 Task: Log the impact of different data anonymization techniques.
Action: Mouse moved to (799, 391)
Screenshot: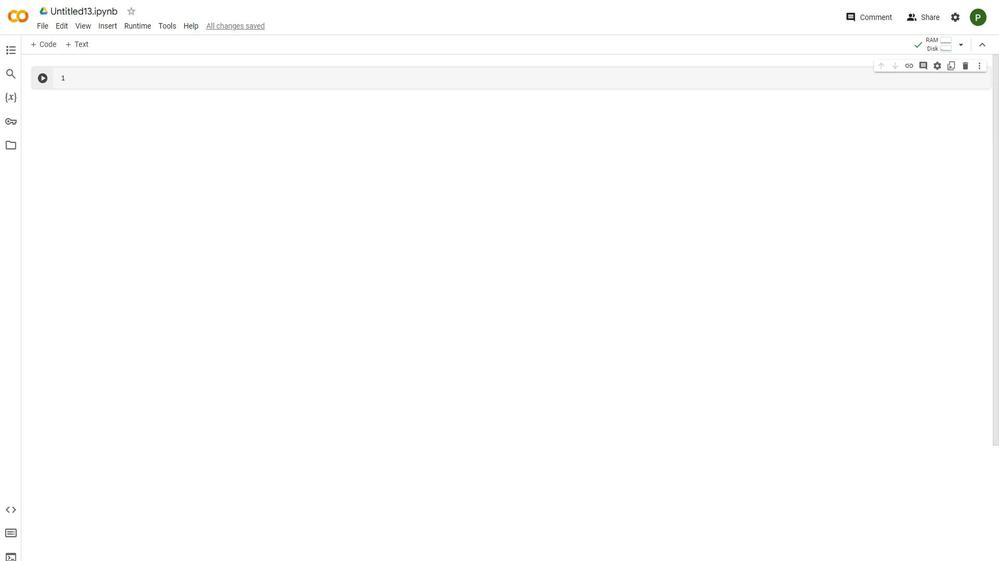
Action: Mouse pressed left at (799, 391)
Screenshot: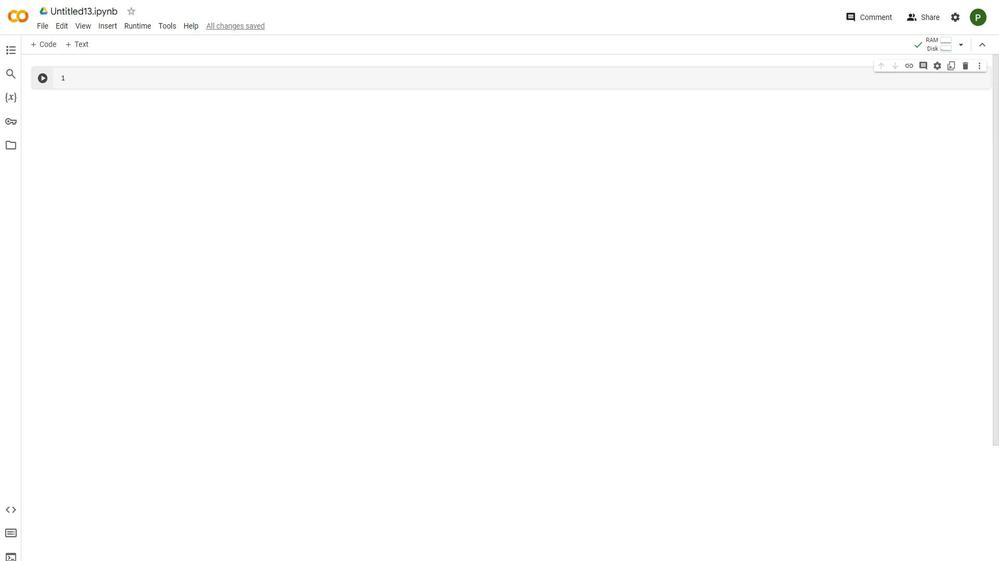 
Action: Mouse moved to (49, 311)
Screenshot: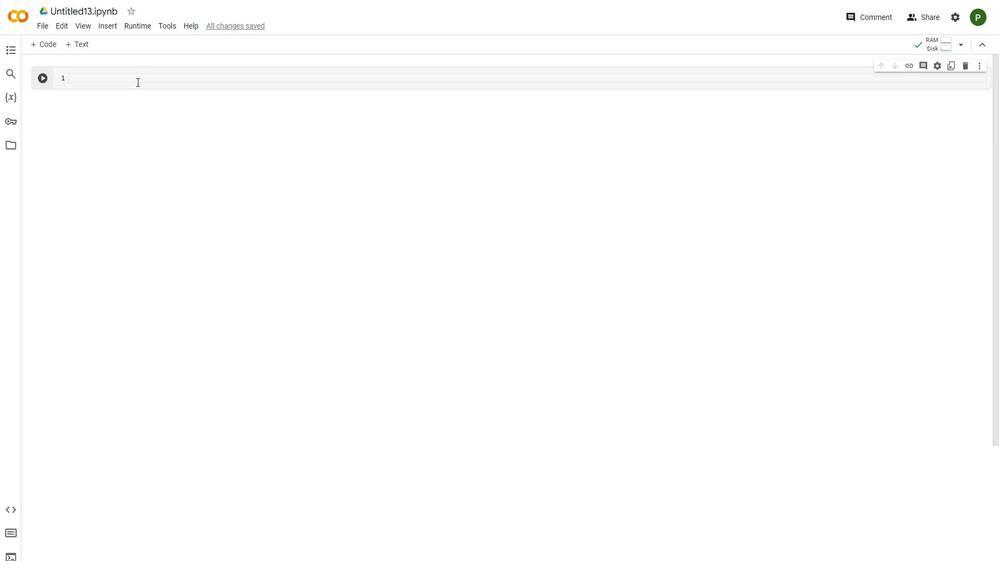
Action: Mouse pressed left at (49, 311)
Screenshot: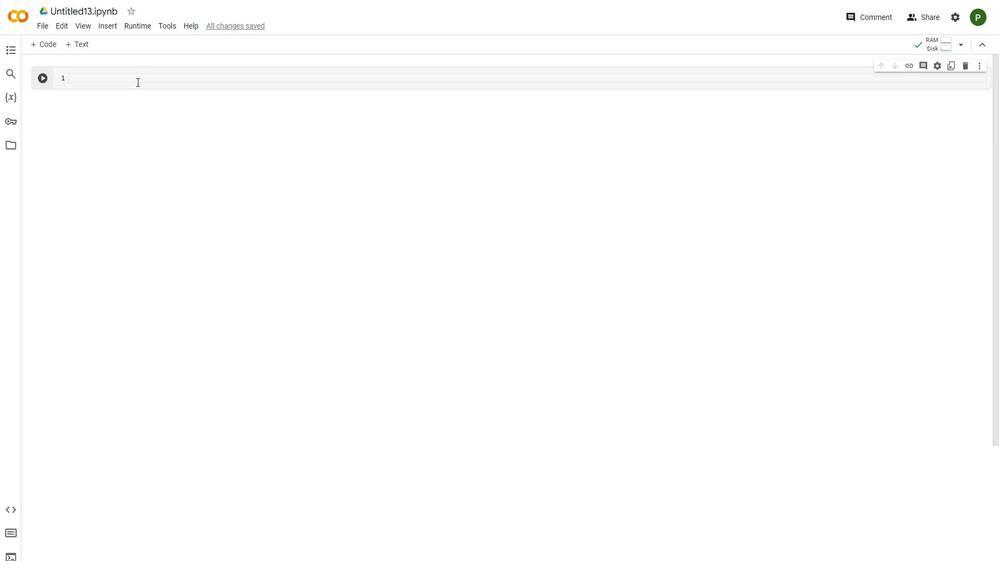 
Action: Key pressed pip<Key.space>install<Key.space>wandb<Key.enter>
Screenshot: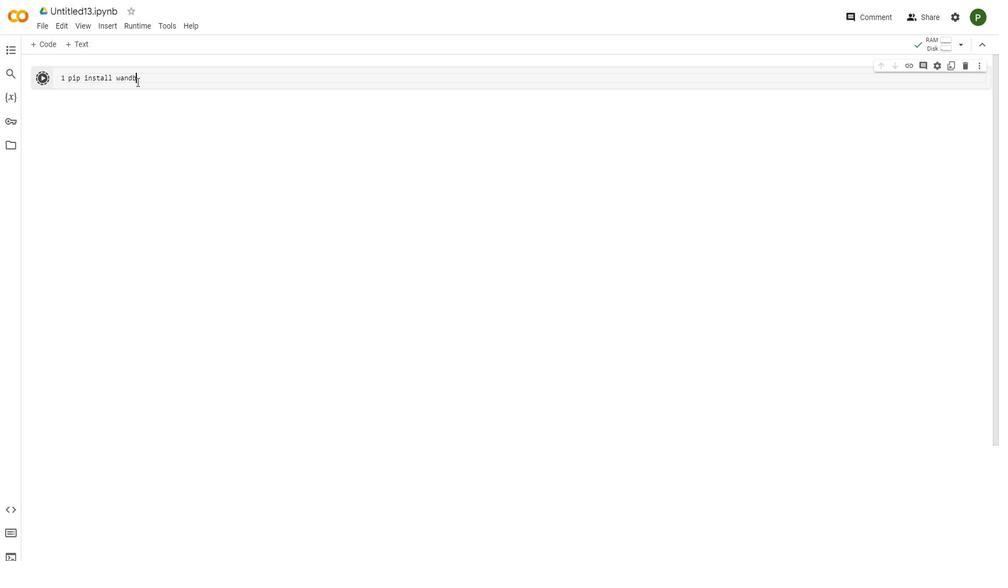 
Action: Mouse moved to (610, 426)
Screenshot: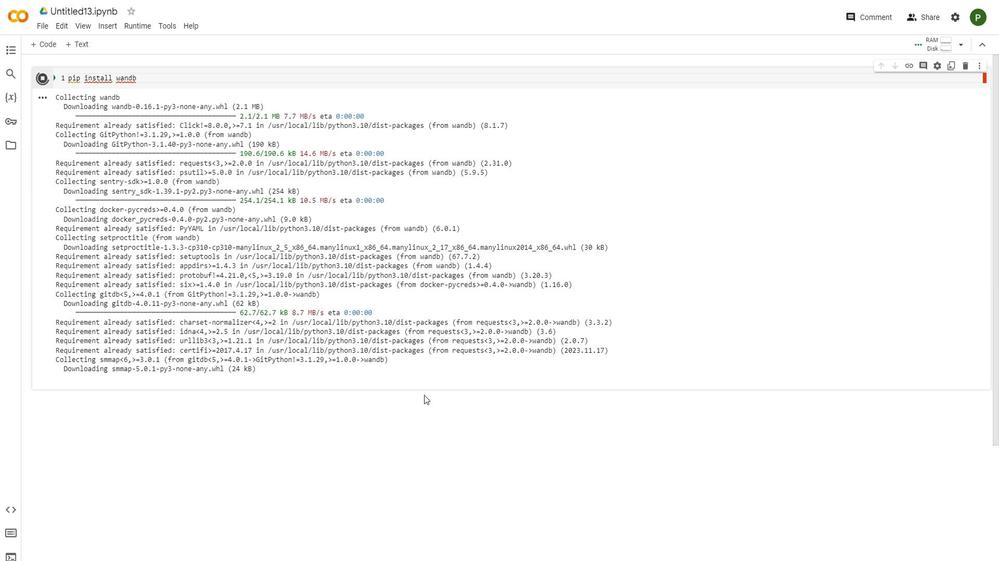 
Action: Mouse scrolled (610, 425) with delta (0, 0)
Screenshot: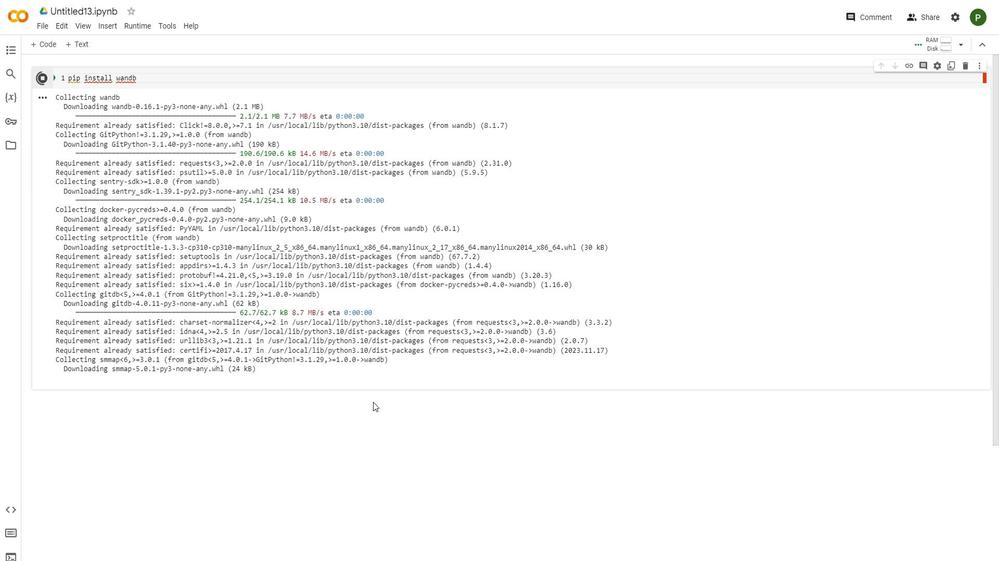
Action: Mouse moved to (610, 426)
Screenshot: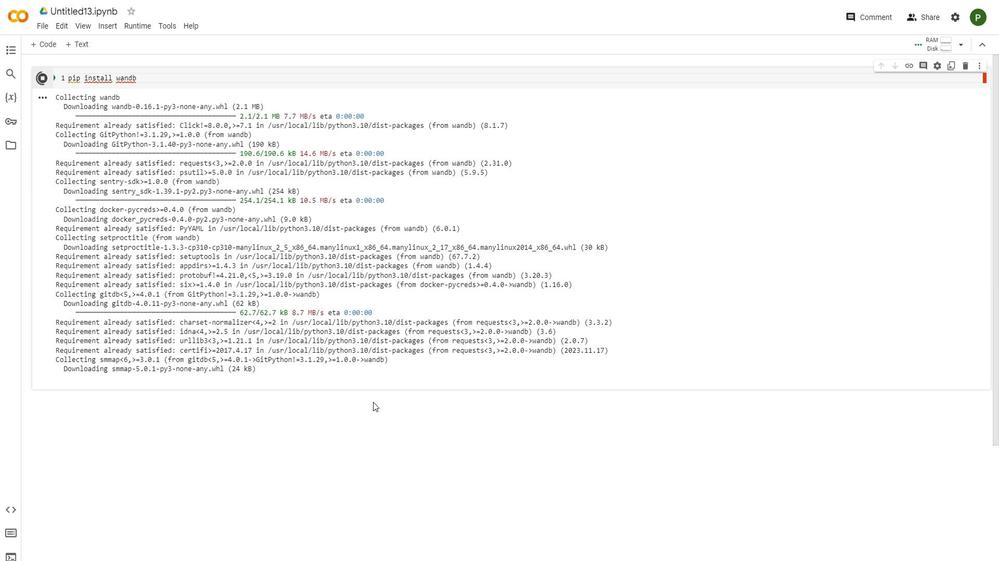 
Action: Mouse scrolled (610, 425) with delta (0, 0)
Screenshot: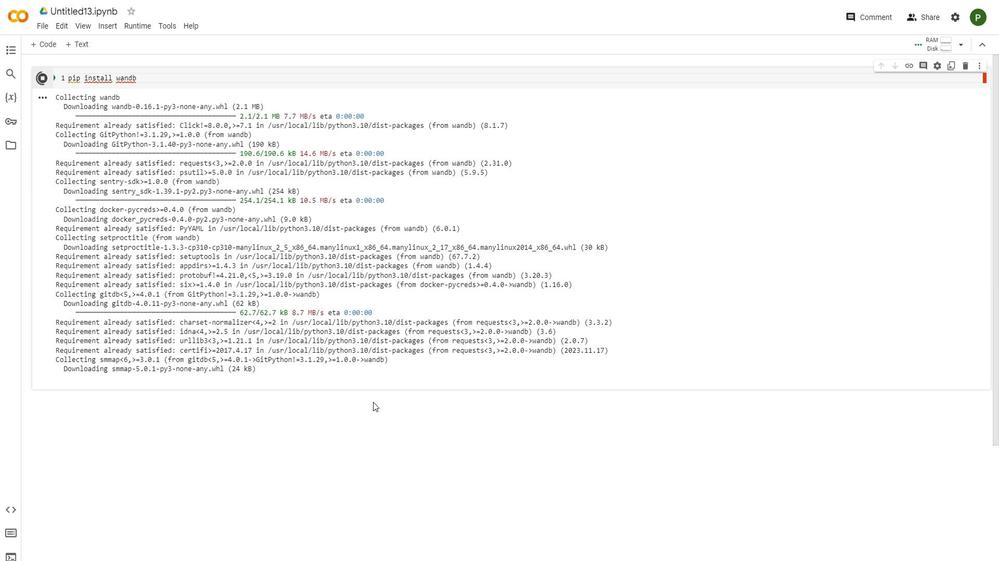 
Action: Mouse scrolled (610, 425) with delta (0, 0)
Screenshot: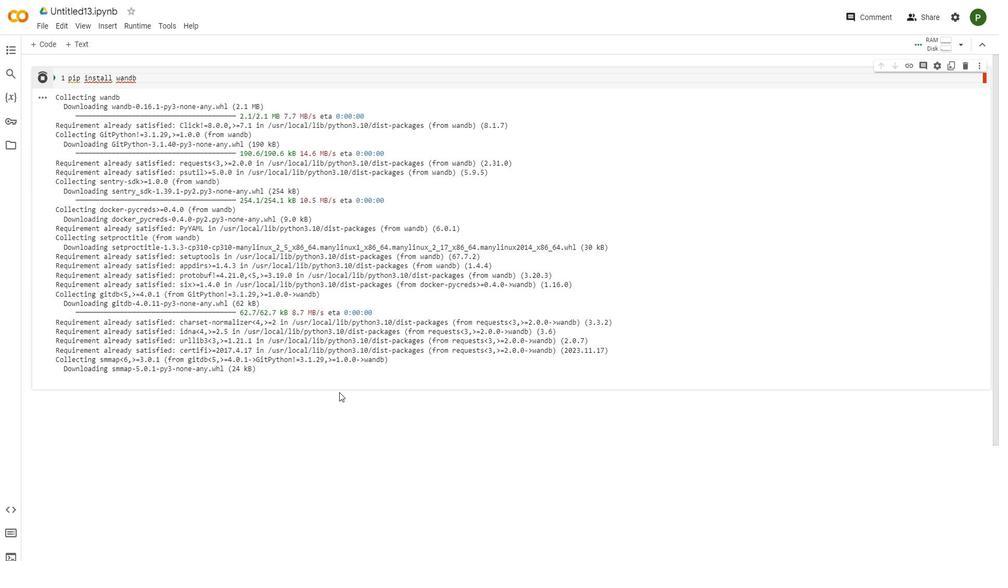 
Action: Mouse moved to (215, 420)
Screenshot: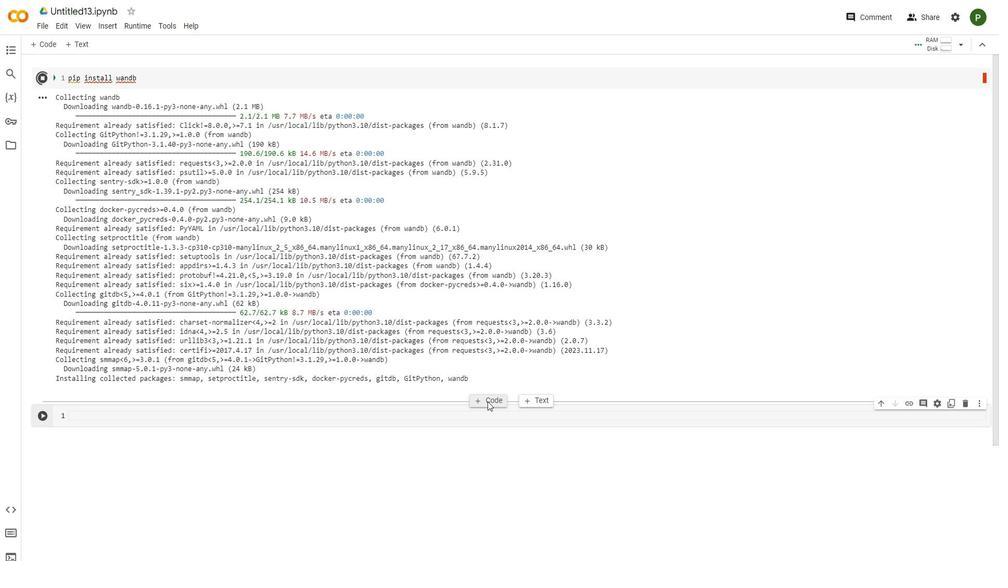 
Action: Mouse pressed left at (215, 420)
Screenshot: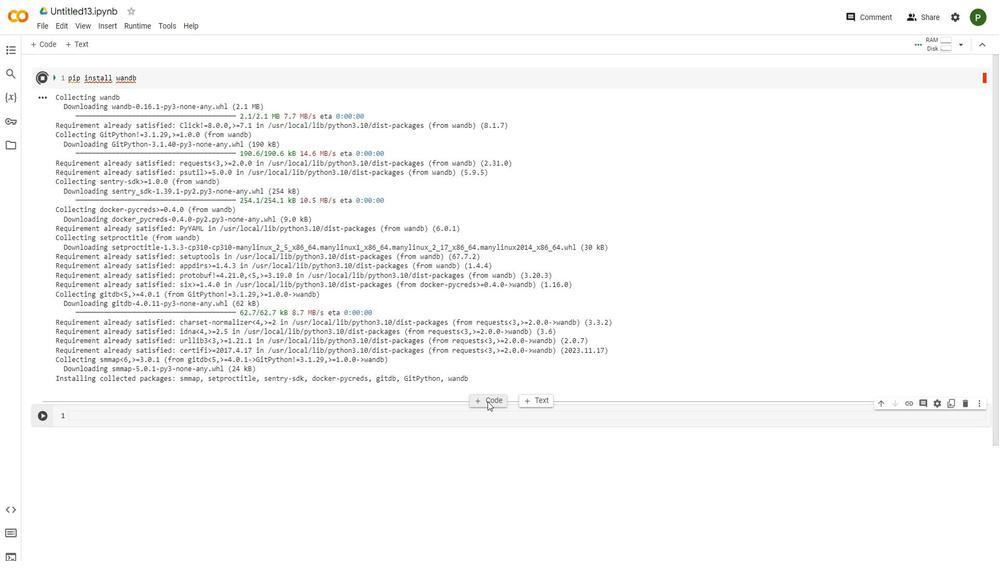 
Action: Key pressed import<Key.space>wandb<Key.enter>wandb.login<Key.shift_r>(<Key.enter>
Screenshot: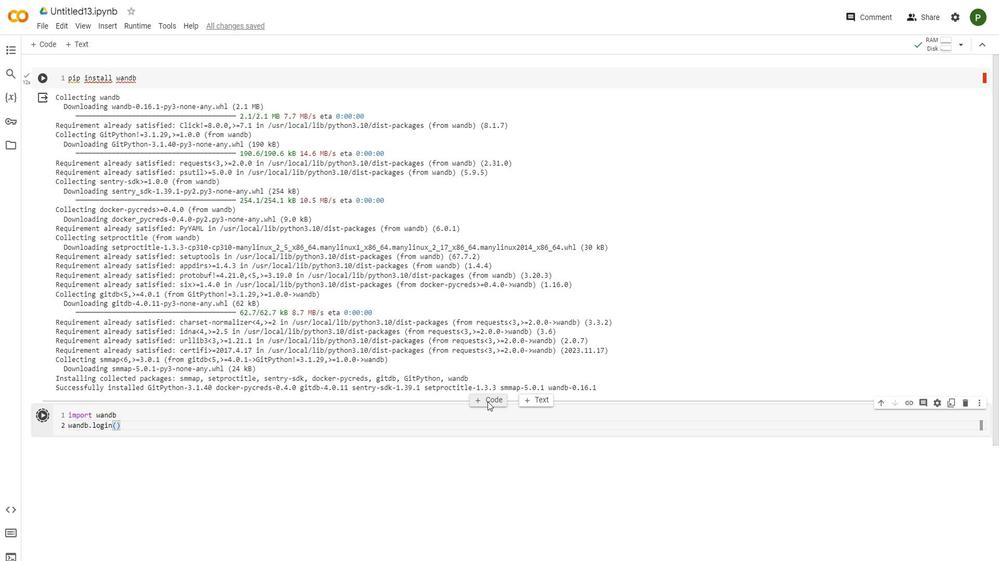 
Action: Mouse moved to (185, 394)
Screenshot: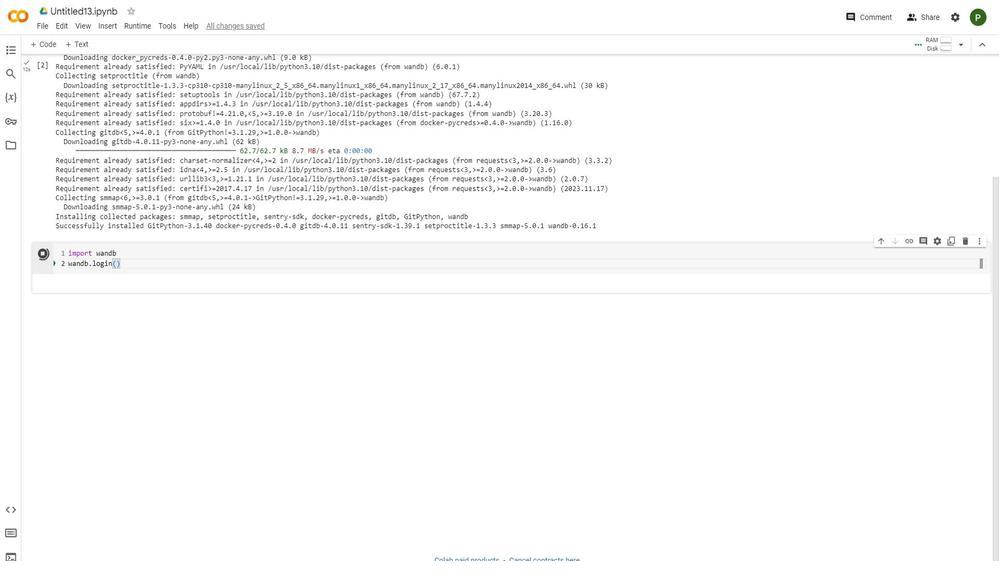 
Action: Mouse scrolled (185, 394) with delta (0, 0)
Screenshot: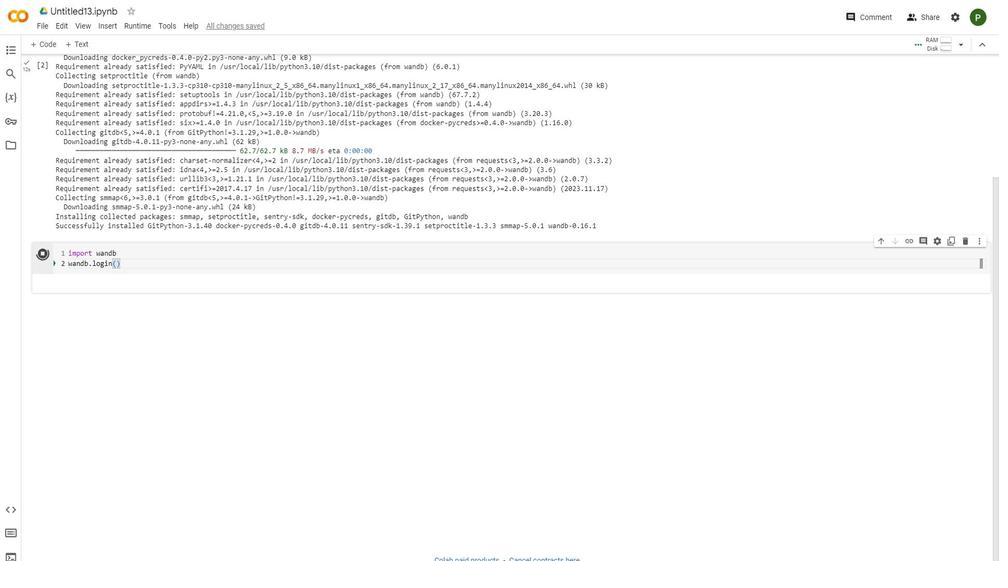 
Action: Mouse scrolled (185, 394) with delta (0, 0)
Screenshot: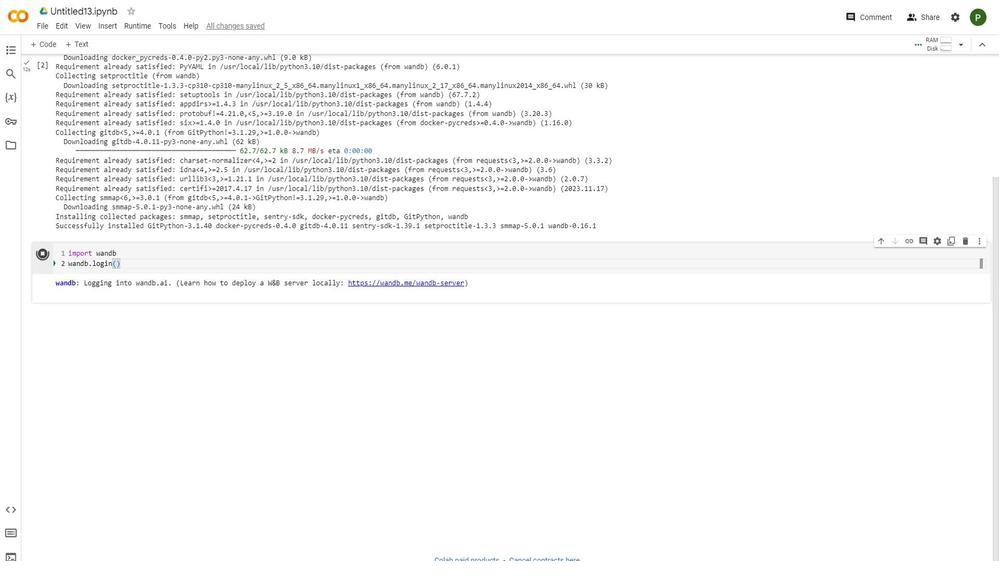 
Action: Mouse scrolled (185, 394) with delta (0, 0)
Screenshot: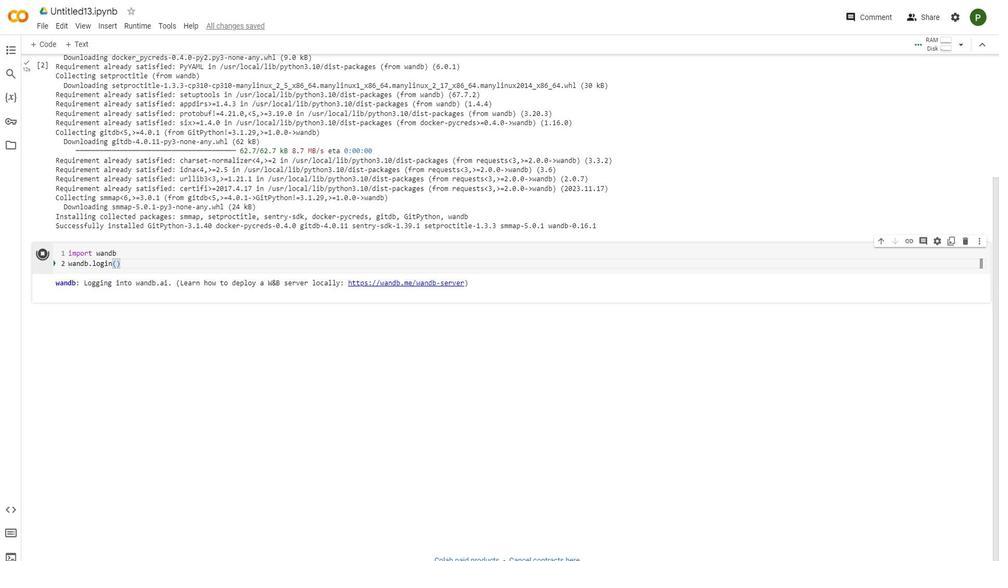 
Action: Mouse moved to (580, 479)
Screenshot: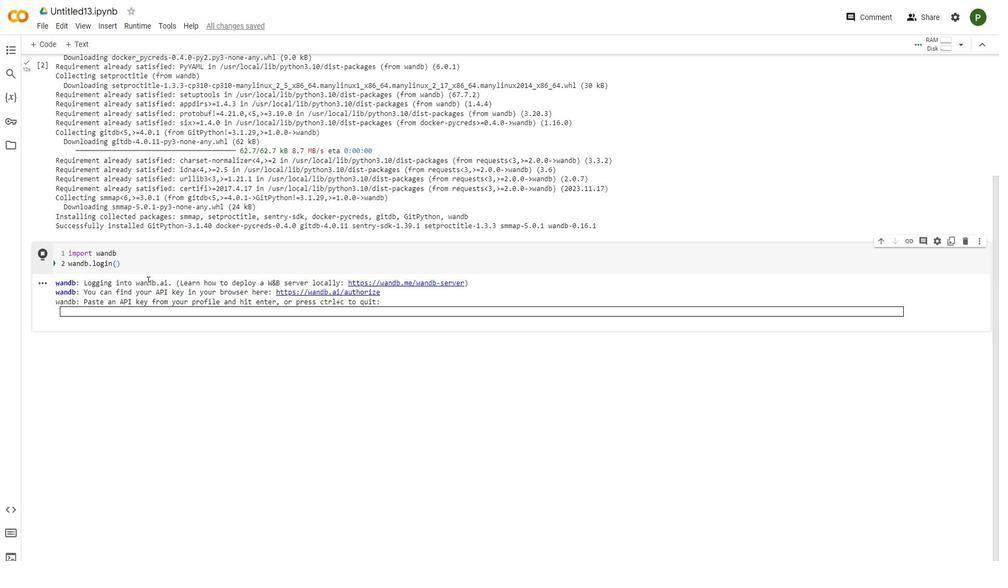 
Action: Mouse pressed left at (580, 479)
Screenshot: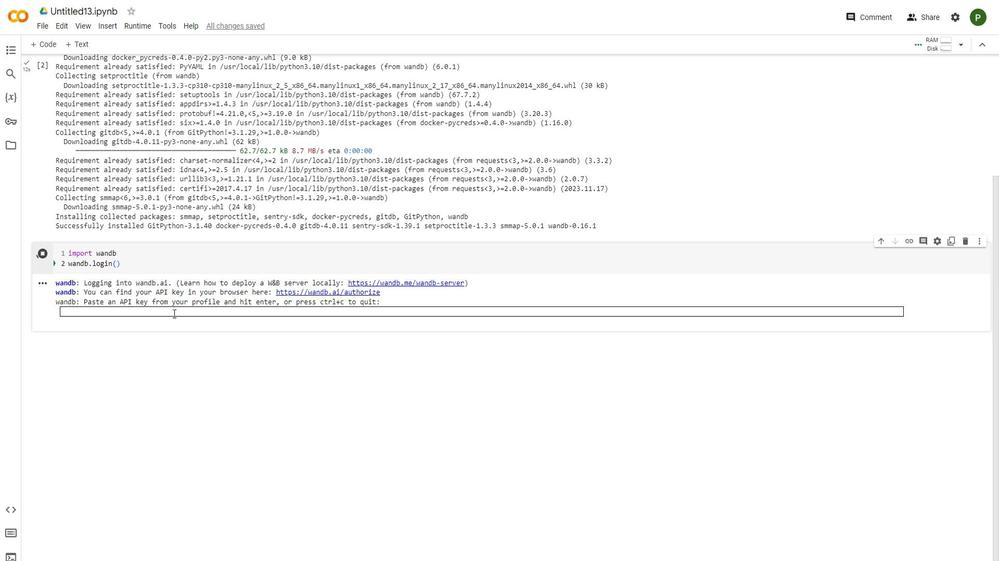 
Action: Mouse moved to (67, 390)
Screenshot: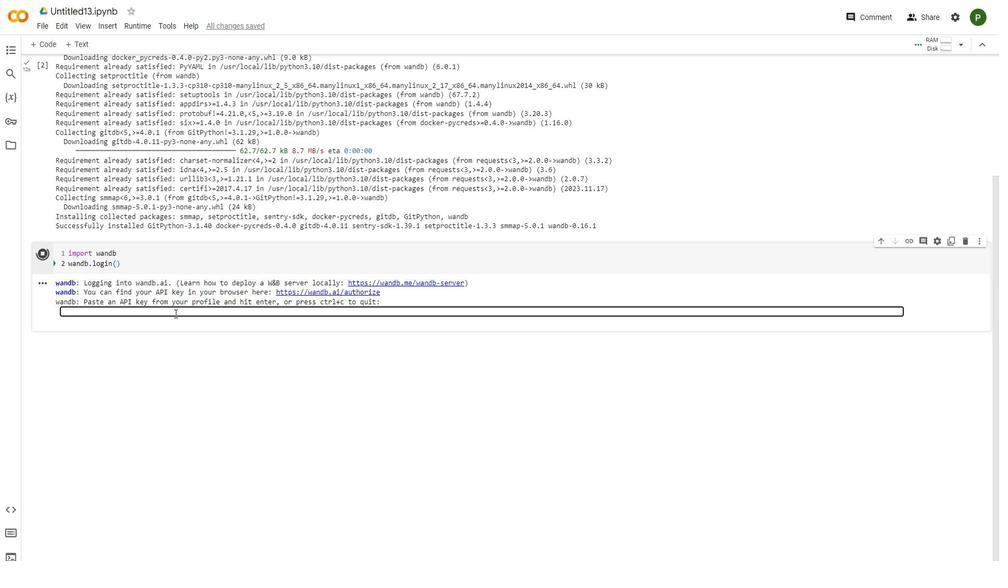 
Action: Mouse pressed left at (67, 390)
Screenshot: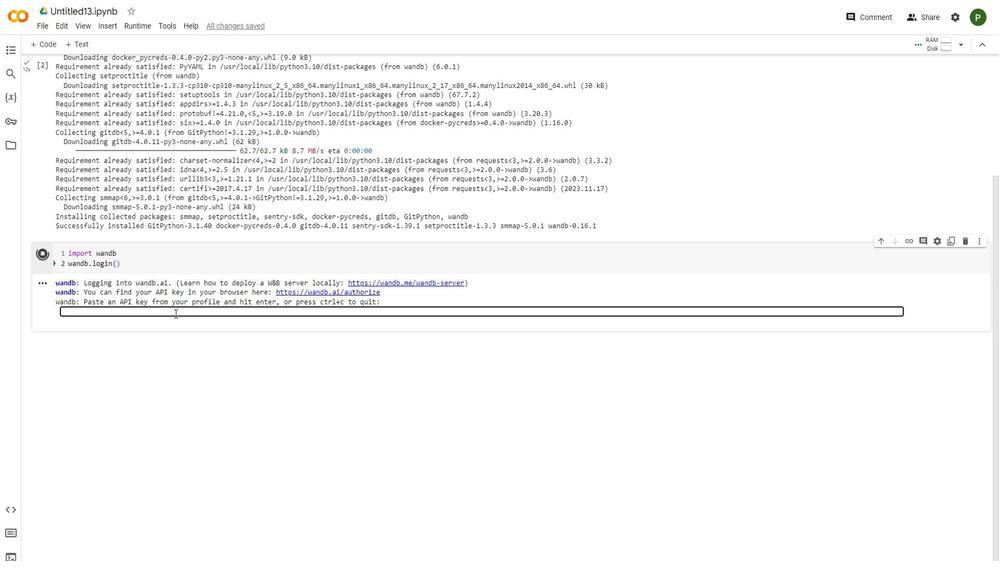 
Action: Mouse moved to (67, 390)
Screenshot: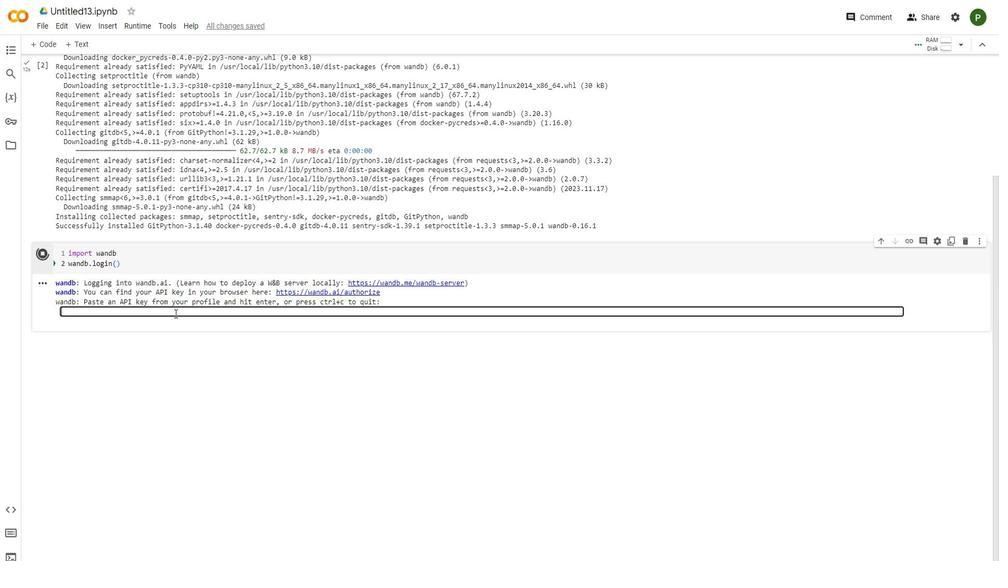 
Action: Key pressed b74ca80557770fc42b86f7f77c112ba072f0500a<Key.enter>
Screenshot: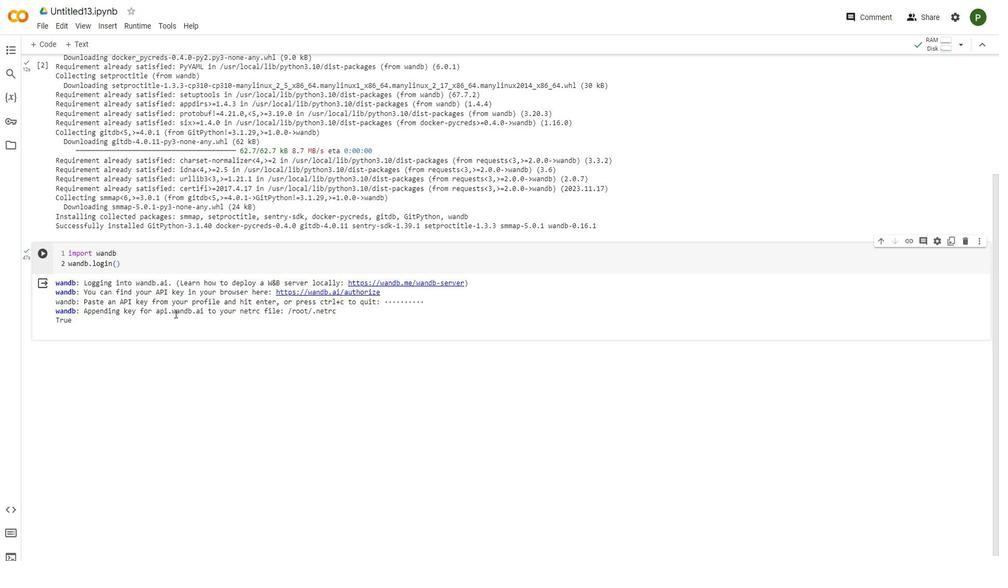 
Action: Mouse moved to (221, 401)
Screenshot: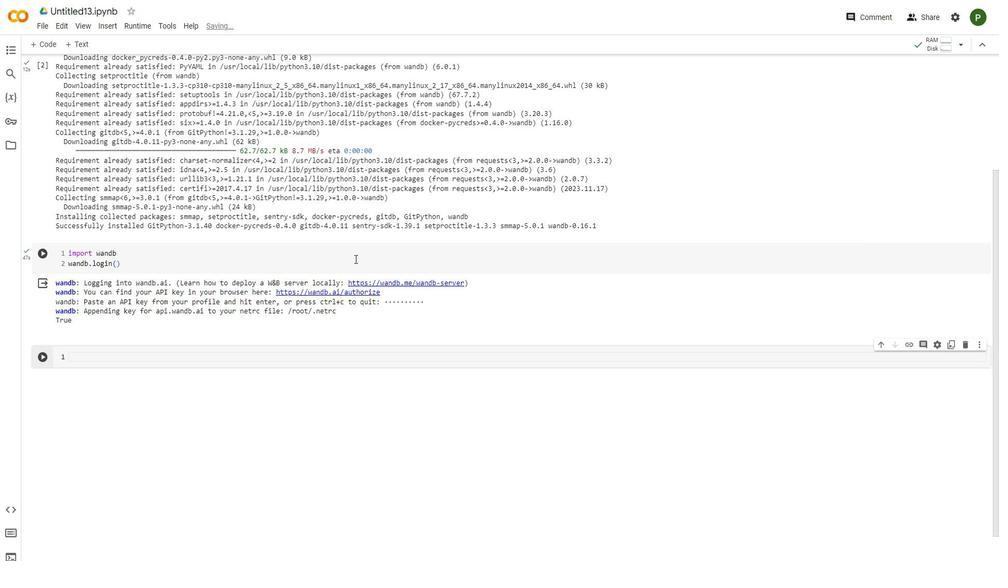 
Action: Mouse pressed left at (221, 401)
Screenshot: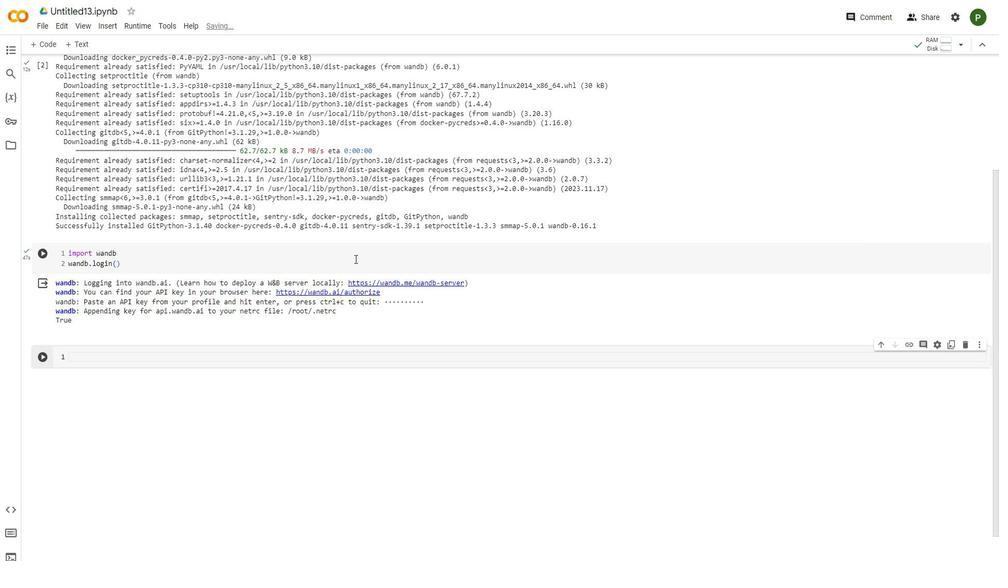 
Action: Mouse moved to (152, 371)
Screenshot: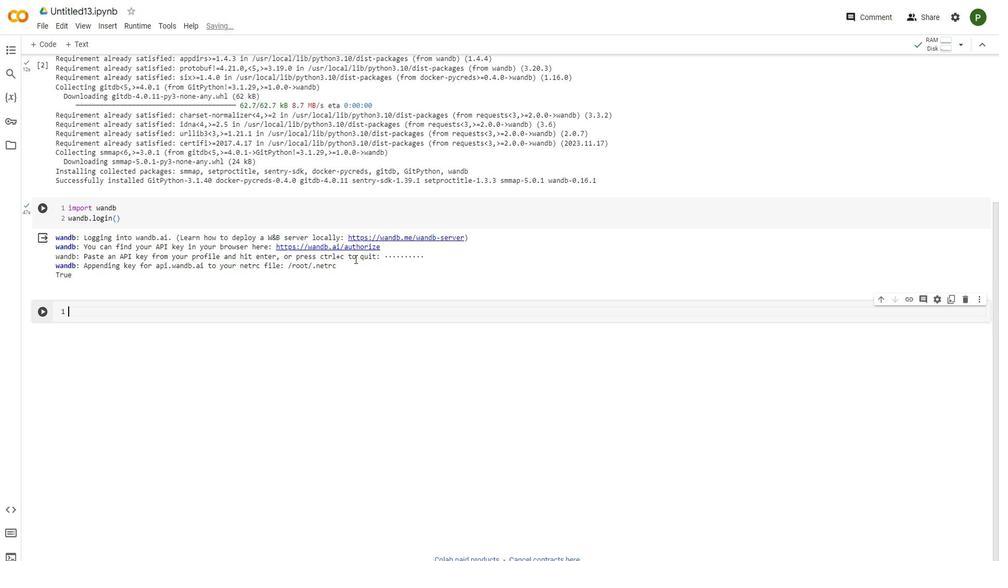
Action: Mouse scrolled (152, 371) with delta (0, 0)
Screenshot: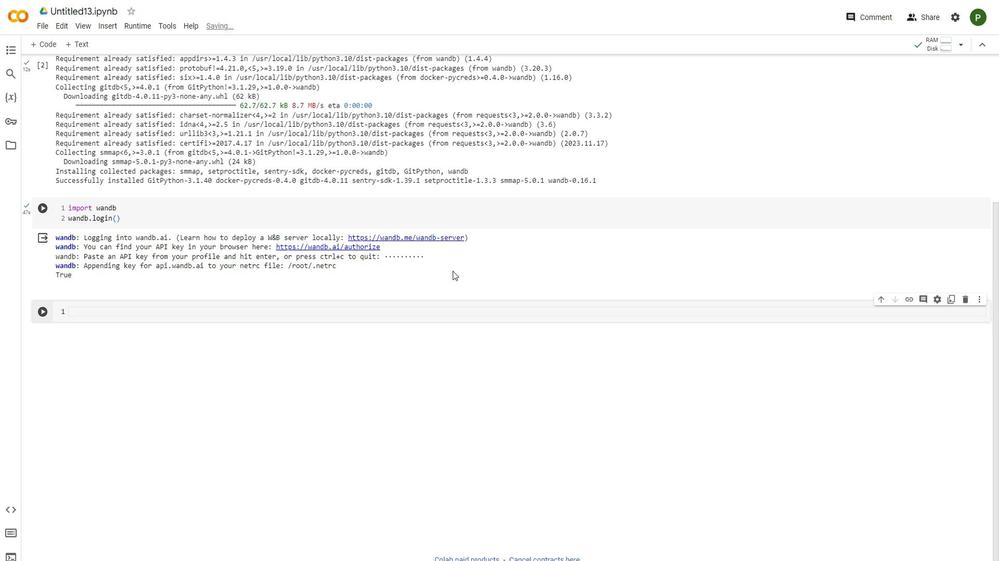 
Action: Mouse scrolled (152, 371) with delta (0, 0)
Screenshot: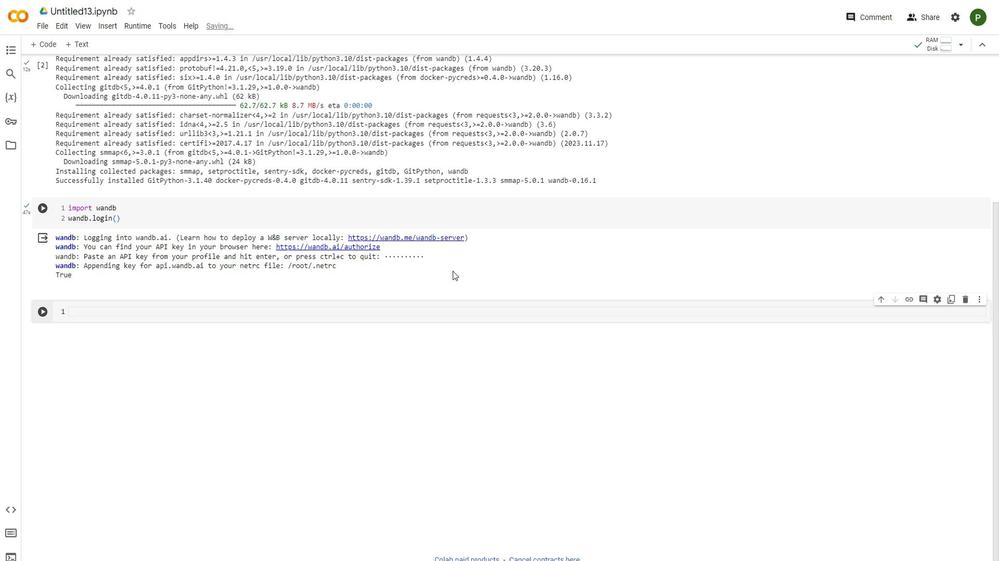 
Action: Mouse scrolled (152, 371) with delta (0, 0)
Screenshot: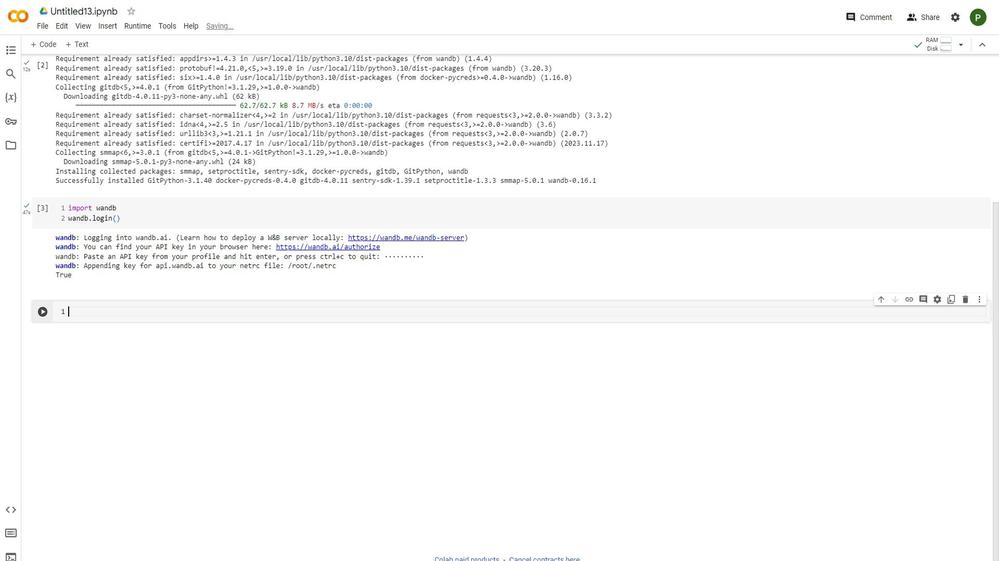 
Action: Mouse scrolled (152, 371) with delta (0, 0)
Screenshot: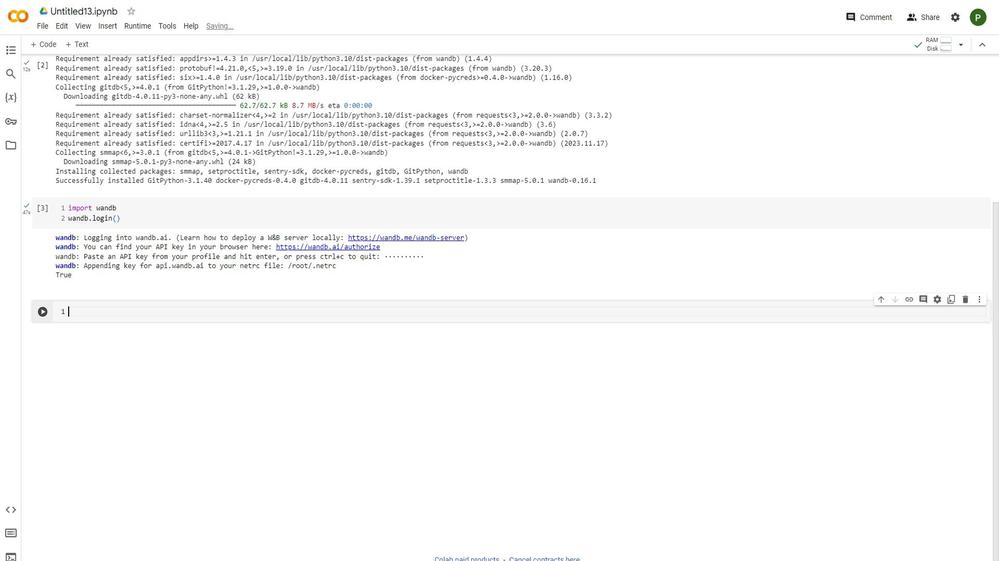 
Action: Mouse moved to (686, 393)
Screenshot: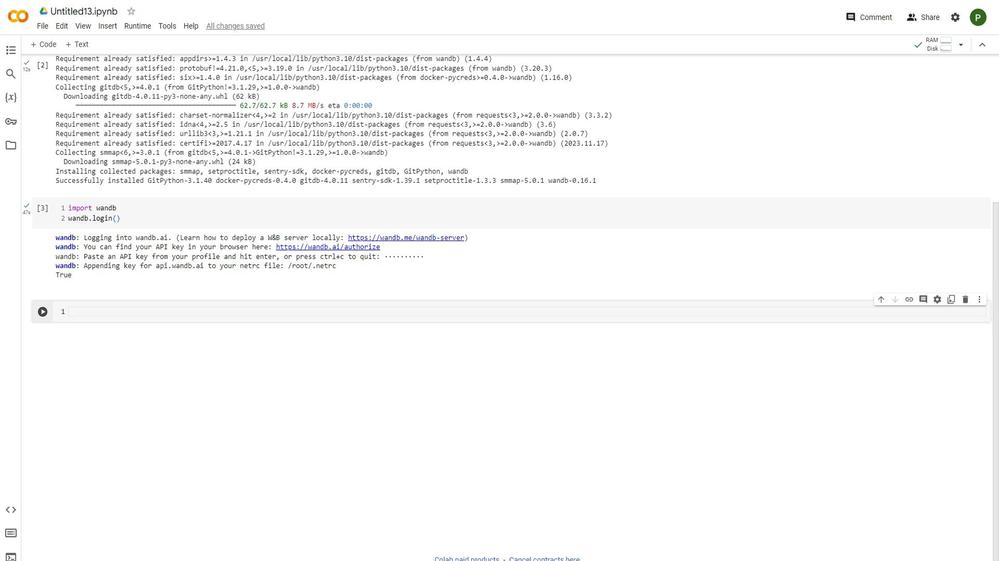 
Action: Mouse scrolled (686, 393) with delta (0, 0)
Screenshot: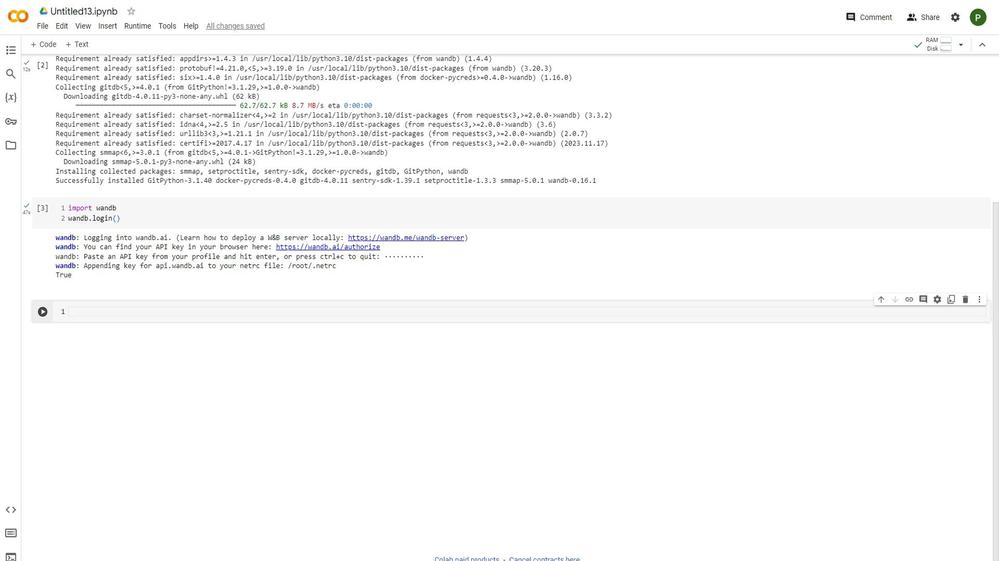 
Action: Mouse moved to (686, 392)
Screenshot: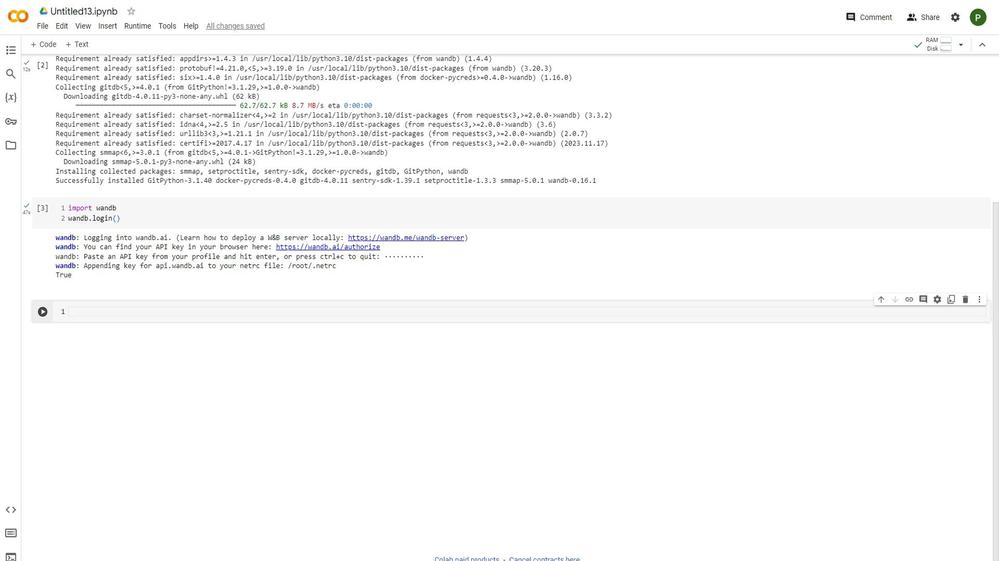 
Action: Mouse scrolled (686, 393) with delta (0, 0)
Screenshot: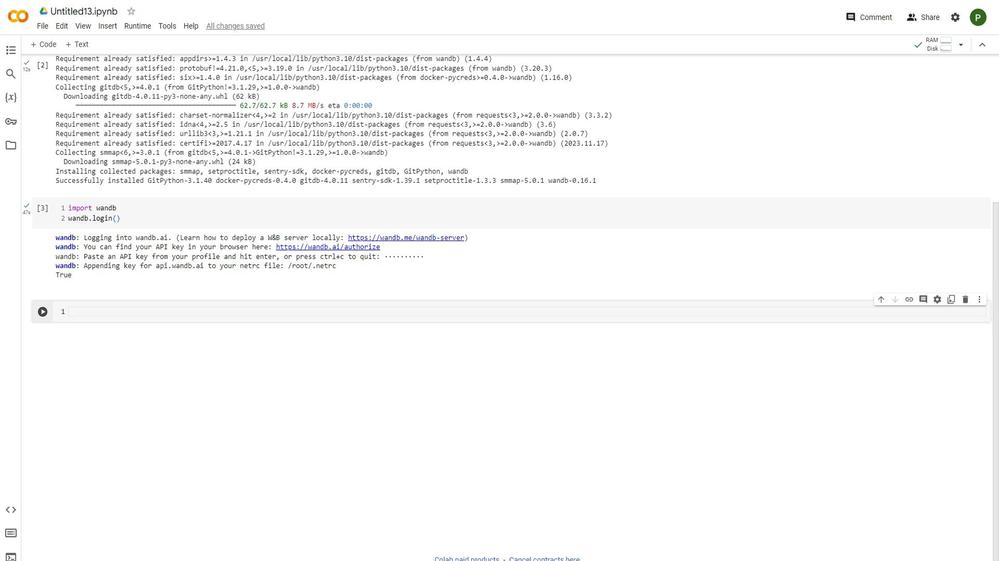 
Action: Mouse moved to (685, 392)
Screenshot: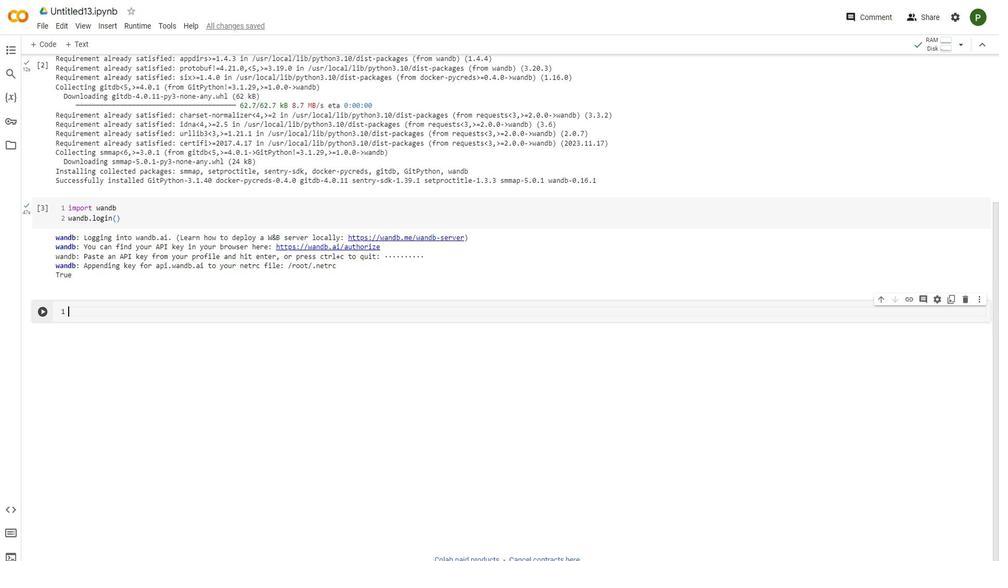 
Action: Mouse scrolled (685, 392) with delta (0, 0)
Screenshot: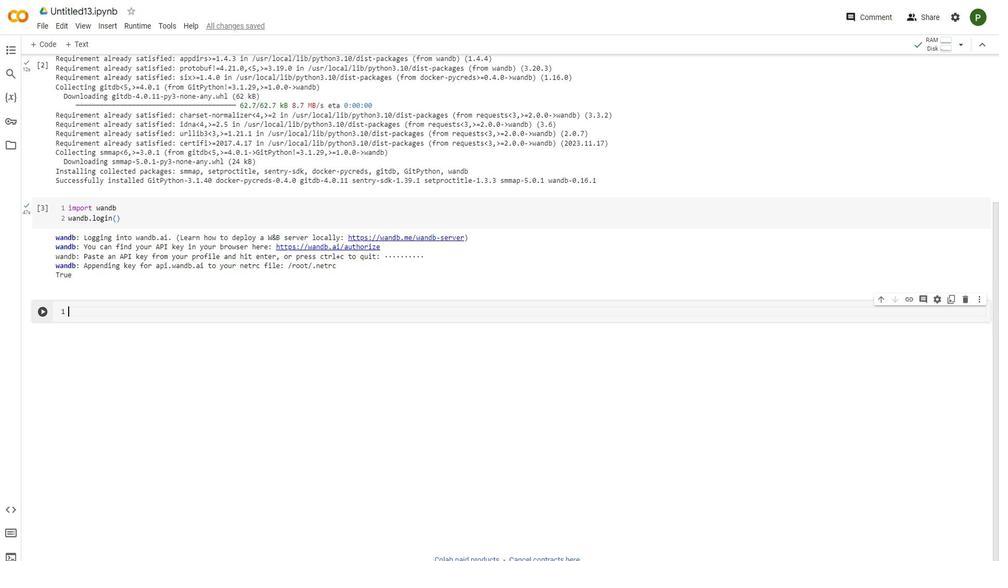 
Action: Mouse moved to (685, 391)
Screenshot: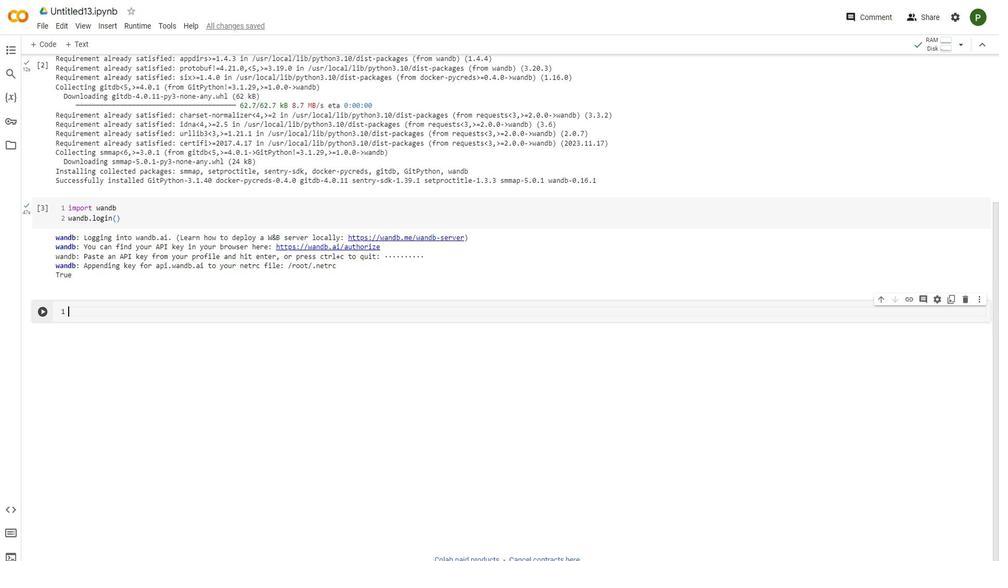 
Action: Mouse scrolled (685, 392) with delta (0, 0)
Screenshot: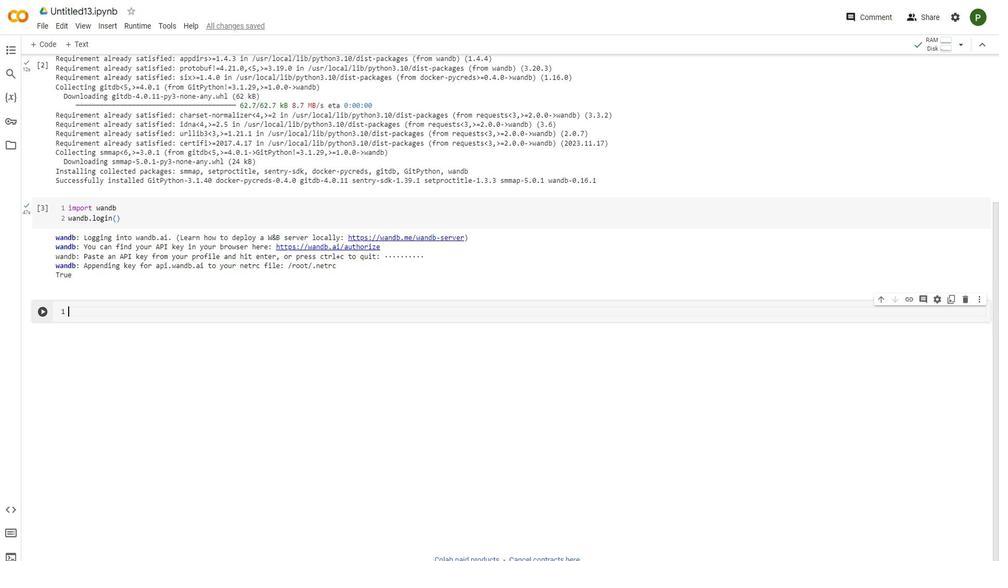 
Action: Mouse moved to (685, 391)
Screenshot: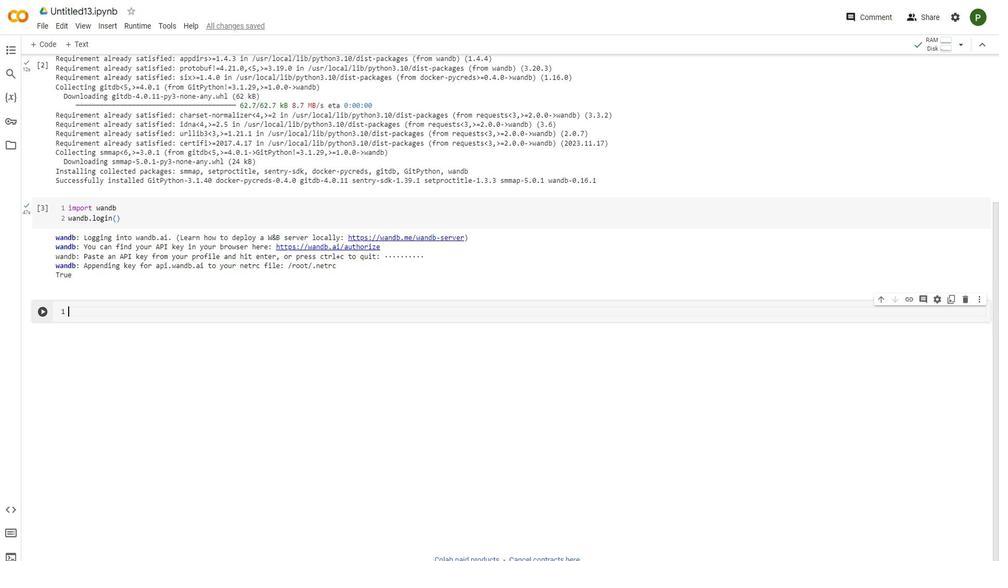 
Action: Mouse scrolled (685, 391) with delta (0, 0)
Screenshot: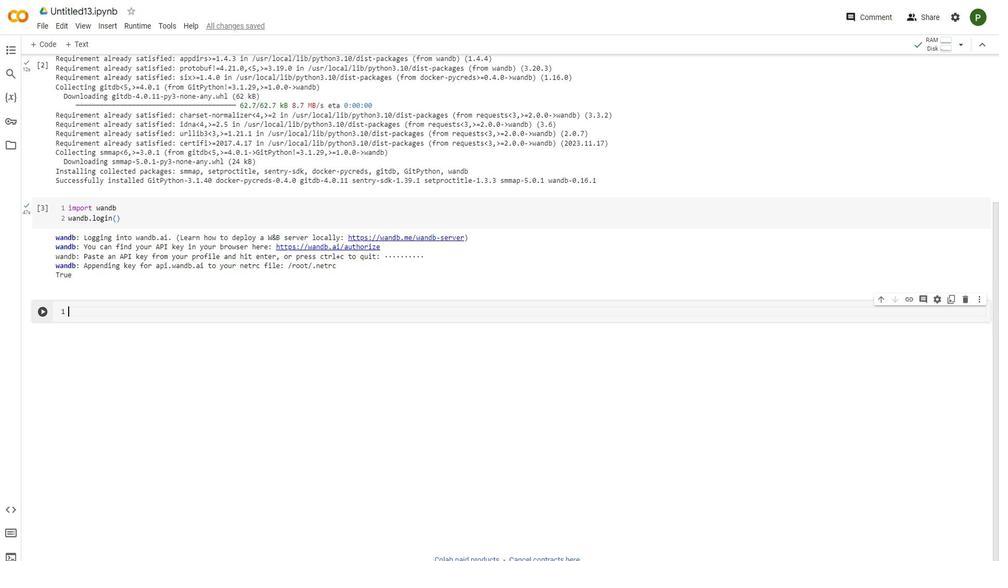 
Action: Mouse scrolled (685, 391) with delta (0, 0)
Screenshot: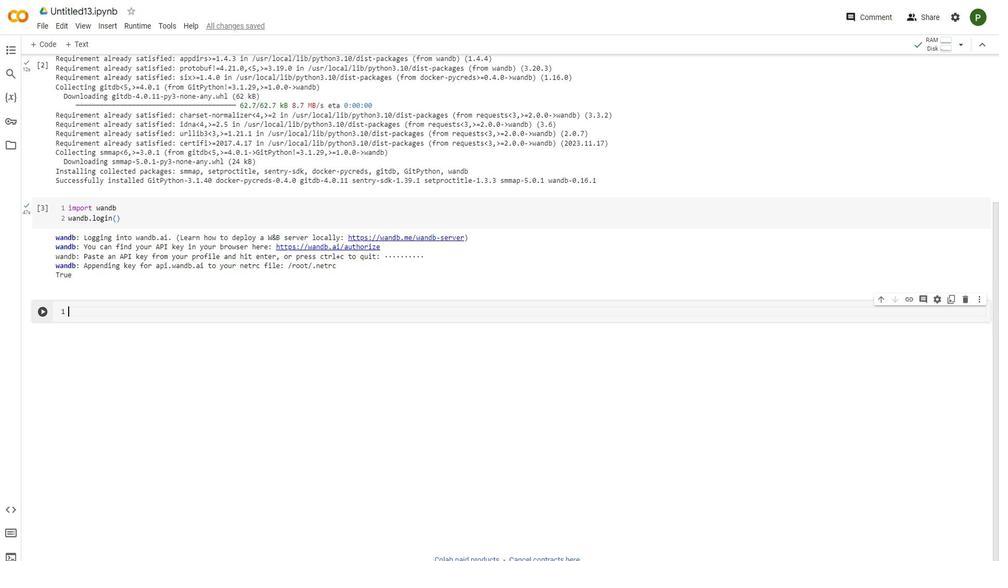 
Action: Mouse moved to (684, 391)
Screenshot: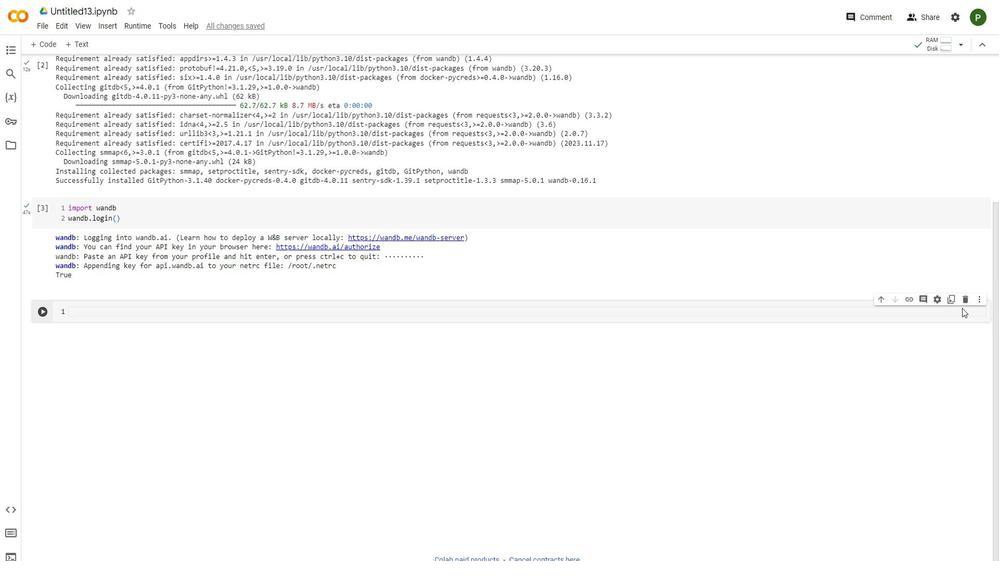 
Action: Mouse scrolled (684, 390) with delta (0, 0)
Screenshot: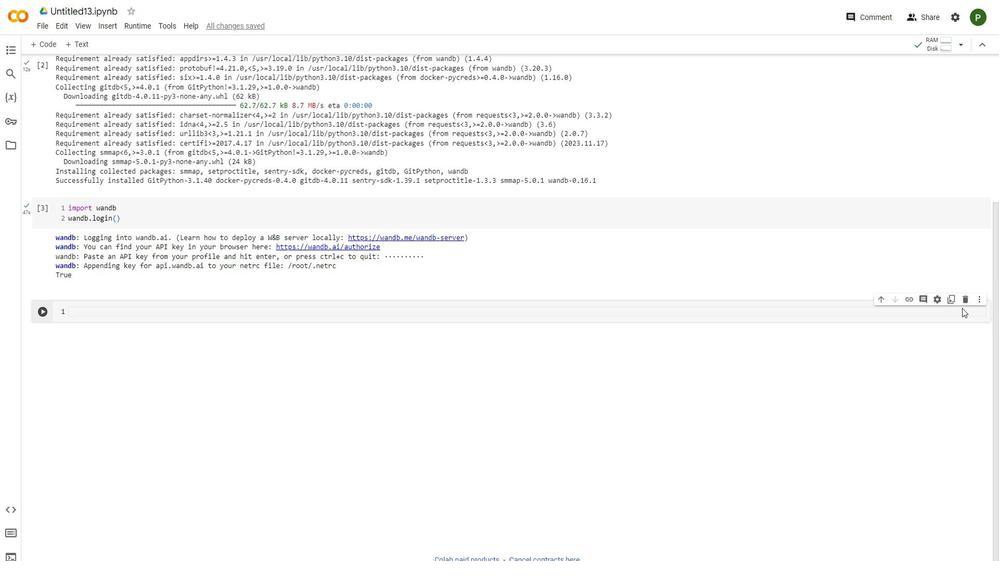 
Action: Mouse scrolled (684, 390) with delta (0, 0)
Screenshot: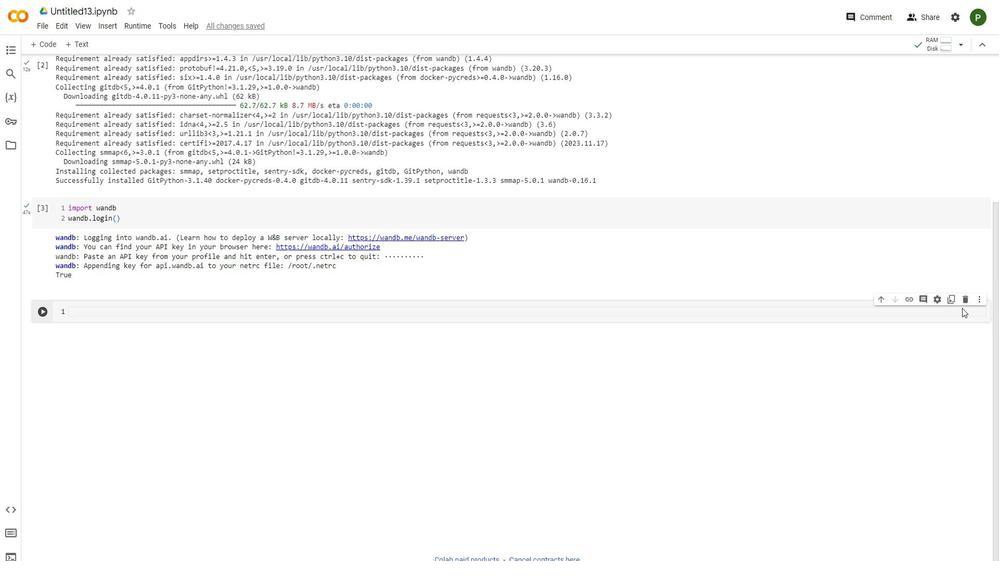 
Action: Mouse scrolled (684, 390) with delta (0, 0)
Screenshot: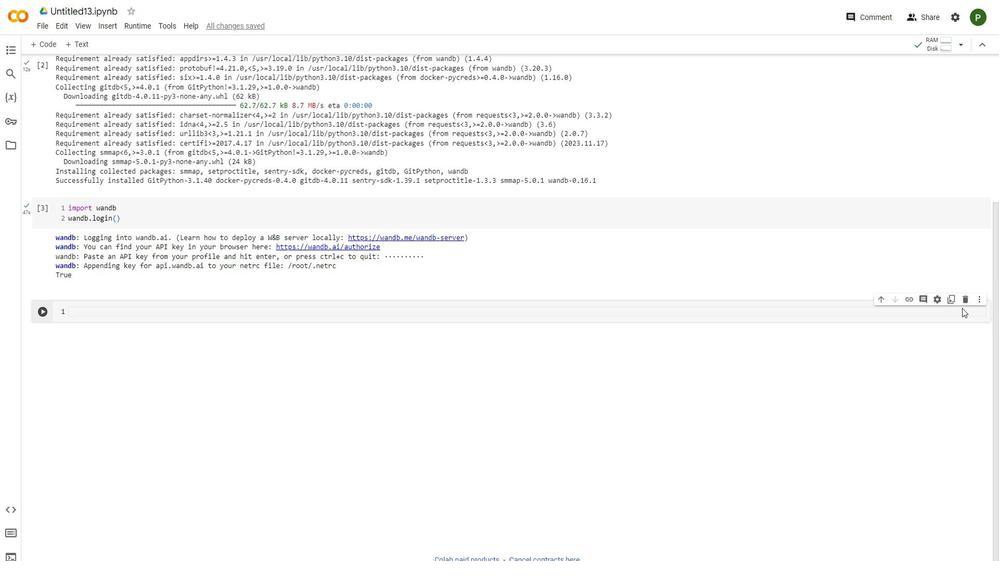 
Action: Mouse scrolled (684, 390) with delta (0, 0)
Screenshot: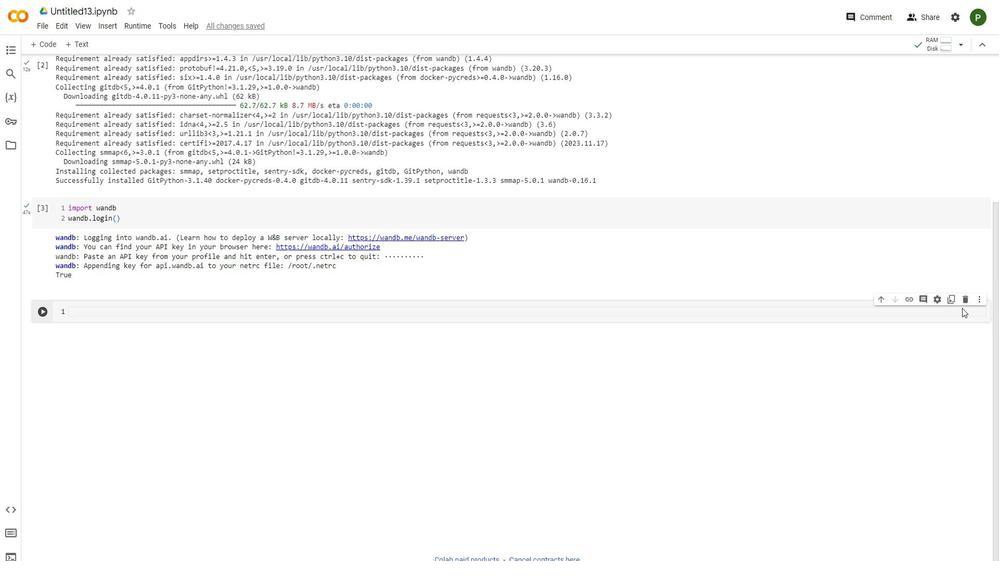 
Action: Mouse scrolled (684, 390) with delta (0, 0)
Screenshot: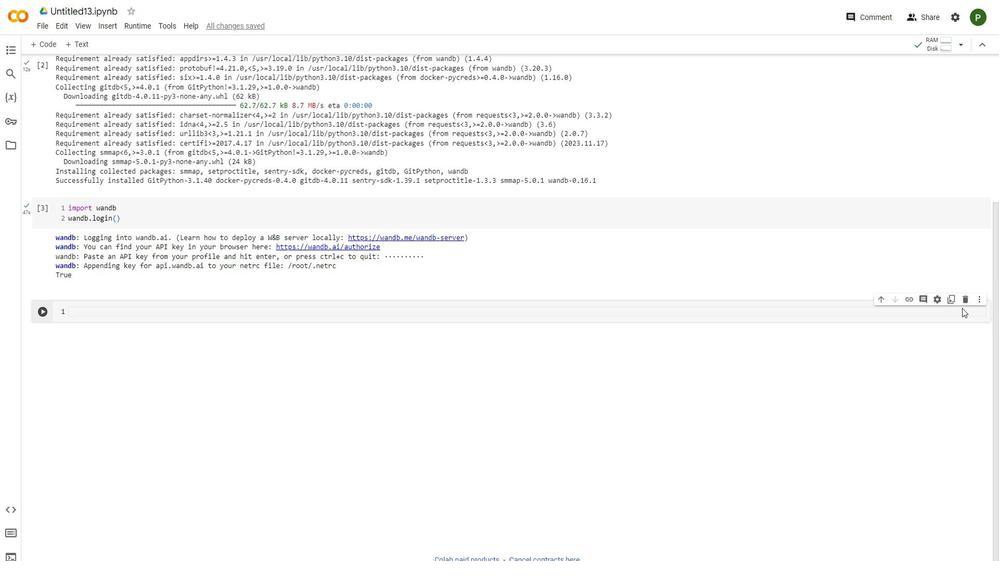 
Action: Mouse scrolled (684, 390) with delta (0, 0)
Screenshot: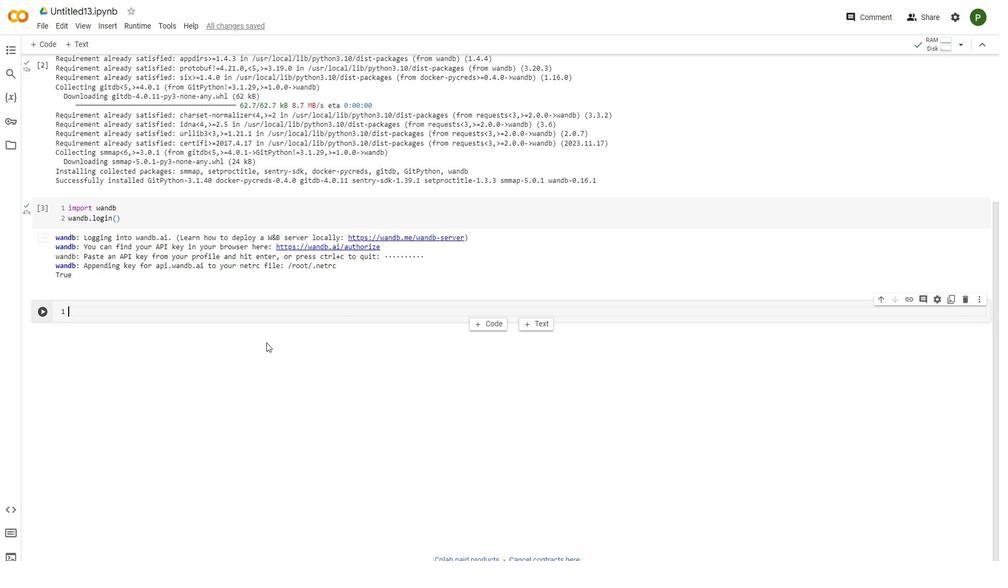 
Action: Mouse moved to (105, 391)
Screenshot: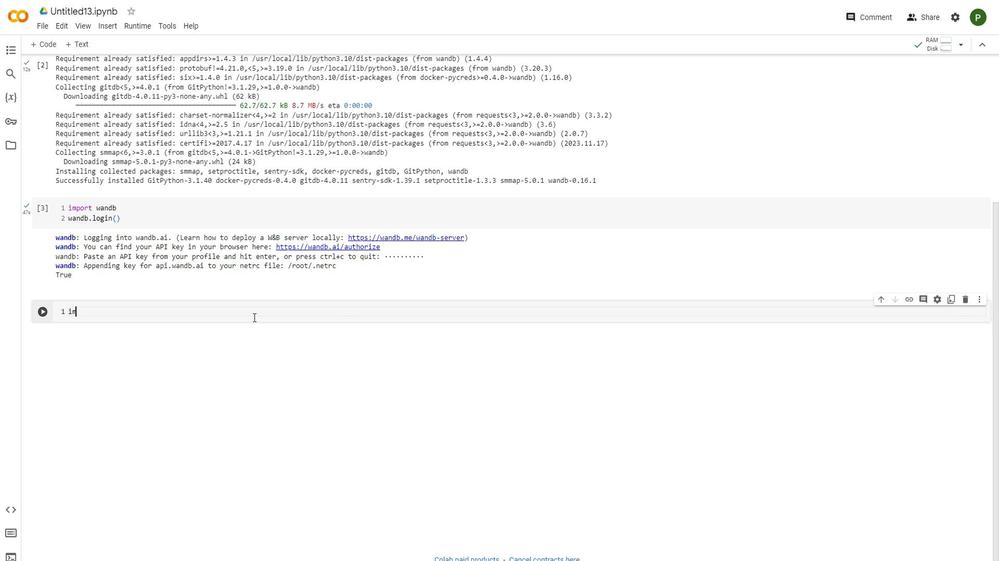 
Action: Key pressed import<Key.space>wandb<Key.enter>import<Key.space>um<Key.backspace><Key.backspace>numpy<Key.space>as<Key.space>np<Key.enter>from<Key.space>sklearn.datasets<Key.space>import<Key.space>load<Key.shift_r>_iris<Key.enter>from<Key.space>sklearn.model<Key.shift_r>_selection<Key.space>import<Key.space>train<Key.shift_r><Key.shift_r><Key.shift_r><Key.shift_r><Key.shift_r><Key.shift_r>_test<Key.shift_r>_split<Key.enter><Key.enter>from<Key.space>sklearn.ensemble<Key.space>import<Key.space><Key.shift>Random<Key.shift>Clas<Key.backspace><Key.backspace><Key.backspace><Key.backspace><Key.shift>Fors<Key.backspace>est<Key.shift>Classifier<Key.enter><Key.enter>from<Key.space>sklearn<Key.space><Key.backspace>.metrics<Key.space>import<Key.space>accuracy<Key.shift_r>_Socre<Key.enter><Key.enter>from<Key.space>sklearn.preprocessing<Key.space>import<Key.space><Key.shift>Standardd<Key.backspace><Key.shift>Scaler<Key.enter><Key.enter><Key.enter><Key.enter>wandb.init<Key.shift_r><Key.shift_r><Key.shift_r><Key.shift_r><Key.shift_r><Key.shift_r><Key.shift_r><Key.shift_r><Key.shift_r><Key.shift_r><Key.shift_r><Key.shift_r>(project=<Key.shift_r>'data-annoymization<Key.space><Key.backspace>-imapct<Key.right>,name=bs<Key.backspace><Key.backspace>'baselin<Key.backspace>e<Key.backspace>ne
Screenshot: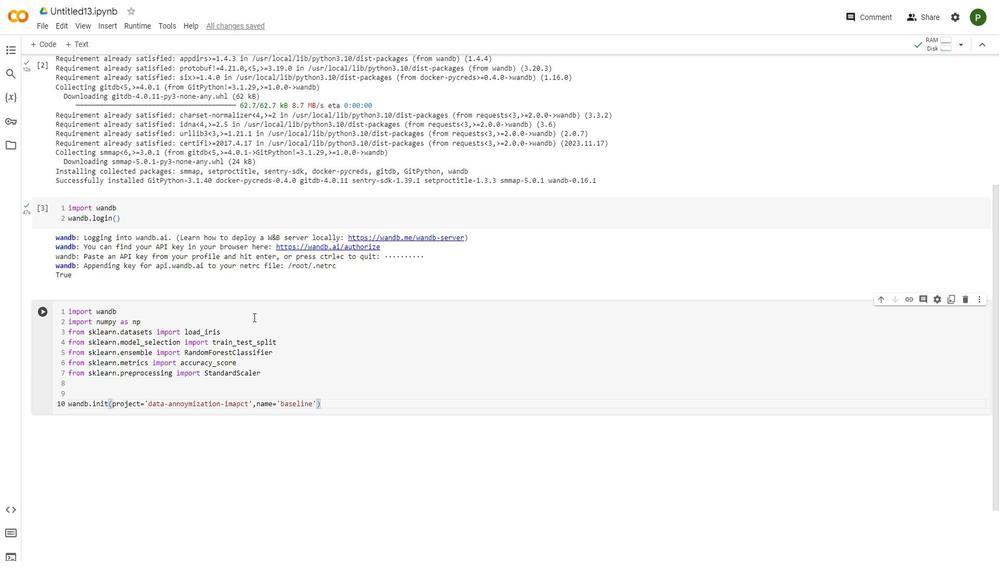 
Action: Mouse moved to (155, 420)
Screenshot: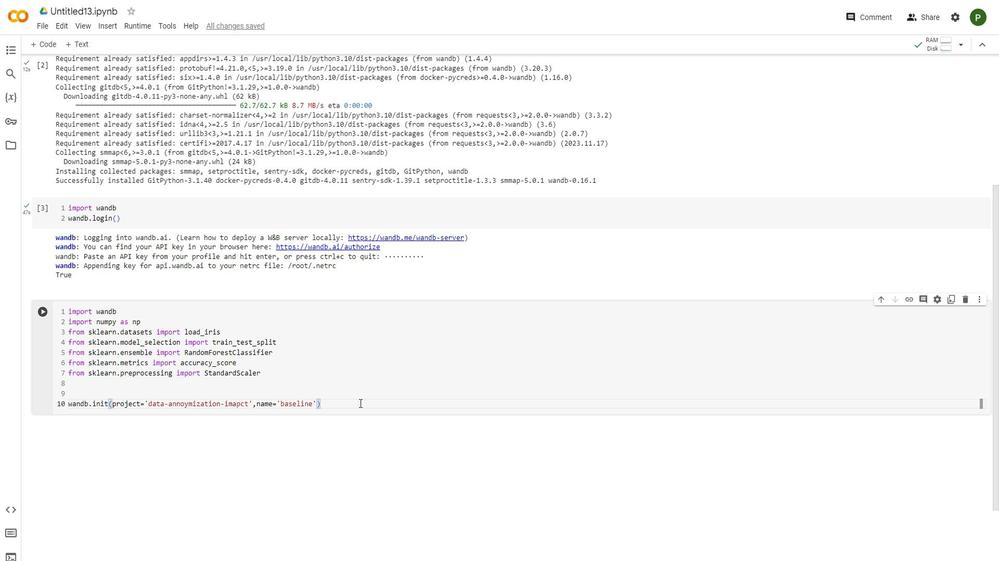 
Action: Mouse pressed left at (155, 420)
Screenshot: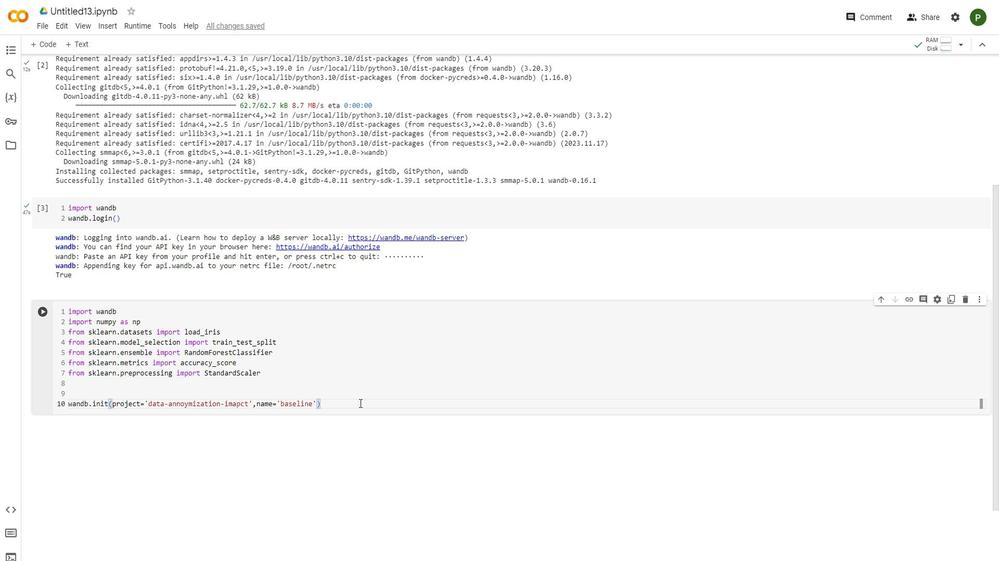 
Action: Key pressed <Key.enter><Key.enter>data=loaf<Key.backspace>d<Key.shift_r><Key.shift_r><Key.shift_r><Key.shift_r><Key.shift_r>_iris<Key.shift_r><Key.shift_r><Key.shift_r><Key.shift_r><Key.shift_r><Key.shift_r><Key.shift_r><Key.shift_r><Key.shift_r>(<Key.right><Key.enter><Key.shift>X.<Key.backspace>,y=data.data,data.target<Key.enter><Key.enter><Key.shift>X<Key.shift_r>_train,<Key.shift>X<Key.shift_r>_train<Key.backspace><Key.backspace><Key.backspace><Key.backspace>est,y<Key.shift_r>_train,y<Key.shift_r>_test=train<Key.shift_r>_test<Key.shift_r>_split<Key.shift_r>(<Key.shift>X,y,test<Key.shift_r>_size=0.2,random<Key.shift_r><Key.shift_r><Key.shift_r><Key.shift_r><Key.shift_r><Key.shift_r><Key.shift_r><Key.shift_r>_state=42
Screenshot: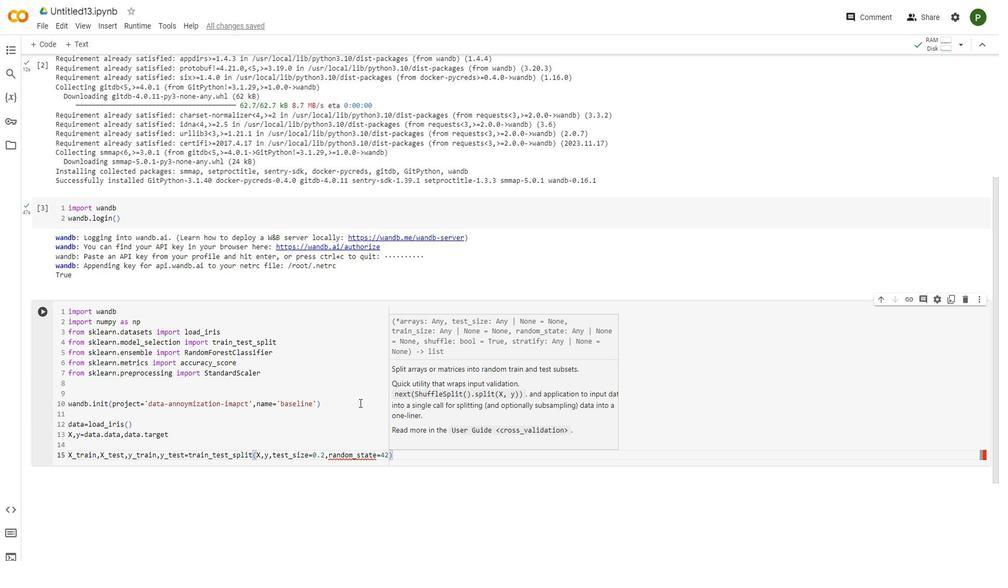 
Action: Mouse moved to (188, 440)
Screenshot: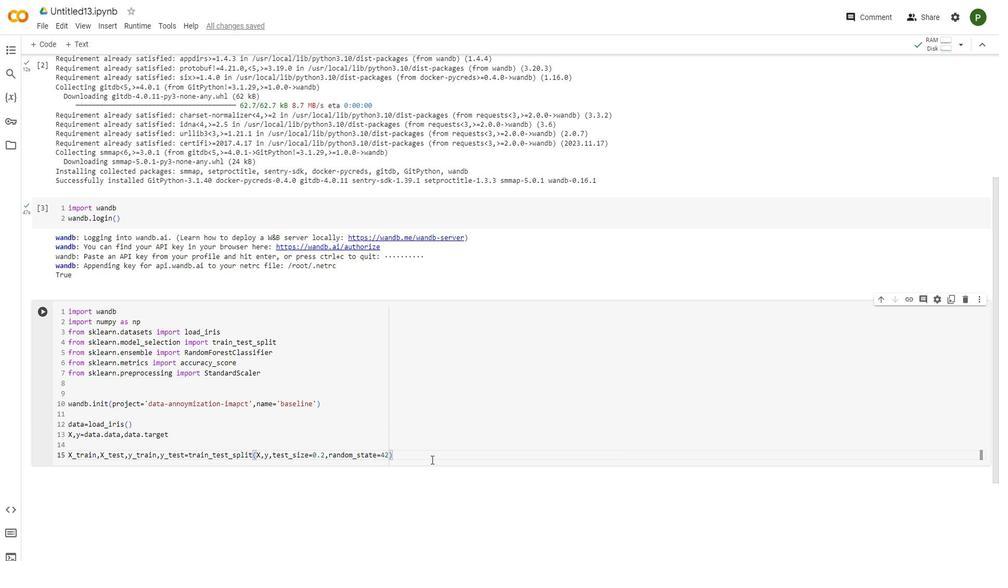 
Action: Mouse pressed left at (188, 440)
Screenshot: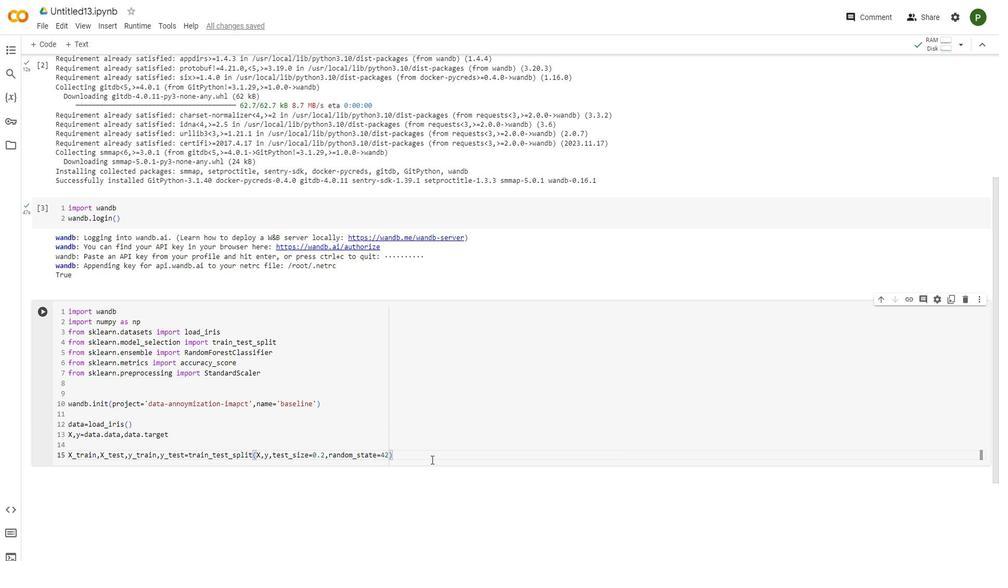 
Action: Key pressed <Key.enter><Key.enter>baseline<Key.shift_r>_model=<Key.shift>Random<Key.shift><Key.shift><Key.shift>Forest<Key.shift>Classifier<Key.shift_r><Key.shift_r><Key.shift_r><Key.shift_r><Key.shift_r><Key.shift_r><Key.shift_r><Key.shift_r><Key.shift_r>(random<Key.shift_r>_state=42<Key.down><Key.enter>baseline<Key.shift_r><Key.shift_r><Key.shift_r><Key.shift_r><Key.shift_r><Key.shift_r><Key.shift_r><Key.shift_r><Key.shift_r><Key.shift_r><Key.shift_r><Key.shift_r><Key.shift_r><Key.shift_r><Key.shift_r><Key.shift_r><Key.shift_r><Key.shift_r><Key.shift_r><Key.shift_r><Key.shift_r><Key.shift_r><Key.shift_r><Key.shift_r><Key.shift_r><Key.shift_r><Key.shift_r><Key.shift_r><Key.shift_r><Key.shift_r><Key.shift_r><Key.shift_r><Key.shift_r><Key.shift_r><Key.shift_r>_model.fir<Key.backspace>t=<Key.shift_r><Key.shift_r>(<Key.shift>X<Key.shift_r>_train,y<Key.shift_r>_train<Key.down><Key.enter><Key.enter>baseline<Key.shift_r><Key.shift_r><Key.shift_r><Key.shift_r><Key.shift_r><Key.shift_r><Key.shift_r>_accuracy=accuracy<Key.shift_r><Key.shift_r><Key.shift_r><Key.shift_r><Key.shift_r>_score<Key.shift_r>(y<Key.shift_r>_test,baseline<Key.shift_r>_model,<Key.backspace>.predict<Key.shift_r>(<Key.shift>X<Key.shift_r>_test<Key.down><Key.down><Key.enter><Key.enter>a<Key.backspace>wandb.log<Key.shift_r>(<Key.shift_r>{'baseline<Key.shift_r>_Acc<Key.backspace><Key.backspace><Key.backspace>accuracy<Key.right><Key.shift_r>:baseline<Key.shift_r>_accuracy<Key.down>
Screenshot: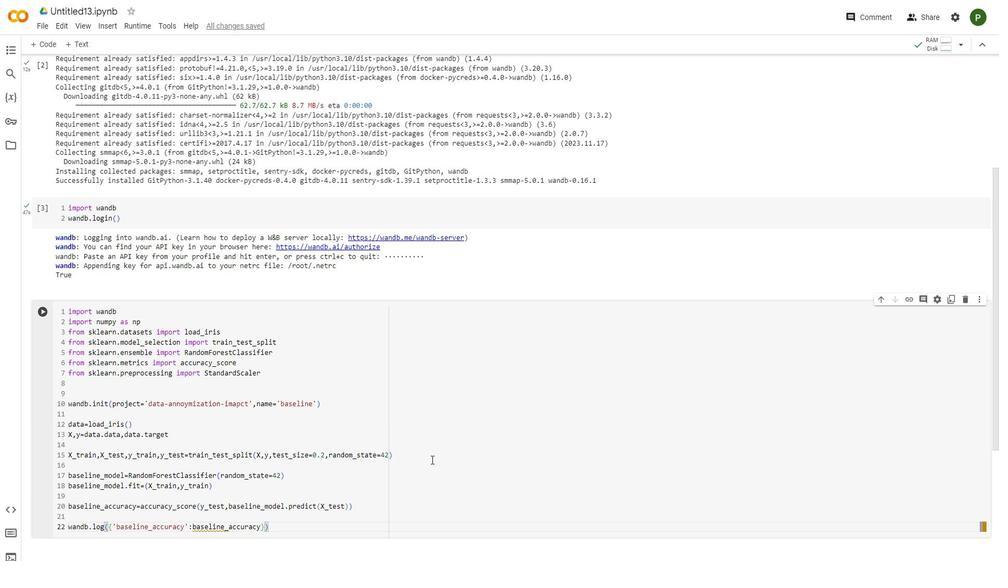 
Action: Mouse moved to (188, 439)
Screenshot: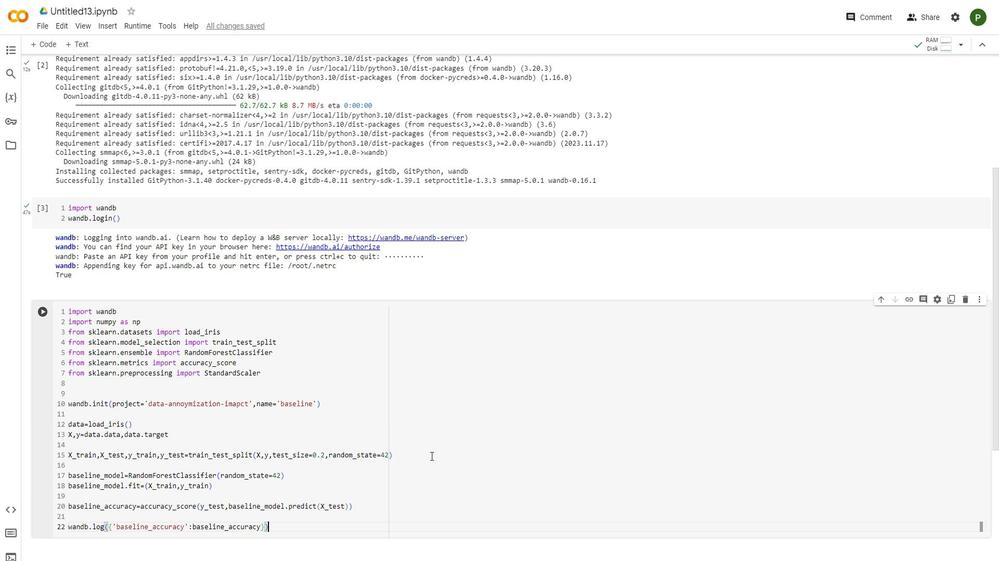 
Action: Key pressed <Key.enter><Key.enter><Key.enter><Key.enter>scaler=<Key.shift><Key.shift><Key.shift><Key.shift><Key.shift><Key.shift><Key.shift><Key.shift><Key.shift>Standard<Key.shift><Key.shift><Key.shift><Key.shift><Key.shift><Key.shift><Key.shift><Key.shift><Key.shift><Key.shift><Key.shift><Key.shift><Key.shift><Key.shift><Key.shift><Key.shift><Key.shift><Key.shift><Key.shift><Key.shift><Key.shift><Key.shift><Key.shift><Key.shift><Key.shift><Key.shift><Key.shift><Key.shift><Key.shift><Key.shift><Key.shift><Key.shift><Key.shift><Key.shift><Key.shift><Key.shift><Key.shift><Key.shift><Key.shift><Key.shift><Key.shift><Key.shift><Key.shift><Key.shift><Key.shift><Key.shift><Key.shift><Key.shift><Key.shift><Key.shift>Scaler<Key.shift_r>(<Key.down><Key.enter>annonymize<Key.shift_r><Key.shift_r><Key.shift_r><Key.shift_r><Key.shift_r><Key.shift_r><Key.shift_r><Key.shift_r><Key.shift_r>d<Key.shift_r><Key.shift_r><Key.shift_r><Key.shift_r><Key.shift_r>_X_train<Key.shift_r>_1=sc<Key.backspace>caler.fit<Key.shift_r>_trand<Key.backspace>sform<Key.shift_r>(<Key.shift><Key.shift><Key.shift><Key.shift>XX<Key.shift_r>_train<Key.backspace><Key.backspace><Key.backspace><Key.backspace><Key.backspace><Key.backspace><Key.backspace><Key.shift_r>_train<Key.down>
Screenshot: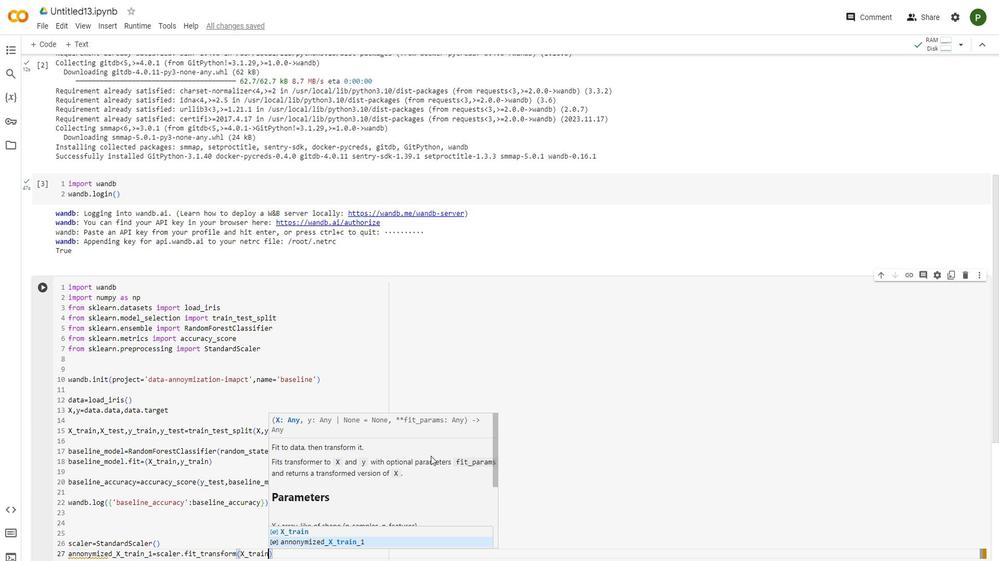 
Action: Mouse moved to (245, 389)
Screenshot: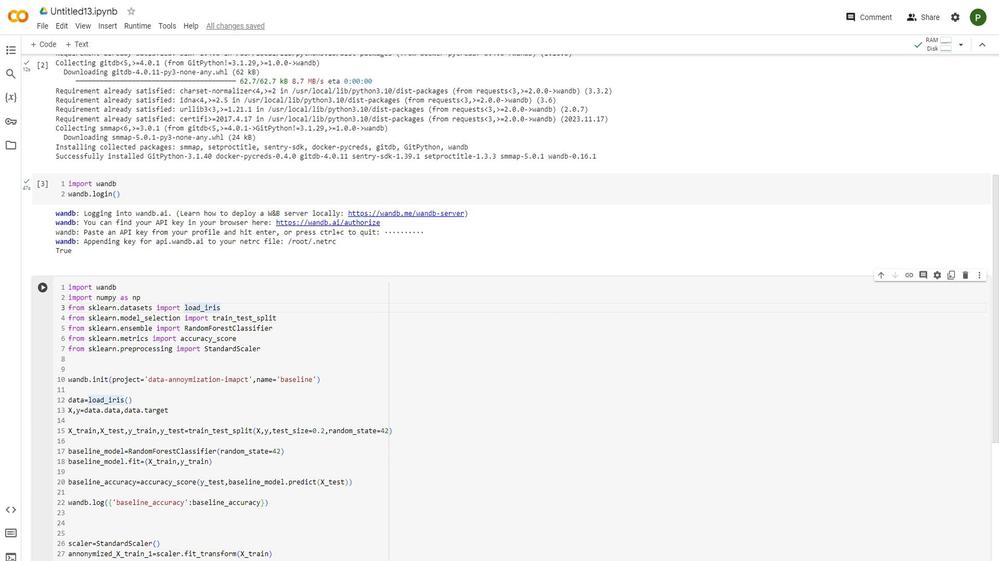 
Action: Mouse pressed left at (245, 389)
Screenshot: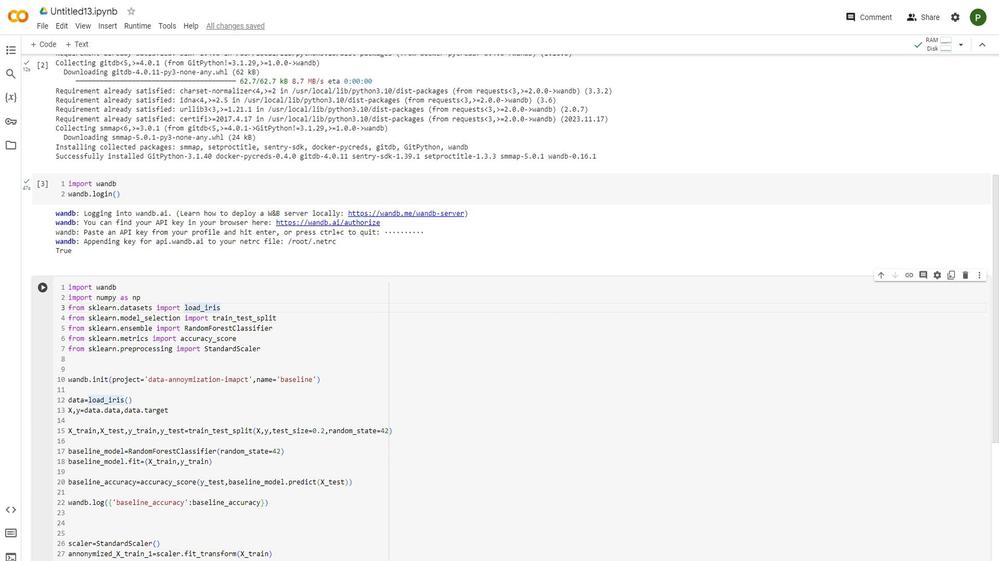 
Action: Mouse moved to (720, 404)
Screenshot: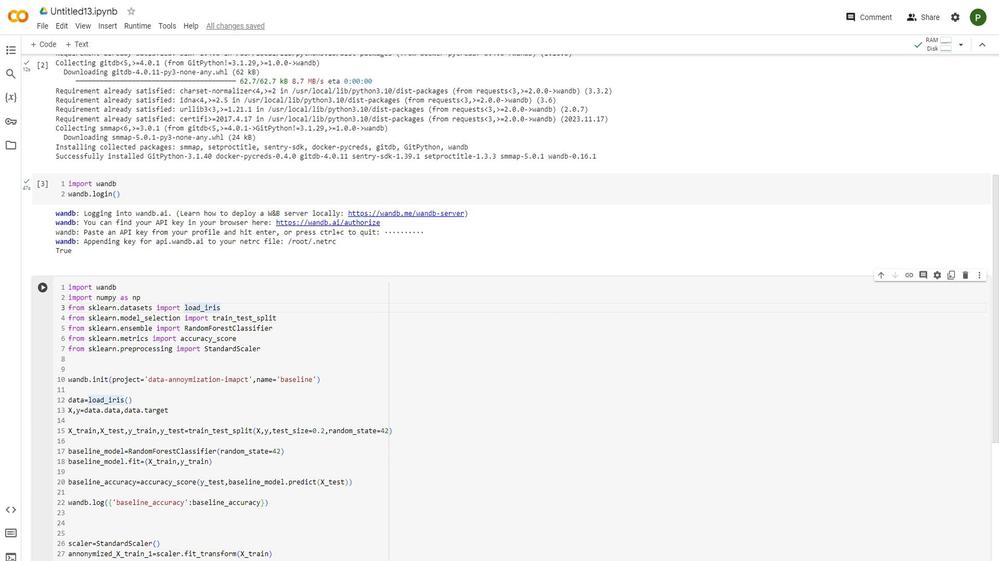 
Action: Mouse scrolled (720, 404) with delta (0, 0)
Screenshot: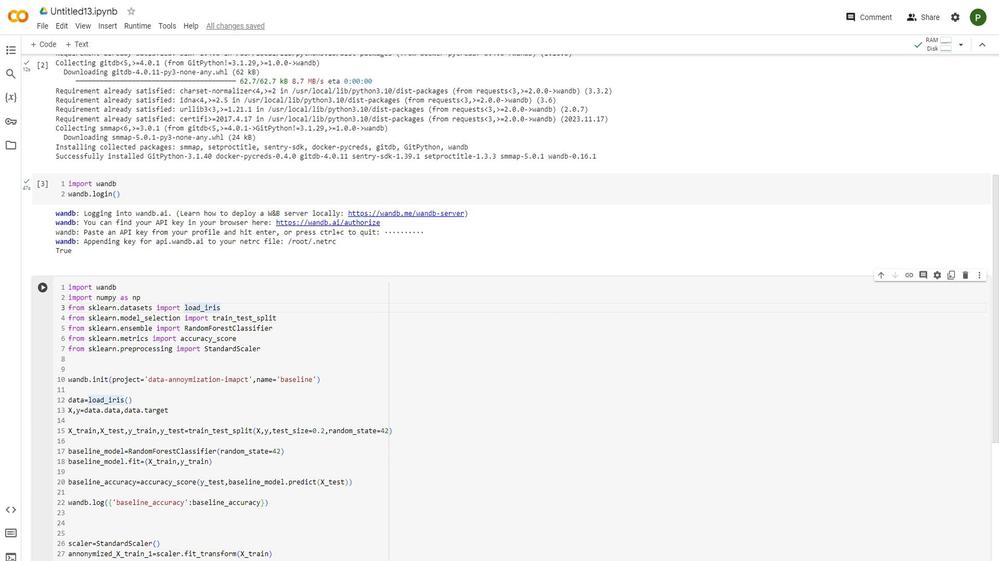 
Action: Mouse scrolled (720, 404) with delta (0, 0)
Screenshot: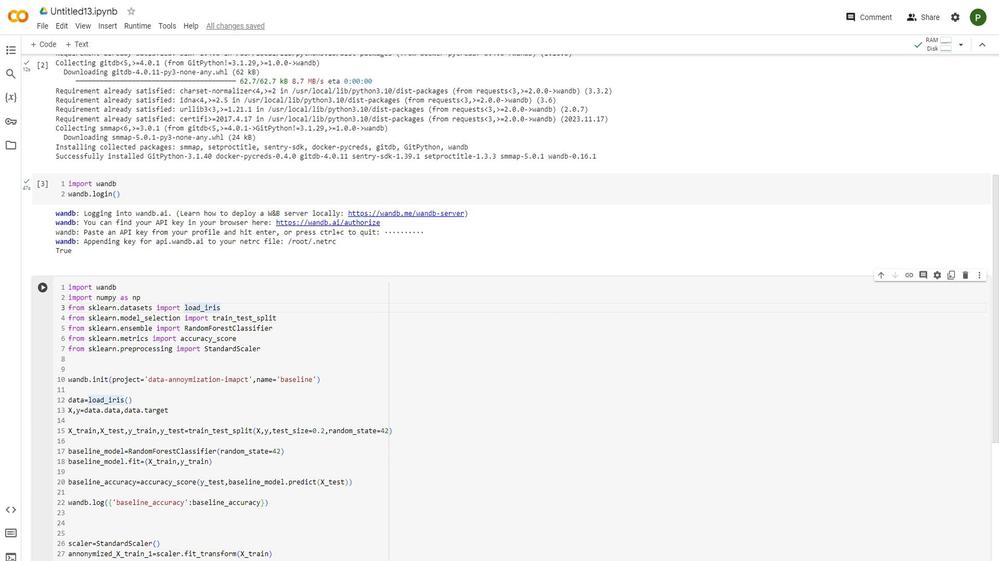 
Action: Mouse scrolled (720, 404) with delta (0, 0)
Screenshot: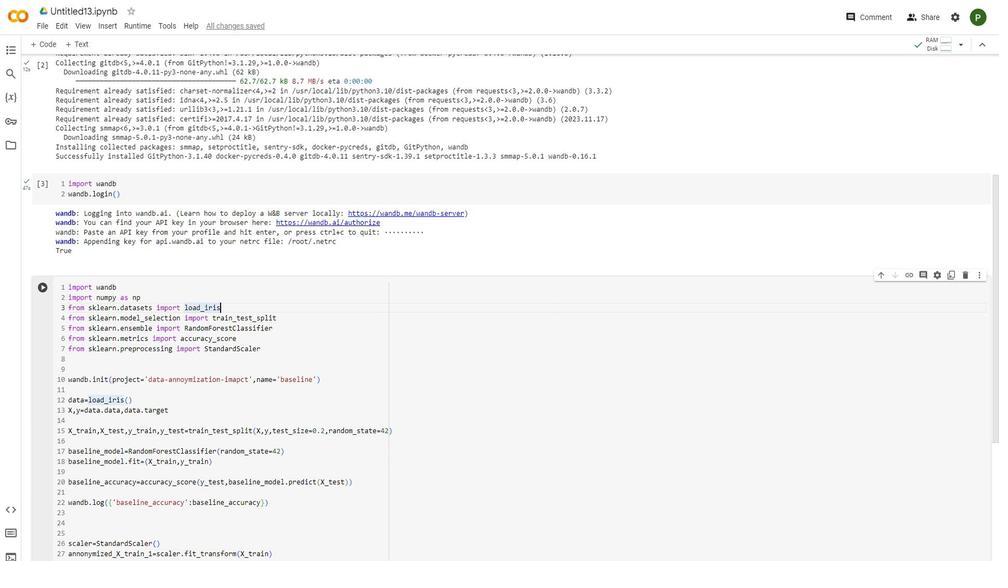 
Action: Mouse scrolled (720, 404) with delta (0, 0)
Screenshot: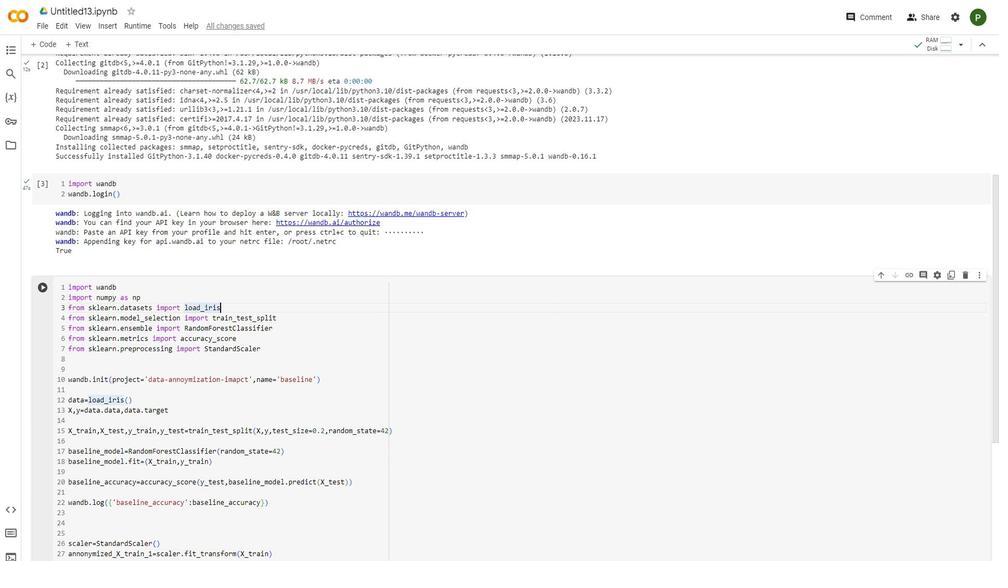 
Action: Mouse scrolled (720, 404) with delta (0, 0)
Screenshot: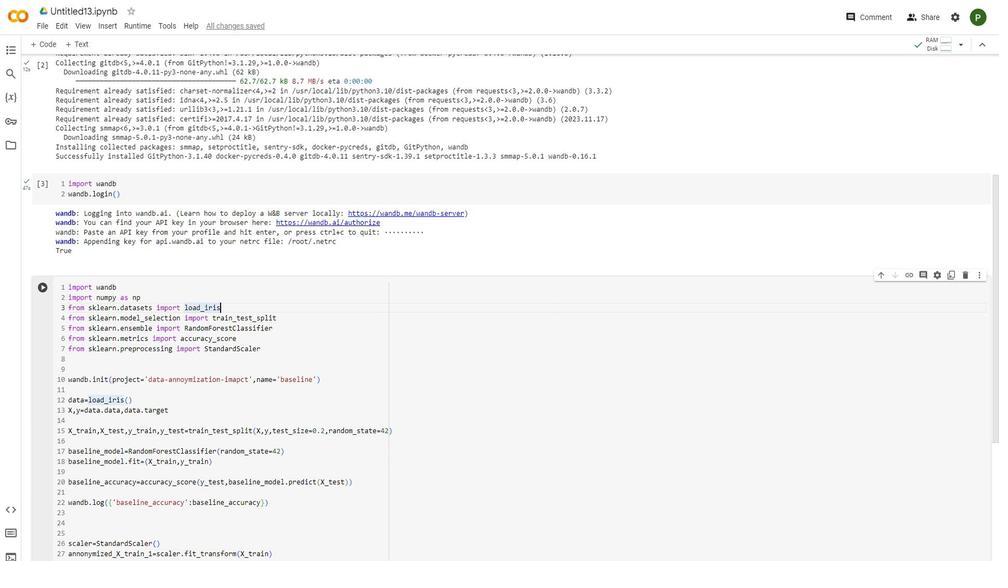 
Action: Mouse scrolled (720, 404) with delta (0, 0)
Screenshot: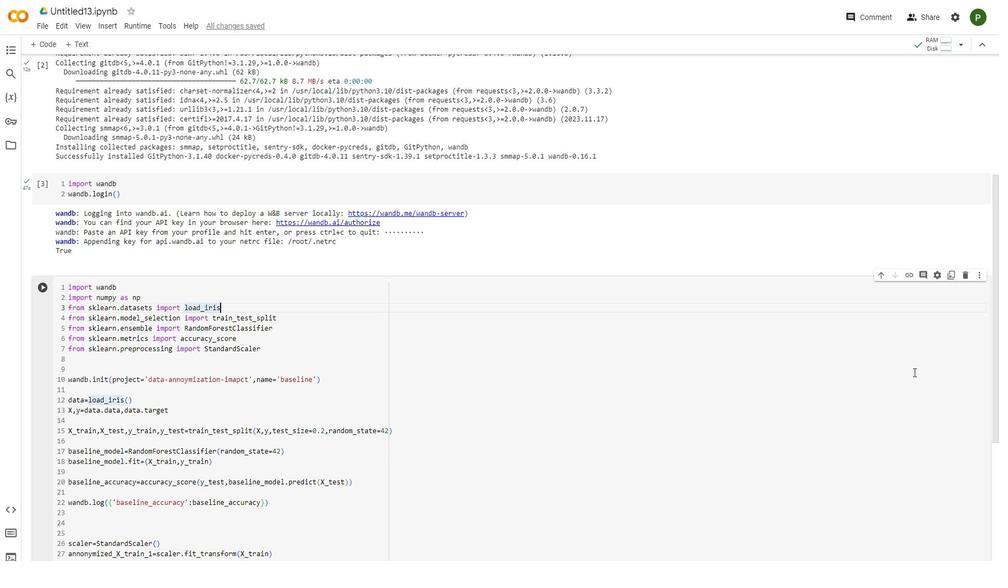 
Action: Mouse moved to (379, 408)
Screenshot: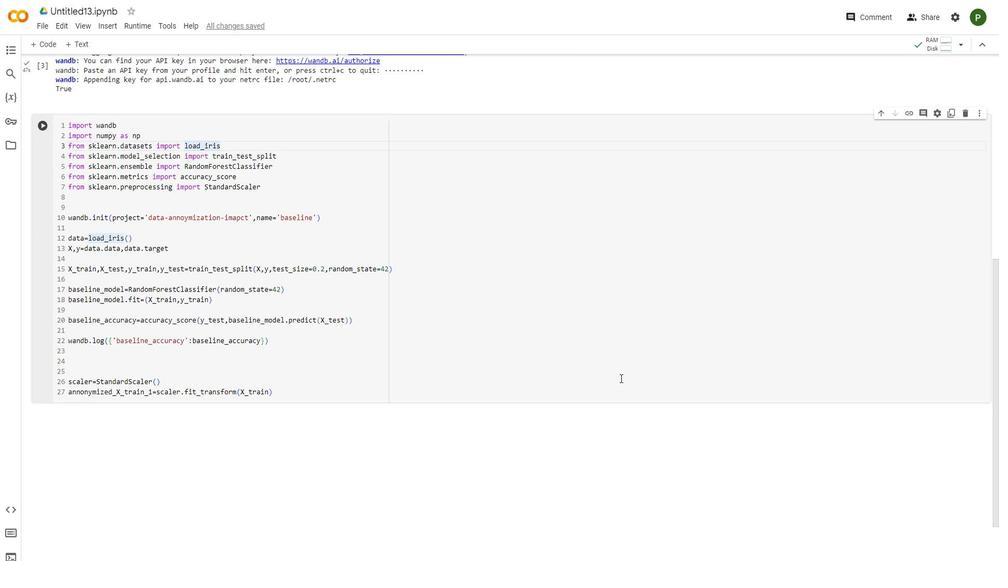 
Action: Mouse scrolled (379, 408) with delta (0, 0)
Screenshot: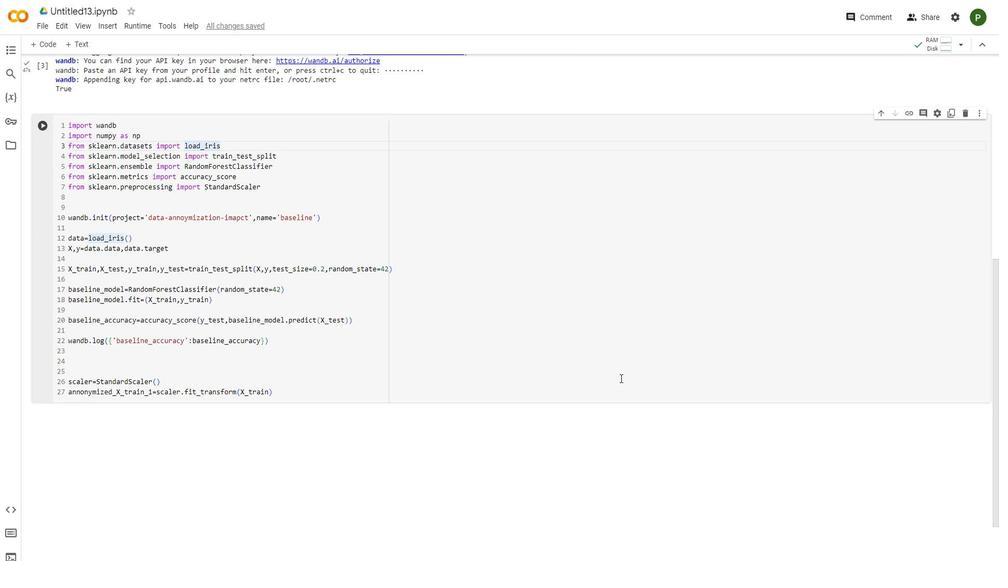 
Action: Mouse scrolled (379, 408) with delta (0, 0)
Screenshot: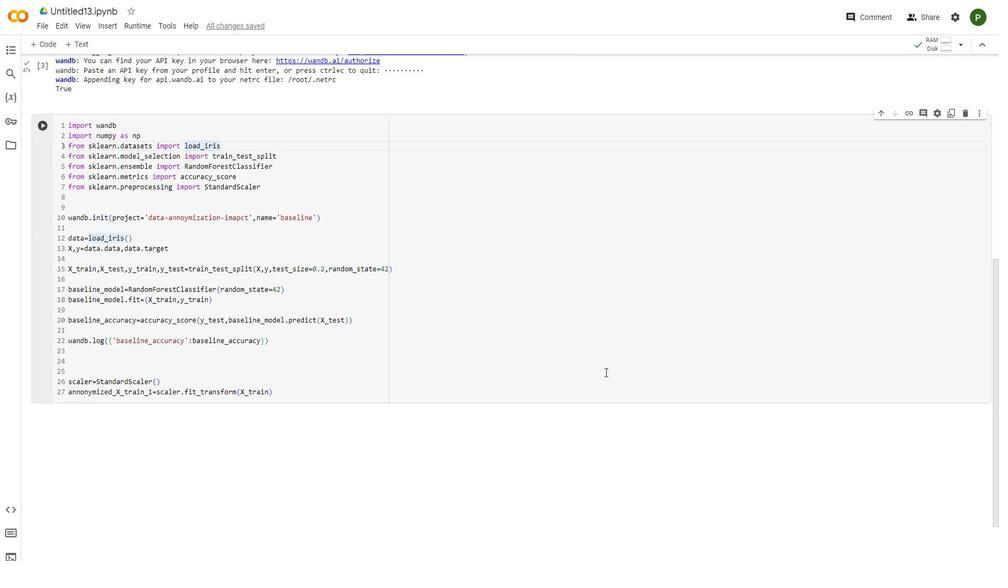 
Action: Mouse moved to (378, 408)
Screenshot: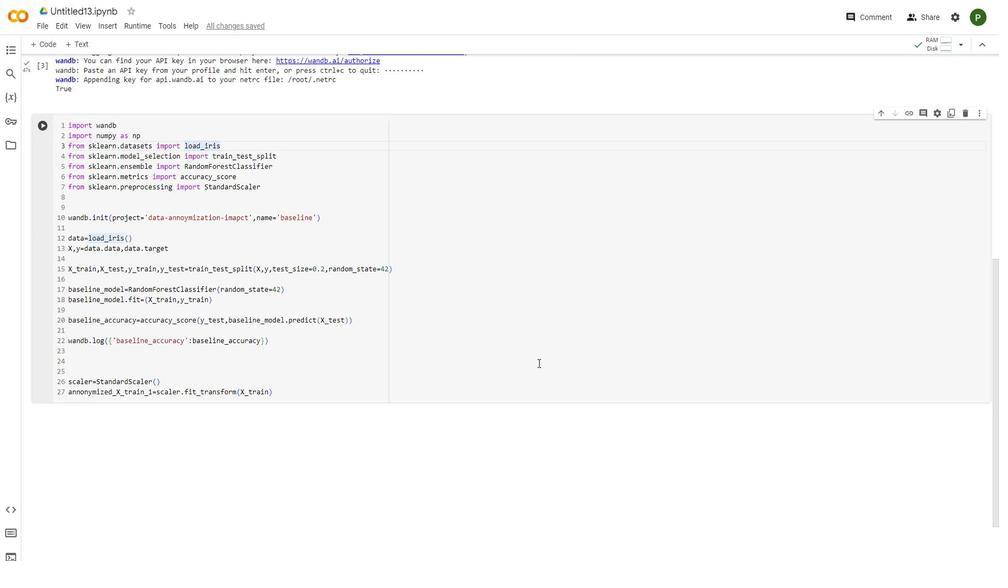 
Action: Mouse scrolled (378, 408) with delta (0, 0)
Screenshot: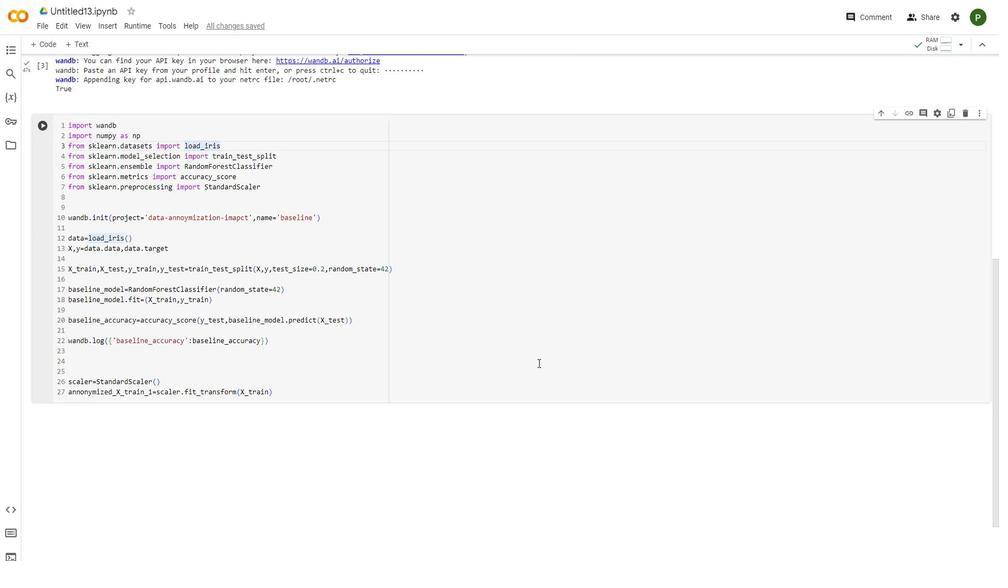 
Action: Mouse moved to (152, 417)
Screenshot: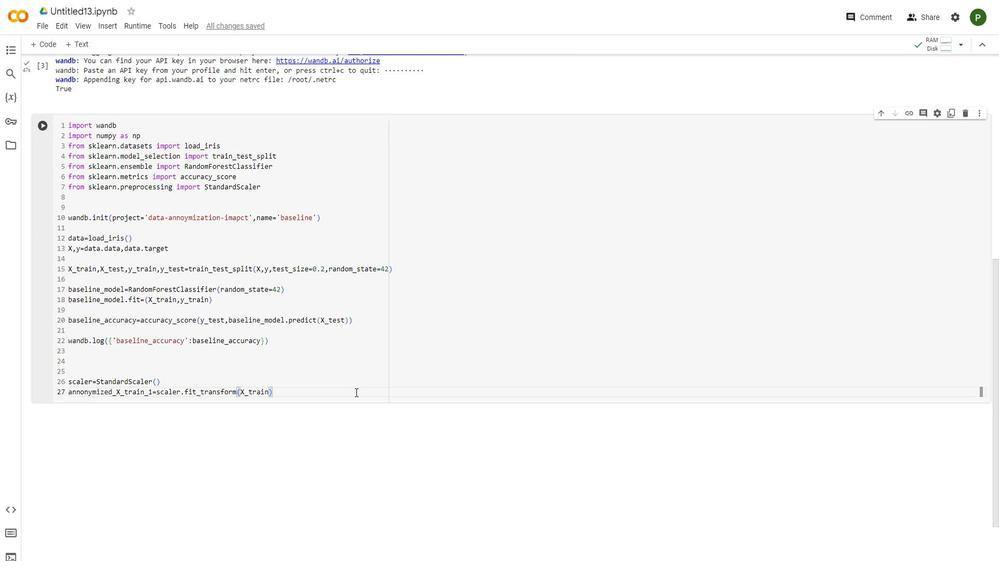 
Action: Mouse pressed left at (152, 417)
Screenshot: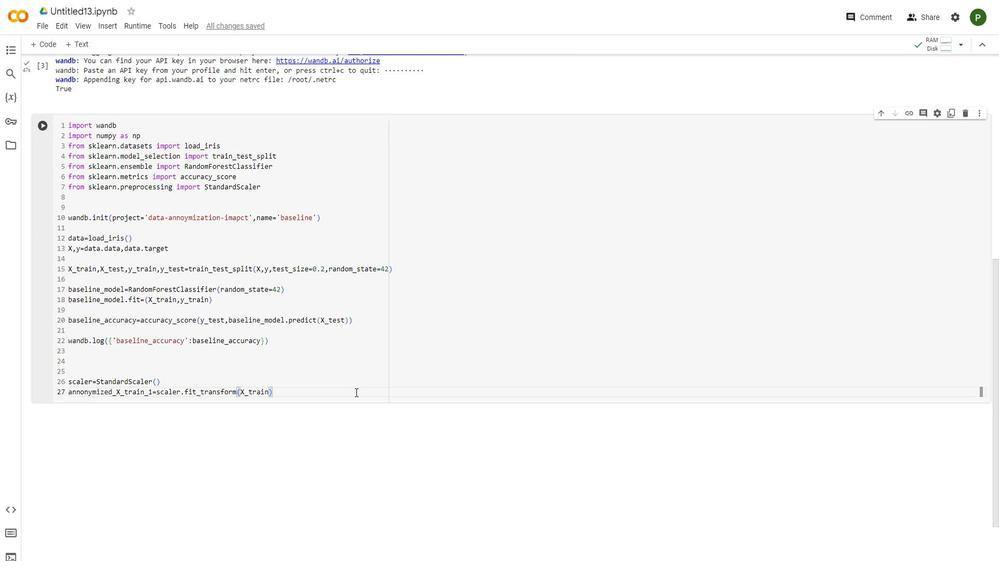 
Action: Key pressed <Key.enter><Key.enter>model<Key.shift_r><Key.shift_r><Key.shift_r><Key.shift_r><Key.shift_r><Key.shift_r><Key.shift_r><Key.shift_r><Key.shift_r><Key.shift_r><Key.shift_r><Key.shift_r><Key.shift_r><Key.shift_r><Key.shift_r><Key.shift_r>_1=<Key.shift>Random<Key.shift>Fors<Key.backspace>est<Key.shift>Classifier<Key.shift_r>(random<Key.shift_r>_state=42<Key.down><Key.enter>model<Key.shift_r>_1.fot<Key.shift_r>(annyo<Key.backspace><Key.backspace><Key.backspace>onymized<Key.shift_r><Key.shift_r><Key.shift_r>_
Screenshot: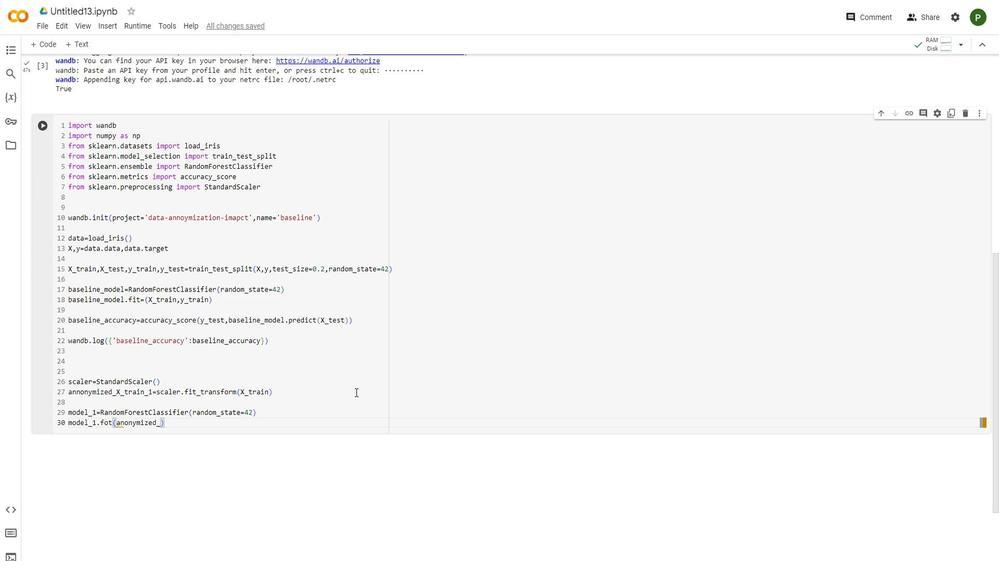 
Action: Mouse moved to (44, 427)
Screenshot: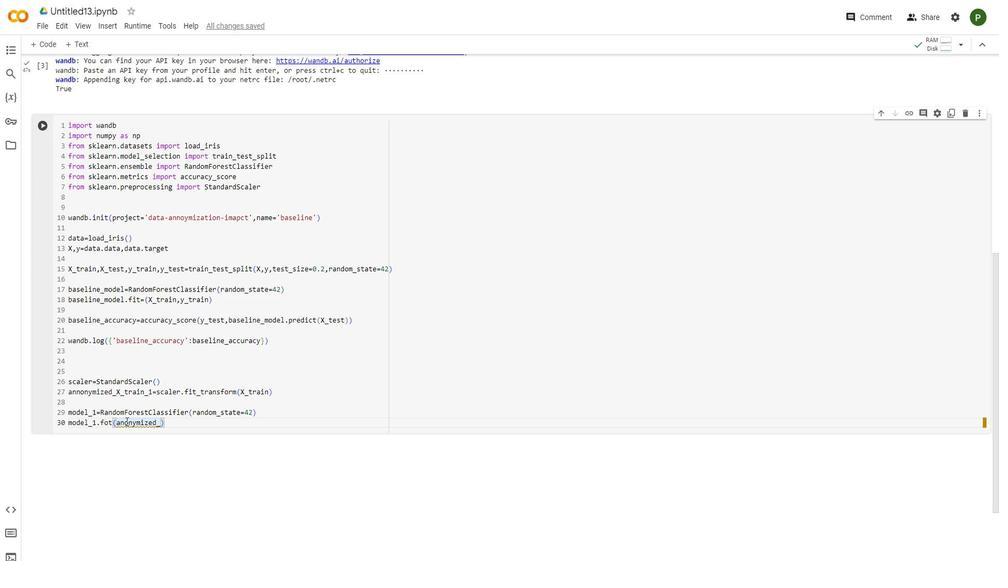 
Action: Mouse pressed left at (44, 427)
Screenshot: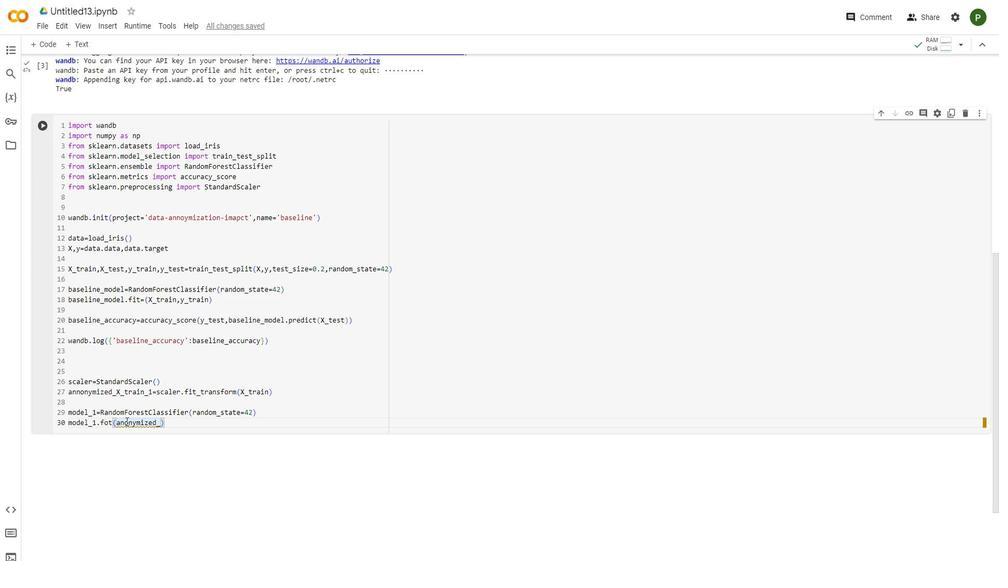 
Action: Key pressed n
Screenshot: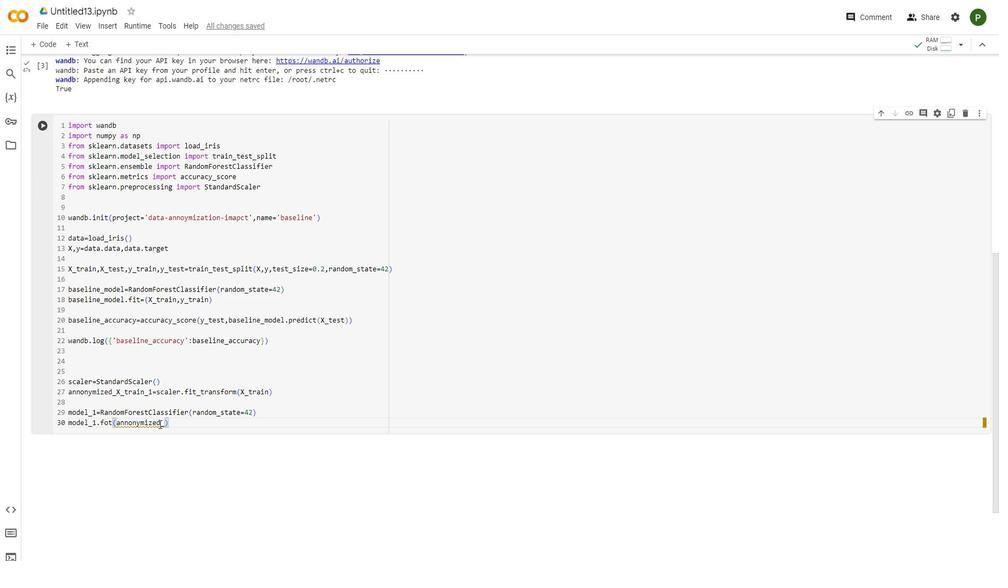 
Action: Mouse moved to (61, 427)
Screenshot: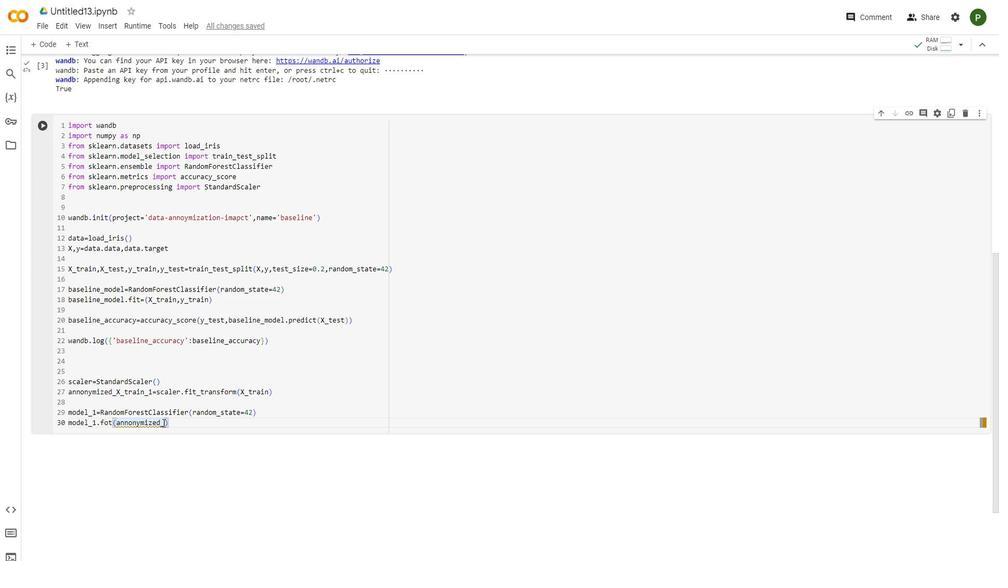 
Action: Mouse pressed left at (61, 427)
Screenshot: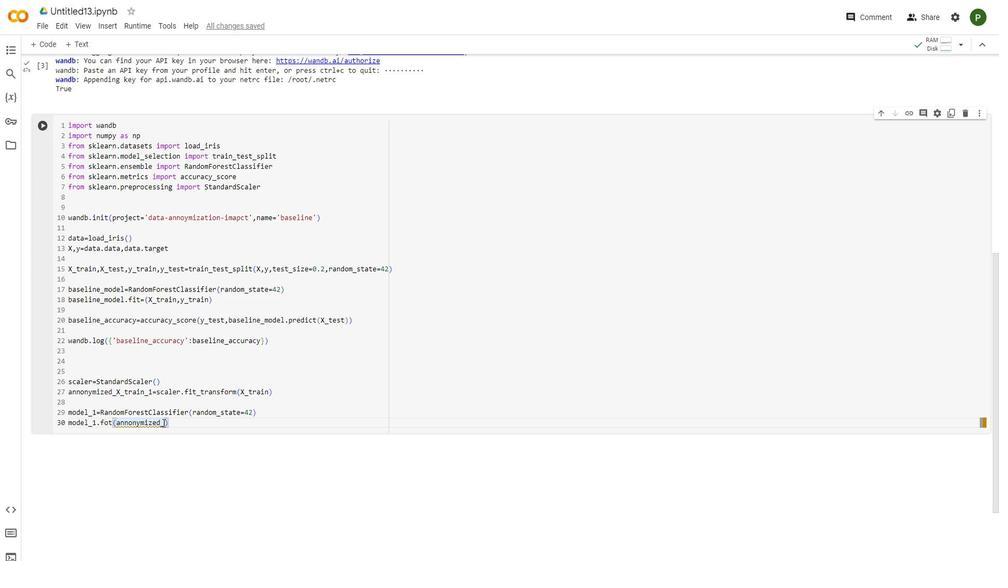 
Action: Key pressed <Key.shift>X<Key.shift_r>_rea<Key.backspace><Key.backspace><Key.backspace><Key.backspace><Key.backspace><Key.backspace><Key.shift_r>_x<Key.shift_r><Key.shift_r><Key.shift_r><Key.shift_r>_<Key.backspace><Key.backspace><Key.backspace><Key.shift_r>_<Key.shift>X<Key.shift_r>_train<Key.shift_r><Key.shift_r><Key.shift_r><Key.shift_r><Key.shift_r><Key.shift_r><Key.shift_r><Key.shift_r><Key.shift_r><Key.shift_r><Key.shift_r><Key.shift_r><Key.shift_r><Key.shift_r><Key.shift_r><Key.shift_r><Key.shift_r><Key.shift_r><Key.shift_r><Key.shift_r><Key.shift_r><Key.shift_r><Key.shift_r><Key.shift_r><Key.shift_r><Key.shift_r><Key.shift_r><Key.shift_r><Key.shift_r><Key.shift_r><Key.shift_r><Key.shift_r><Key.shift_r><Key.shift_r><Key.shift_r><Key.shift_r><Key.shift_r><Key.shift_r><Key.shift_r><Key.shift_r><Key.shift_r><Key.shift_r><Key.shift_r><Key.shift_r><Key.shift_r><Key.shift_r><Key.enter>,y<Key.shift_r>_train<Key.down><Key.enter><Key.enter>accuracy<Key.shift_r><Key.shift_r><Key.shift_r><Key.shift_r><Key.shift_r><Key.shift_r><Key.shift_r><Key.shift_r><Key.shift_r>_1=accurca<Key.backspace><Key.backspace><Key.backspace><Key.enter><Key.shift_r>(y<Key.shift_r>_test,model<Key.enter>,<Key.backspace>.predict<Key.shift_r>(scaler.transform<Key.shift_r><Key.shift_r>(<Key.shift>X<Key.shift_r>_test<Key.down><Key.down><Key.enter><Key.enter>
Screenshot: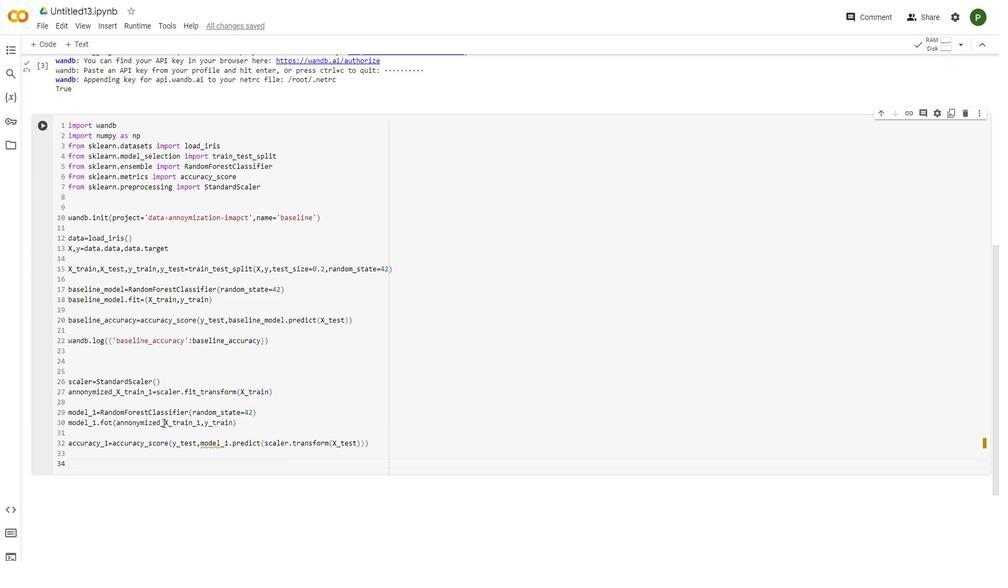 
Action: Mouse moved to (134, 374)
Screenshot: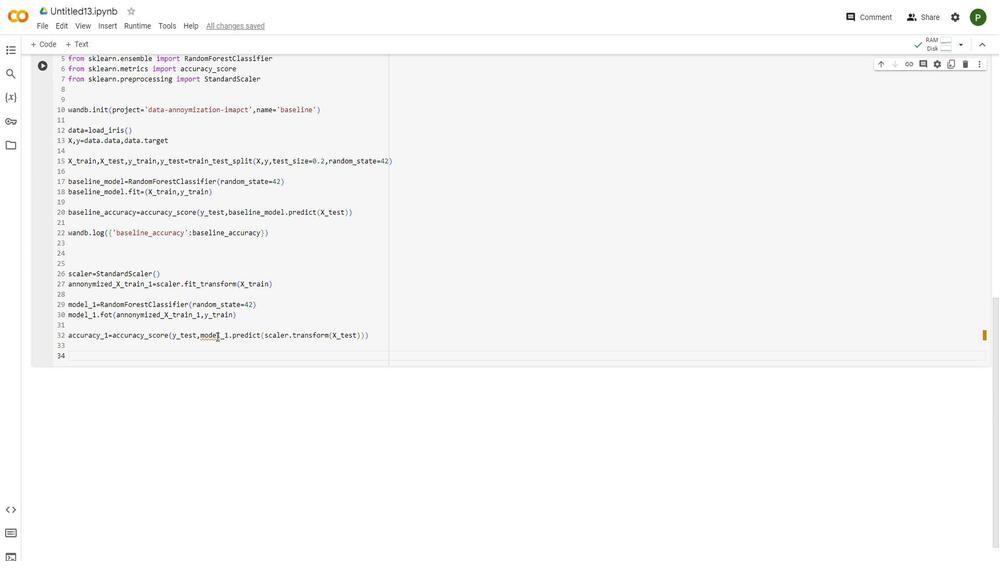 
Action: Mouse scrolled (134, 374) with delta (0, 0)
Screenshot: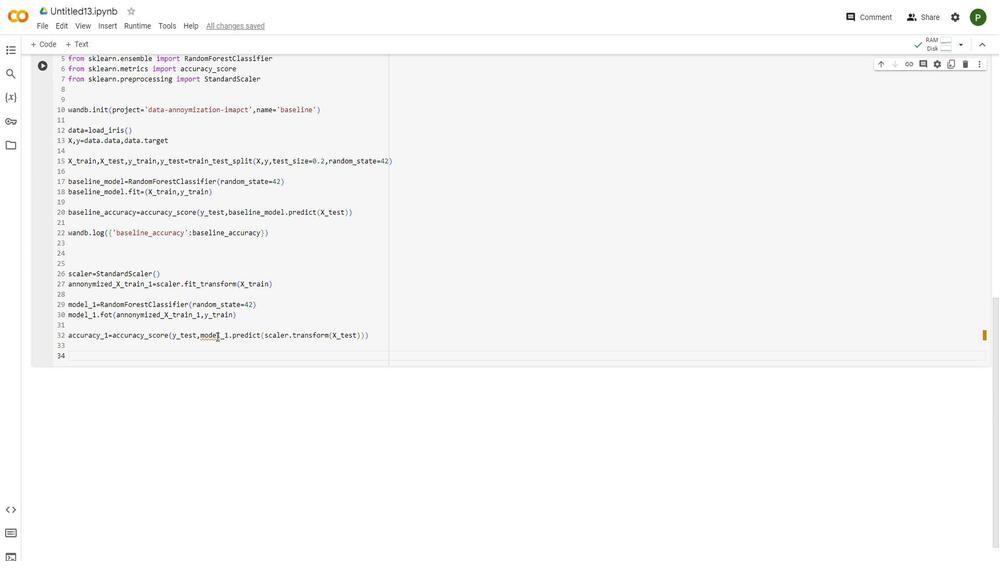 
Action: Mouse moved to (135, 374)
Screenshot: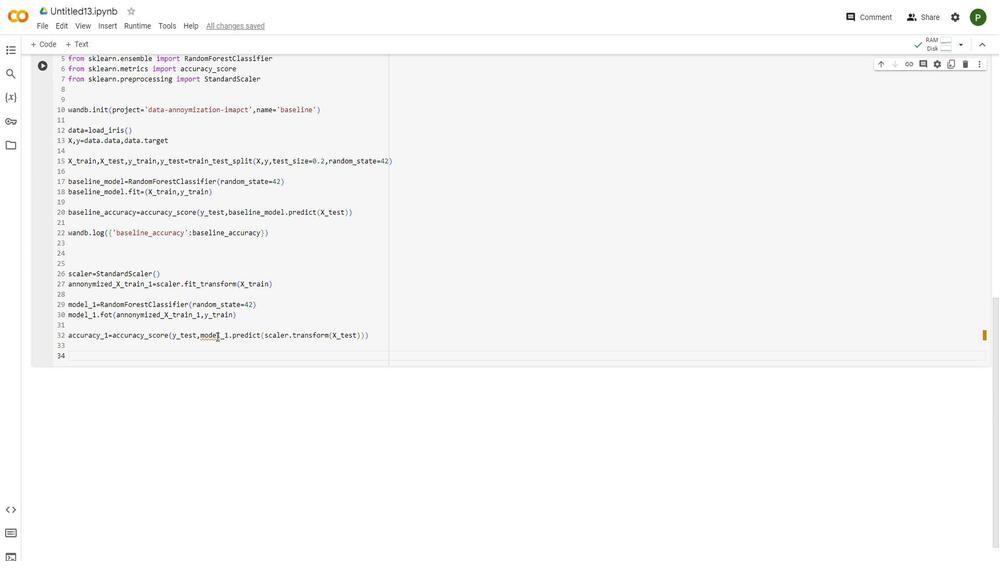 
Action: Mouse scrolled (135, 374) with delta (0, 0)
Screenshot: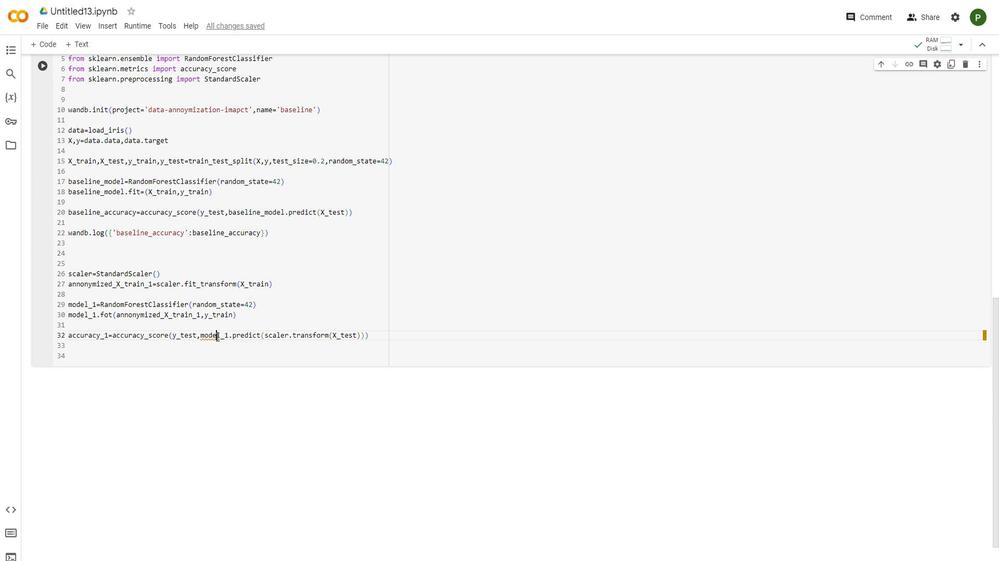 
Action: Mouse moved to (87, 398)
Screenshot: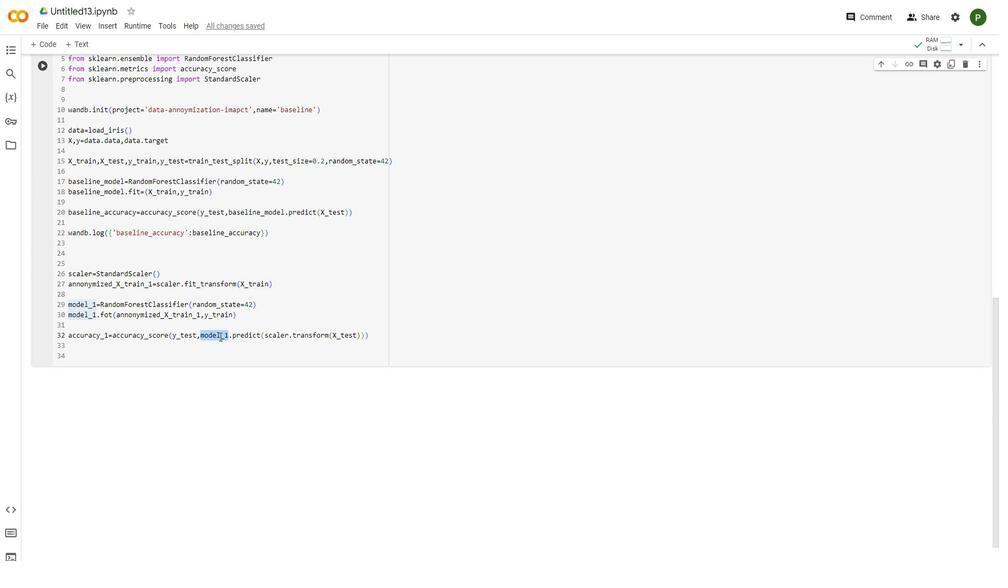 
Action: Mouse pressed left at (87, 398)
Screenshot: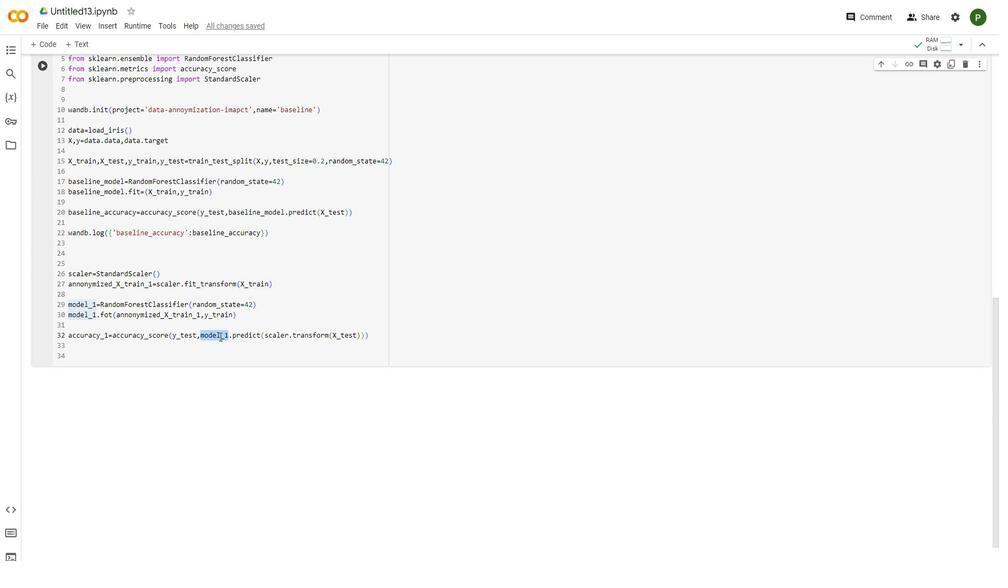 
Action: Mouse pressed left at (87, 398)
Screenshot: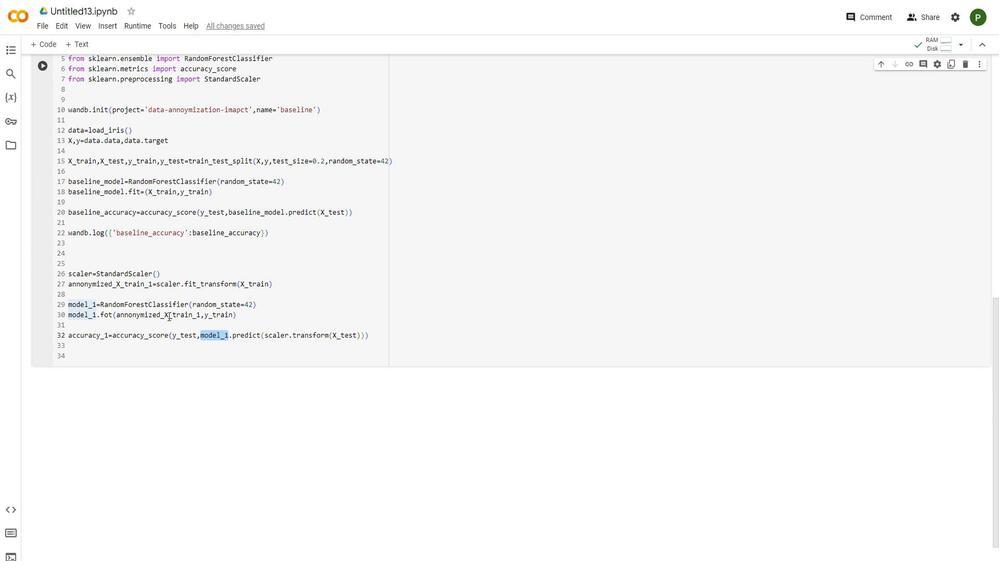 
Action: Mouse moved to (19, 402)
Screenshot: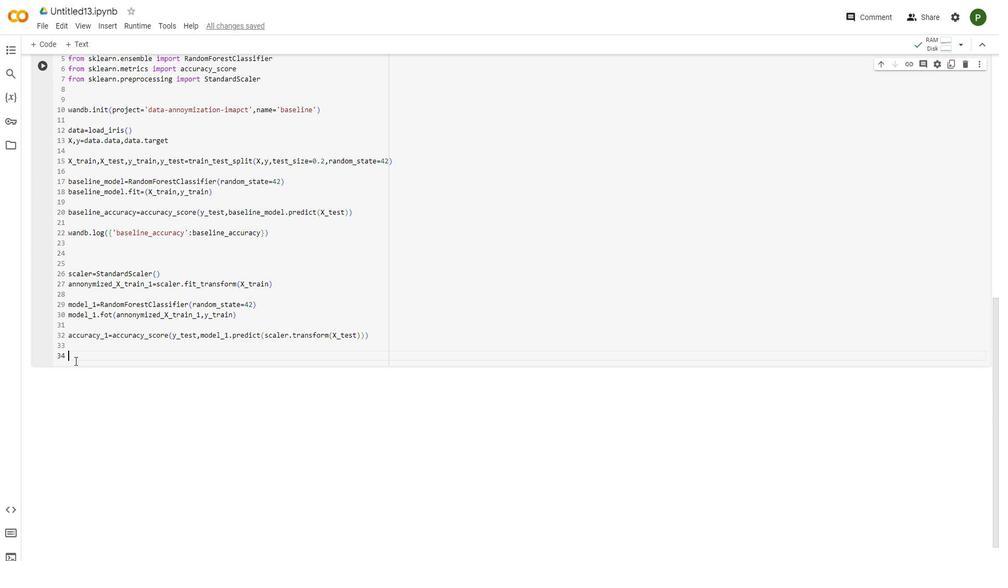 
Action: Mouse pressed left at (19, 402)
Screenshot: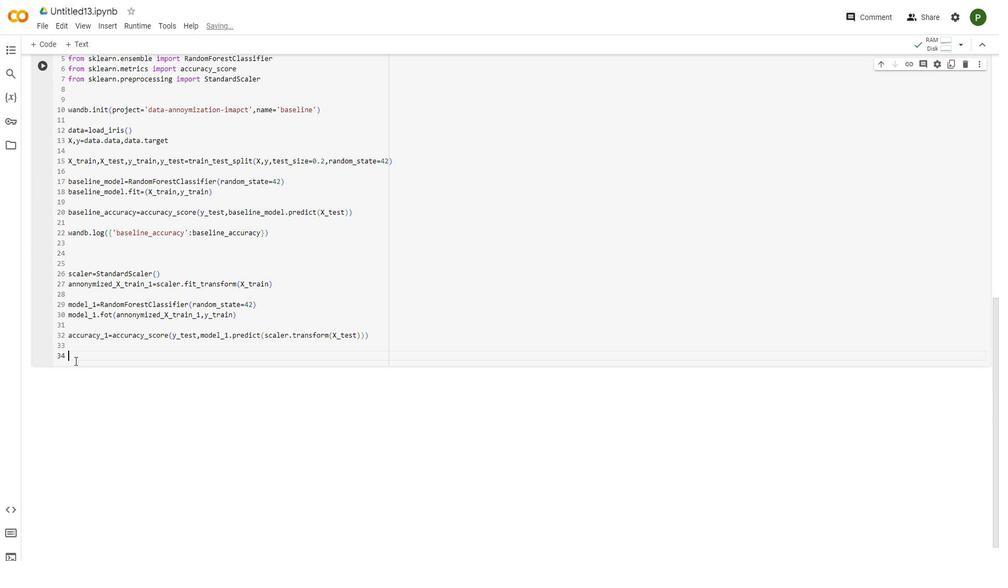 
Action: Mouse moved to (20, 406)
Screenshot: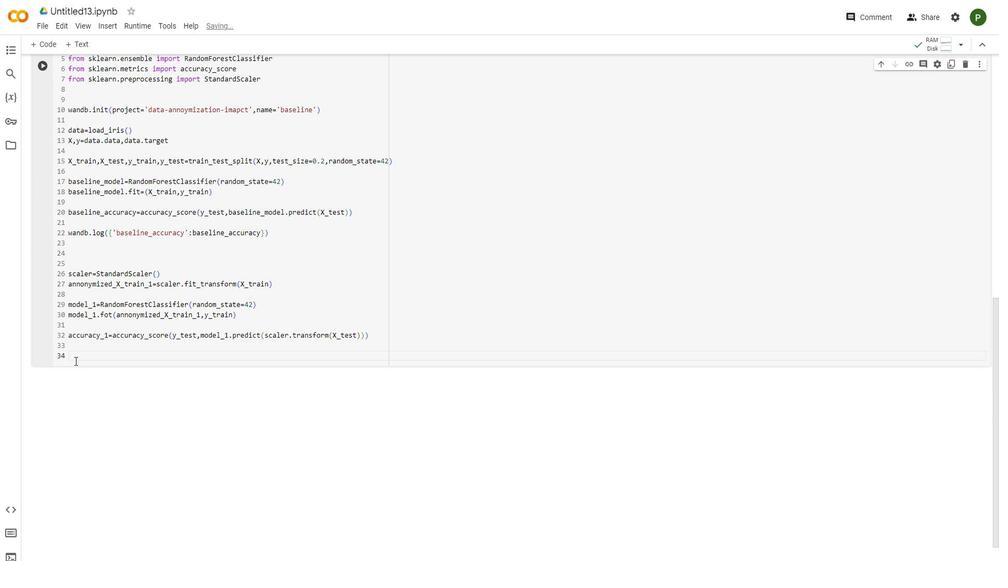 
Action: Mouse pressed left at (20, 406)
Screenshot: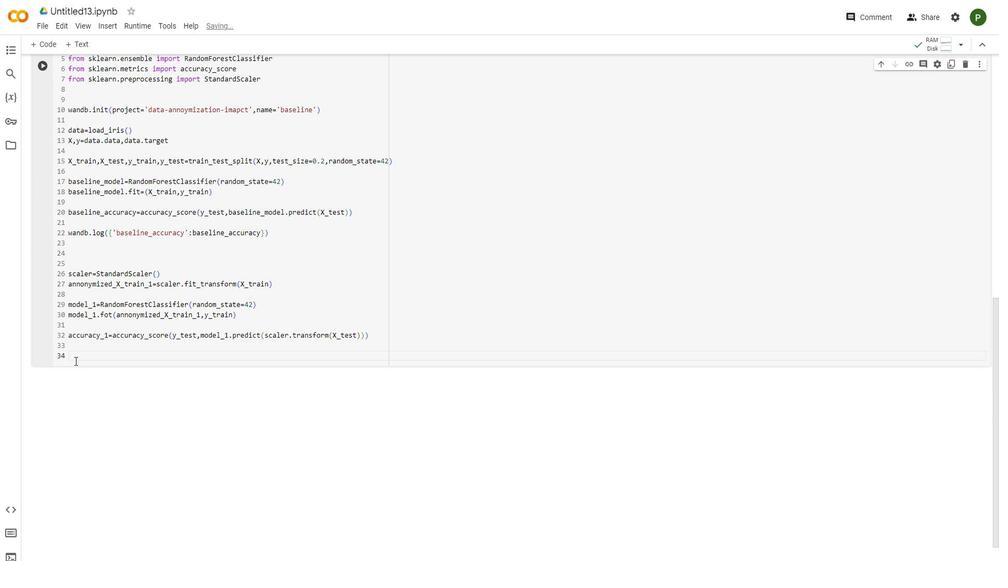 
Action: Key pressed wandb.log<Key.shift_r>('annoymization<Key.shift_r>_technique<Key.shift_r><Key.shift_r><Key.shift_r>_1<Key.shift_r>_accuracy<Key.right><Key.shift_r>:accuracy<Key.shift_r>_1
Screenshot: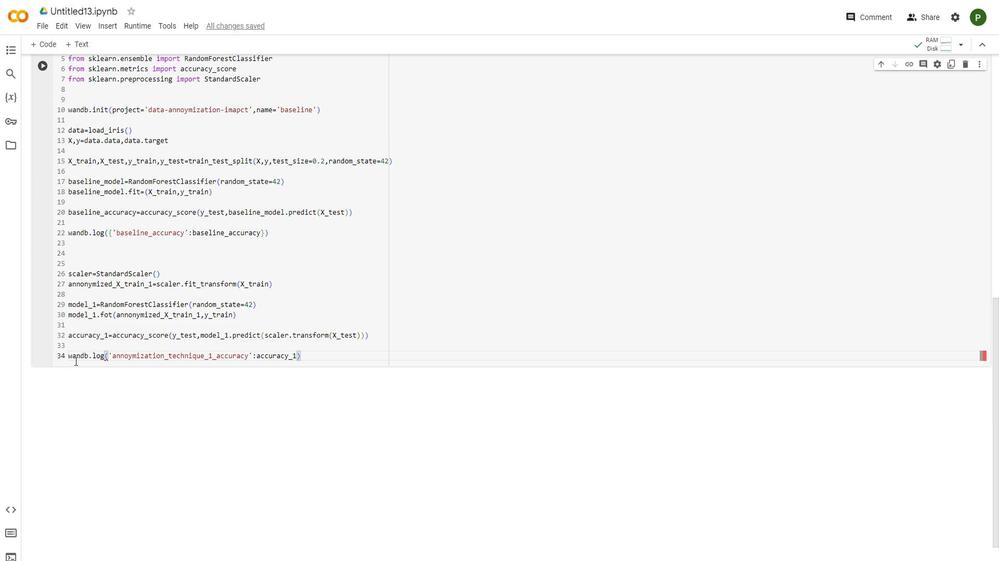
Action: Mouse moved to (34, 404)
Screenshot: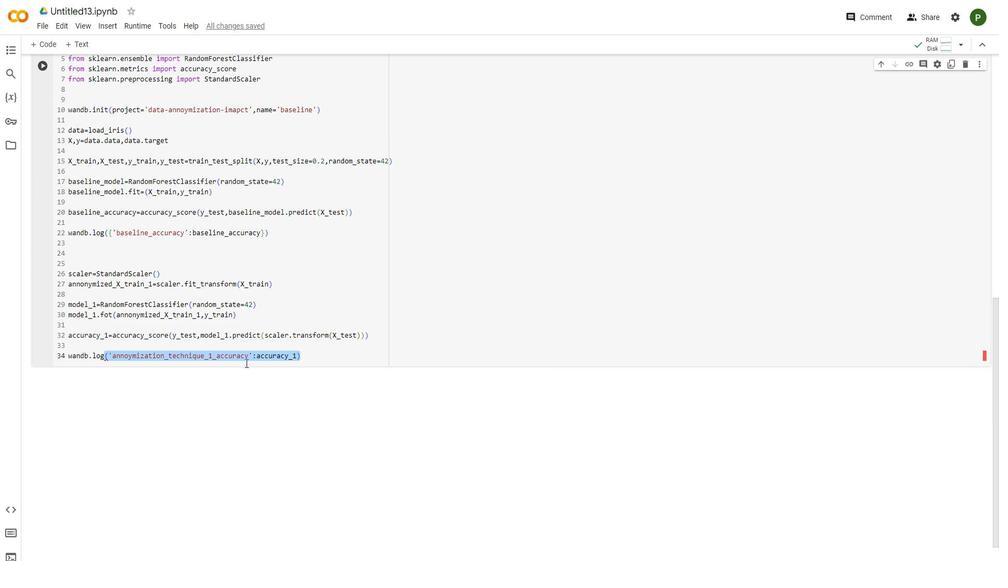
Action: Mouse pressed left at (34, 404)
Screenshot: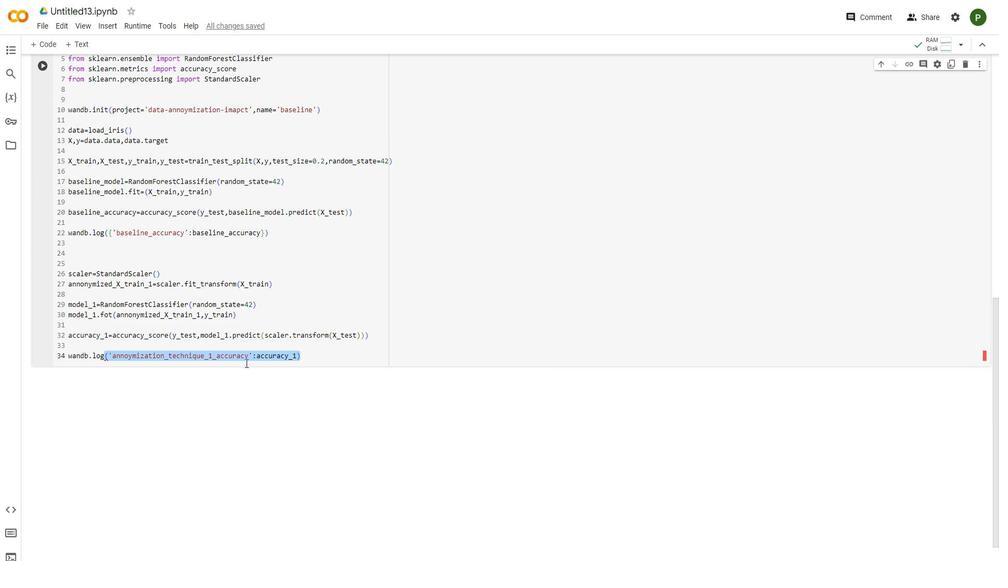 
Action: Mouse moved to (75, 404)
Screenshot: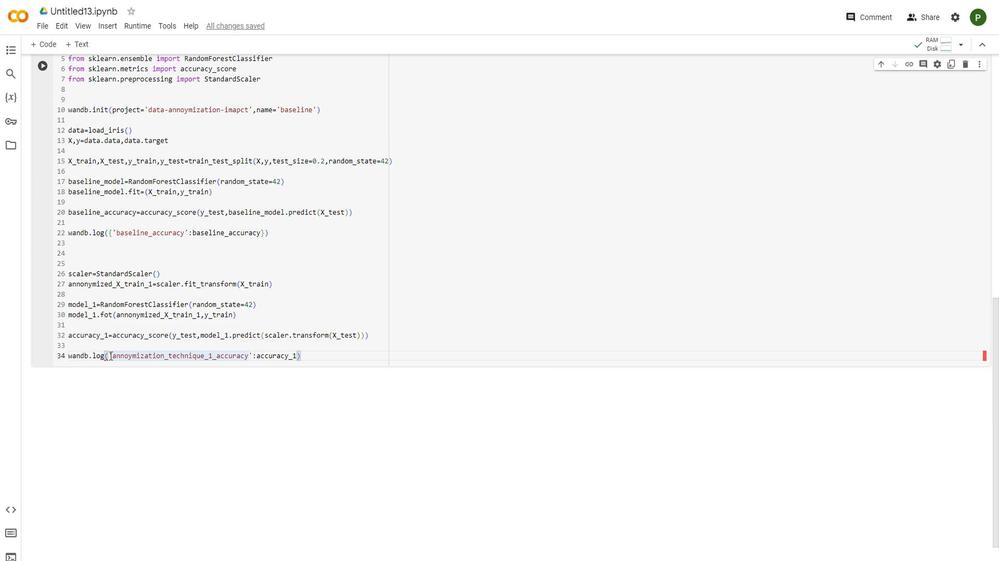 
Action: Mouse pressed left at (75, 404)
Screenshot: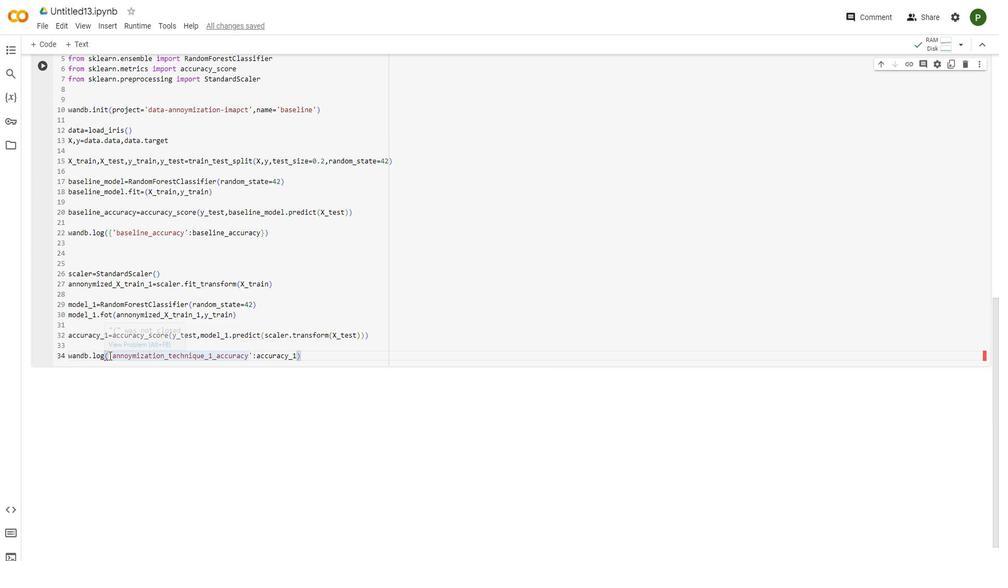 
Action: Mouse moved to (36, 404)
Screenshot: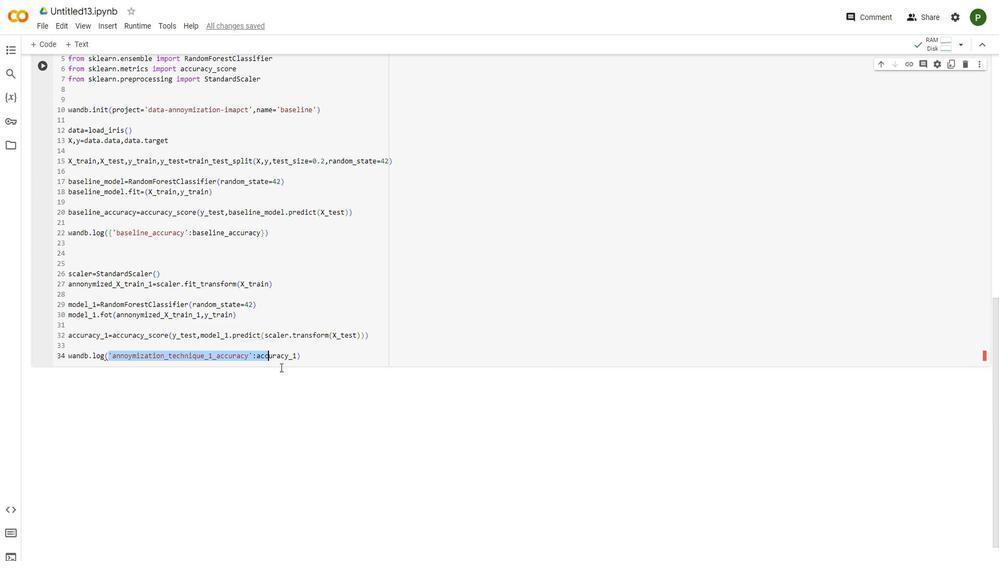 
Action: Mouse pressed left at (36, 404)
Screenshot: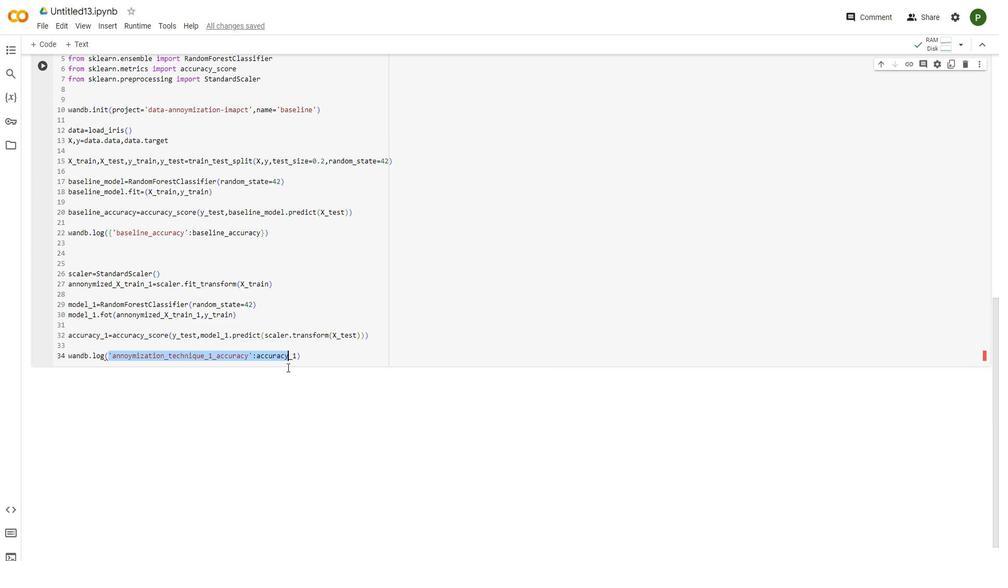 
Action: Mouse moved to (124, 408)
Screenshot: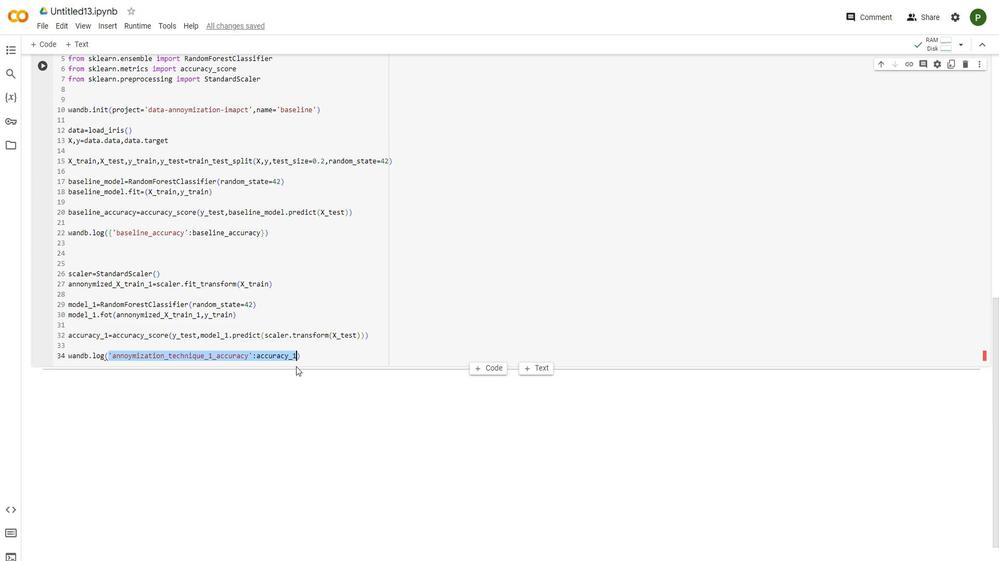 
Action: Key pressed <Key.shift_r>{
Screenshot: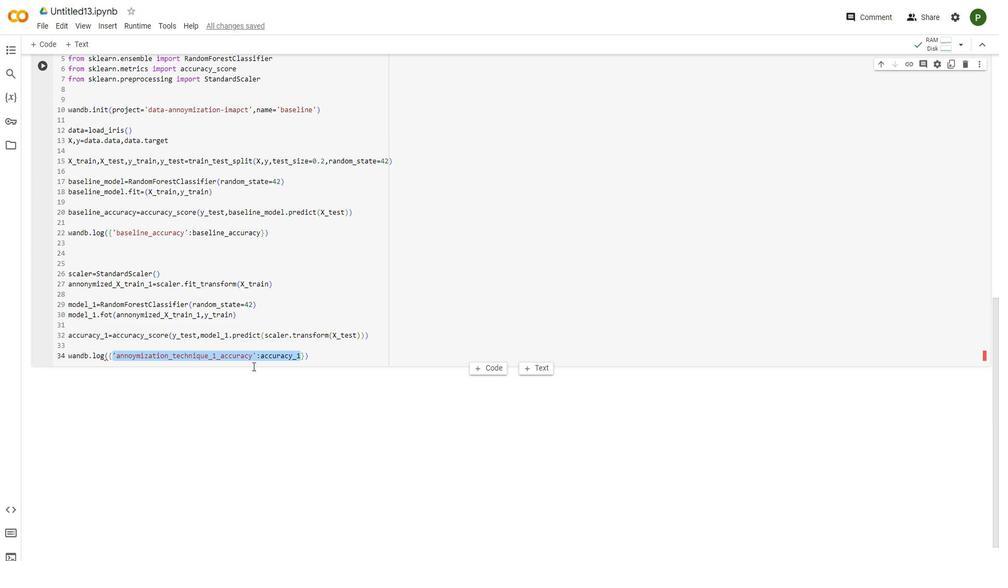 
Action: Mouse moved to (131, 418)
Screenshot: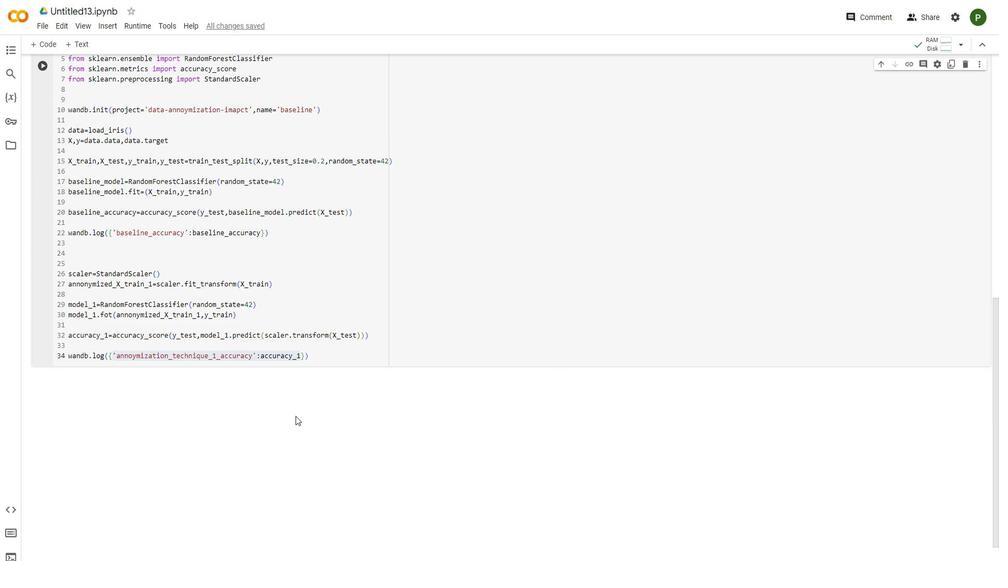 
Action: Mouse pressed left at (131, 418)
Screenshot: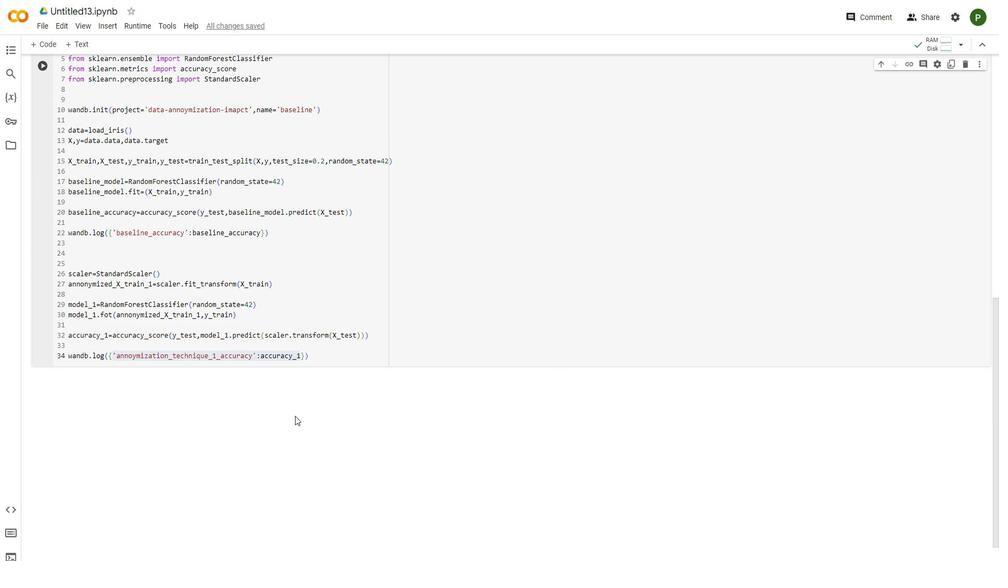 
Action: Mouse moved to (147, 403)
Screenshot: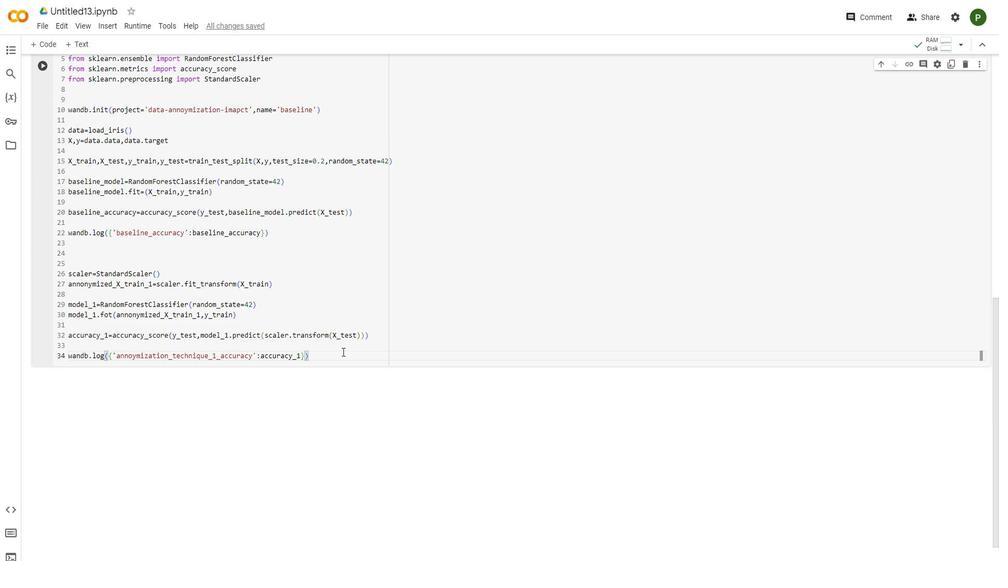
Action: Mouse pressed left at (147, 403)
Screenshot: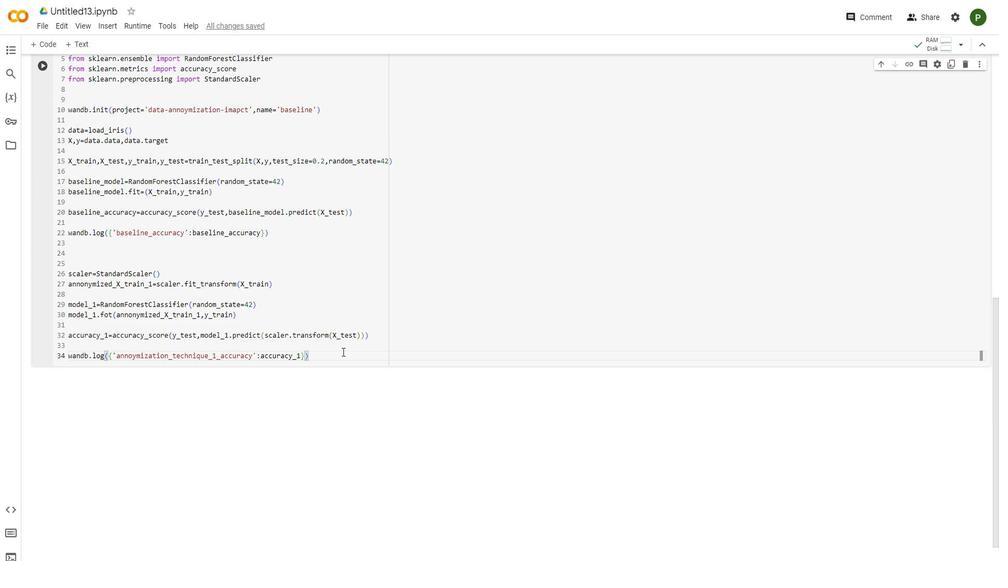 
Action: Key pressed <Key.enter><Key.enter>np.random.seed<Key.shift_r><Key.shift_r><Key.shift_r>(42<Key.down><Key.enter>anonymized<Key.shift_r>_<Key.enter><Key.backspace>2=x<Key.backspace><Key.shift>X<Key.shift_r>_train+np.e<Key.backspace>random.normal<Key.shift_r><Key.shift_r><Key.shift_r><Key.shift_r><Key.shift_r>(0,0.1,<Key.shift_r><Key.shift_r><Key.shift_r><Key.shift_r><Key.shift_r><Key.shift_r><Key.shift_r><Key.shift_r><Key.shift_r><Key.shift_r><Key.shift_r><Key.shift_r><Key.shift_r><Key.shift_r><Key.shift_r><Key.shift_r><Key.shift_r>X<Key.shift_r><Key.shift_r>_train.shape<Key.down><Key.enter><Key.enter>model1<Key.backspace>2<Key.backspace><Key.backspace>l2=<Key.shift>Random<Key.shift>Forest<Key.shift>V<Key.backspace><Key.shift>Cla<Key.enter><Key.shift_r>(randoom<Key.shift_r>_state=42<Key.down><Key.enter>model<Key.shift_r>_2<Key.up><Key.left><Key.left><Key.shift_r>_<Key.down><Key.right>=<Key.backspace>.fit=<Key.shift_r><Key.shift_r><Key.shift_r><Key.shift_r><Key.shift_r>(anonymized<Key.down><Key.enter>,y<Key.shift_r>_train<Key.down><Key.enter><Key.enter>accuracy<Key.shift_r>_2=<Key.shift_r>(<Key.shift_r><Key.shift_r><Key.shift_r>{'annonymization<Key.space><Key.backspace><Key.shift_r>_techi<Key.backspace>niquw<Key.backspace>e<Key.shift_r><Key.shift_r><Key.shift_r><Key.shift_r>_2<Key.shift_r>_accuracy<Key.right><Key.shift_r>:accurac<Key.down><Key.down><Key.enter><Key.down>
Screenshot: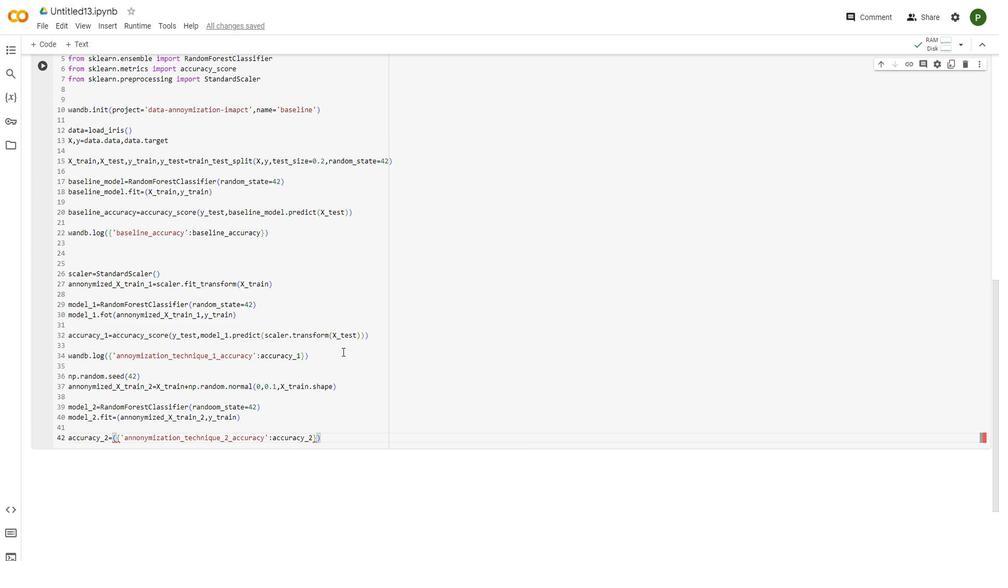 
Action: Mouse moved to (119, 432)
Screenshot: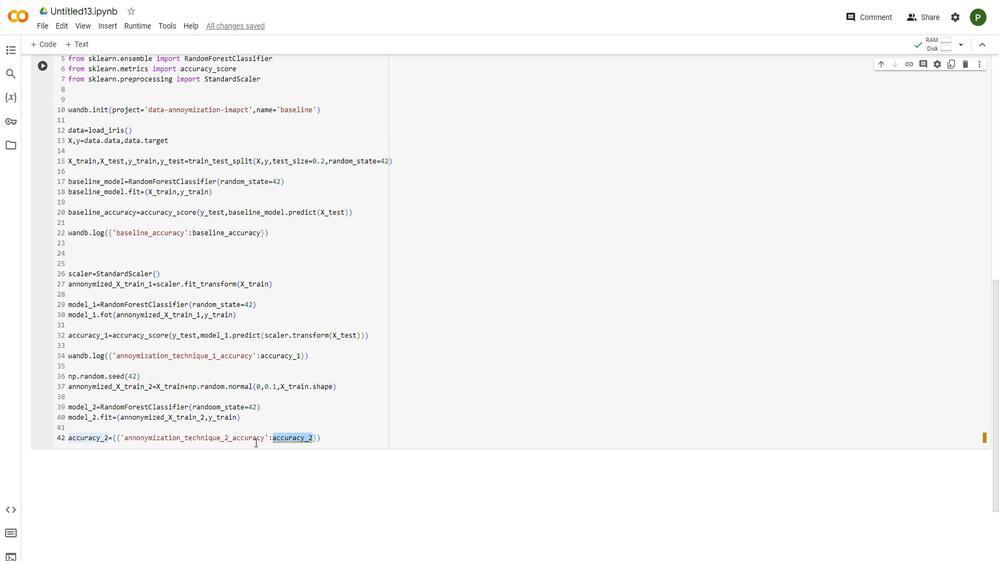 
Action: Mouse pressed left at (119, 432)
Screenshot: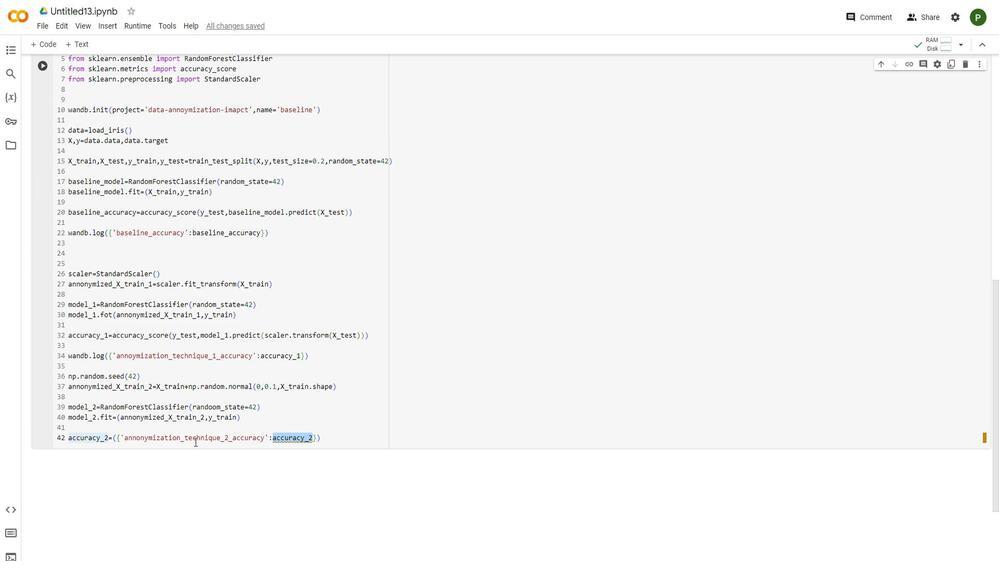 
Action: Mouse pressed left at (119, 432)
Screenshot: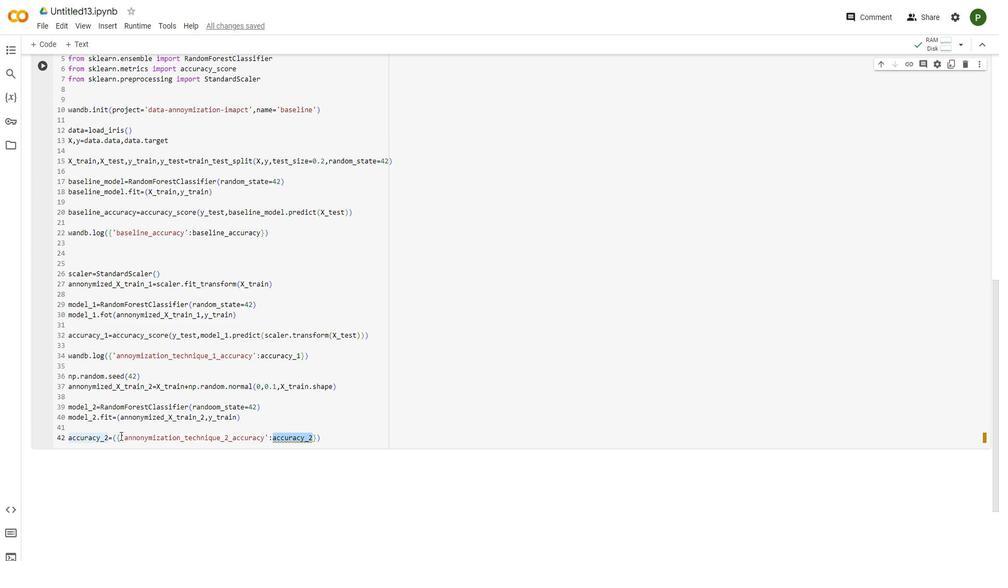 
Action: Mouse moved to (30, 430)
Screenshot: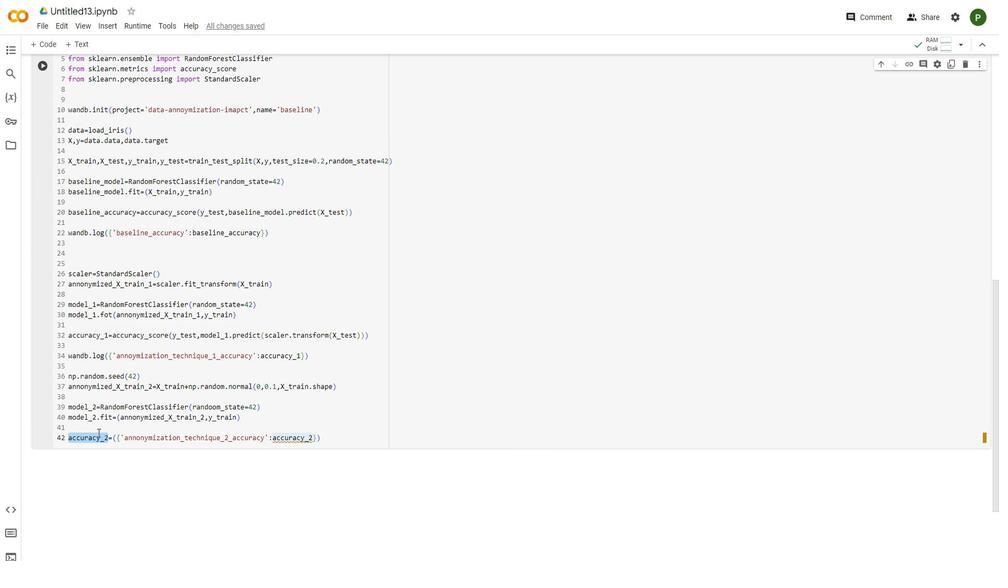 
Action: Mouse pressed left at (30, 430)
Screenshot: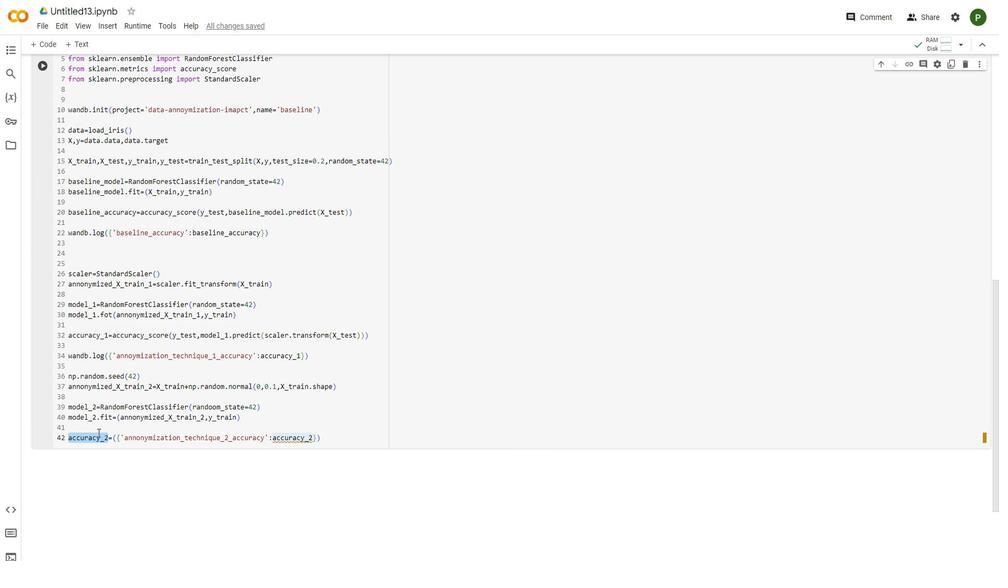 
Action: Mouse pressed left at (30, 430)
Screenshot: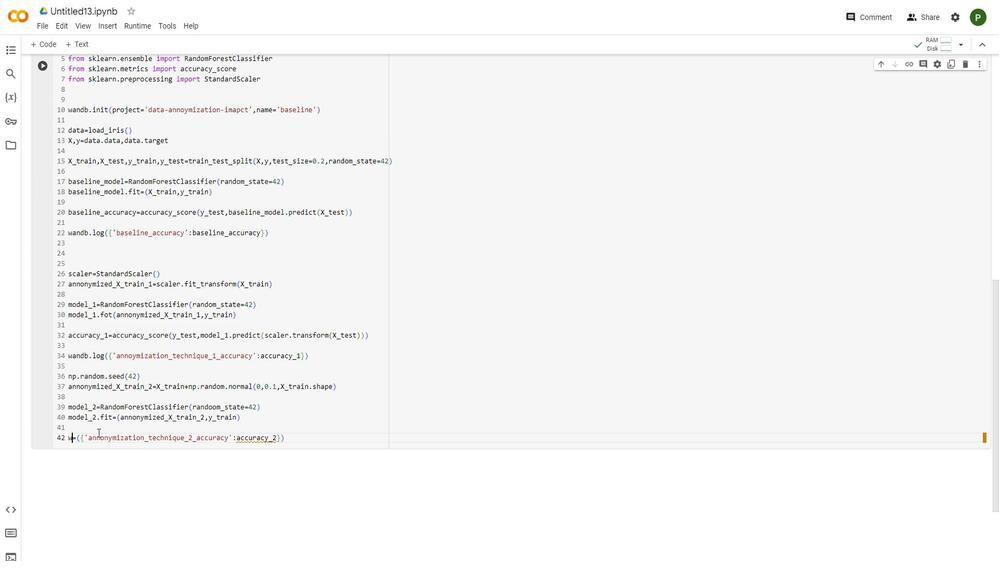 
Action: Mouse moved to (31, 430)
Screenshot: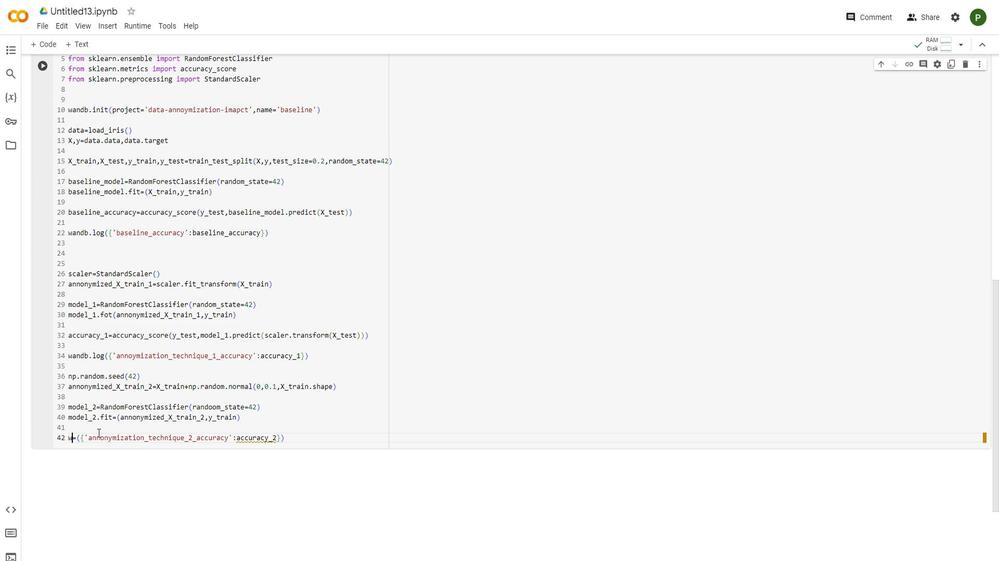 
Action: Key pressed wandb.log<Key.up>
Screenshot: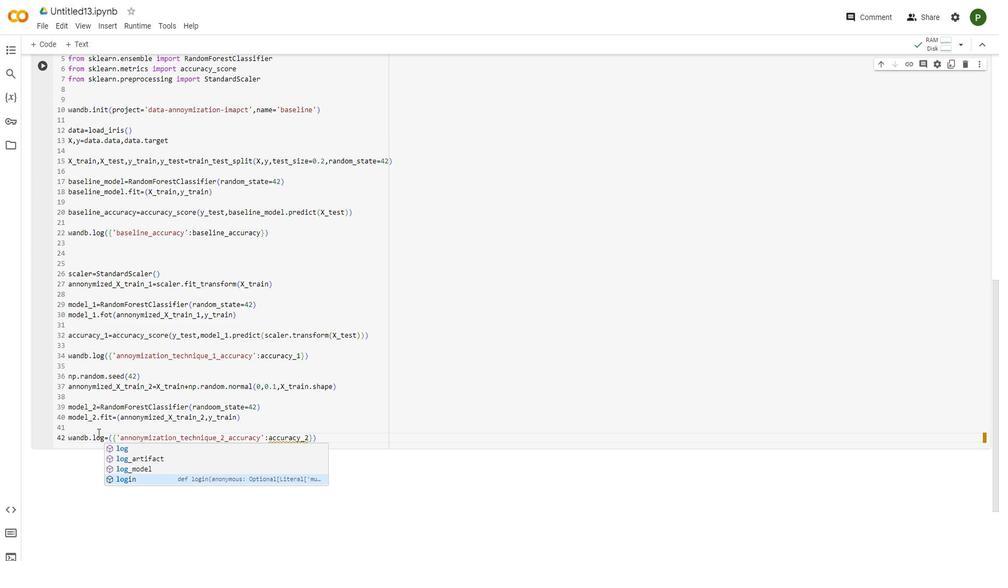 
Action: Mouse moved to (118, 427)
Screenshot: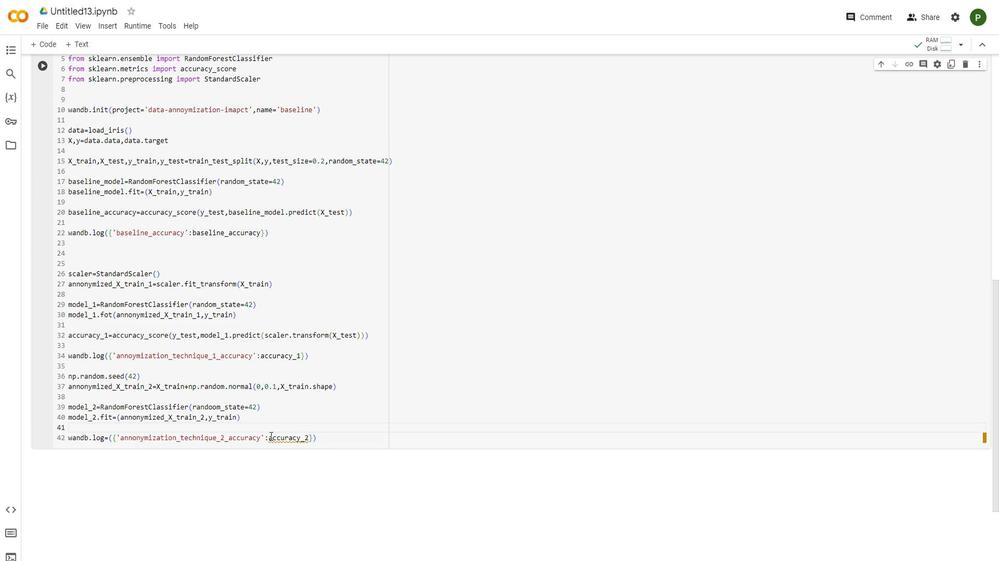 
Action: Mouse pressed left at (118, 427)
Screenshot: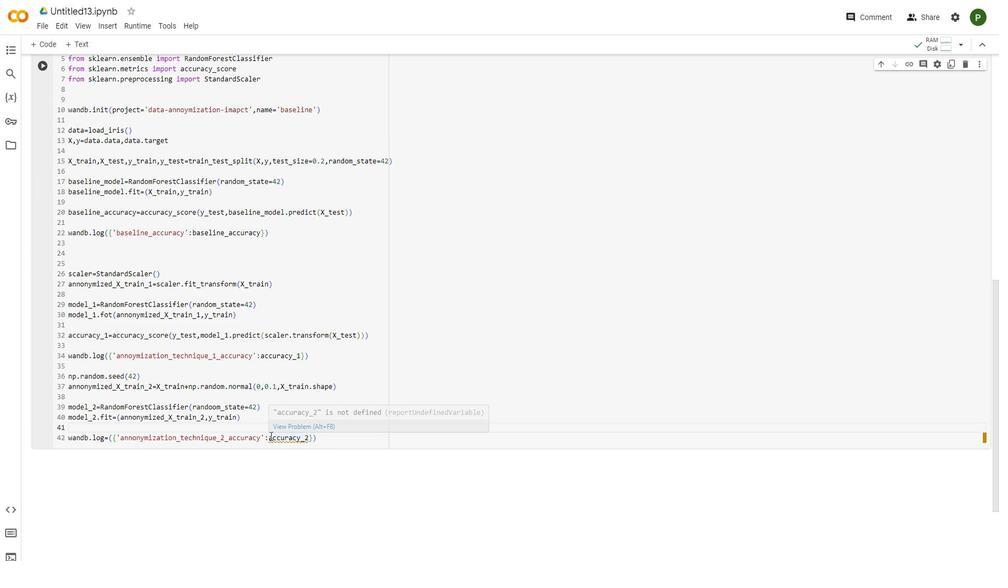 
Action: Mouse moved to (112, 432)
Screenshot: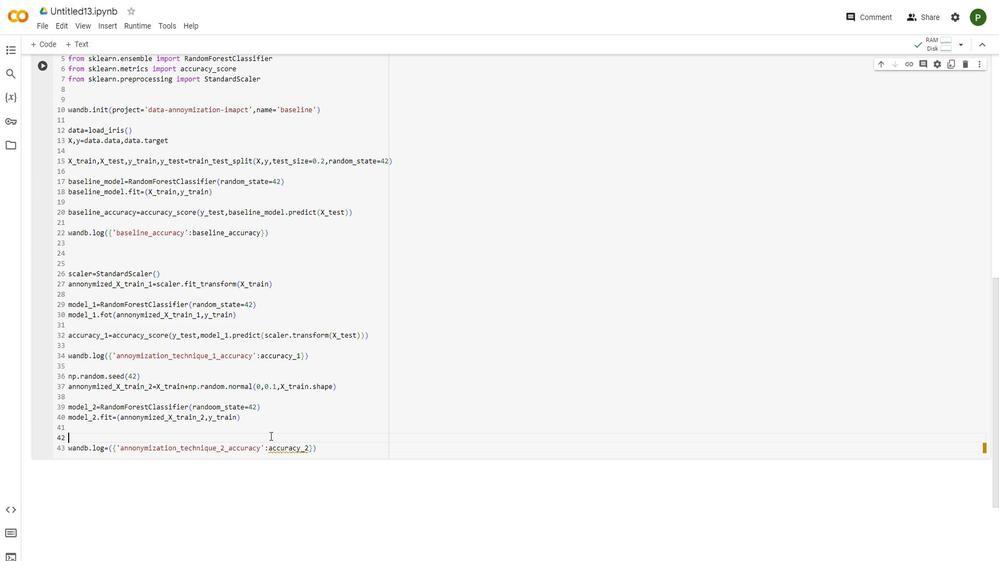 
Action: Key pressed <Key.enter>accuracy<Key.shift_r>_2=accuracy<Key.shift_r><Key.shift_r>_S<Key.enter><Key.shift_r><Key.shift_r><Key.shift_r><Key.shift_r><Key.shift_r><Key.shift_r><Key.shift_r><Key.shift_r><Key.shift_r><Key.shift_r><Key.shift_r><Key.shift_r><Key.shift_r><Key.shift_r><Key.shift_r>(y<Key.shift_r>_test,model<Key.shift_r>_2.predict<Key.shift_r>(<Key.shift>X<Key.shift_r><Key.shift_r><Key.shift_r><Key.shift_r><Key.shift_r><Key.shift_r><Key.shift_r><Key.shift_r><Key.shift_r><Key.shift_r><Key.shift_r><Key.shift_r><Key.shift_r><Key.shift_r><Key.shift_r><Key.shift_r><Key.shift_r><Key.shift_r><Key.shift_r><Key.shift_r><Key.shift_r><Key.shift_r><Key.shift_r><Key.shift_r><Key.shift_r><Key.shift_r><Key.shift_r>_test+np.random.normal<Key.shift_r>(0,0.0<Key.backspace>1,x<Key.shift_r>_test.shape
Screenshot: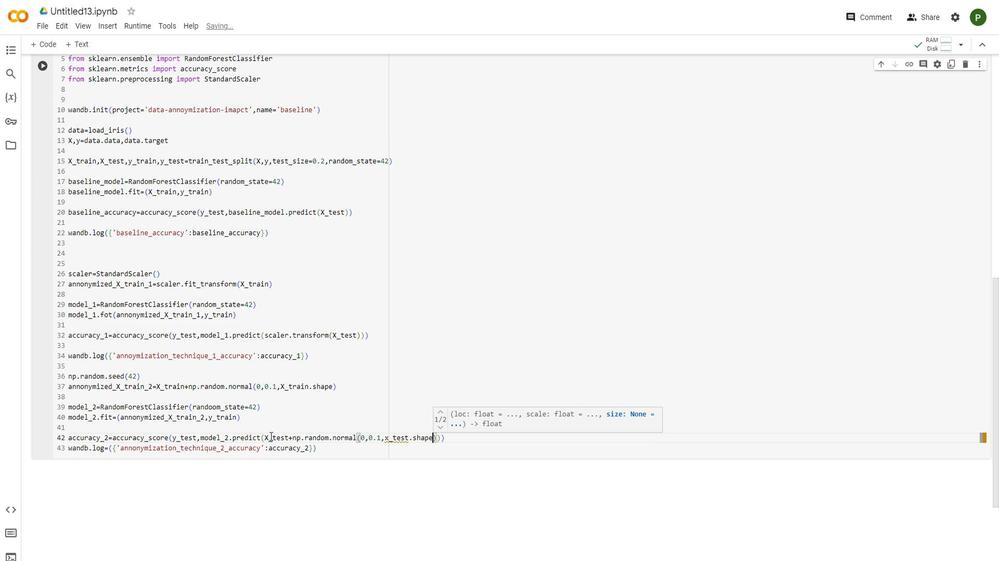 
Action: Mouse moved to (167, 438)
Screenshot: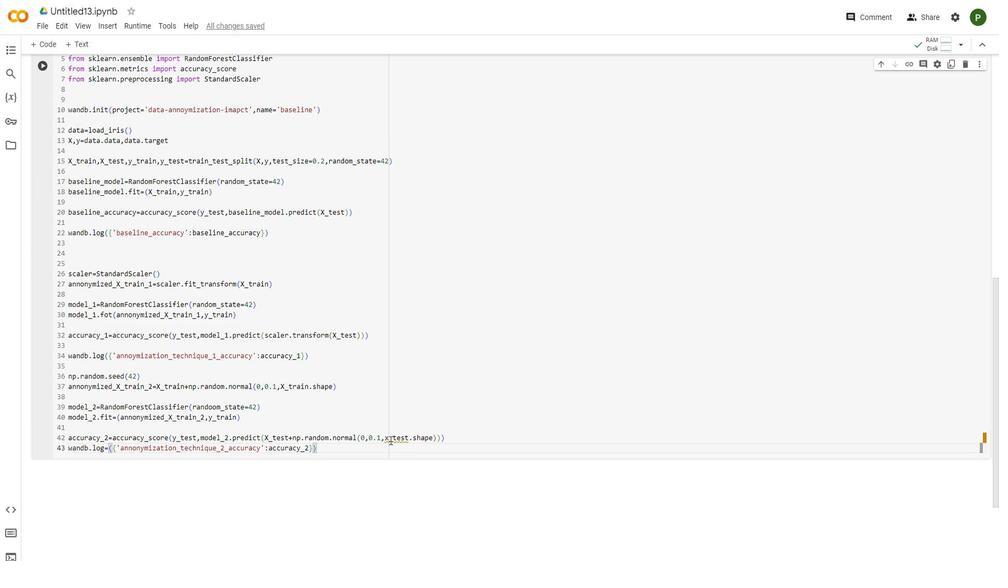 
Action: Mouse pressed left at (167, 438)
Screenshot: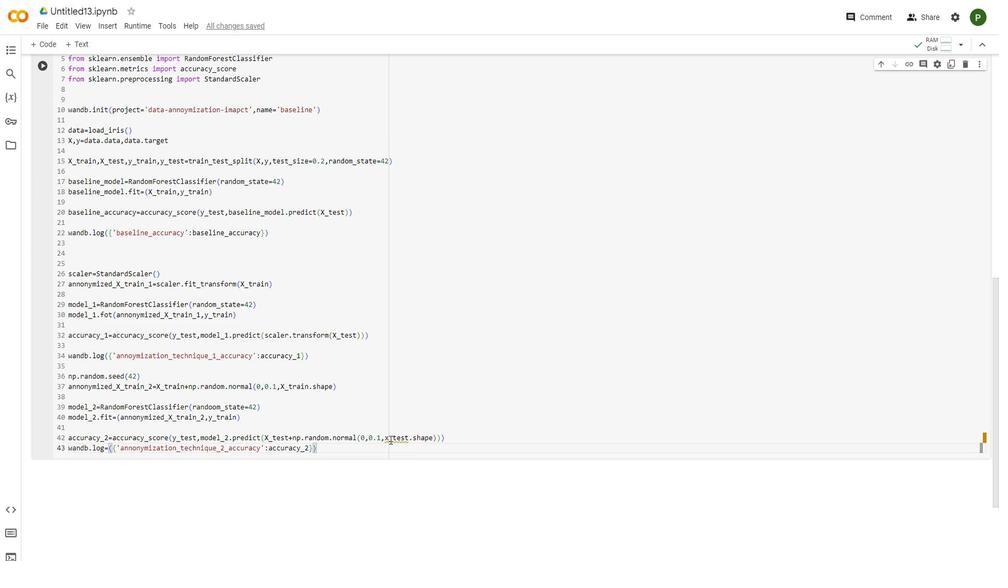 
Action: Mouse moved to (169, 433)
Screenshot: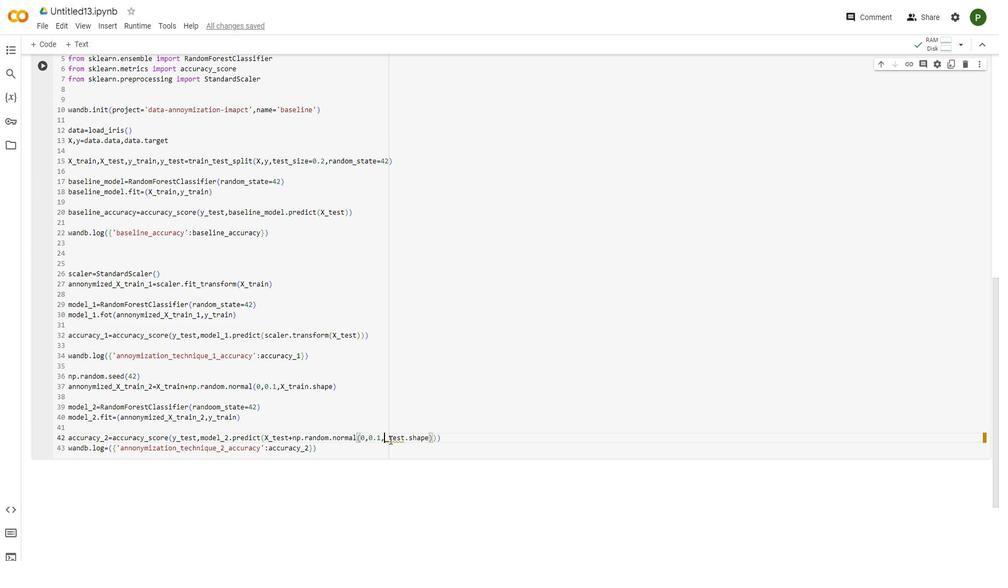 
Action: Mouse pressed left at (169, 433)
Screenshot: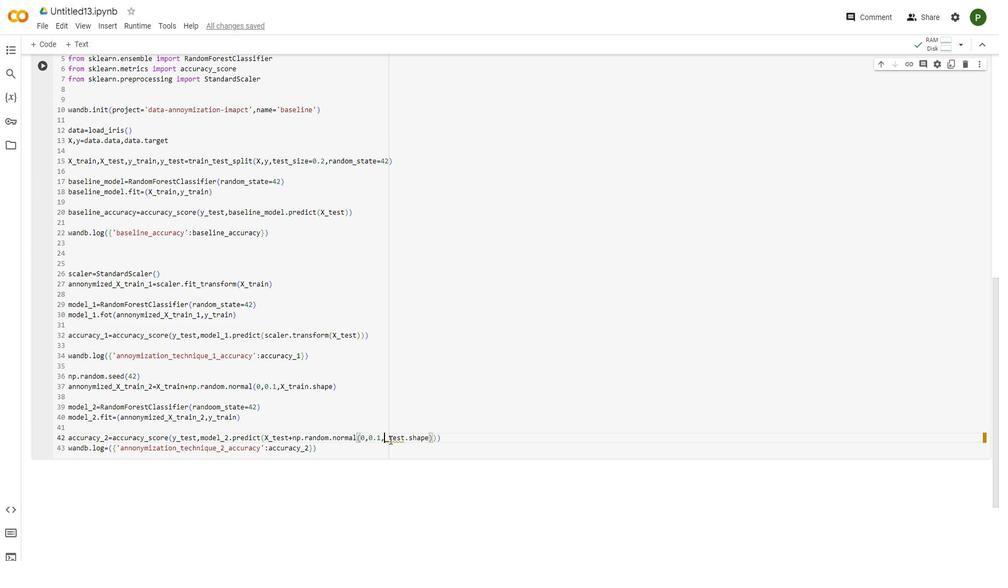 
Action: Key pressed <Key.backspace><Key.shift>X
Screenshot: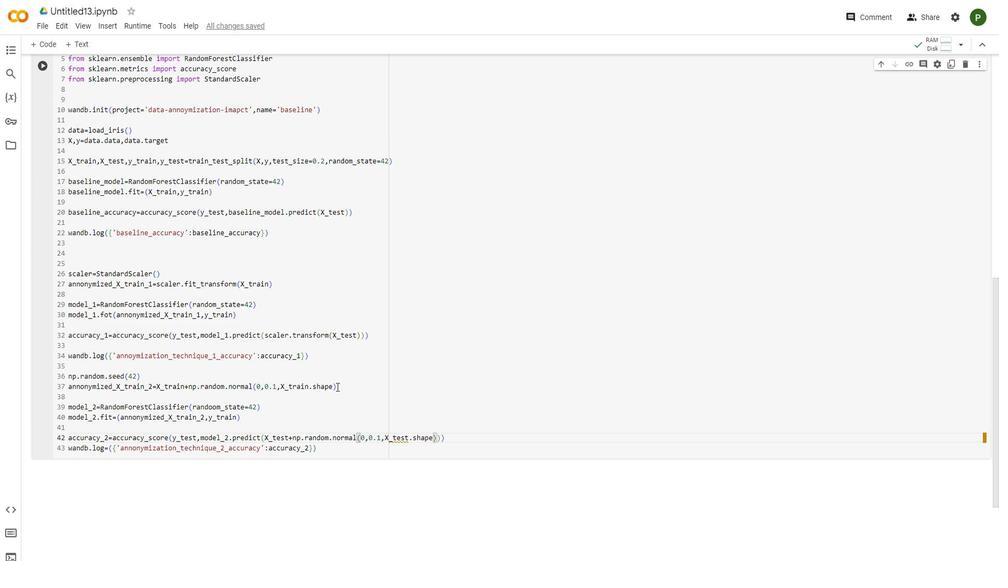
Action: Mouse moved to (172, 410)
Screenshot: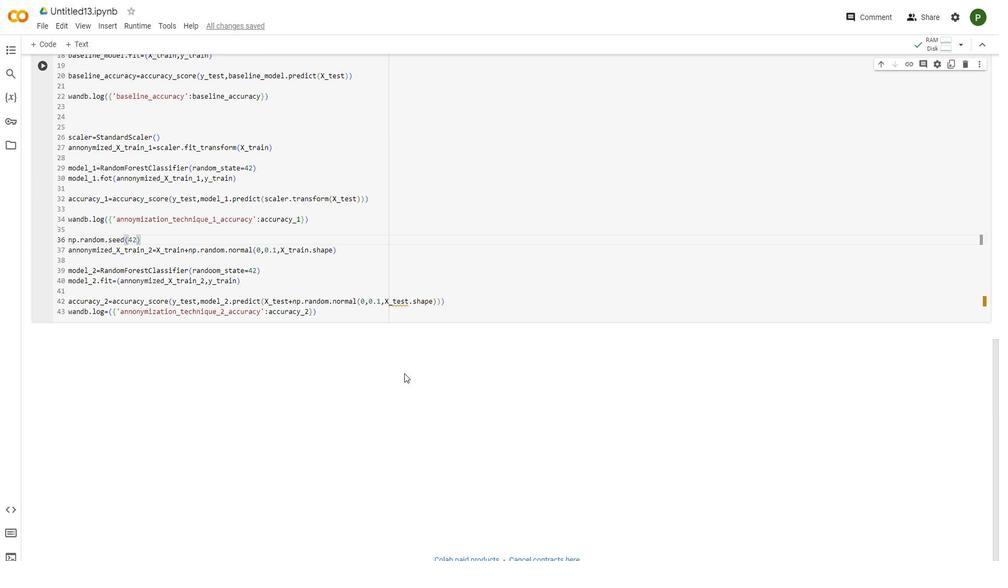 
Action: Mouse pressed left at (172, 410)
Screenshot: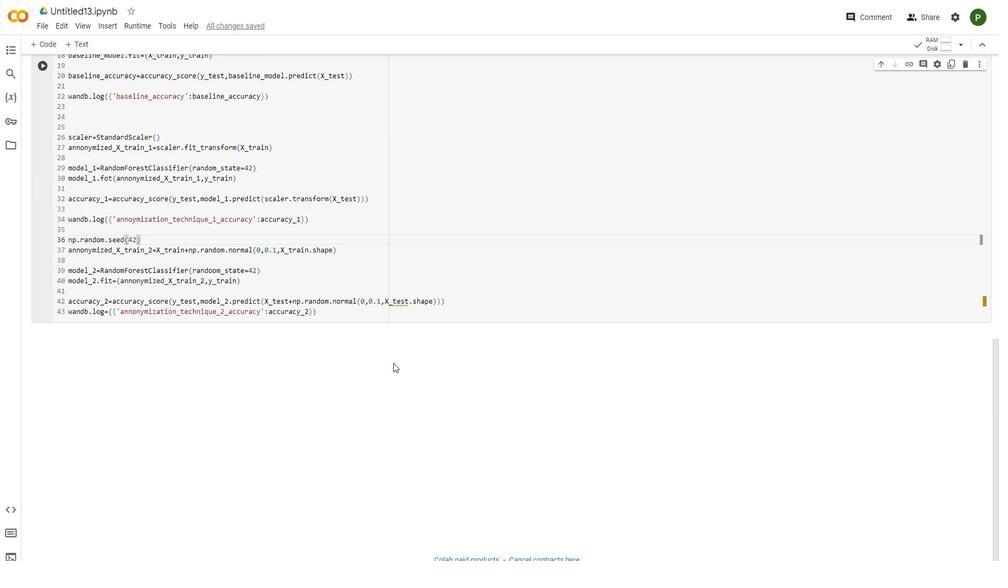 
Action: Mouse moved to (175, 410)
Screenshot: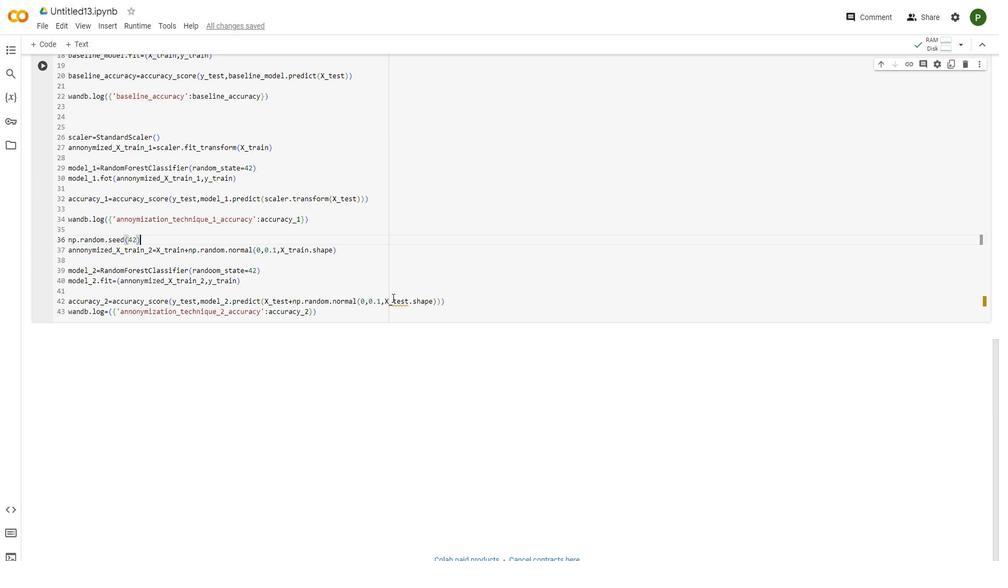 
Action: Mouse scrolled (175, 410) with delta (0, 0)
Screenshot: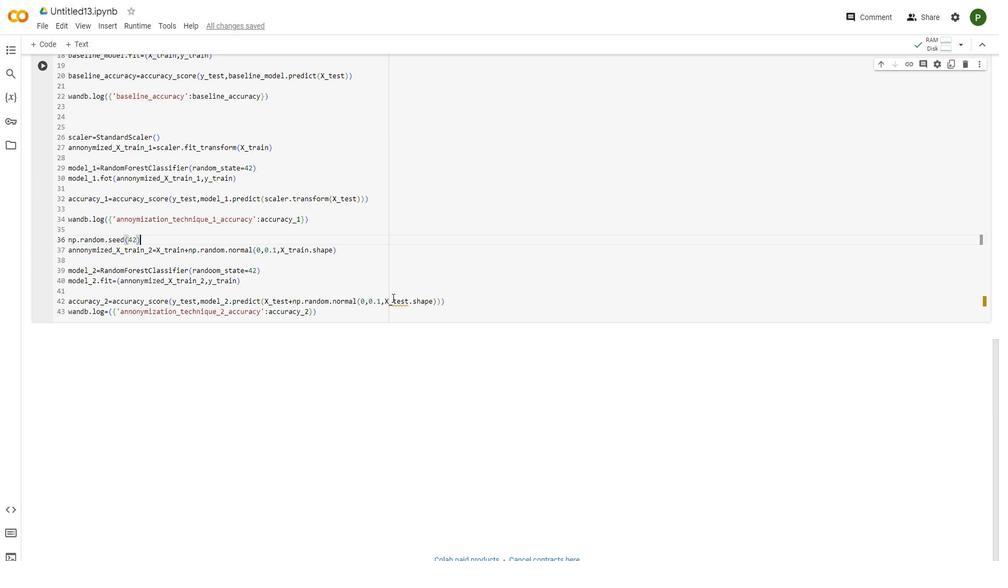 
Action: Mouse scrolled (175, 410) with delta (0, 0)
Screenshot: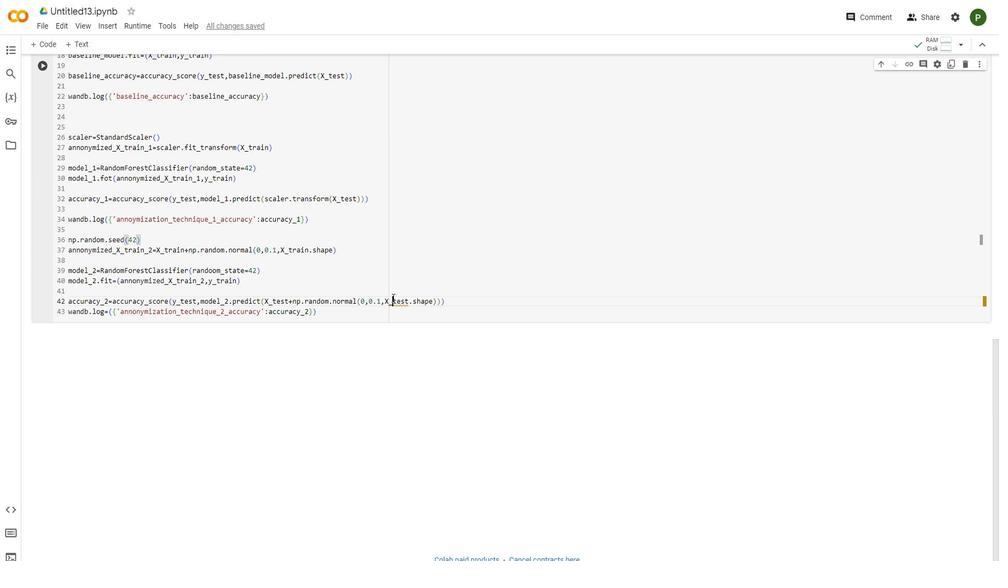 
Action: Mouse scrolled (175, 410) with delta (0, 0)
Screenshot: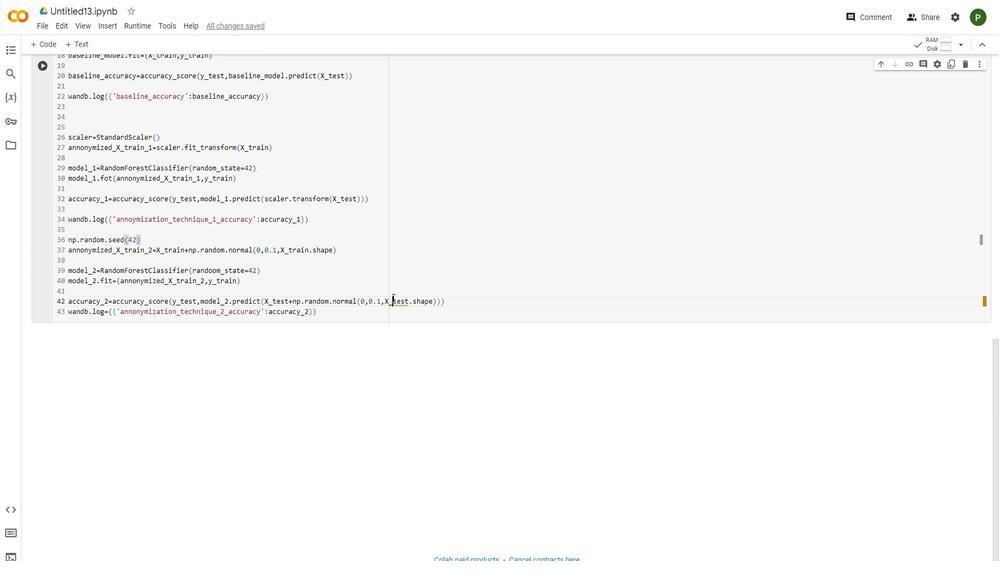 
Action: Mouse moved to (170, 385)
Screenshot: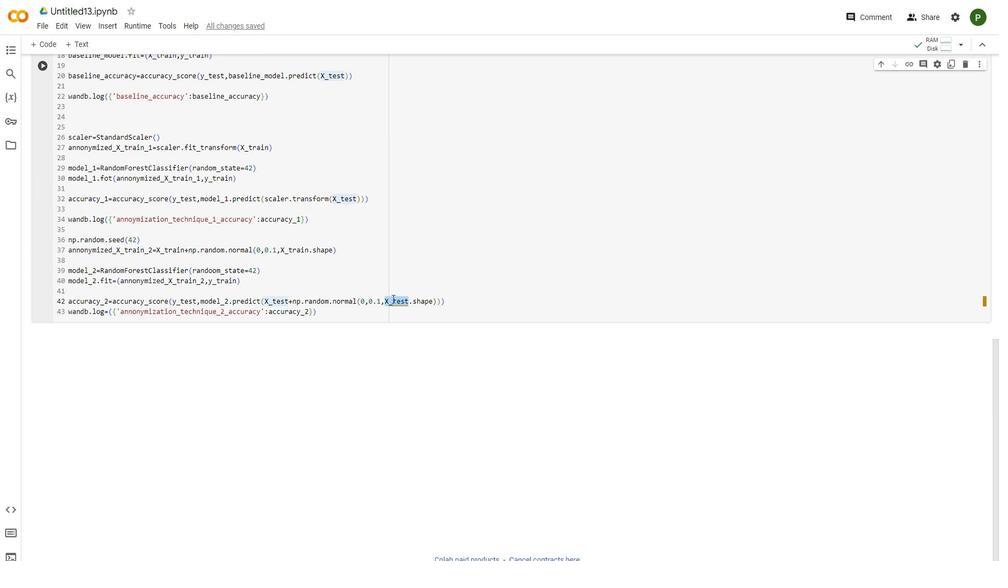 
Action: Mouse pressed left at (170, 385)
Screenshot: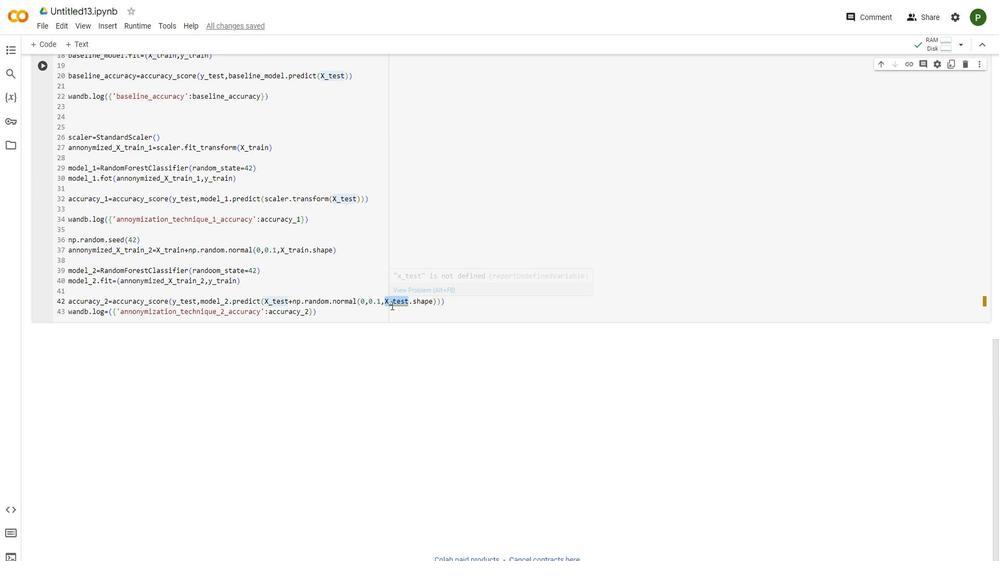 
Action: Mouse pressed left at (170, 385)
Screenshot: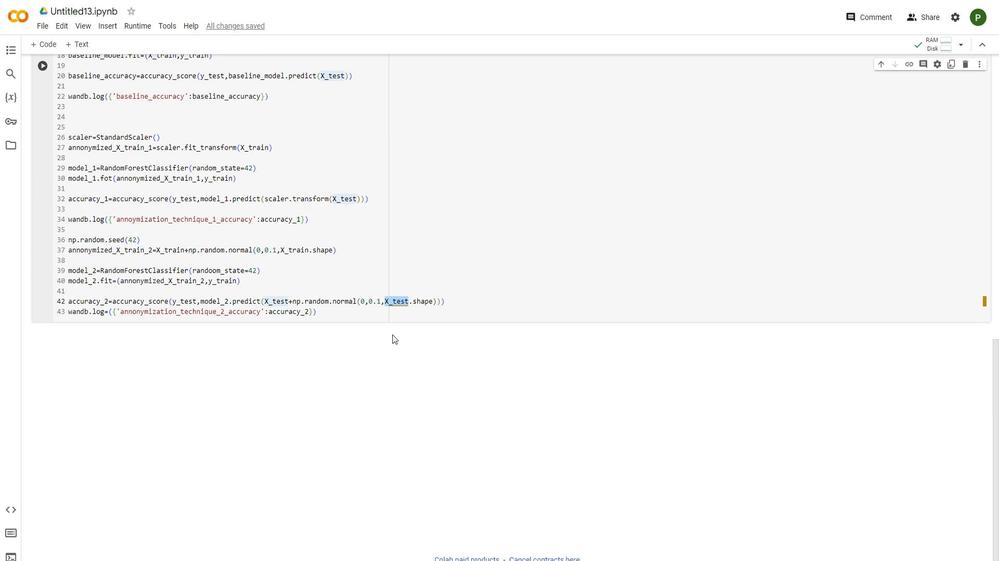 
Action: Mouse moved to (154, 390)
Screenshot: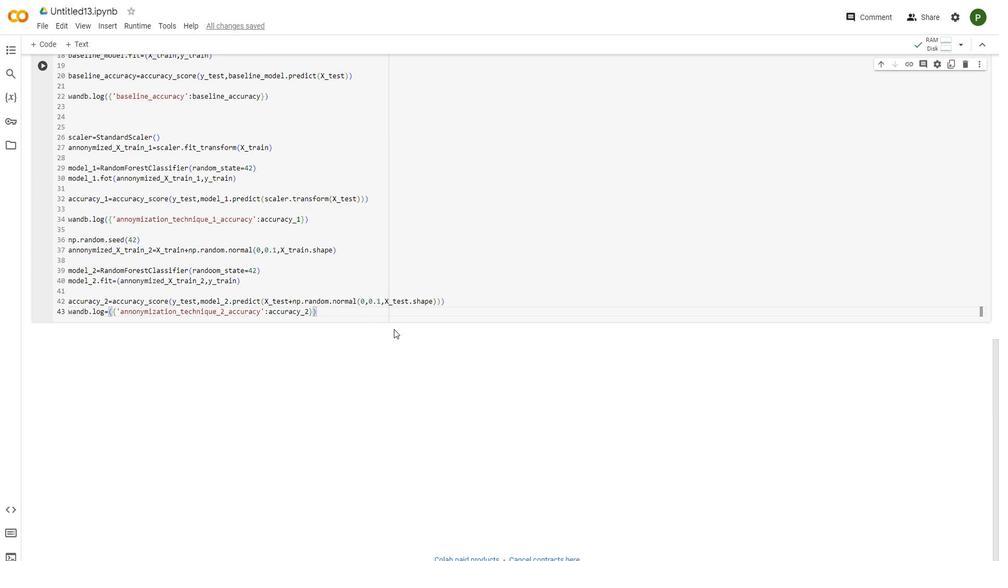 
Action: Mouse pressed left at (154, 390)
Screenshot: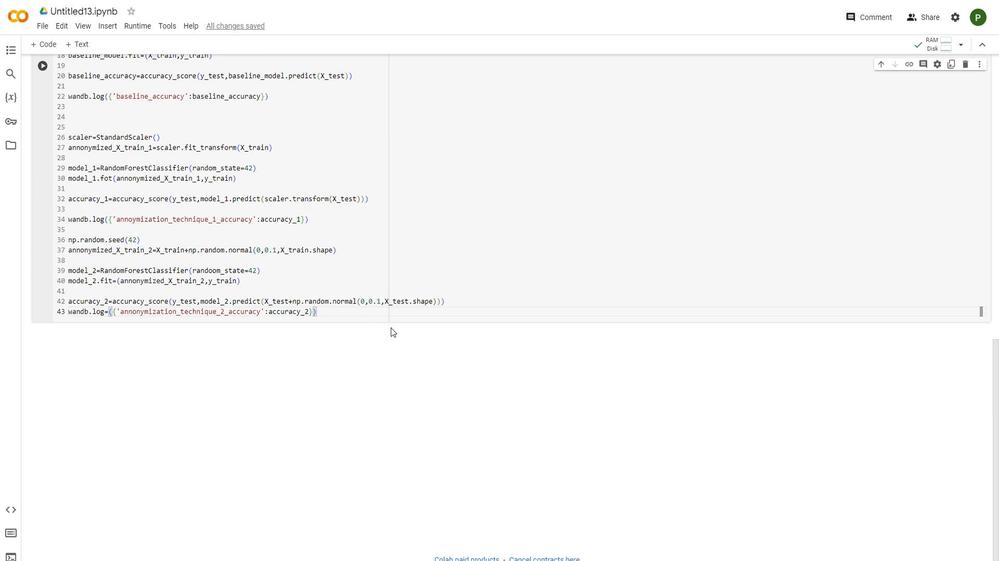 
Action: Mouse moved to (161, 392)
Screenshot: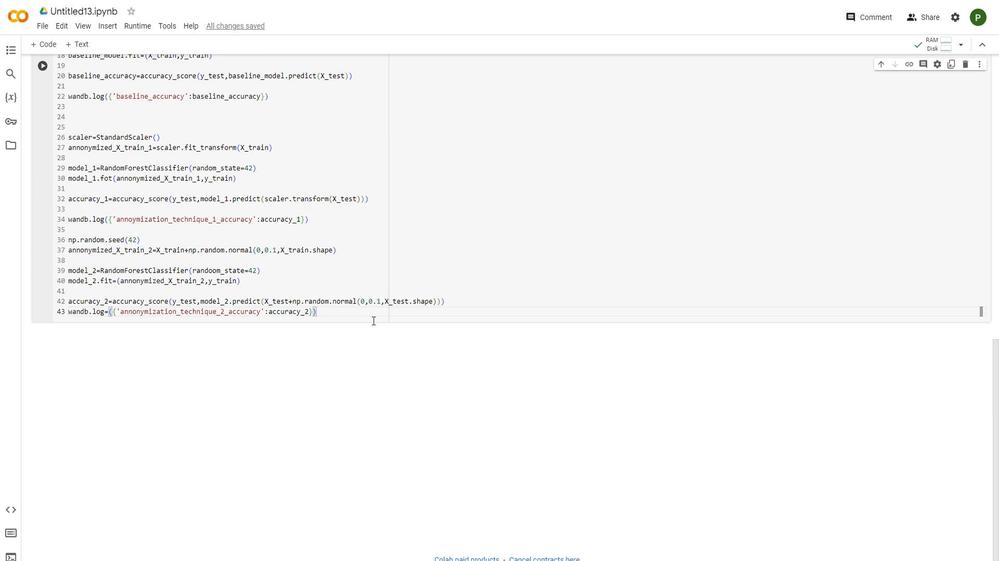 
Action: Key pressed <Key.enter><Key.enter>wandb.login<Key.shift_r>(<Key.backspace><Key.backspace><Key.backspace><Key.backspace><Key.backspace><Key.backspace>finifh<Key.shift_r>(<Key.backspace><Key.backspace><Key.backspace>sh<Key.shift_r>(<Key.enter>
Screenshot: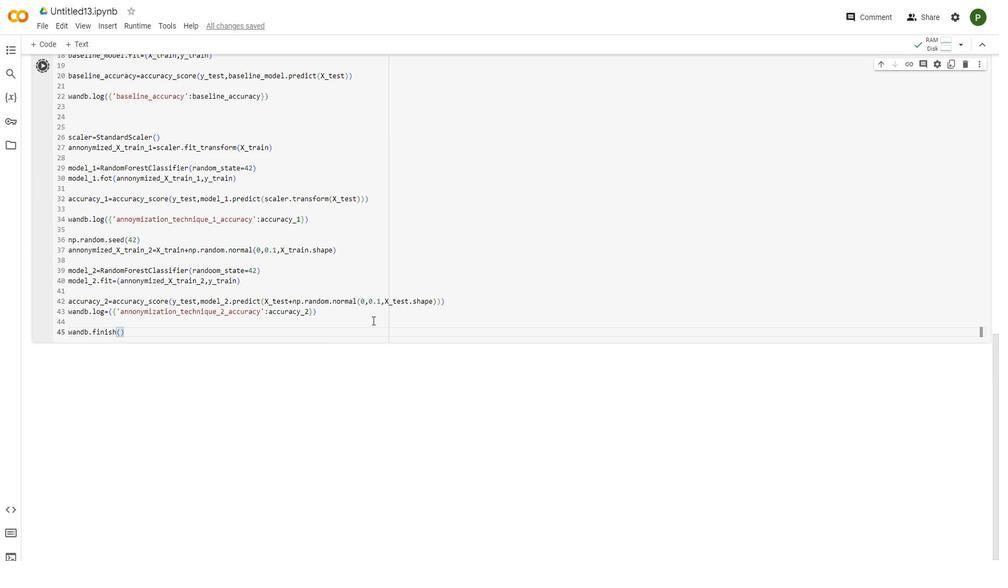 
Action: Mouse moved to (50, 380)
Screenshot: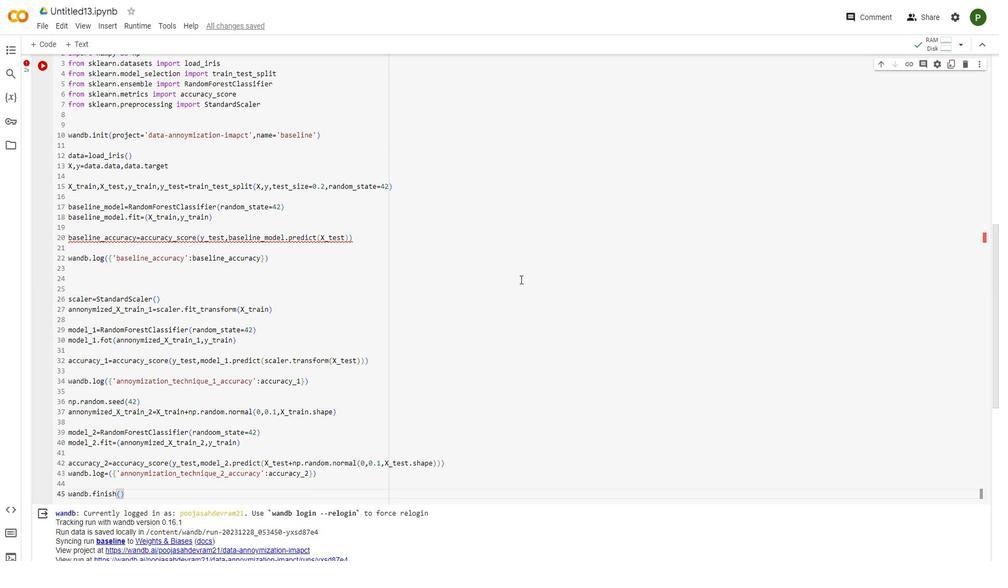 
Action: Mouse scrolled (50, 380) with delta (0, 0)
Screenshot: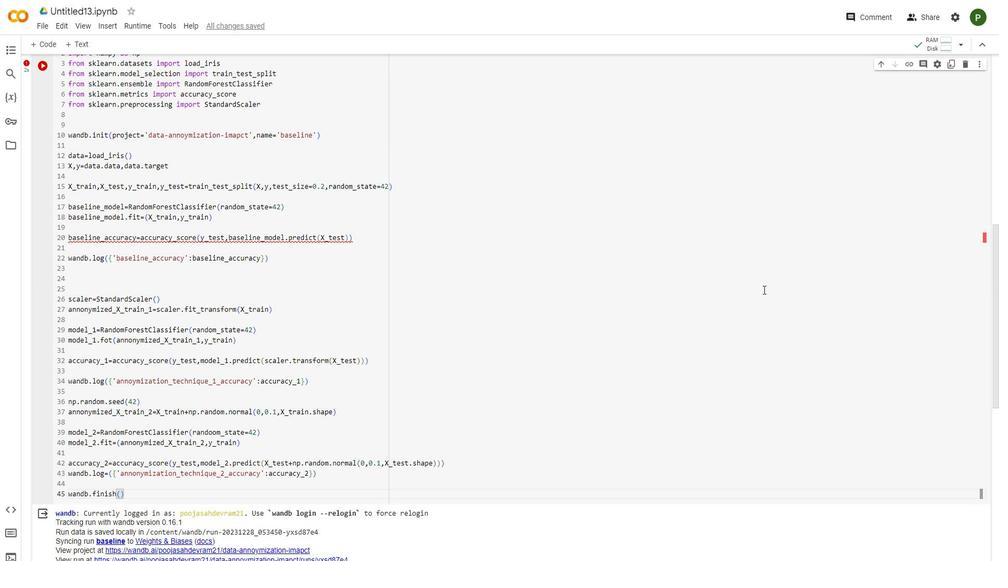 
Action: Mouse scrolled (50, 380) with delta (0, 0)
Screenshot: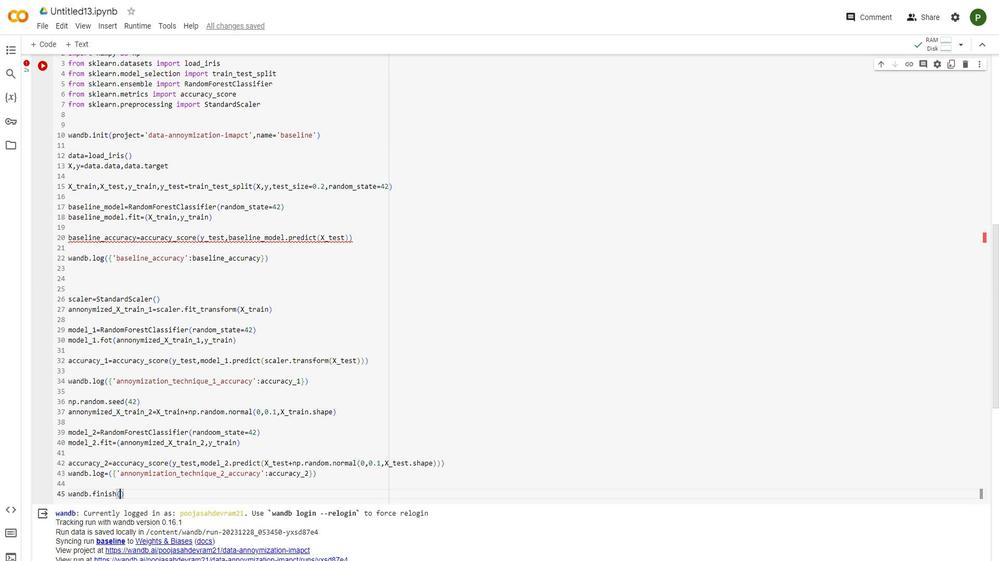 
Action: Mouse moved to (50, 379)
Screenshot: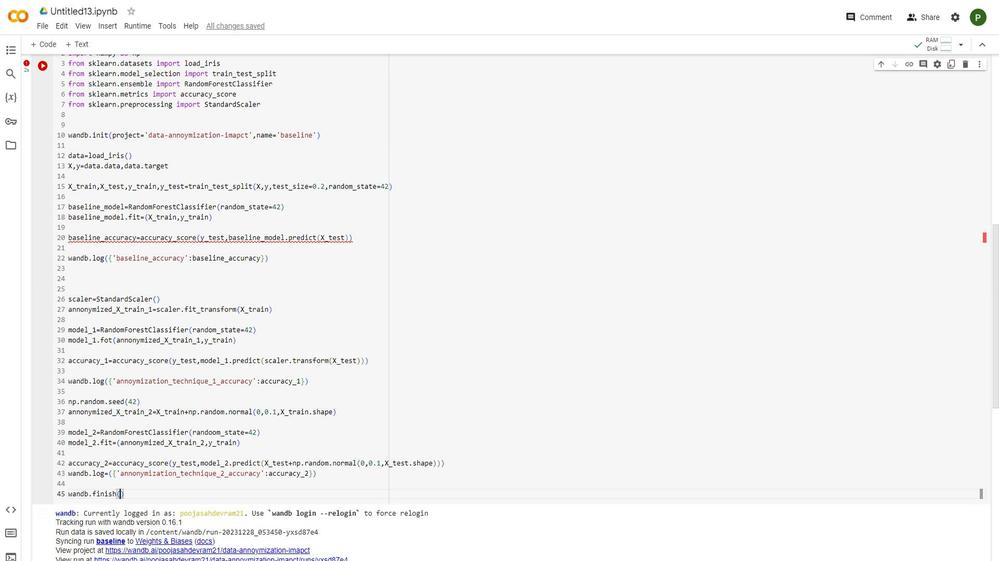 
Action: Mouse scrolled (50, 379) with delta (0, 0)
Screenshot: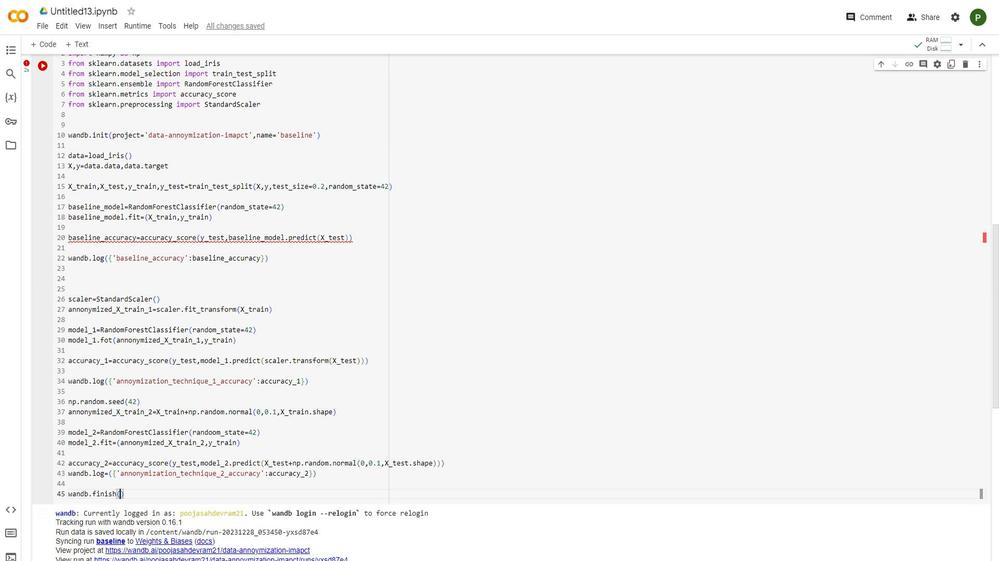 
Action: Mouse moved to (570, 395)
Screenshot: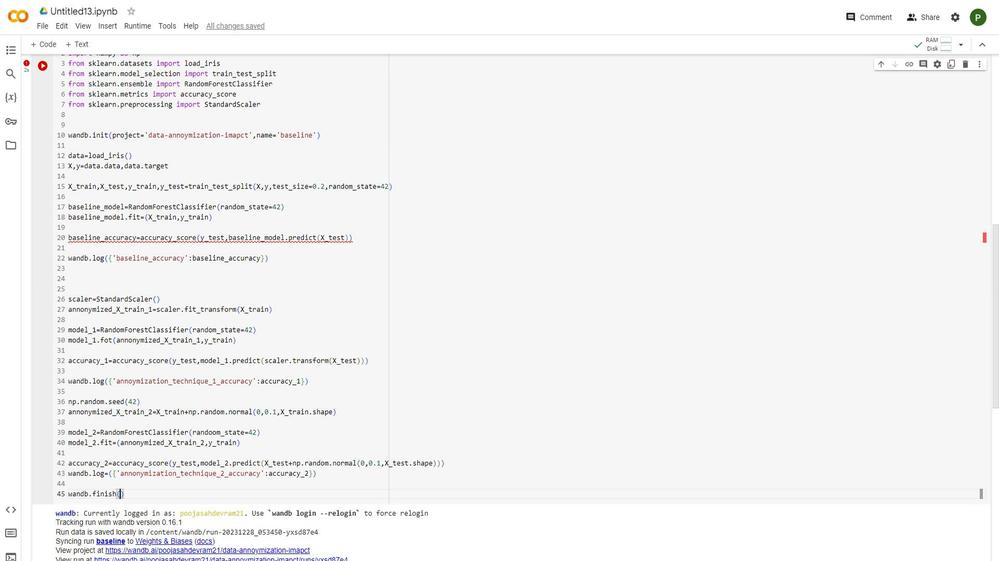 
Action: Mouse scrolled (570, 395) with delta (0, 0)
Screenshot: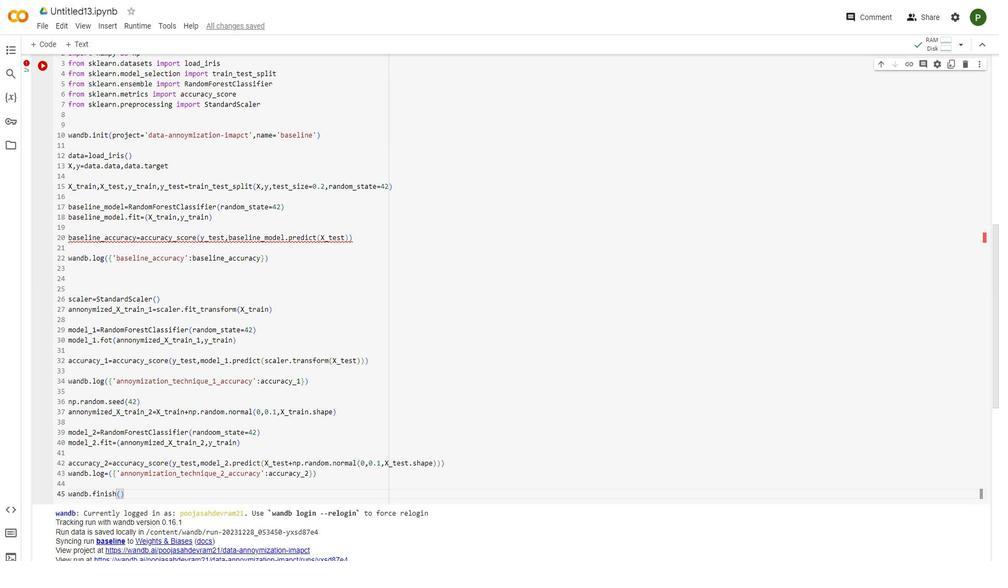
Action: Mouse moved to (655, 405)
Screenshot: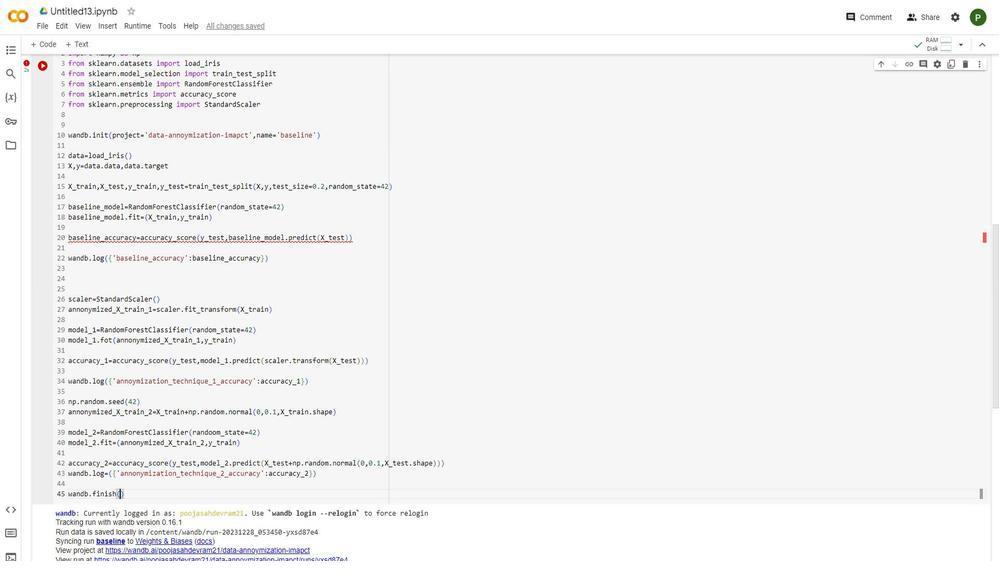 
Action: Mouse scrolled (655, 405) with delta (0, 0)
Screenshot: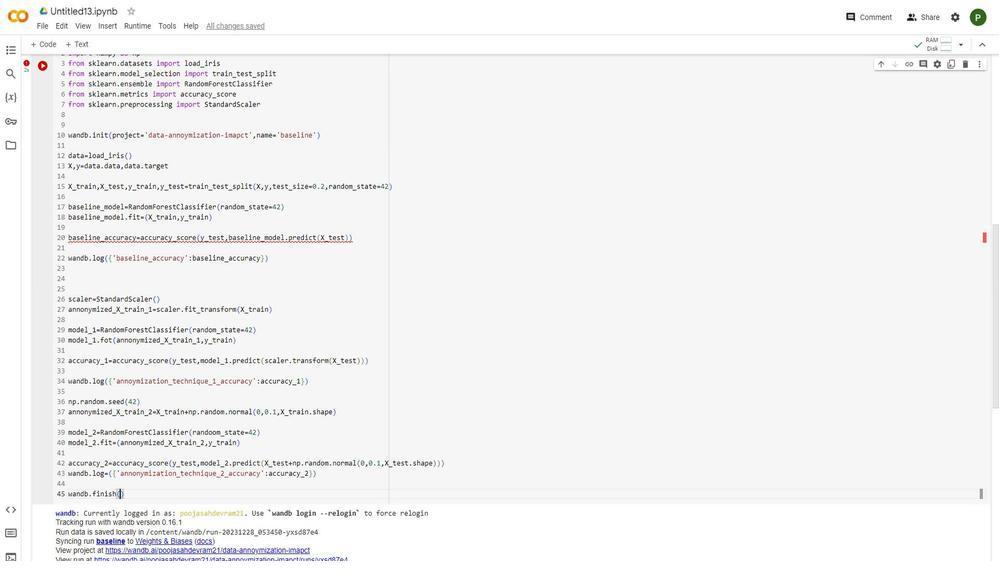 
Action: Mouse moved to (661, 416)
Screenshot: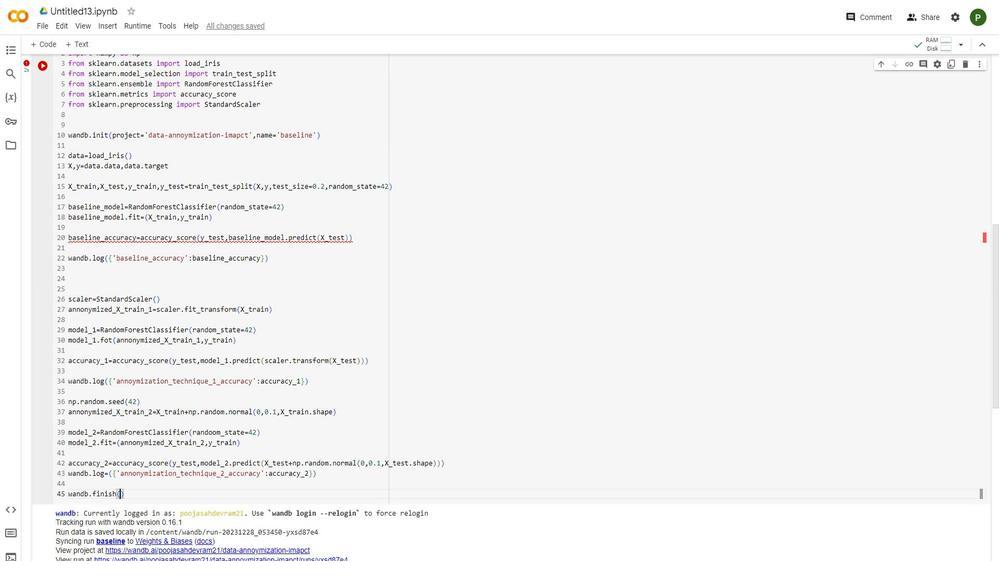
Action: Mouse scrolled (661, 416) with delta (0, 0)
Screenshot: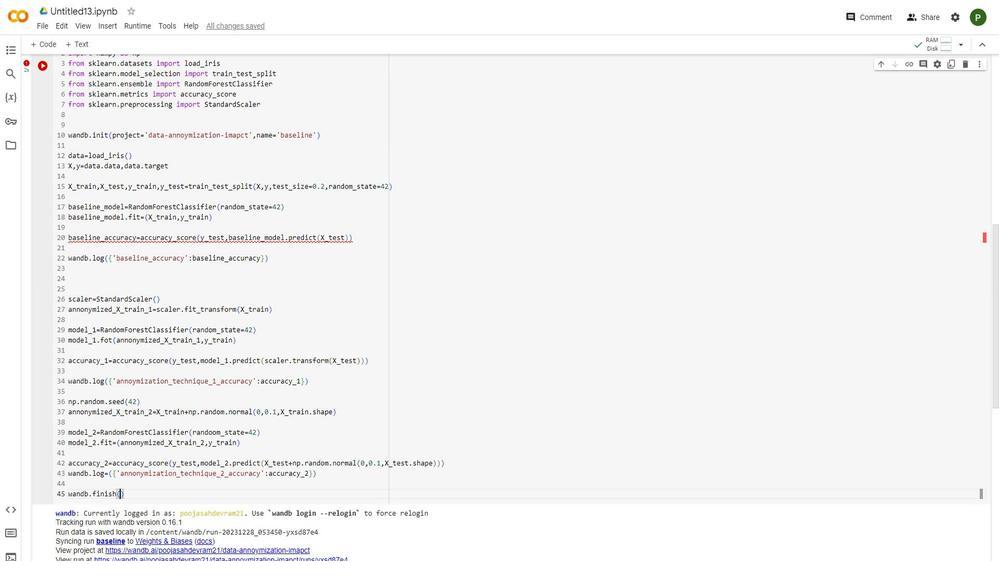 
Action: Mouse scrolled (661, 416) with delta (0, 0)
Screenshot: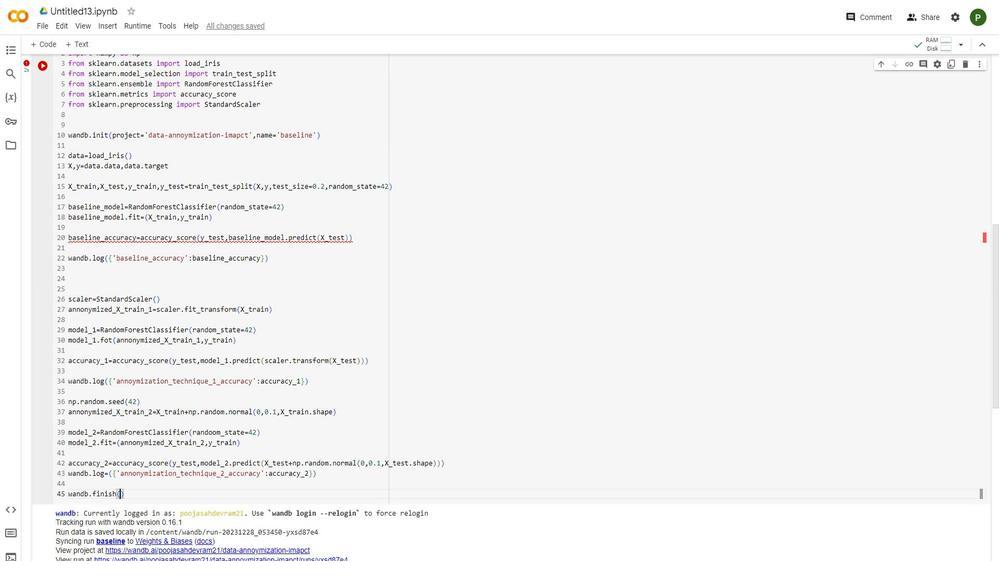 
Action: Mouse moved to (134, 373)
Screenshot: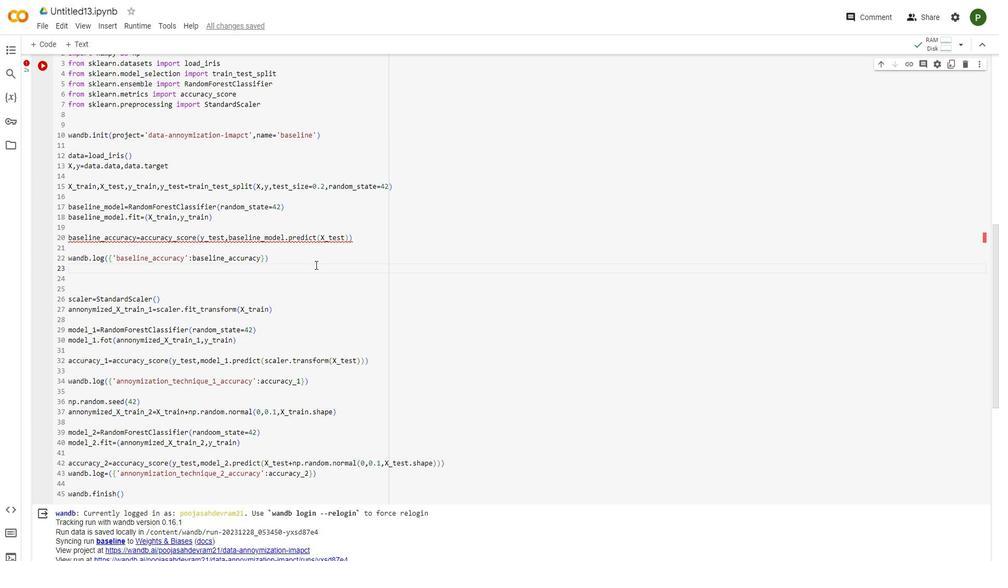 
Action: Mouse pressed left at (134, 373)
Screenshot: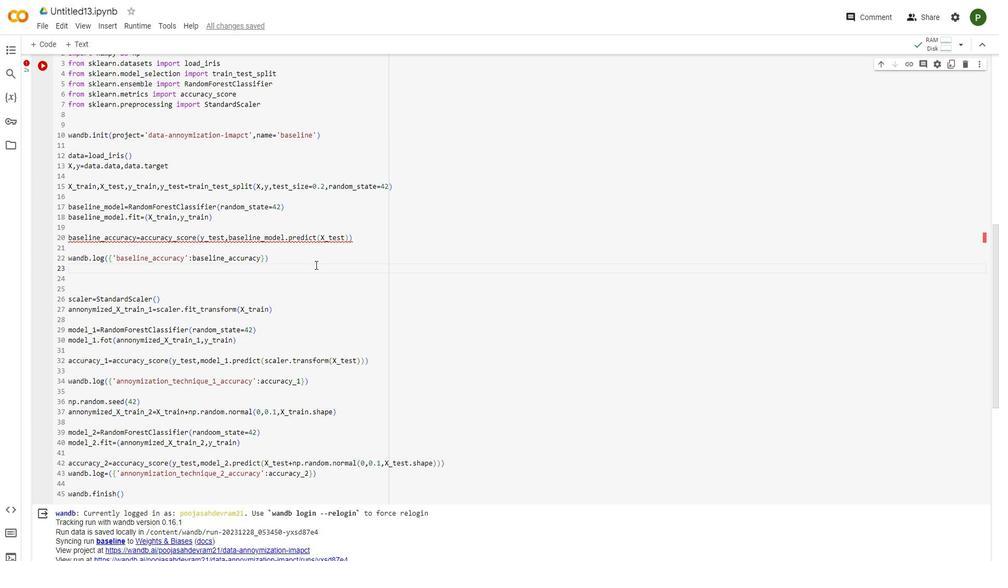 
Action: Mouse moved to (61, 364)
Screenshot: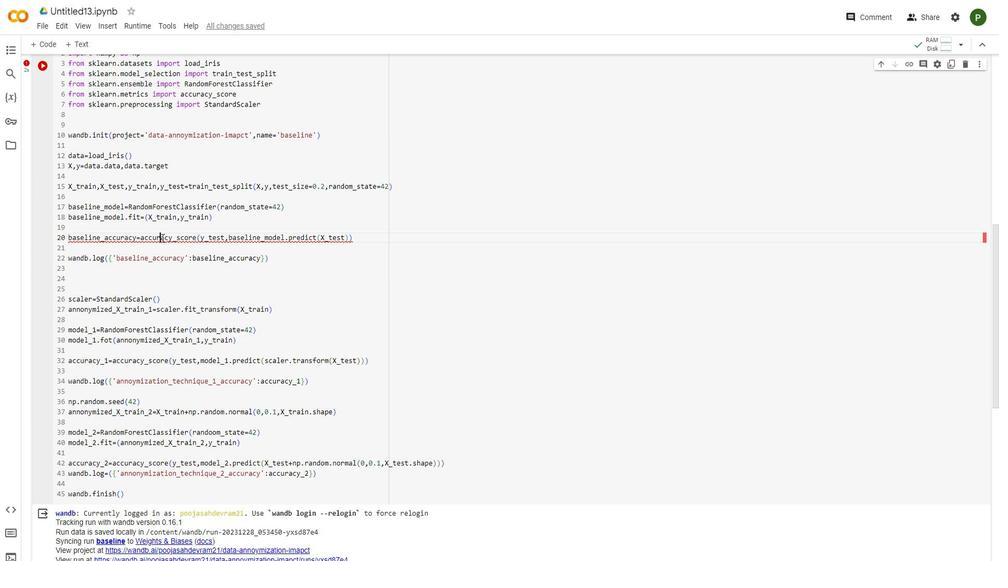 
Action: Mouse pressed left at (61, 364)
Screenshot: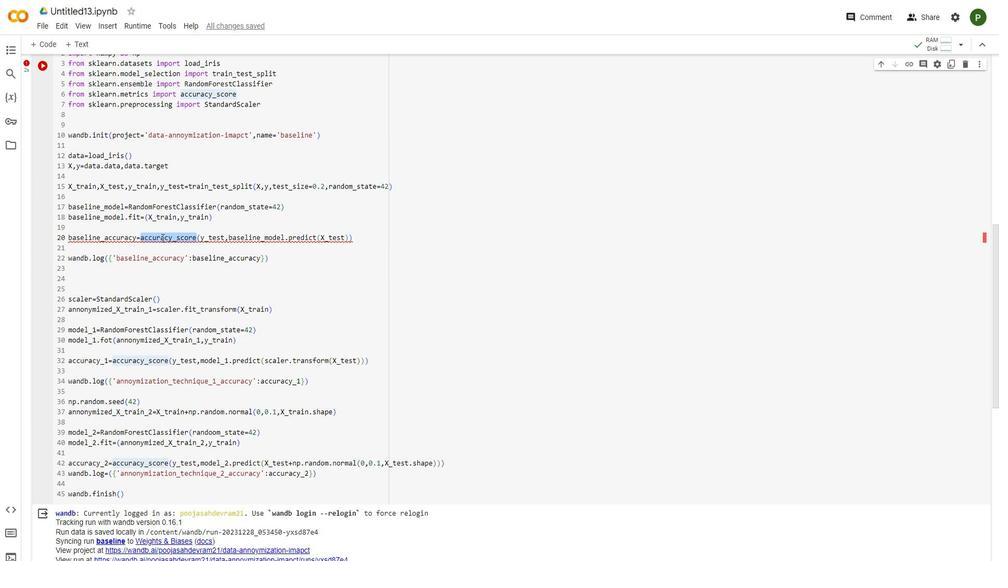 
Action: Mouse pressed left at (61, 364)
Screenshot: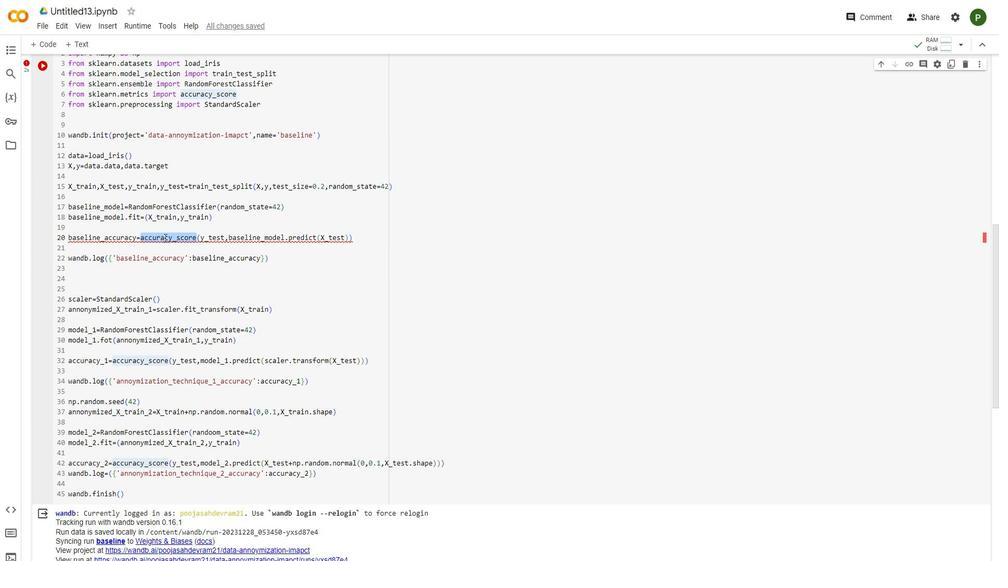 
Action: Mouse moved to (101, 364)
Screenshot: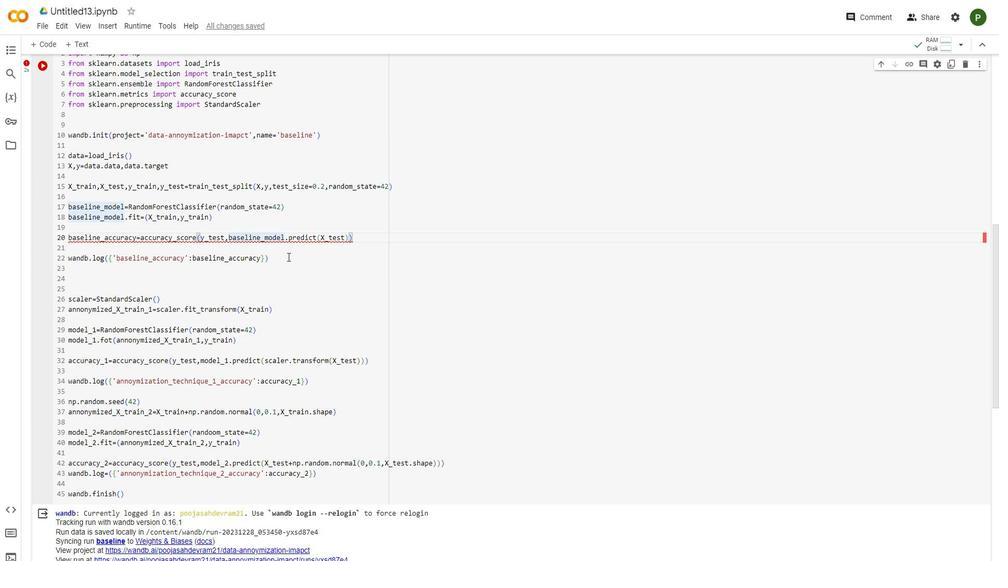 
Action: Mouse pressed left at (101, 364)
Screenshot: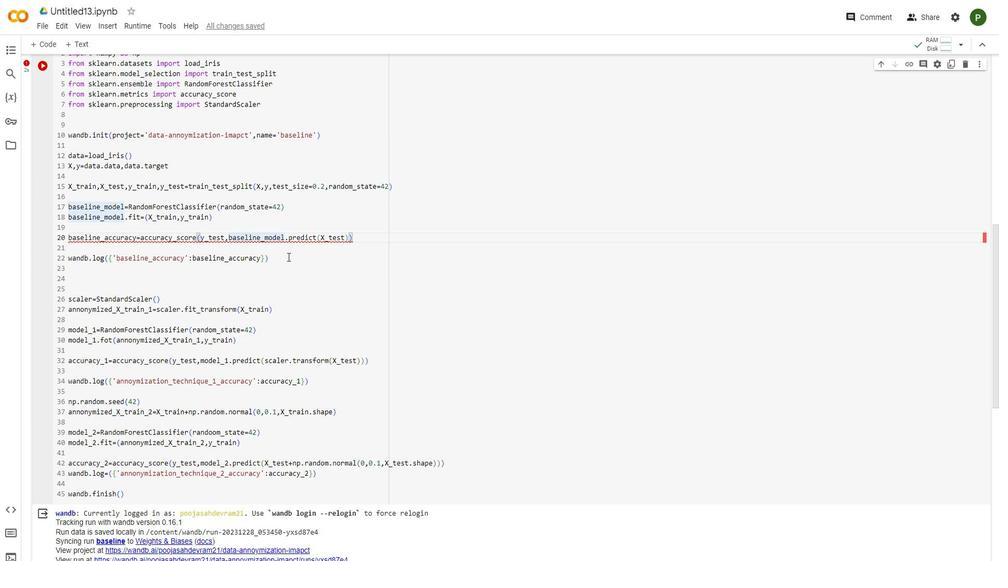 
Action: Mouse moved to (119, 378)
Screenshot: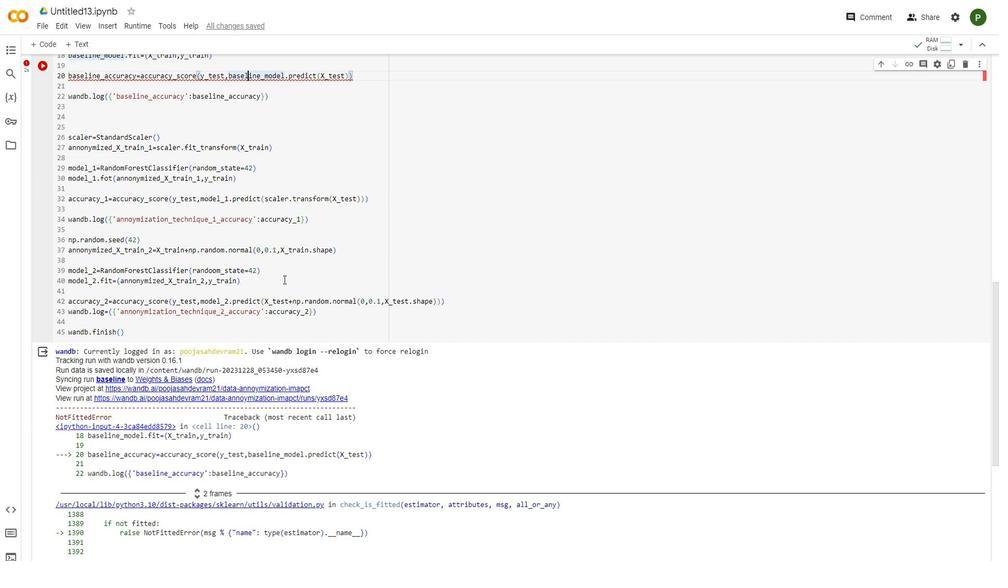 
Action: Mouse scrolled (119, 378) with delta (0, 0)
Screenshot: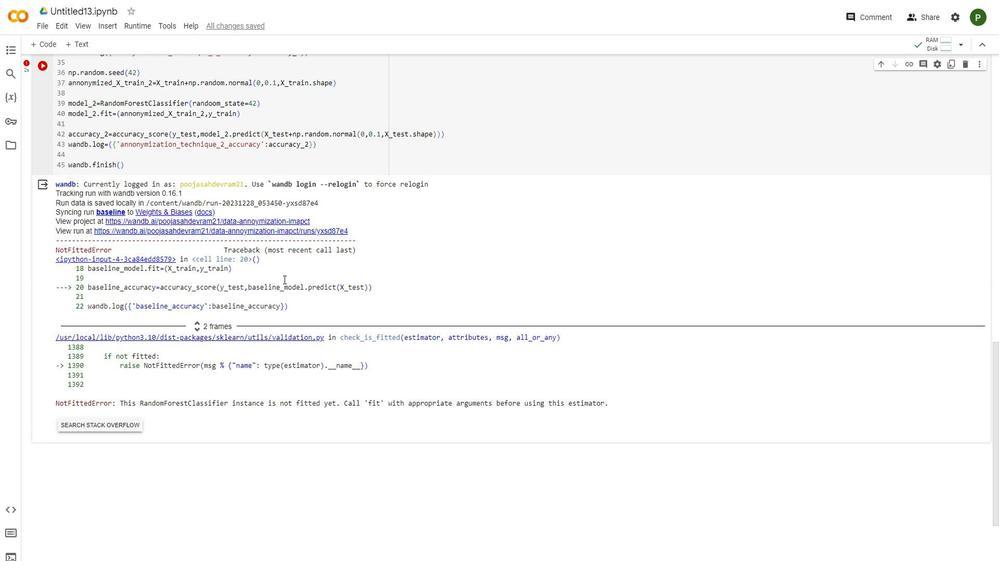 
Action: Mouse scrolled (119, 378) with delta (0, 0)
Screenshot: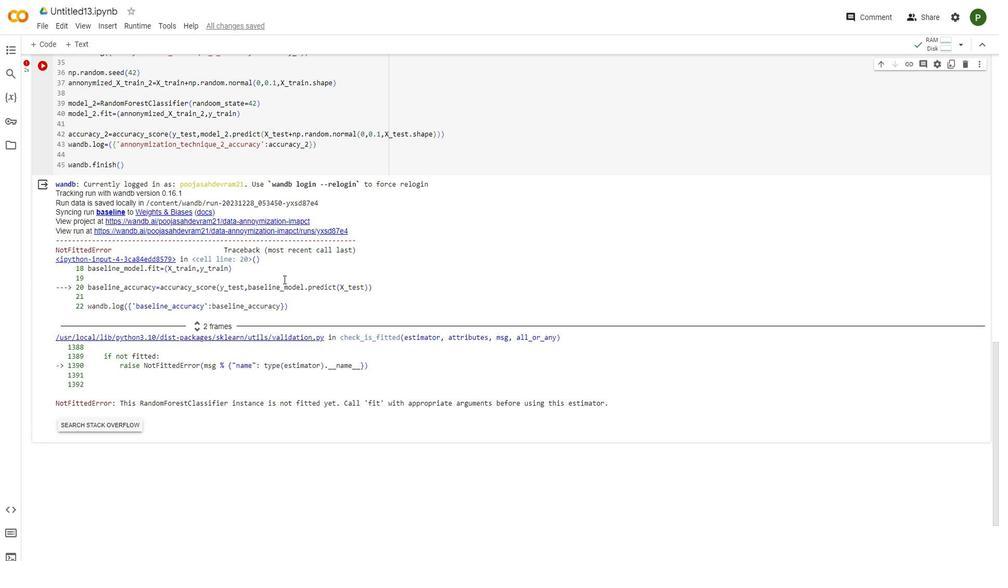
Action: Mouse scrolled (119, 378) with delta (0, 0)
Screenshot: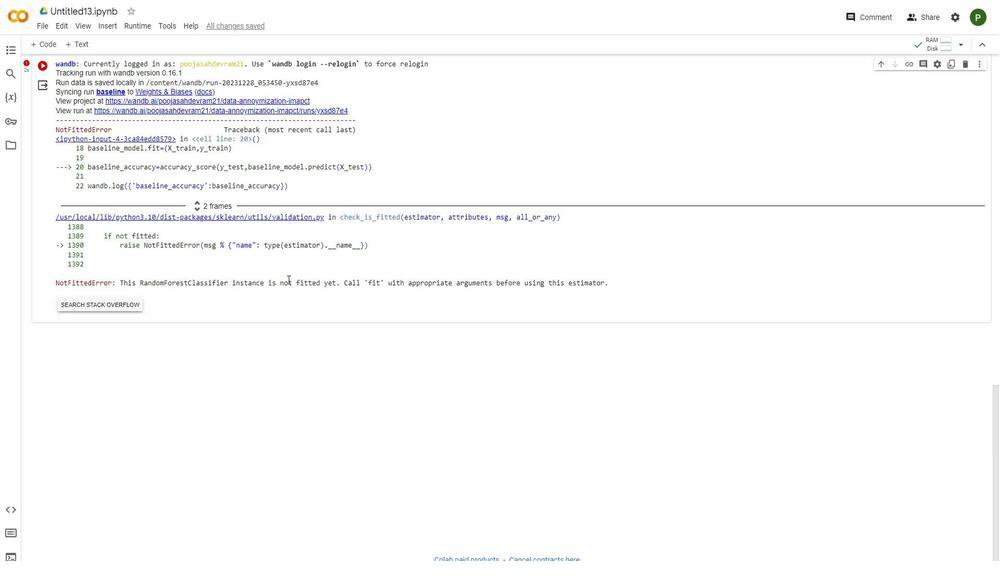 
Action: Mouse scrolled (119, 378) with delta (0, 0)
Screenshot: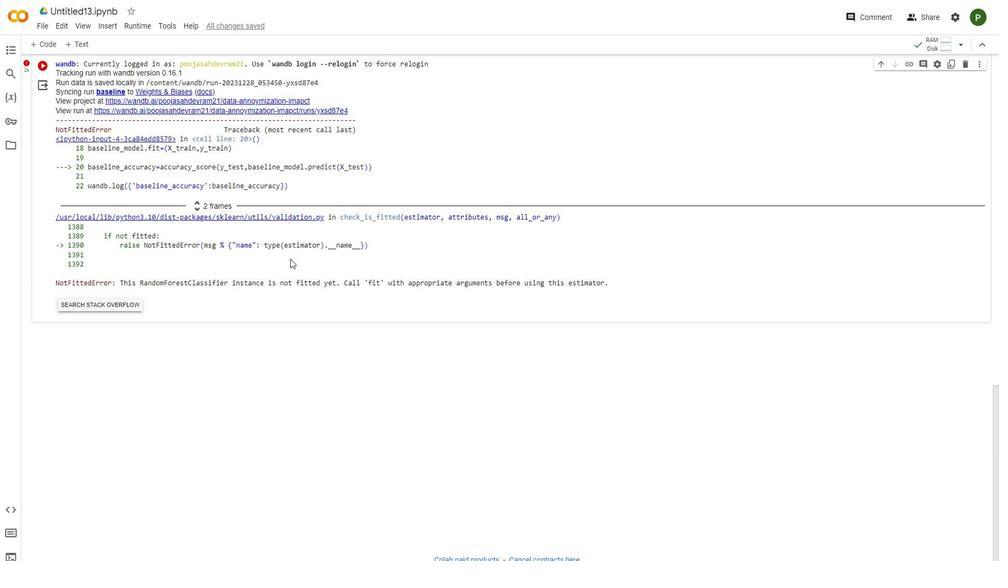 
Action: Mouse scrolled (119, 378) with delta (0, 0)
Screenshot: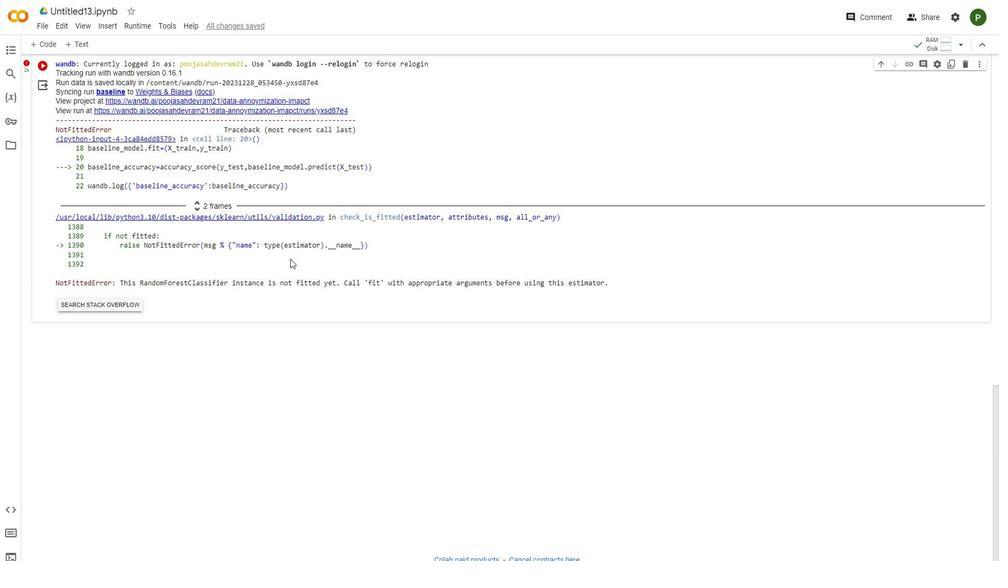 
Action: Mouse scrolled (119, 378) with delta (0, 0)
Screenshot: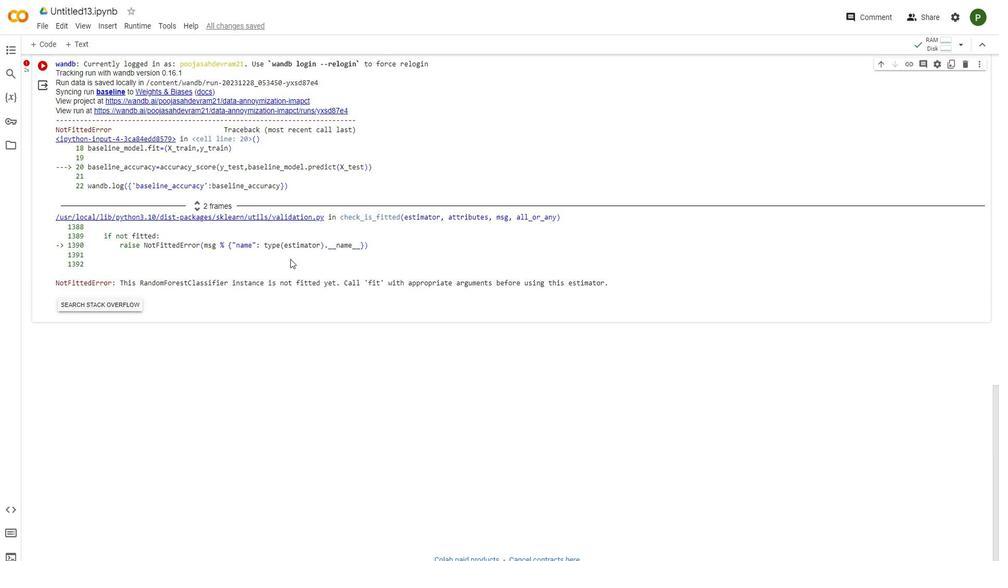 
Action: Mouse scrolled (119, 378) with delta (0, 0)
Screenshot: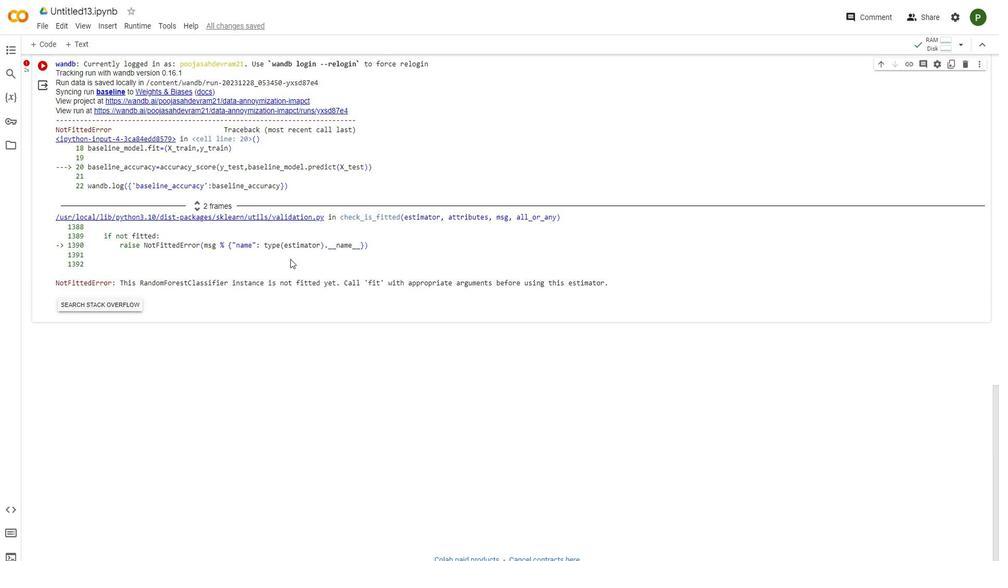 
Action: Mouse scrolled (119, 378) with delta (0, 0)
Screenshot: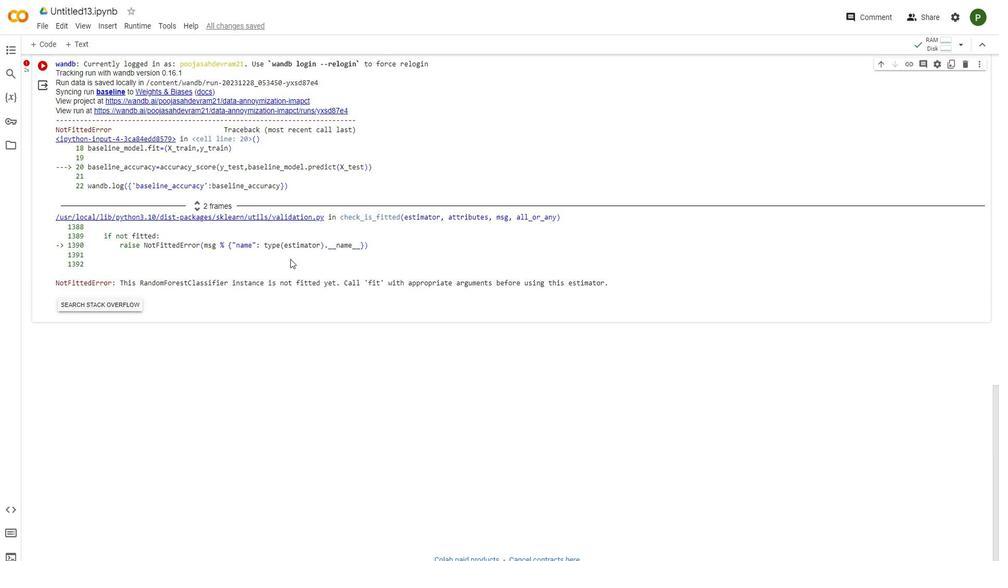 
Action: Mouse scrolled (119, 378) with delta (0, 0)
Screenshot: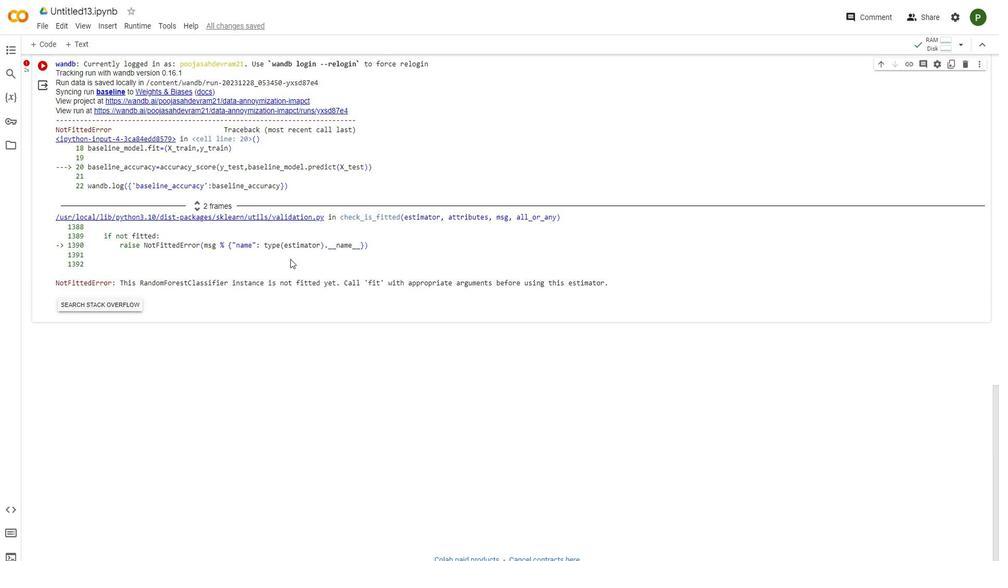 
Action: Mouse moved to (119, 378)
Screenshot: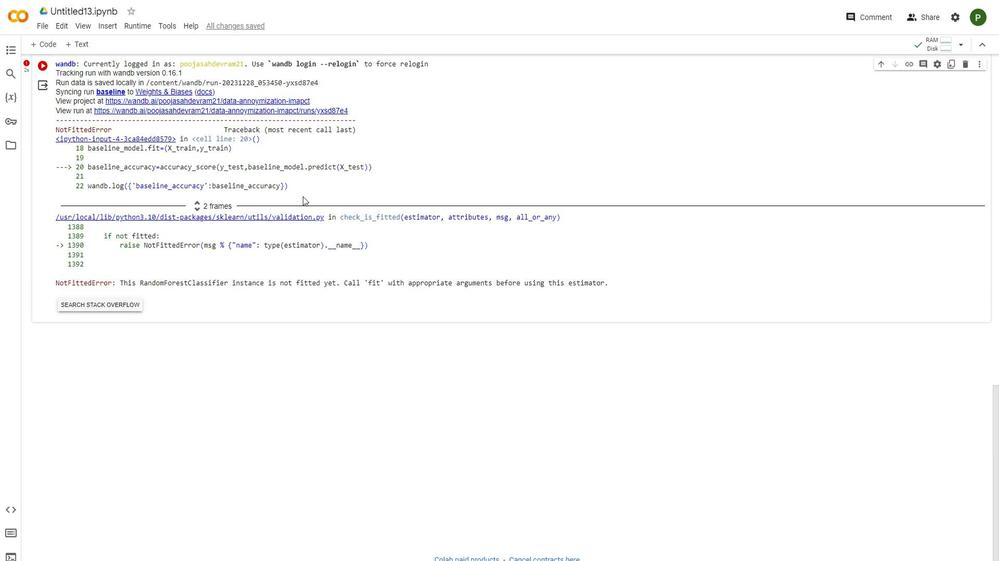 
Action: Mouse scrolled (119, 378) with delta (0, 0)
Screenshot: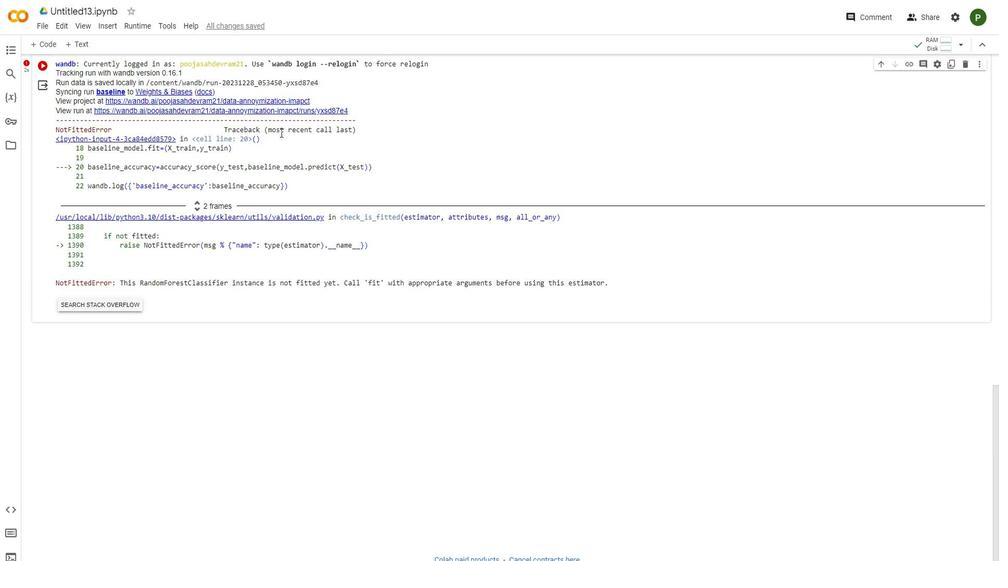 
Action: Mouse scrolled (119, 378) with delta (0, 0)
Screenshot: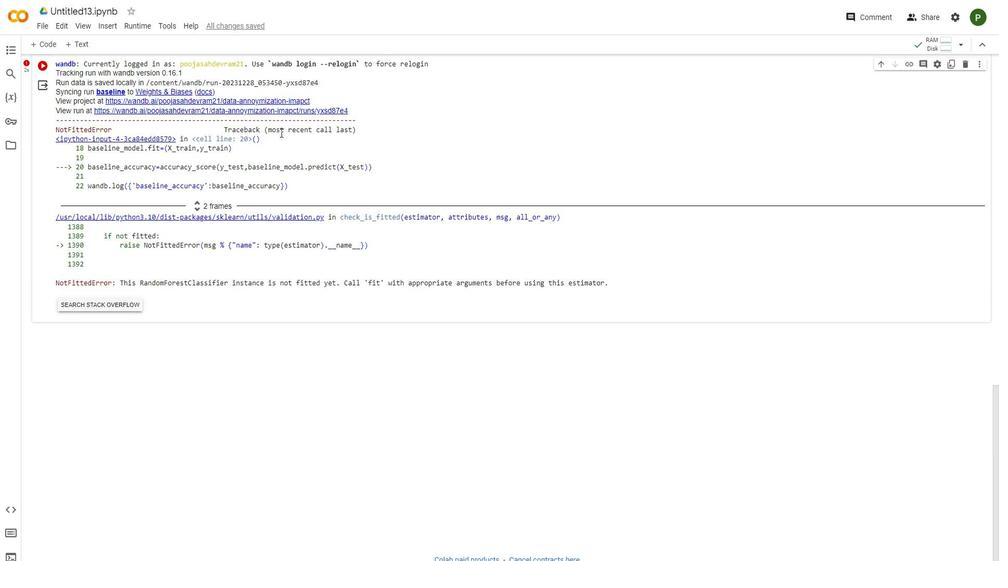 
Action: Mouse scrolled (119, 378) with delta (0, 0)
Screenshot: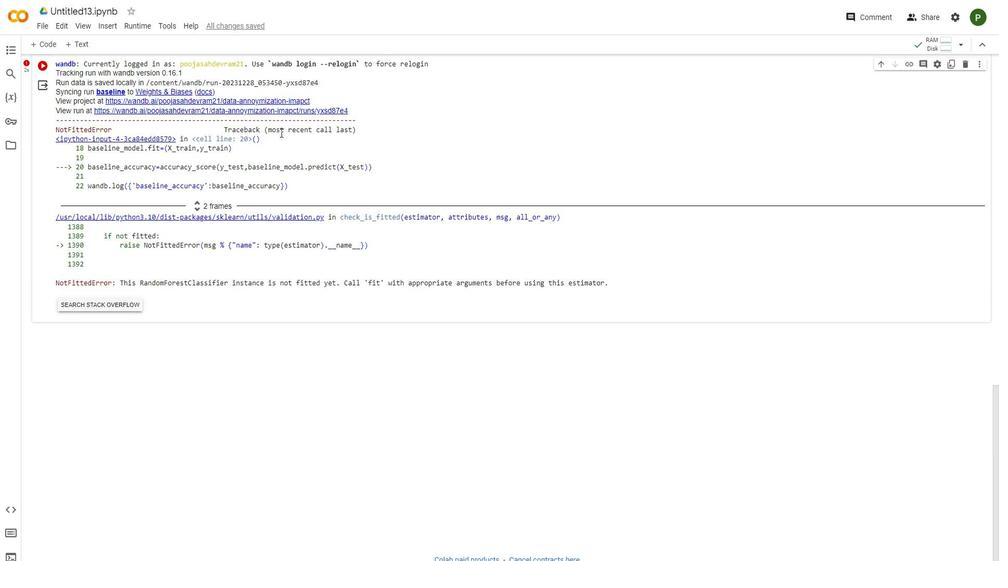 
Action: Mouse scrolled (119, 378) with delta (0, 0)
Screenshot: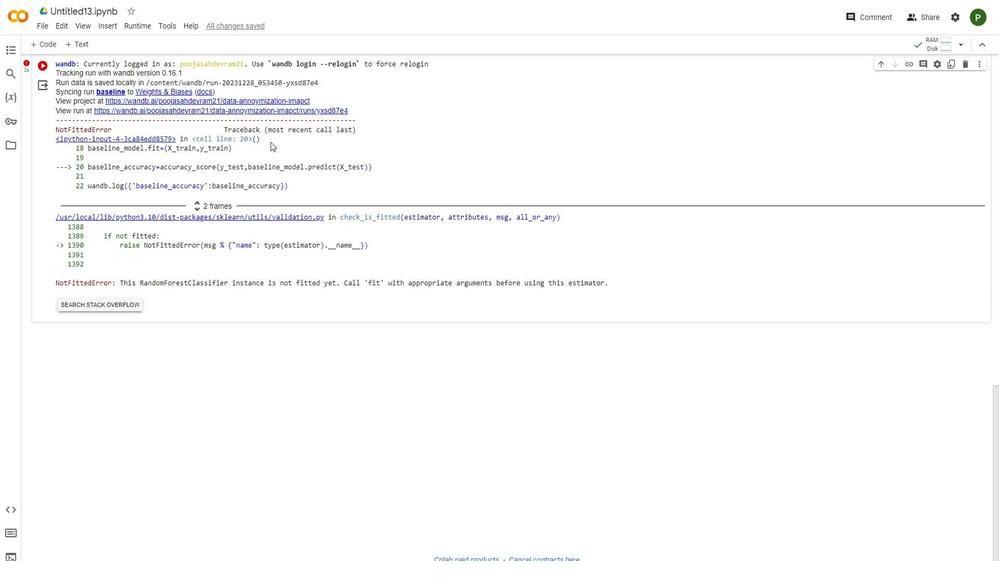 
Action: Mouse scrolled (119, 378) with delta (0, 0)
Screenshot: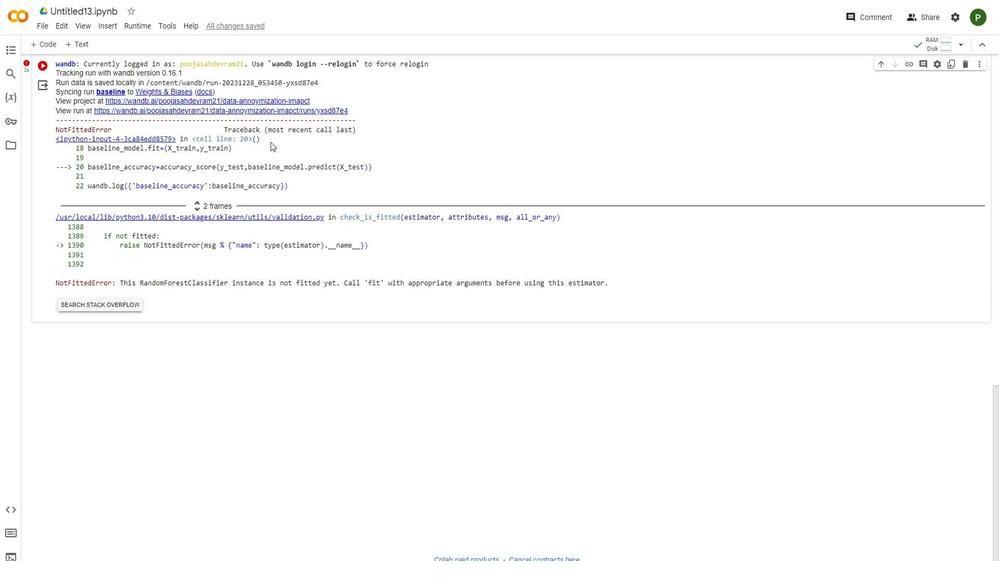 
Action: Mouse scrolled (119, 378) with delta (0, 0)
Screenshot: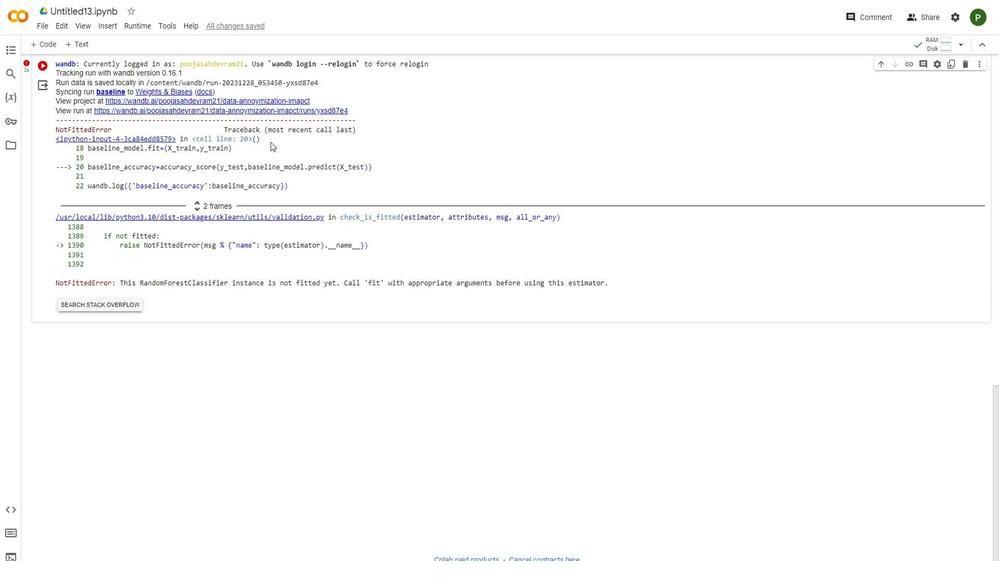 
Action: Mouse moved to (135, 347)
Screenshot: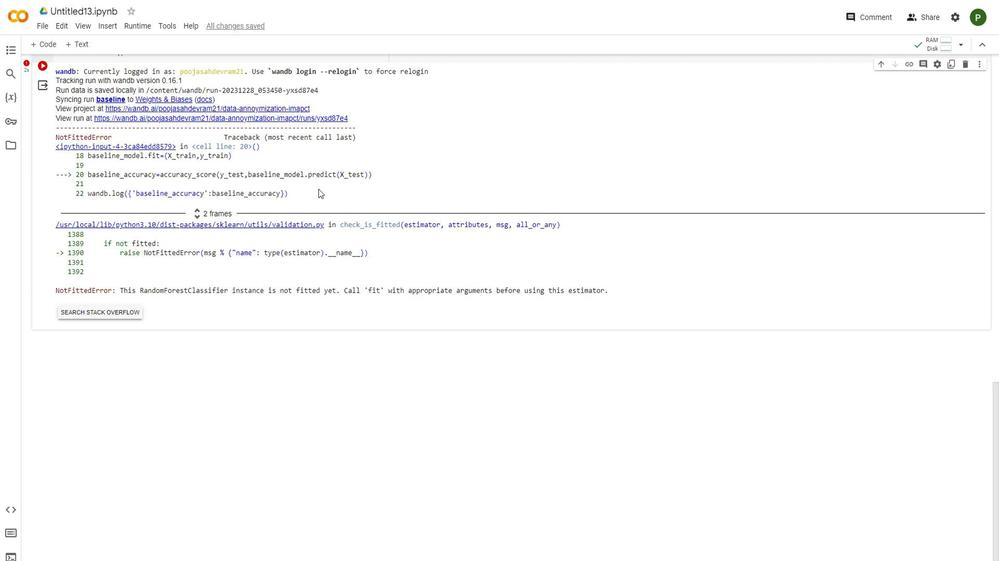 
Action: Mouse scrolled (135, 347) with delta (0, 0)
Screenshot: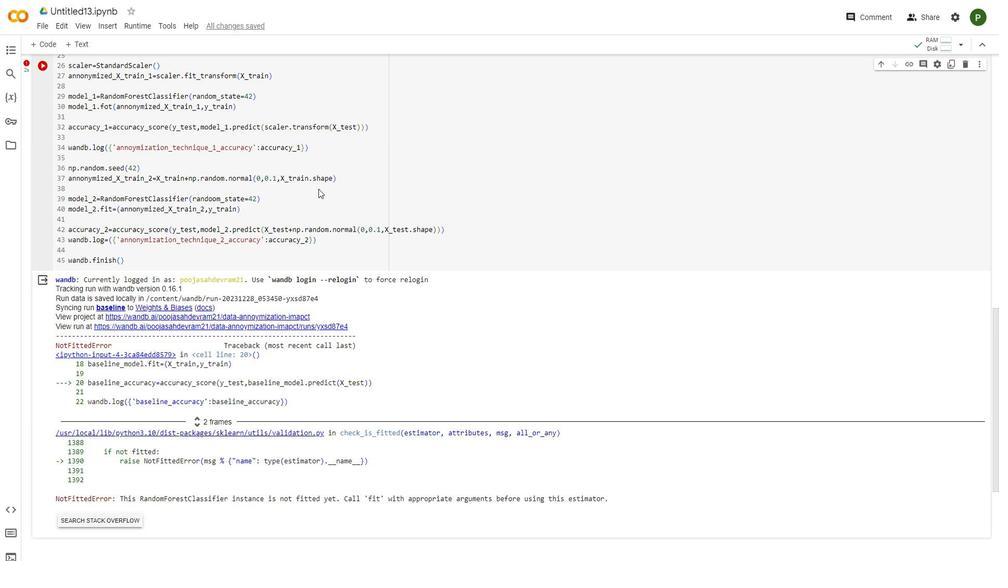 
Action: Mouse scrolled (135, 347) with delta (0, 0)
Screenshot: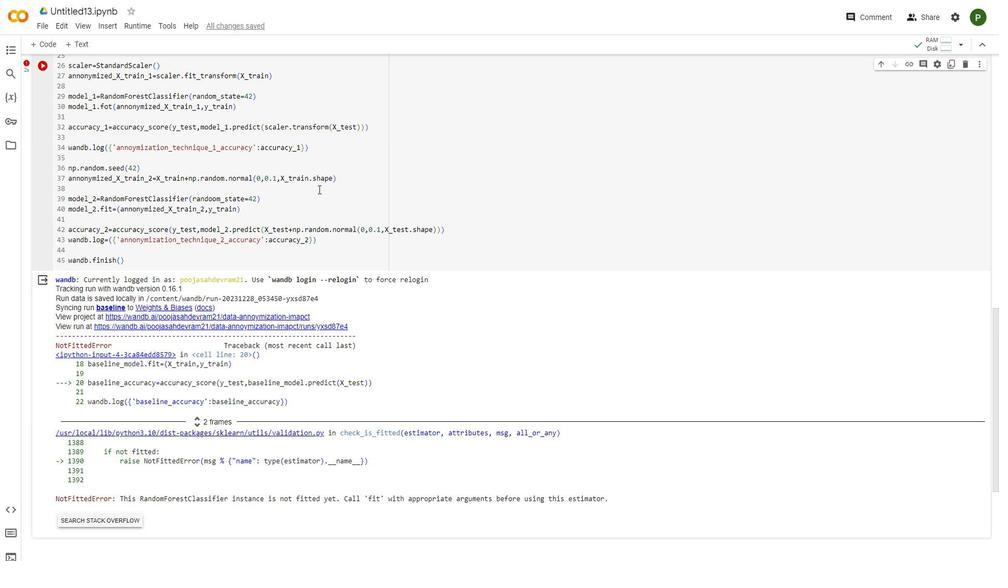 
Action: Mouse scrolled (135, 347) with delta (0, 0)
Screenshot: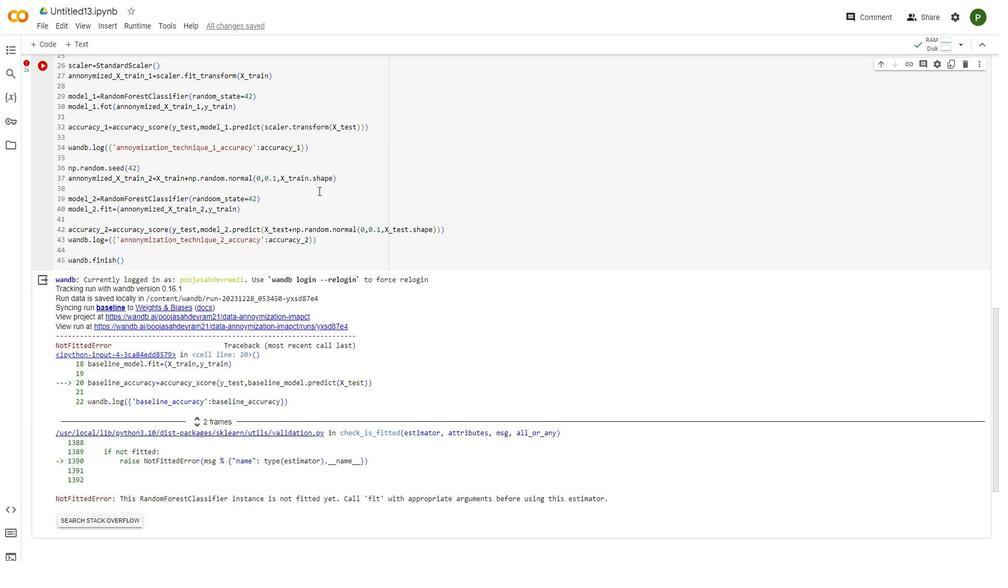 
Action: Mouse scrolled (135, 347) with delta (0, 0)
Screenshot: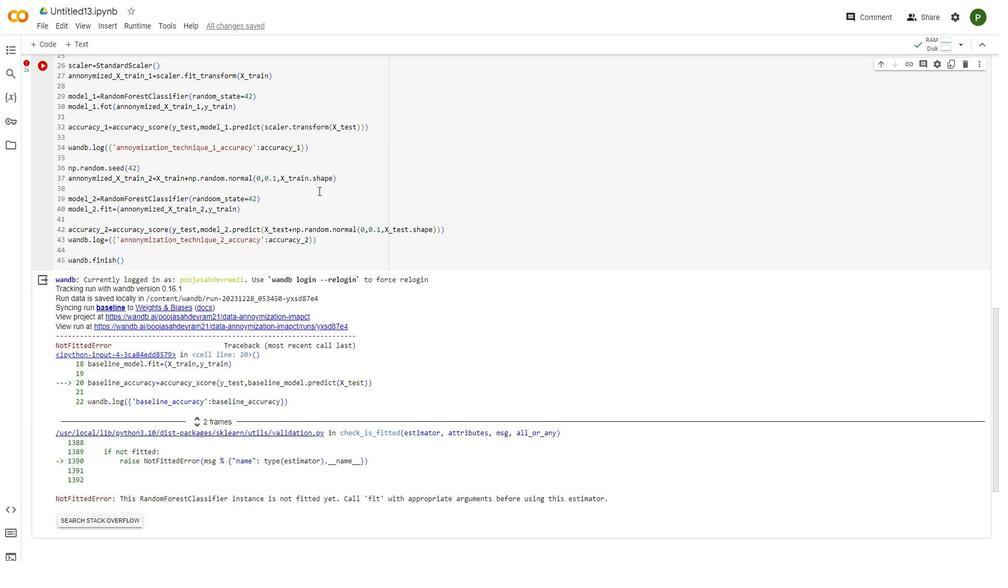 
Action: Mouse moved to (135, 349)
Screenshot: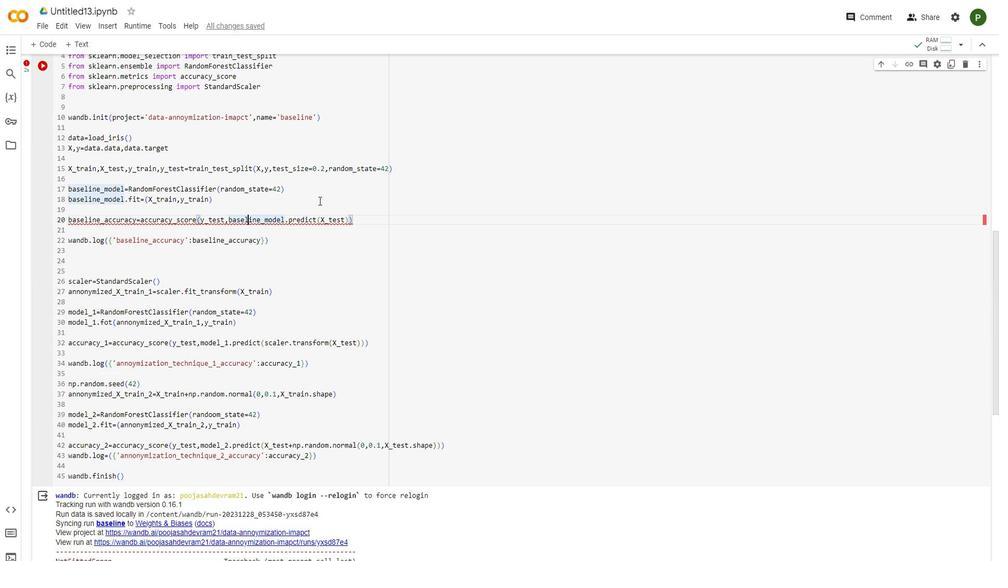 
Action: Mouse scrolled (135, 349) with delta (0, 0)
Screenshot: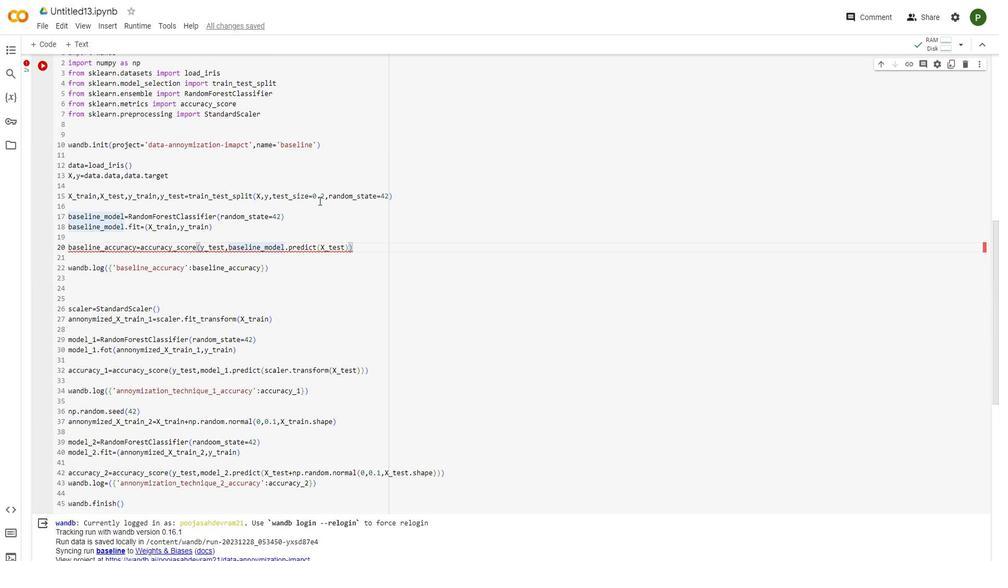 
Action: Mouse scrolled (135, 349) with delta (0, 0)
Screenshot: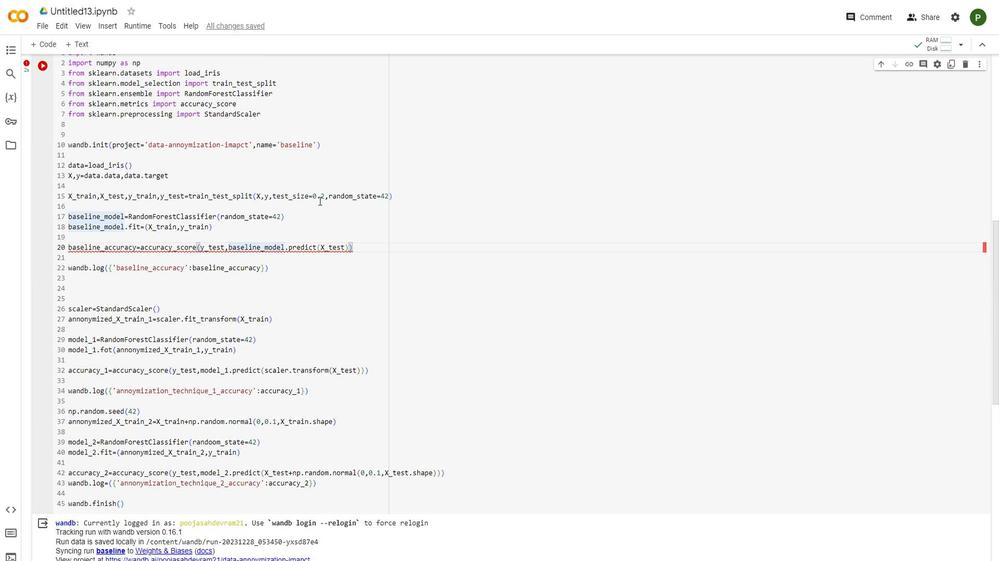 
Action: Mouse scrolled (135, 349) with delta (0, 0)
Screenshot: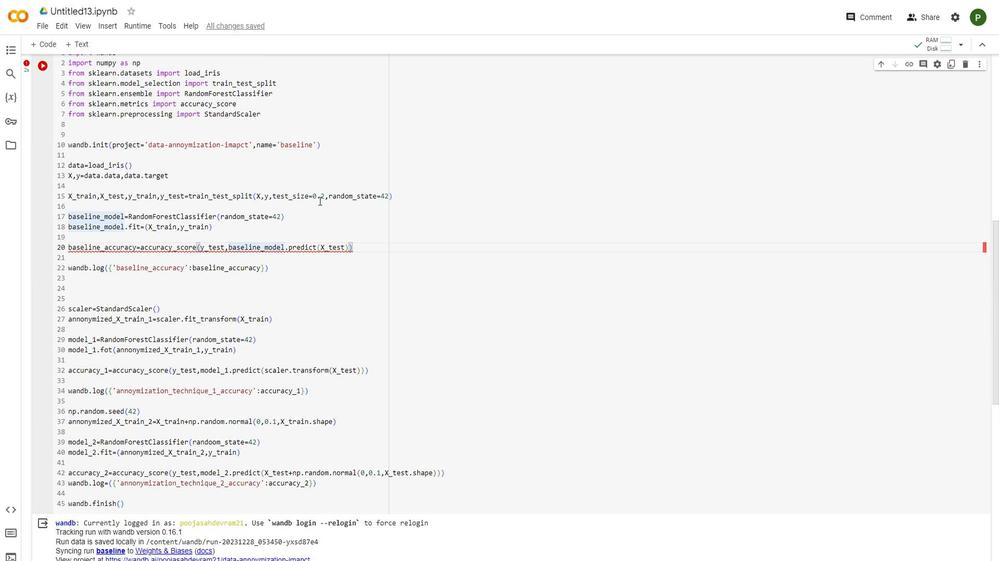 
Action: Mouse scrolled (135, 349) with delta (0, 0)
Screenshot: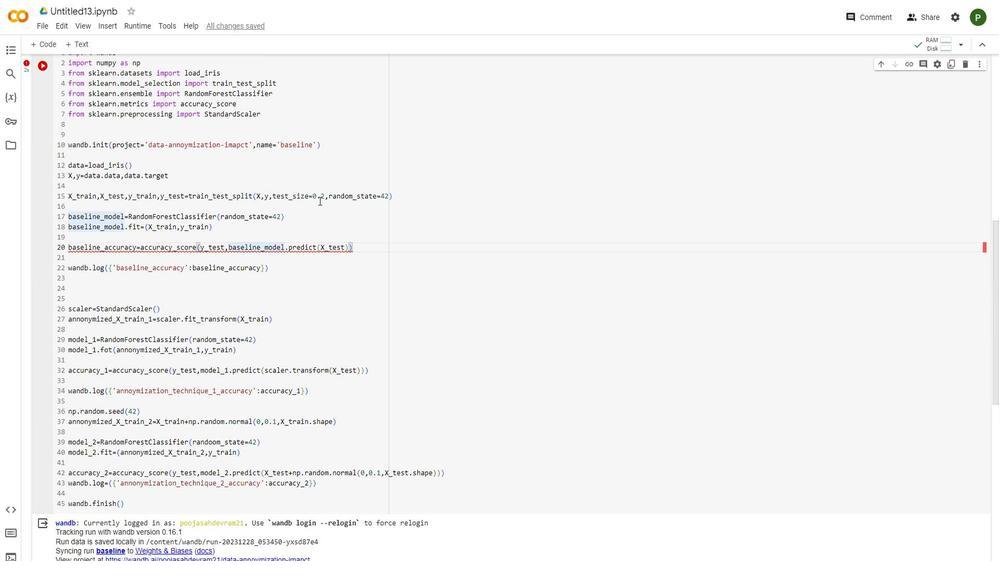 
Action: Mouse moved to (135, 351)
Screenshot: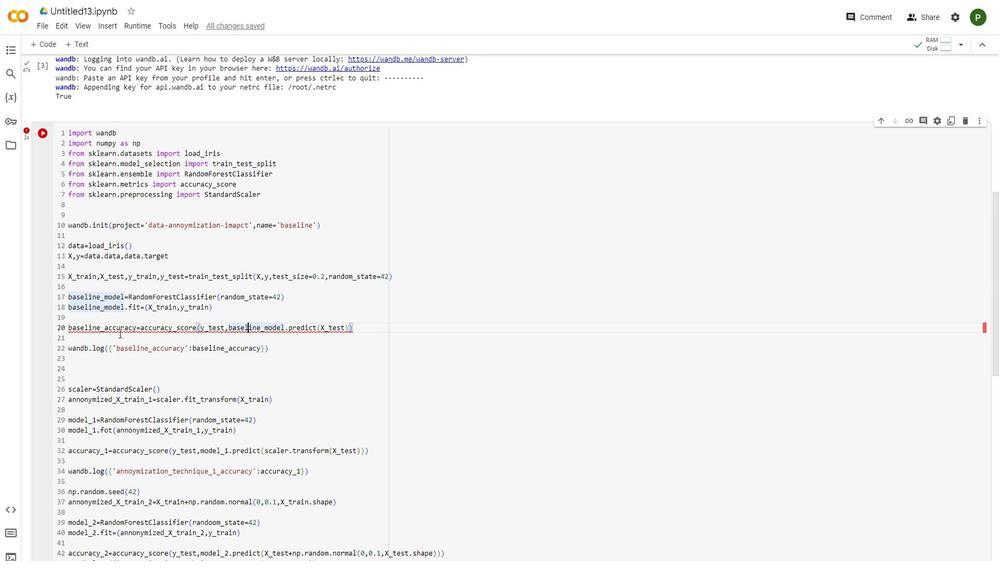 
Action: Mouse scrolled (135, 351) with delta (0, 0)
Screenshot: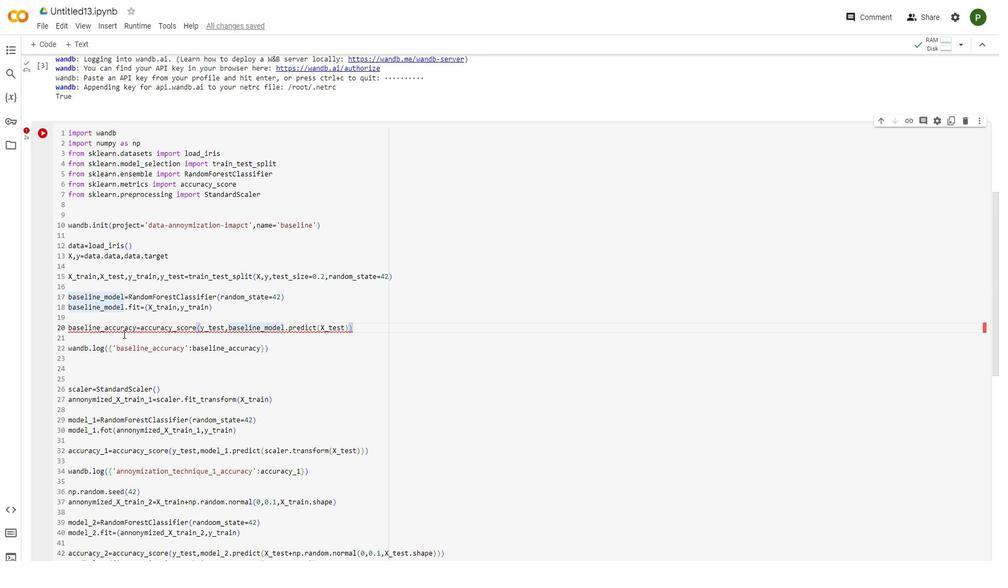 
Action: Mouse scrolled (135, 351) with delta (0, 0)
Screenshot: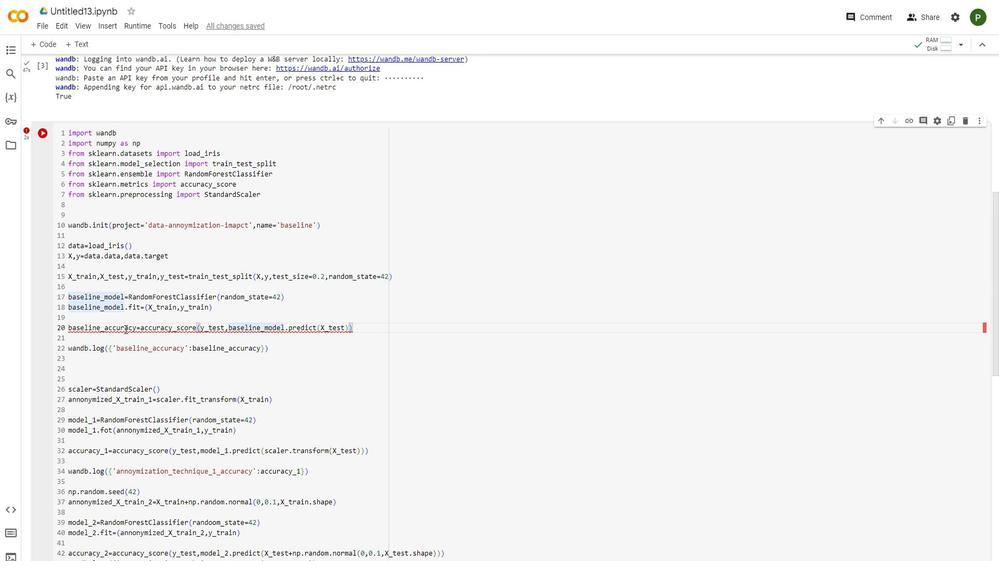 
Action: Mouse moved to (44, 395)
Screenshot: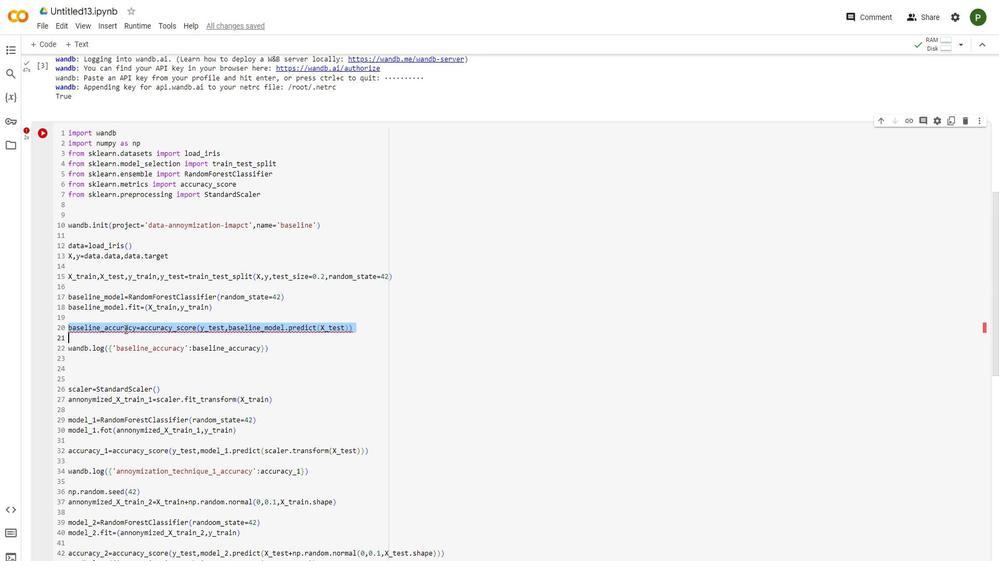 
Action: Mouse pressed left at (44, 395)
Screenshot: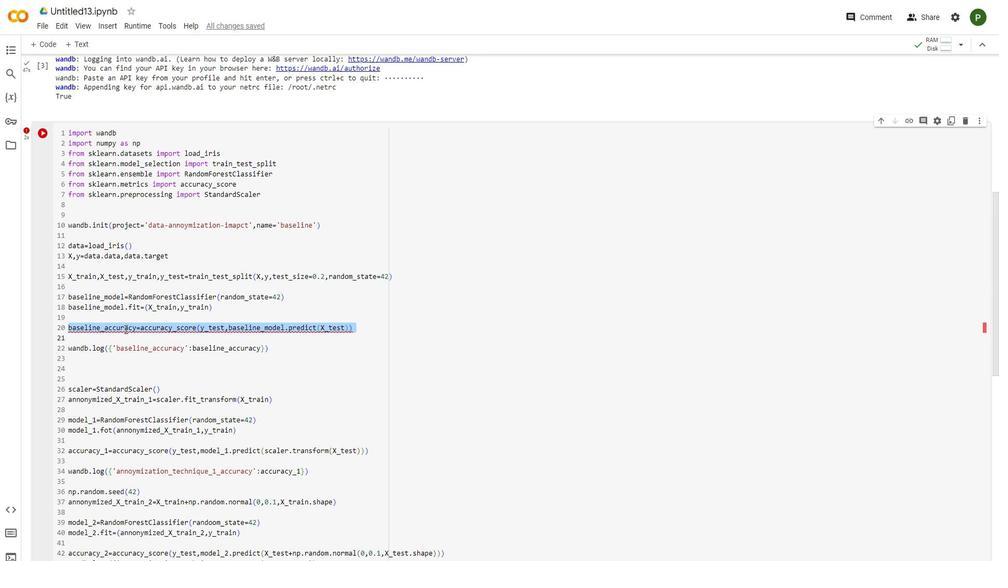 
Action: Mouse pressed left at (44, 395)
Screenshot: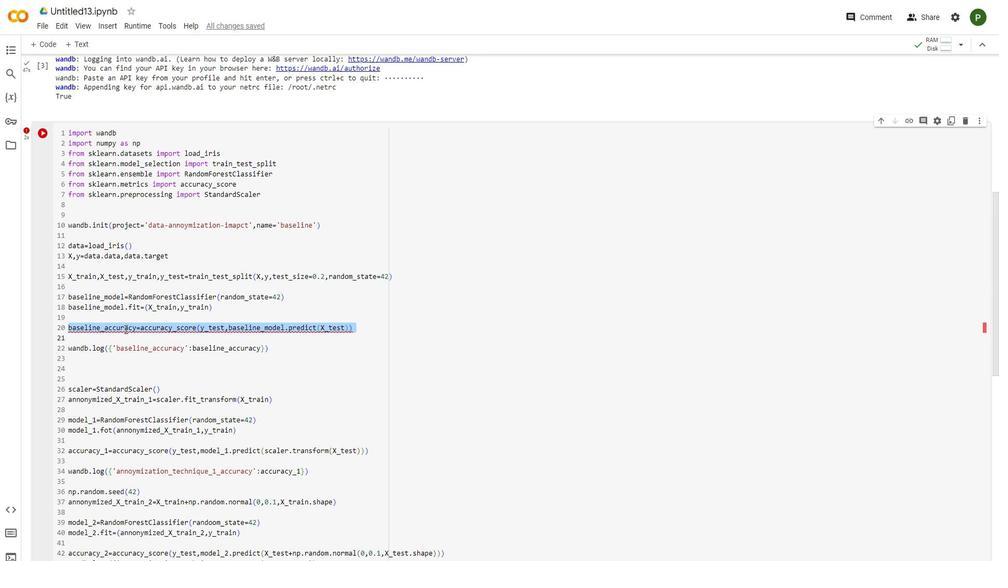 
Action: Mouse pressed left at (44, 395)
Screenshot: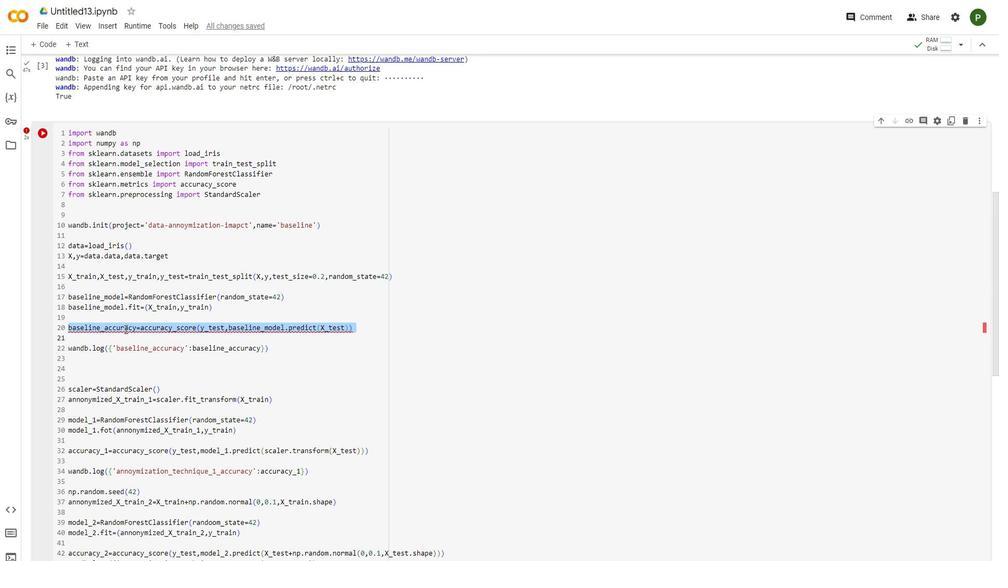 
Action: Key pressed baseline<Key.shift_r><Key.shift_r>_a<Key.enter>=accuracy<Key.shift_r>_s<Key.enter><Key.shift_r><Key.shift_r><Key.shift_r><Key.shift_r><Key.shift_r><Key.shift_r><Key.shift_r><Key.shift_r><Key.shift_r>(y<Key.shift_r>_test,basek<Key.backspace>line<Key.shift_r><Key.shift_r><Key.shift_r><Key.shift_r><Key.shift_r>_<Key.enter>,<Key.backspace>.predict<Key.shift_r><Key.shift_r><Key.shift_r><Key.shift_r><Key.shift_r><Key.shift_r><Key.shift_r><Key.shift_r><Key.shift_r><Key.shift_r><Key.shift_r><Key.shift_r><Key.shift_r><Key.shift_r><Key.shift_r><Key.shift_r>(<Key.shift>X<Key.shift_r>_test
Screenshot: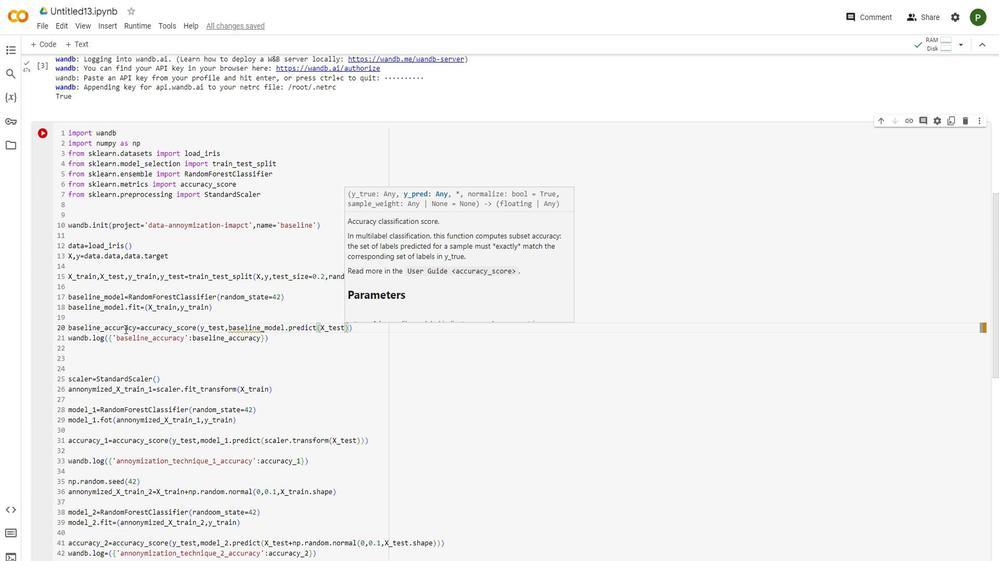 
Action: Mouse moved to (105, 393)
Screenshot: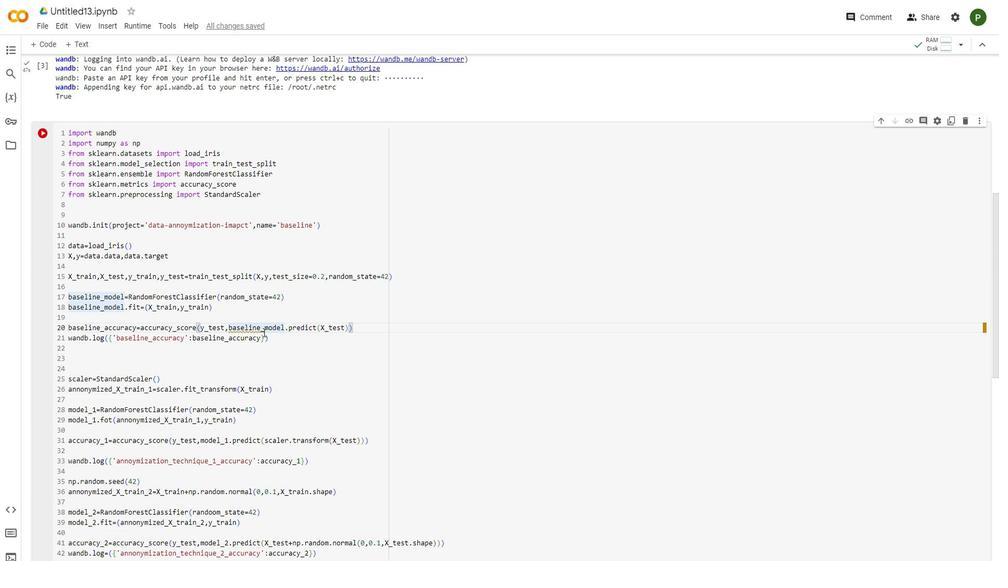 
Action: Mouse pressed left at (105, 393)
Screenshot: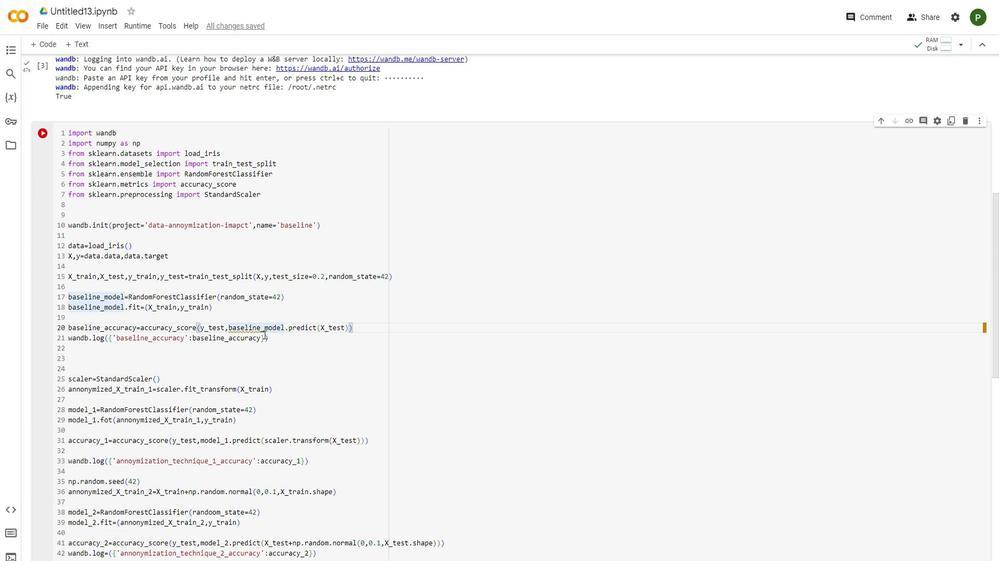 
Action: Mouse moved to (131, 406)
Screenshot: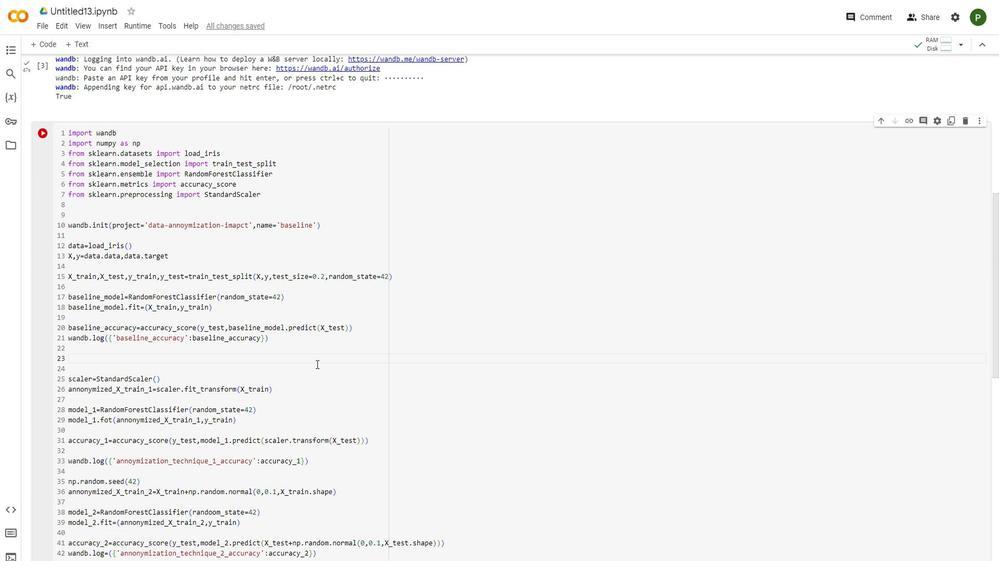 
Action: Mouse pressed left at (131, 406)
Screenshot: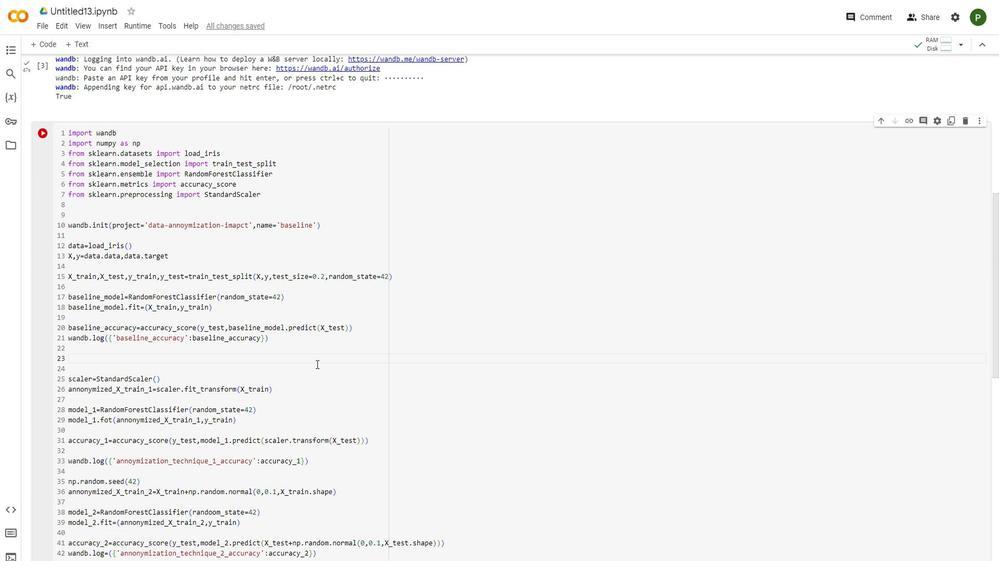 
Action: Mouse moved to (134, 407)
Screenshot: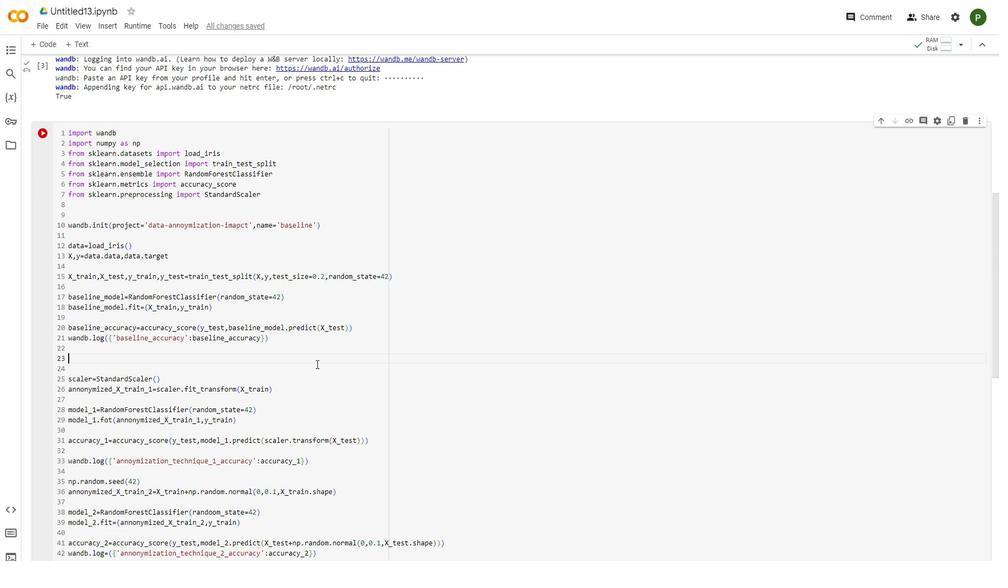 
Action: Key pressed <Key.enter>
Screenshot: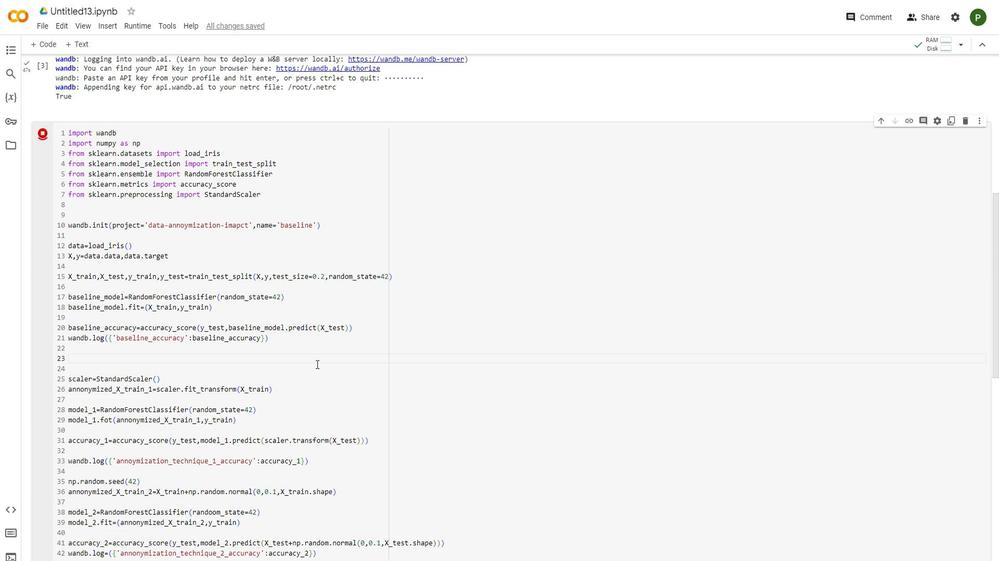 
Action: Mouse moved to (666, 390)
Screenshot: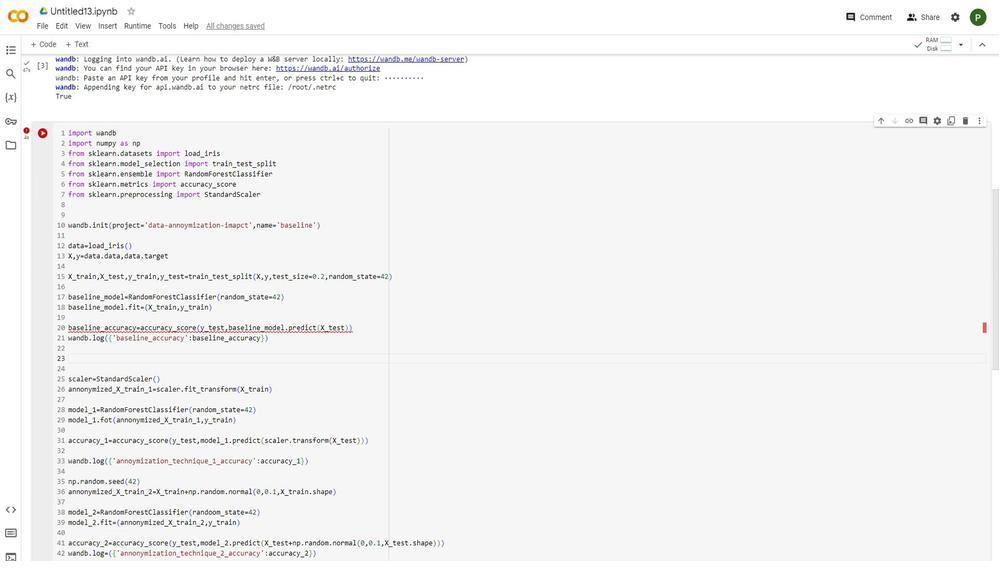 
Action: Mouse scrolled (666, 391) with delta (0, 0)
Screenshot: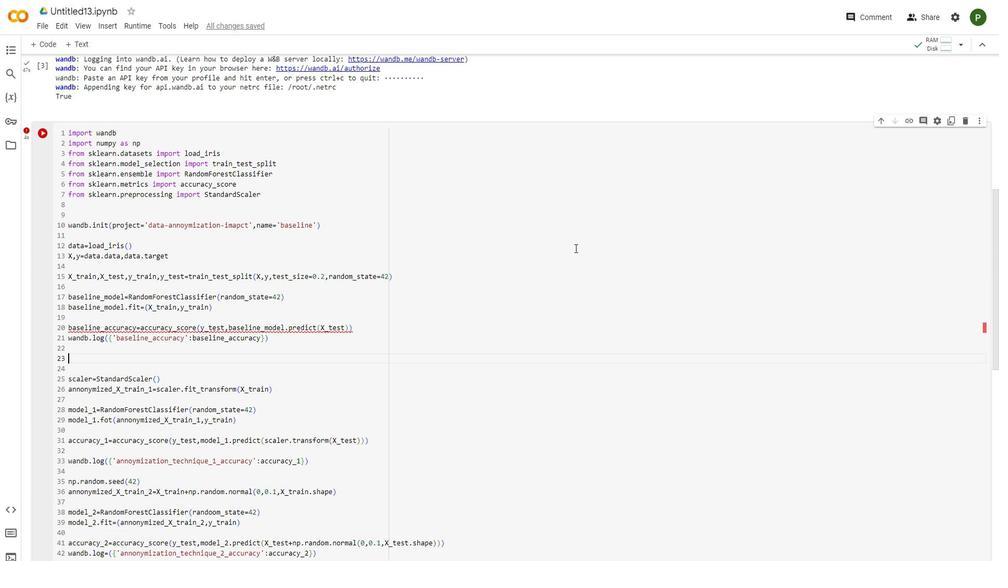 
Action: Mouse scrolled (666, 391) with delta (0, 0)
Screenshot: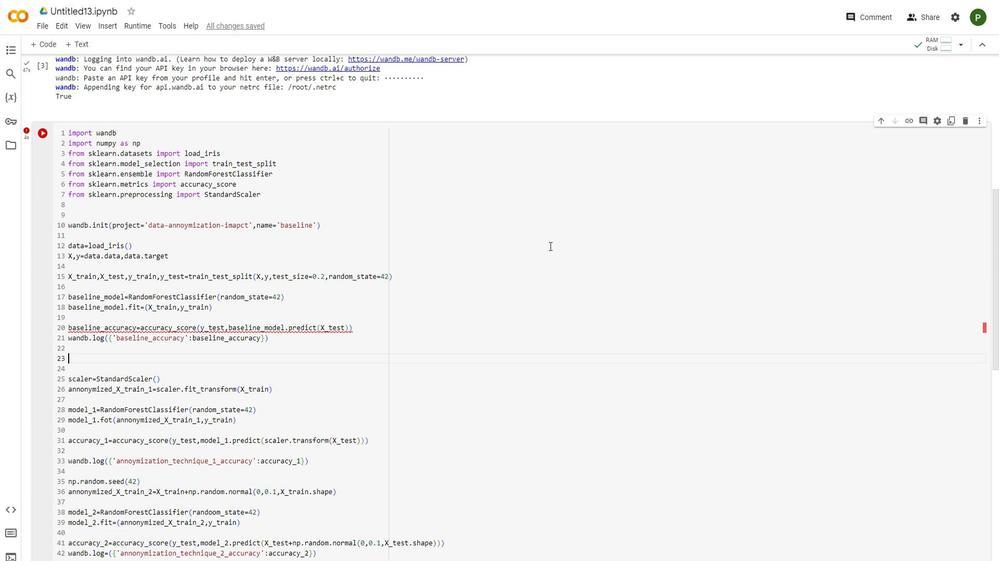 
Action: Mouse scrolled (666, 391) with delta (0, 0)
Screenshot: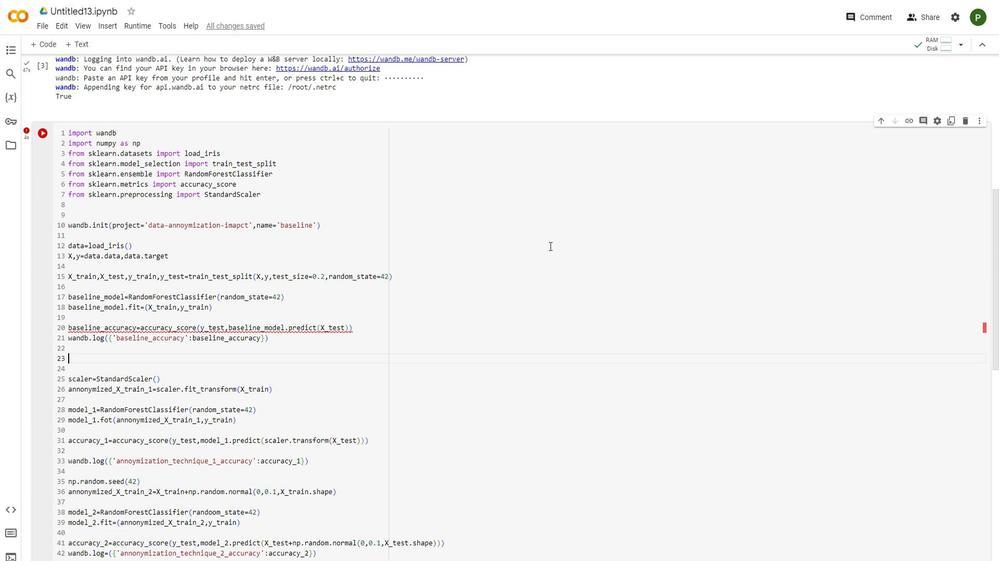 
Action: Mouse scrolled (666, 391) with delta (0, 0)
Screenshot: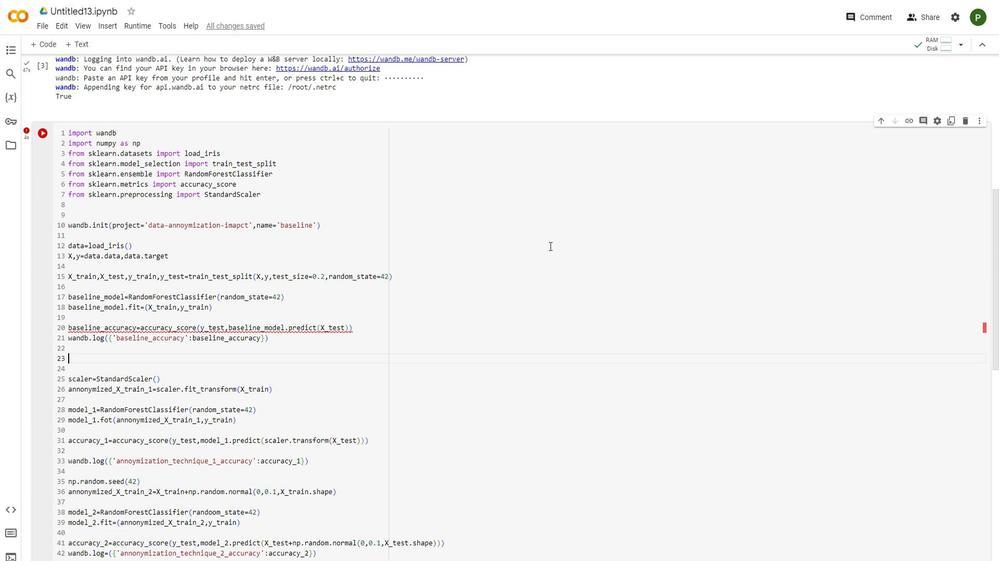 
Action: Mouse moved to (202, 359)
Screenshot: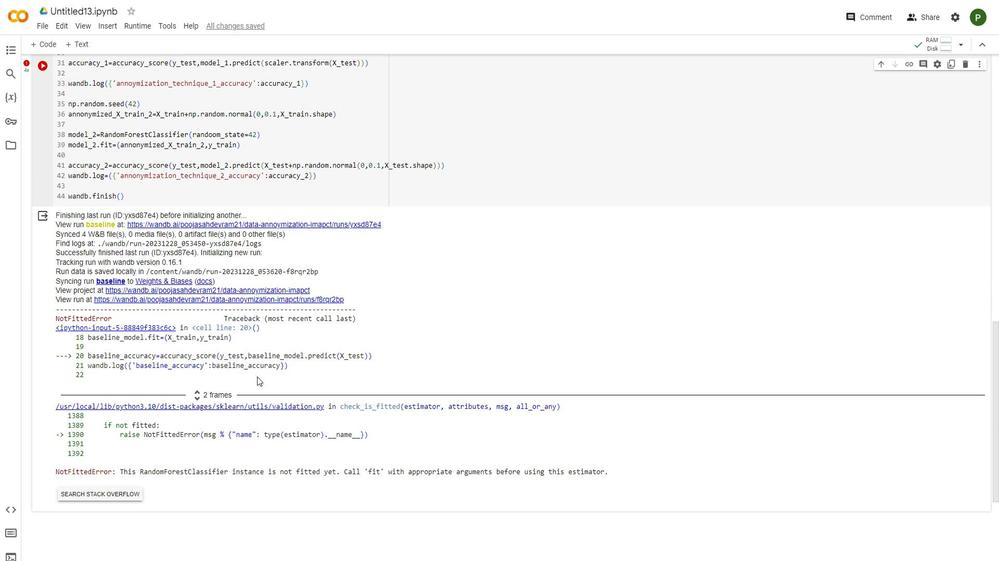 
Action: Mouse scrolled (202, 358) with delta (0, 0)
Screenshot: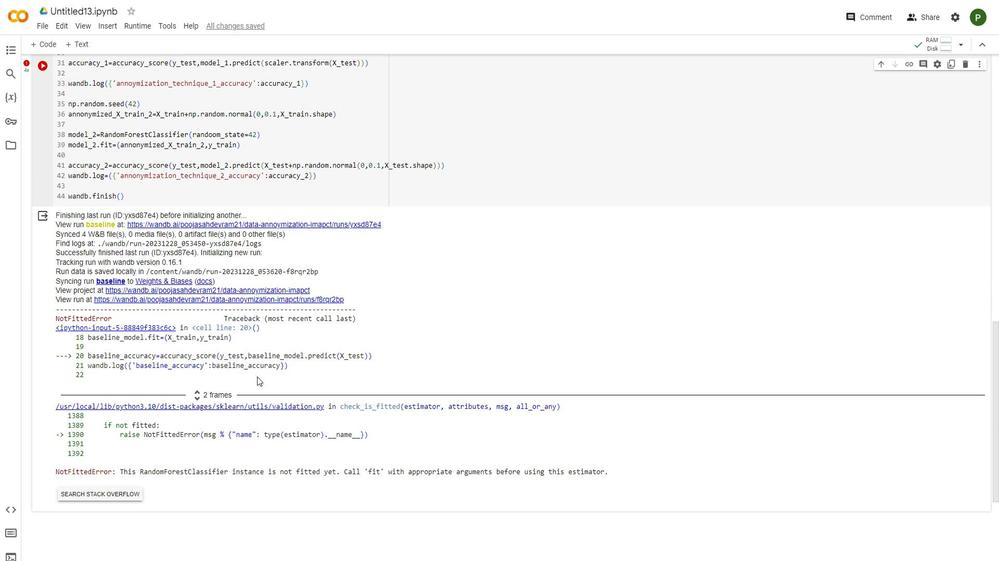 
Action: Mouse moved to (202, 359)
Screenshot: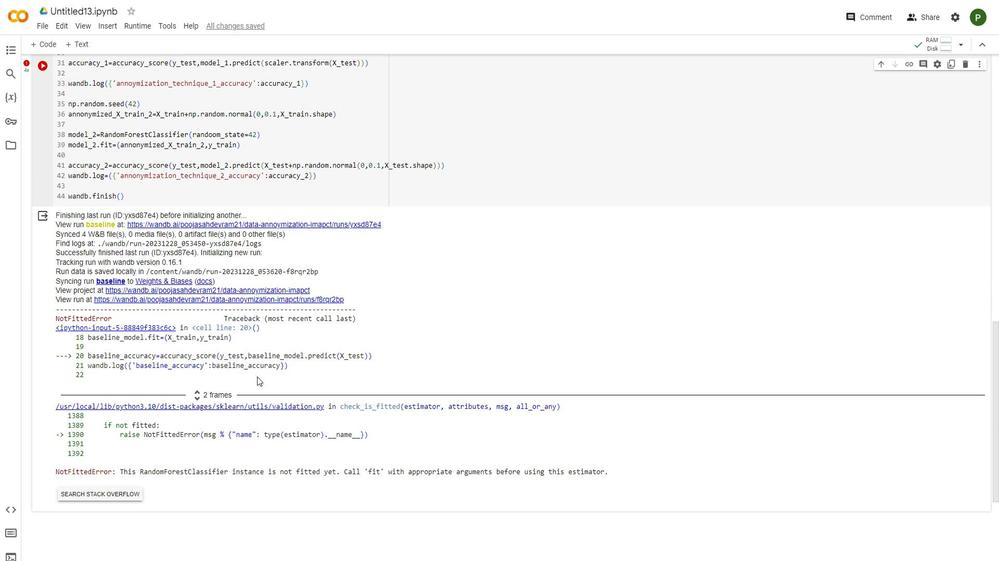 
Action: Mouse scrolled (202, 359) with delta (0, 0)
Screenshot: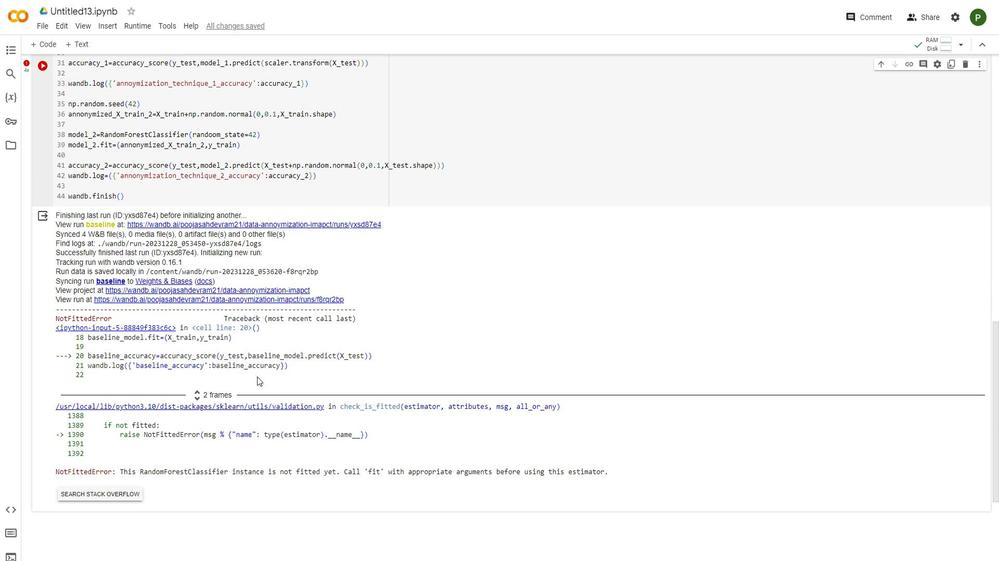 
Action: Mouse moved to (202, 359)
Screenshot: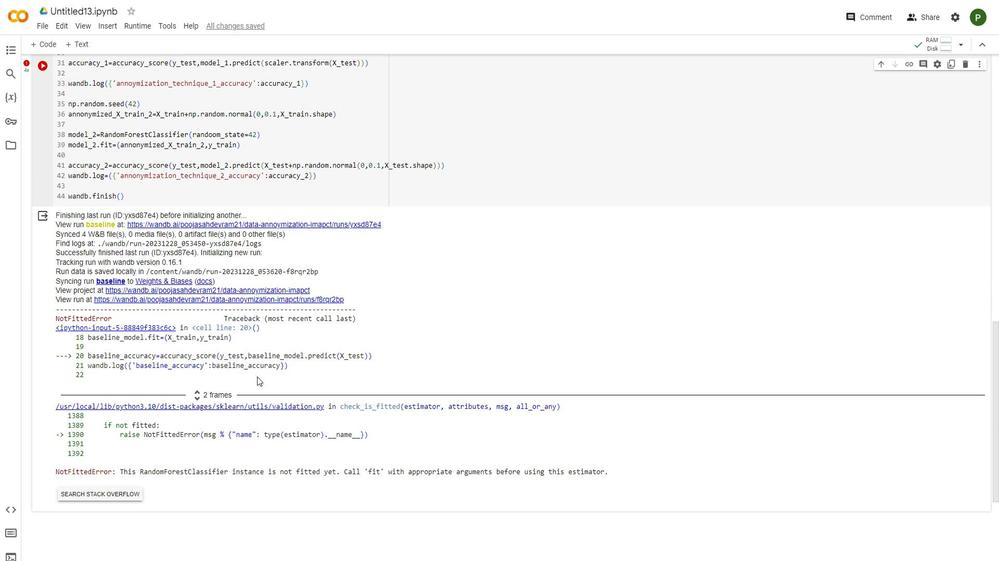 
Action: Mouse scrolled (202, 359) with delta (0, 0)
Screenshot: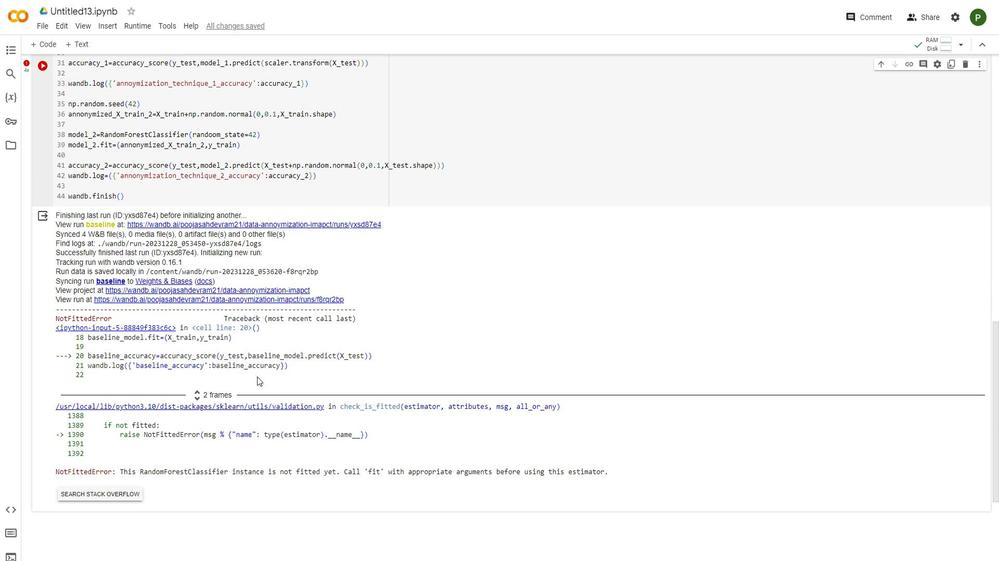 
Action: Mouse moved to (202, 359)
Screenshot: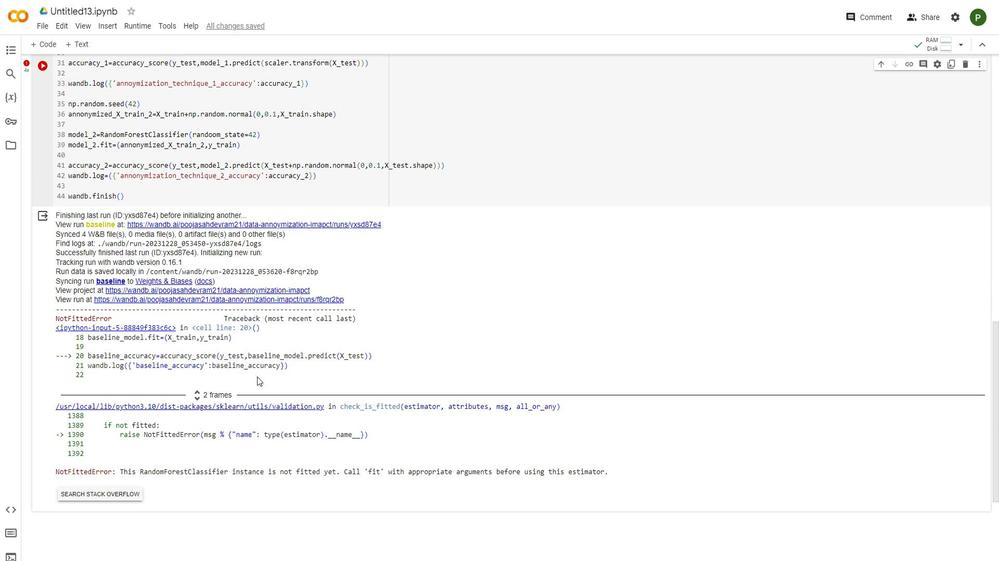 
Action: Mouse scrolled (202, 359) with delta (0, 0)
Screenshot: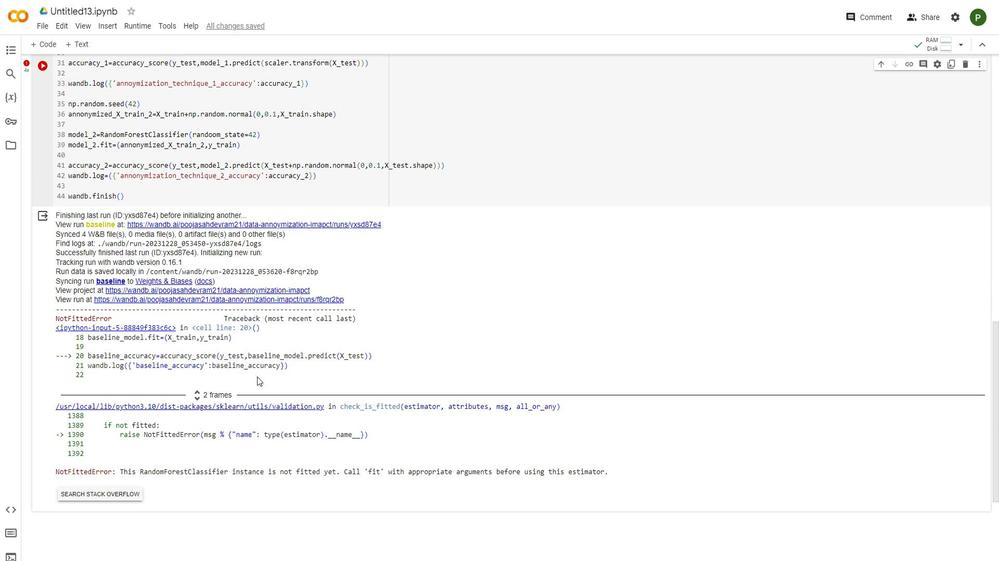 
Action: Mouse moved to (202, 359)
Screenshot: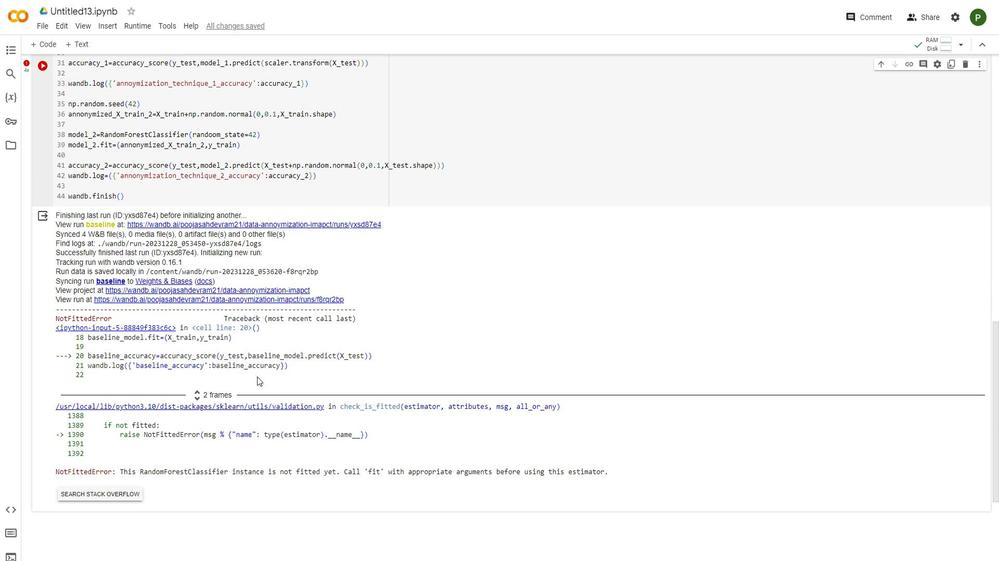 
Action: Mouse scrolled (202, 359) with delta (0, 0)
Screenshot: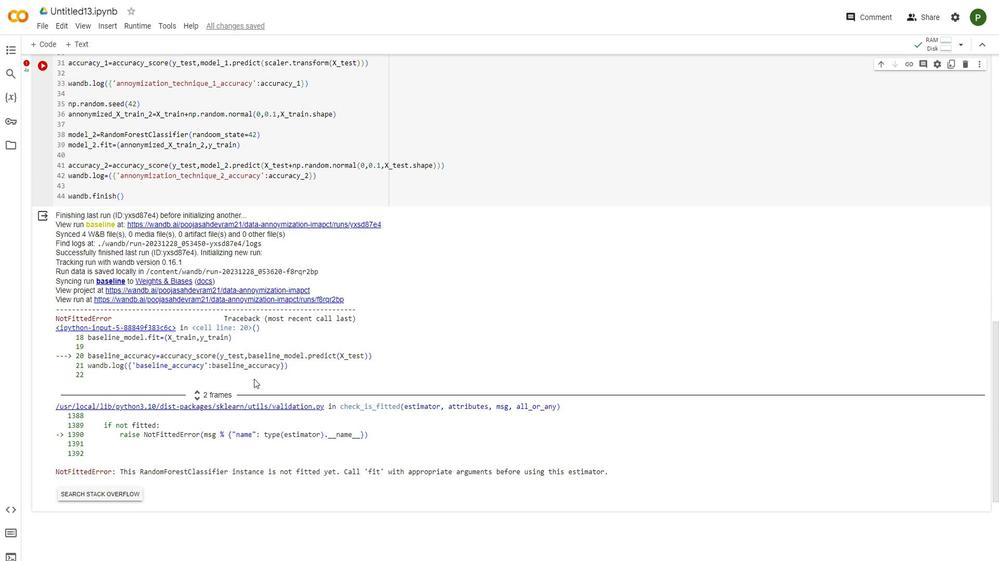 
Action: Mouse scrolled (202, 359) with delta (0, 0)
Screenshot: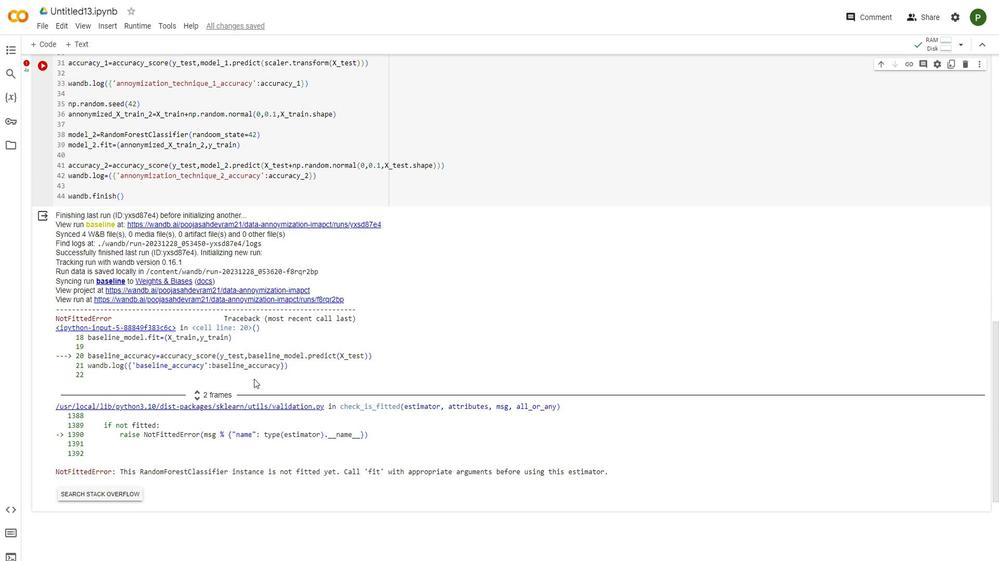 
Action: Mouse scrolled (202, 359) with delta (0, 0)
Screenshot: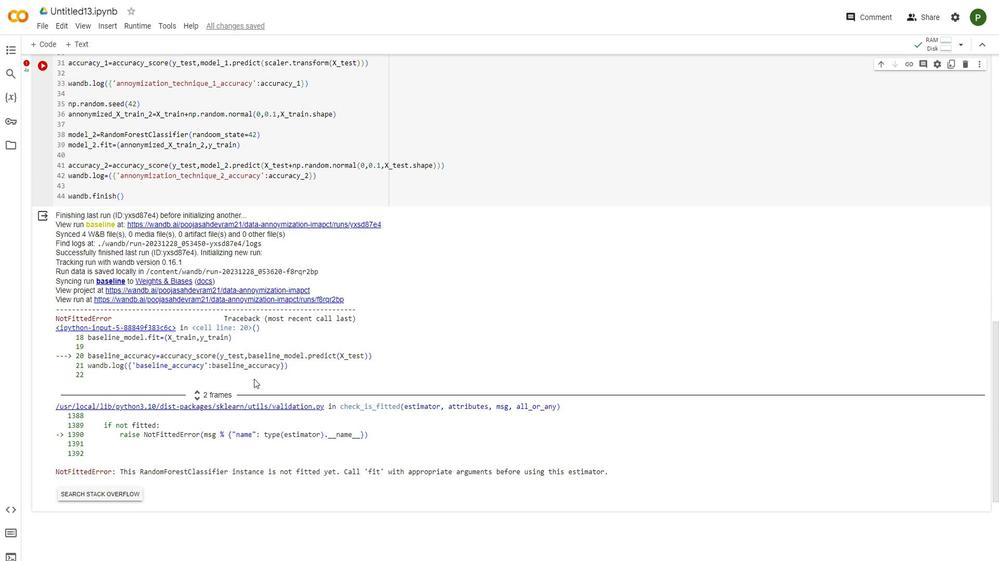 
Action: Mouse moved to (197, 432)
Screenshot: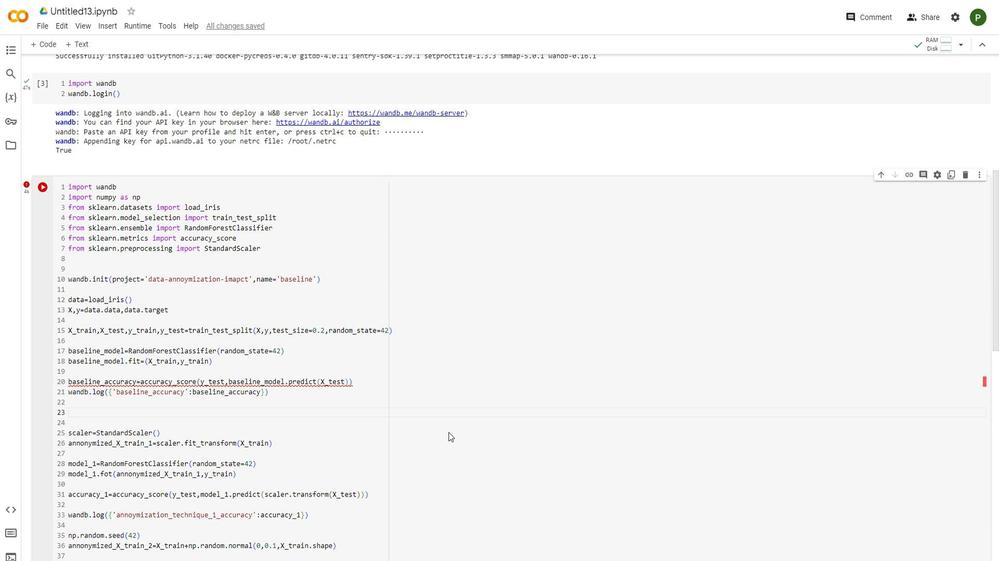 
Action: Mouse scrolled (197, 432) with delta (0, 0)
Screenshot: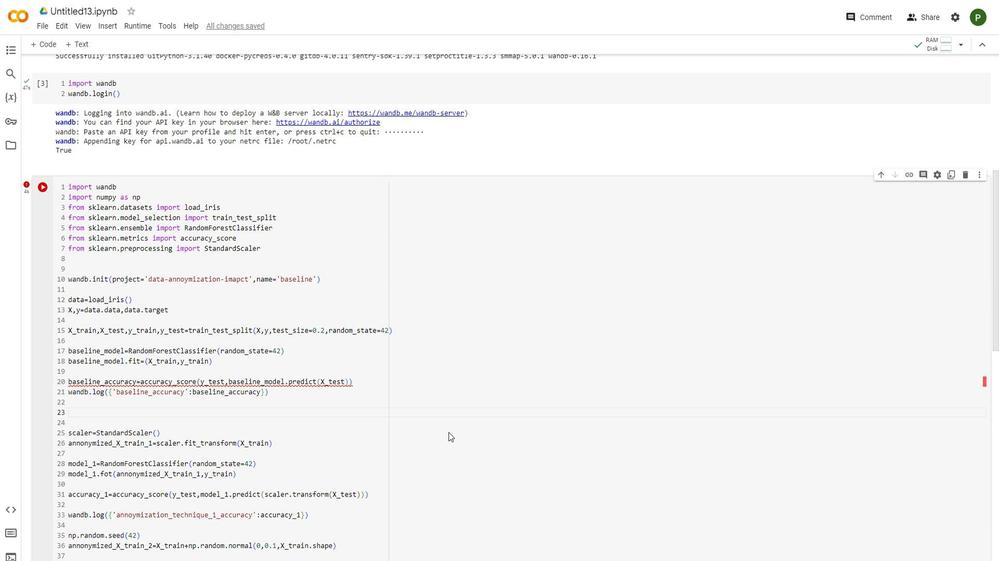 
Action: Mouse scrolled (197, 432) with delta (0, 0)
Screenshot: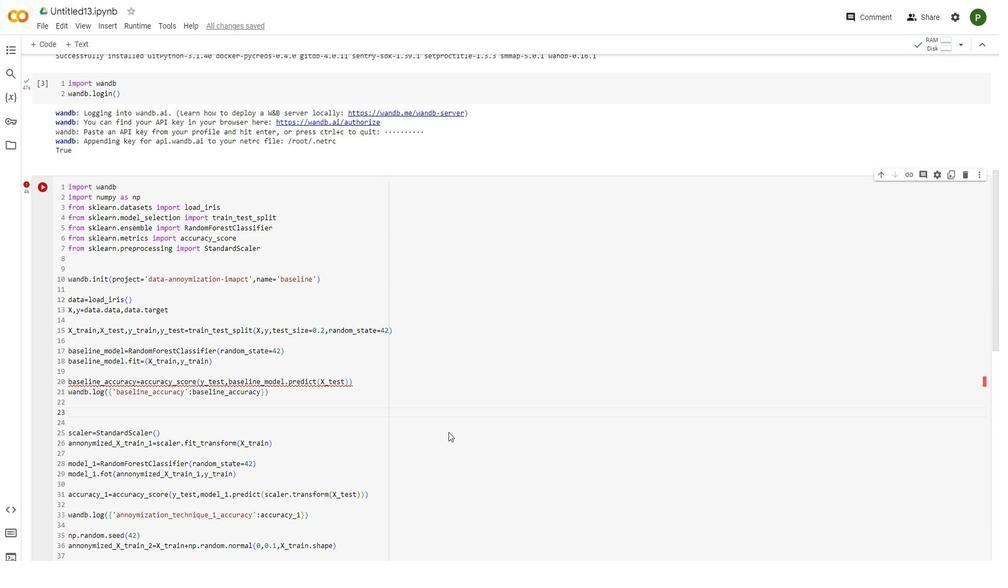 
Action: Mouse scrolled (197, 432) with delta (0, 0)
Screenshot: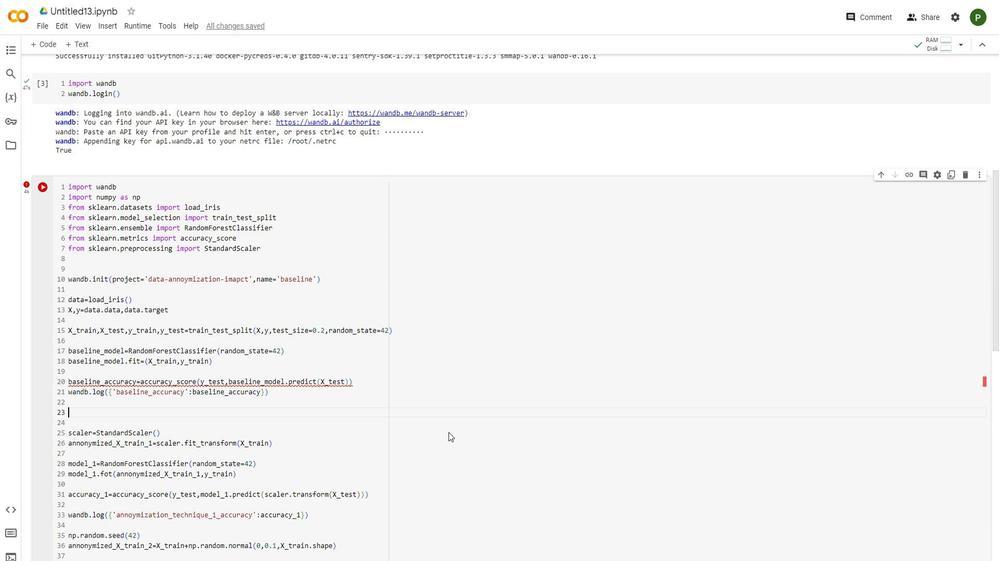 
Action: Mouse scrolled (197, 432) with delta (0, 0)
Screenshot: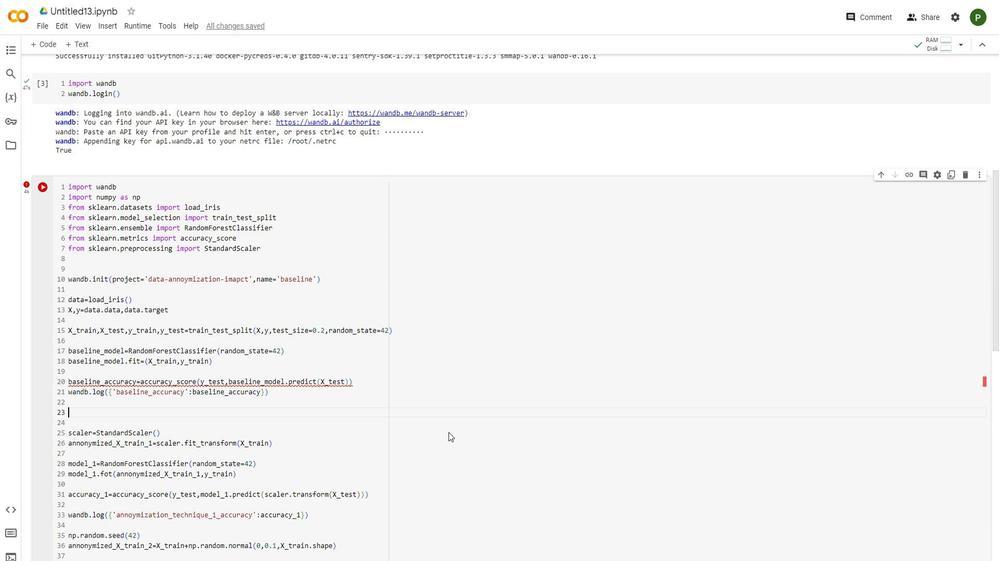 
Action: Mouse moved to (197, 430)
Screenshot: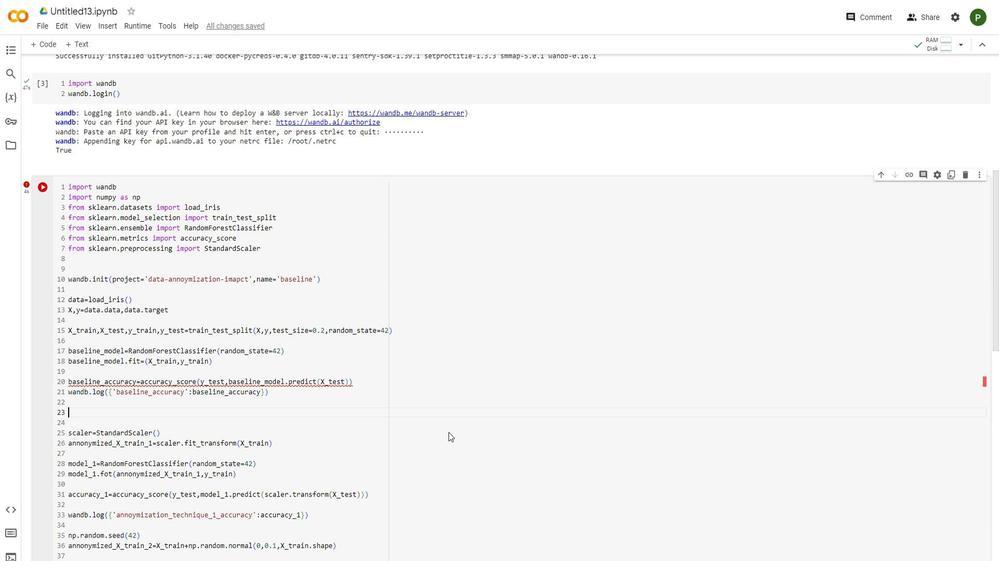 
Action: Mouse scrolled (197, 430) with delta (0, 0)
Screenshot: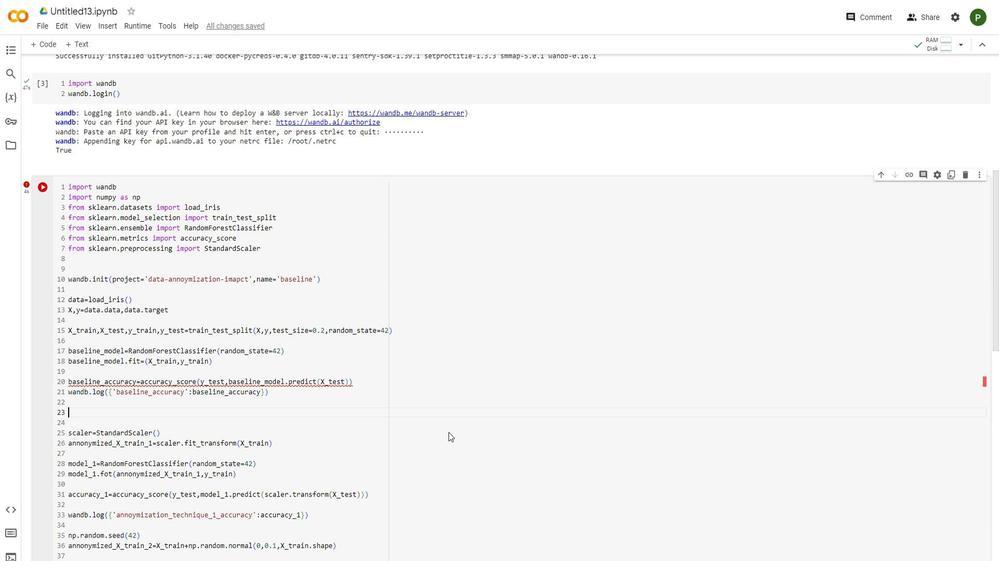 
Action: Mouse scrolled (197, 430) with delta (0, 0)
Screenshot: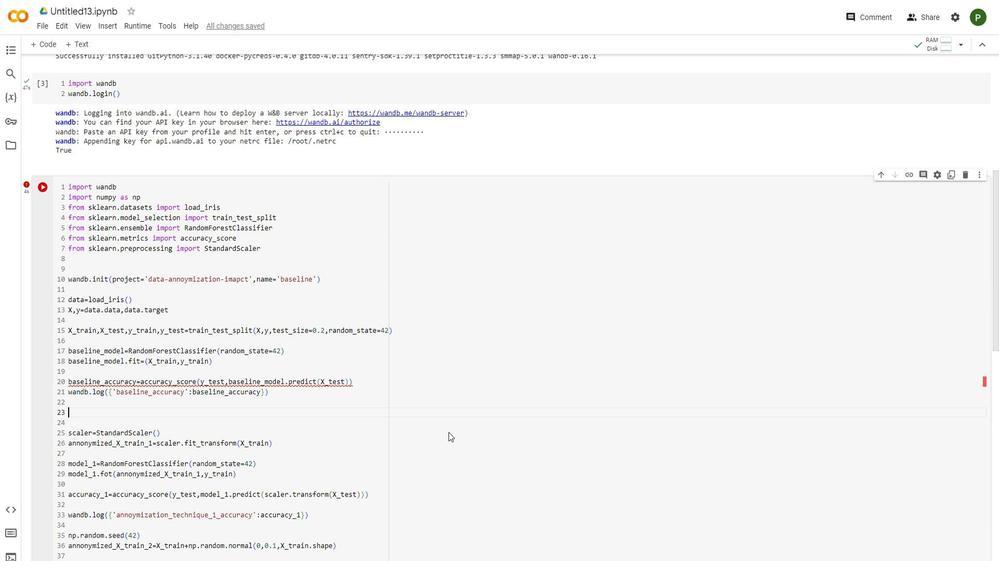 
Action: Mouse scrolled (197, 430) with delta (0, 0)
Screenshot: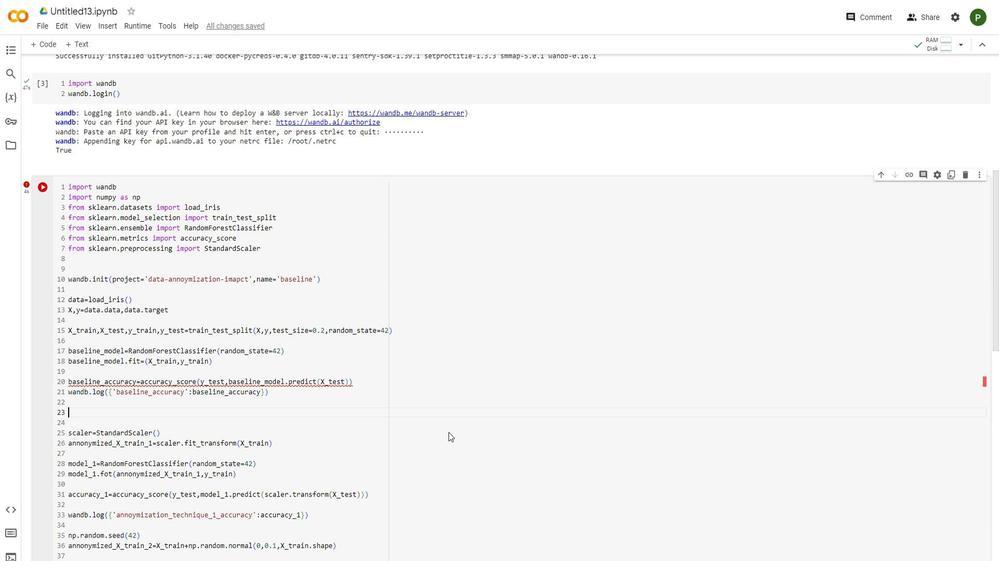 
Action: Mouse scrolled (197, 430) with delta (0, 0)
Screenshot: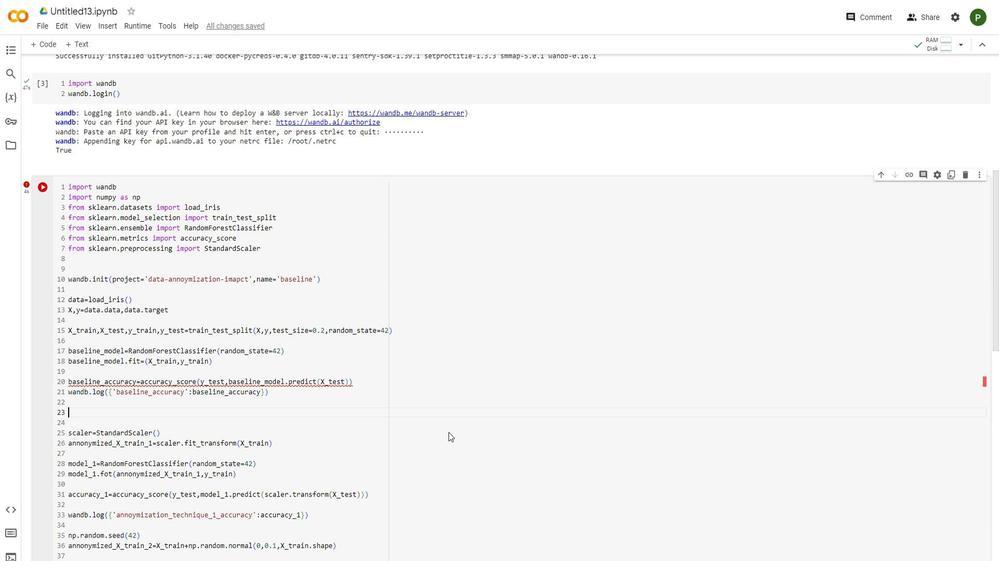 
Action: Mouse moved to (115, 368)
Screenshot: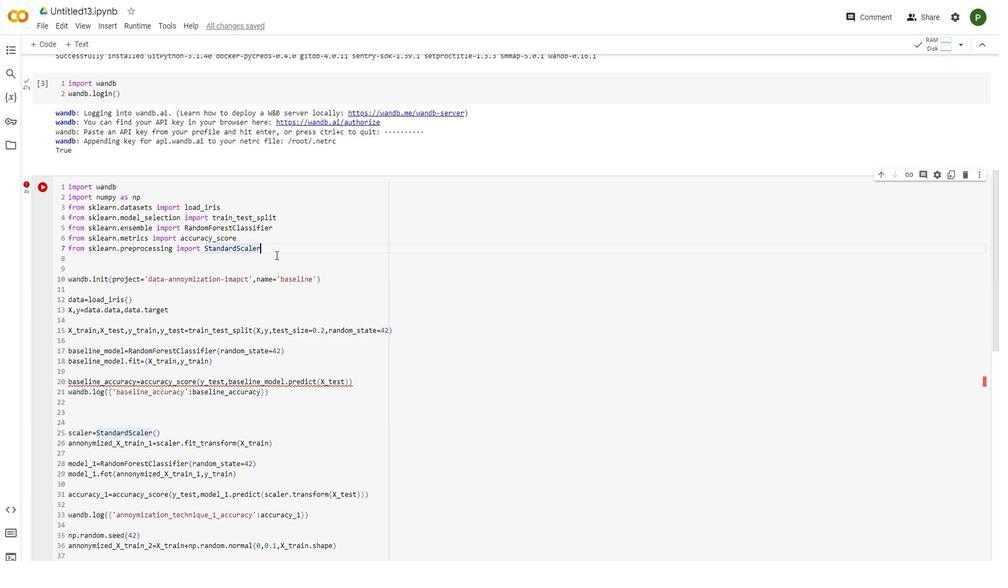 
Action: Mouse pressed left at (115, 368)
Screenshot: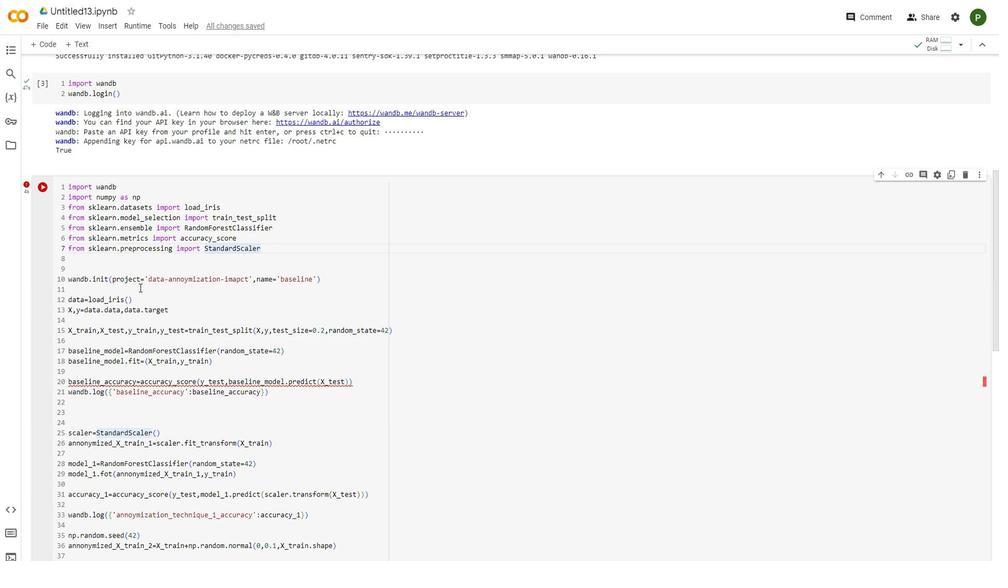 
Action: Mouse moved to (71, 401)
Screenshot: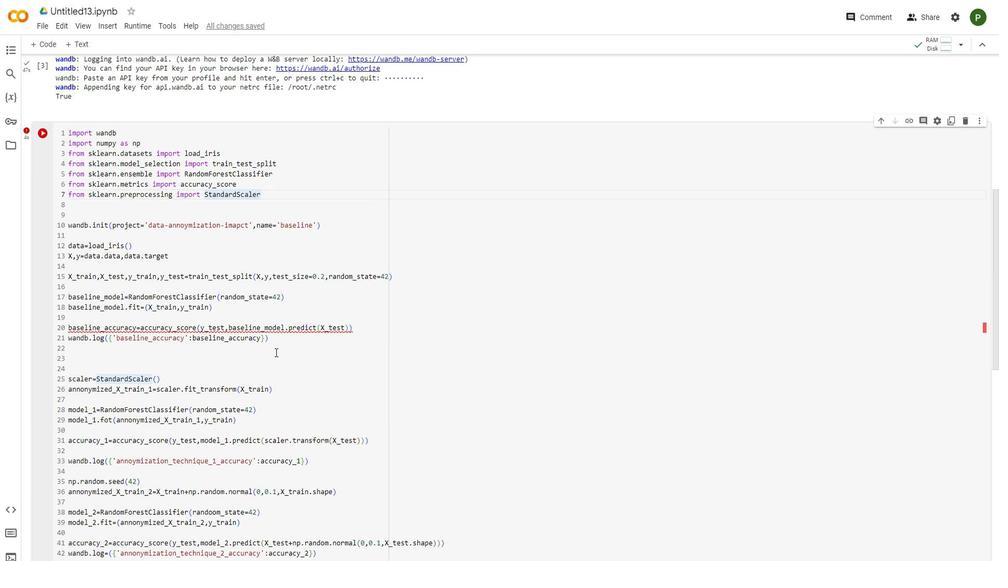 
Action: Mouse scrolled (71, 401) with delta (0, 0)
Screenshot: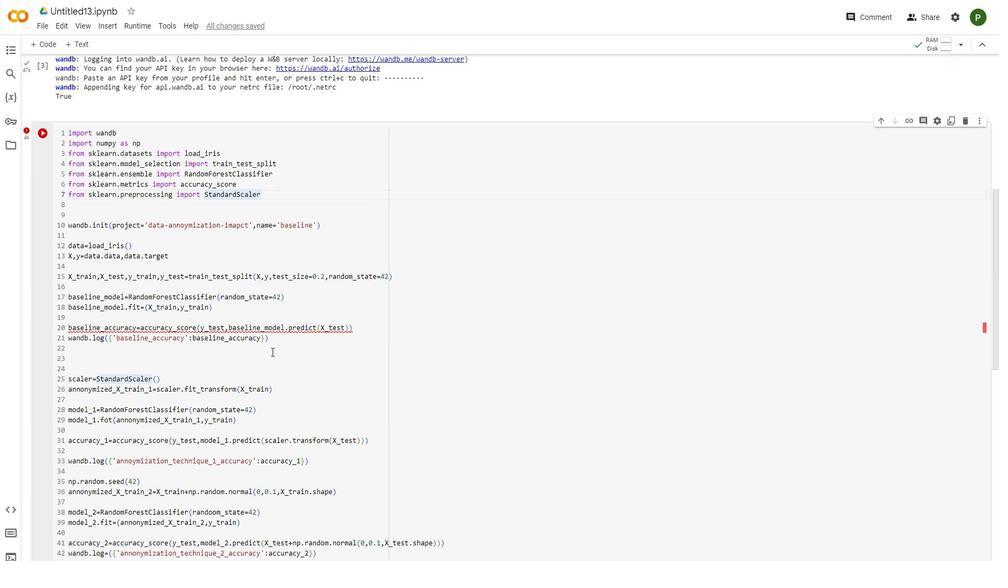 
Action: Mouse moved to (142, 408)
Screenshot: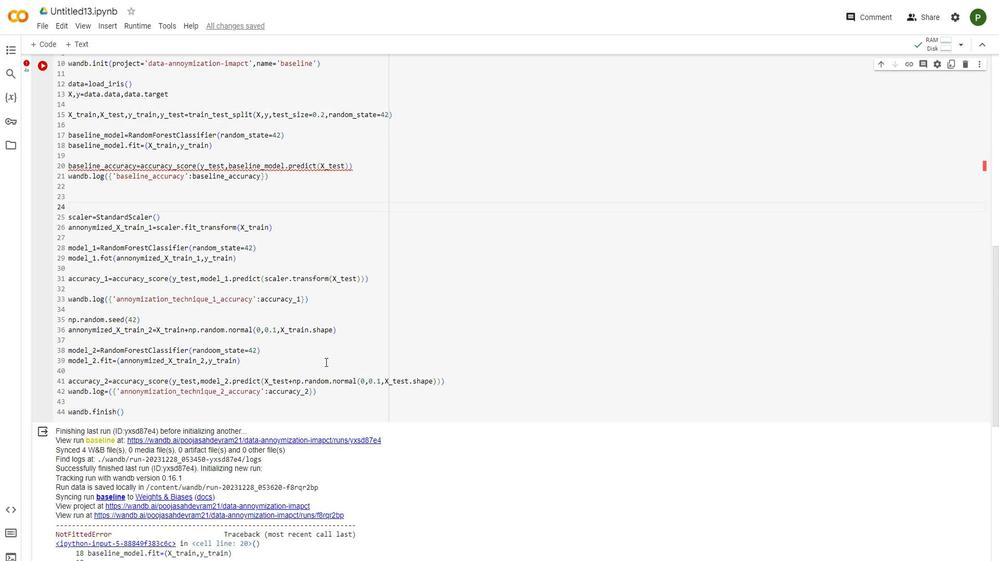 
Action: Mouse pressed left at (142, 408)
Screenshot: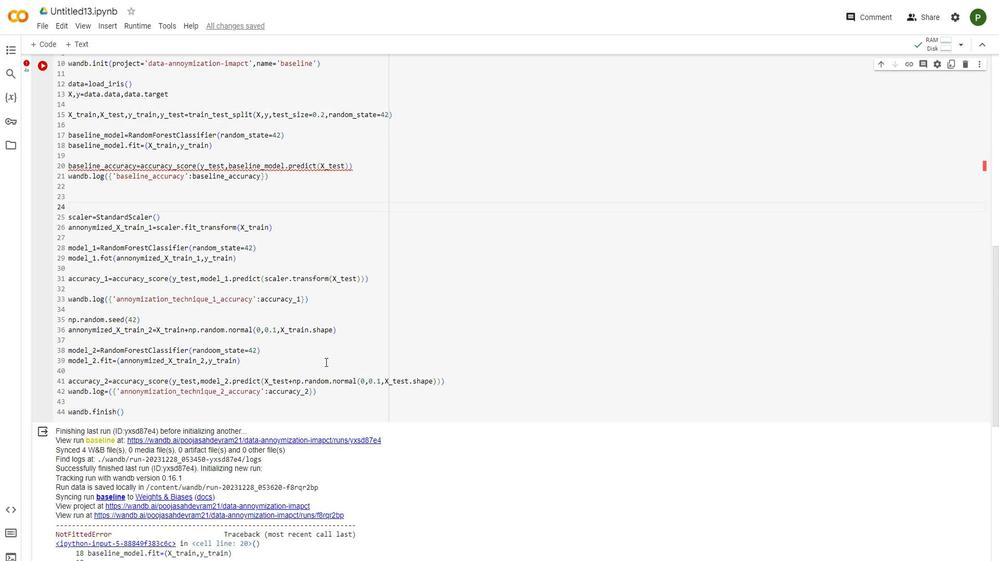 
Action: Mouse moved to (142, 407)
Screenshot: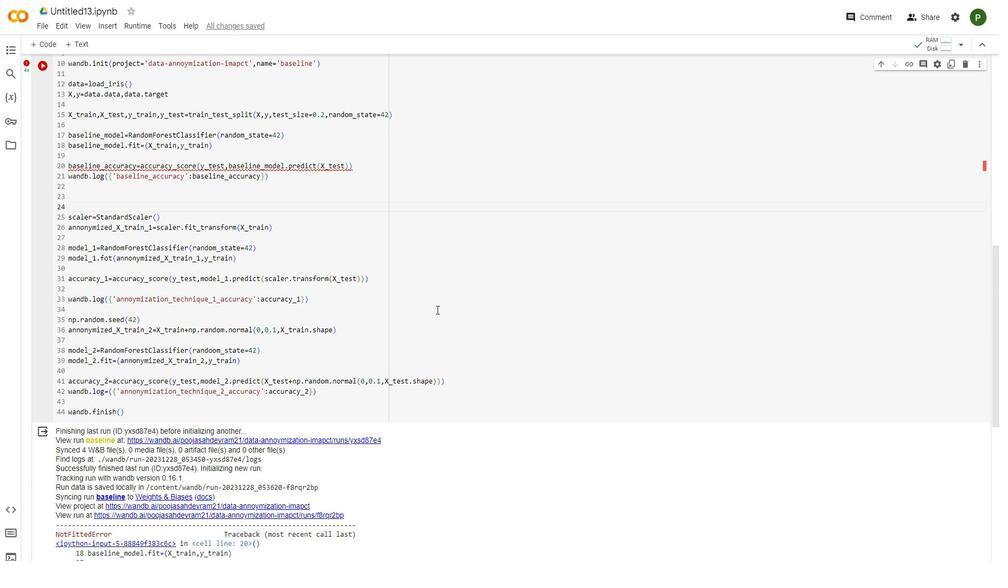 
Action: Mouse scrolled (142, 407) with delta (0, 0)
Screenshot: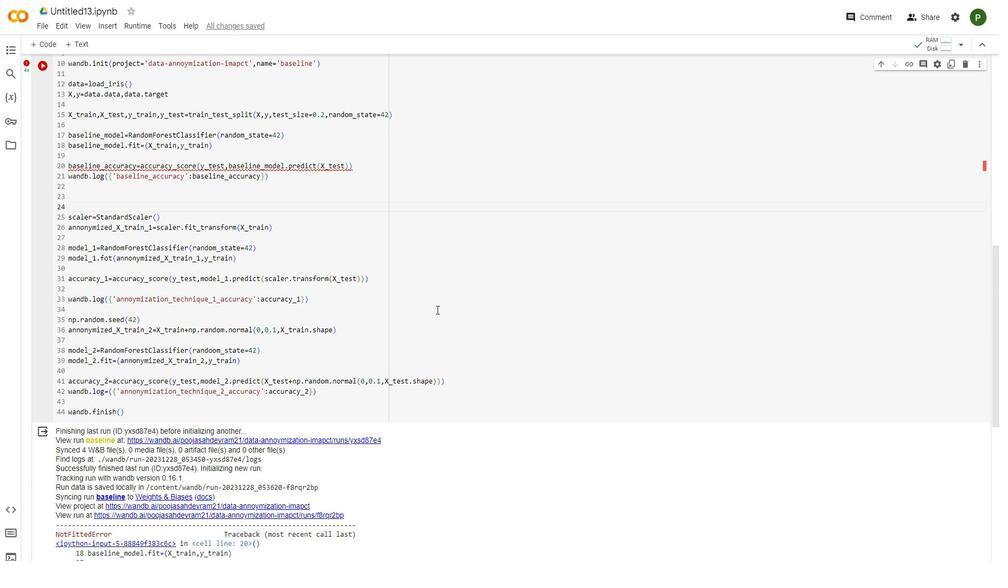 
Action: Mouse moved to (143, 407)
Screenshot: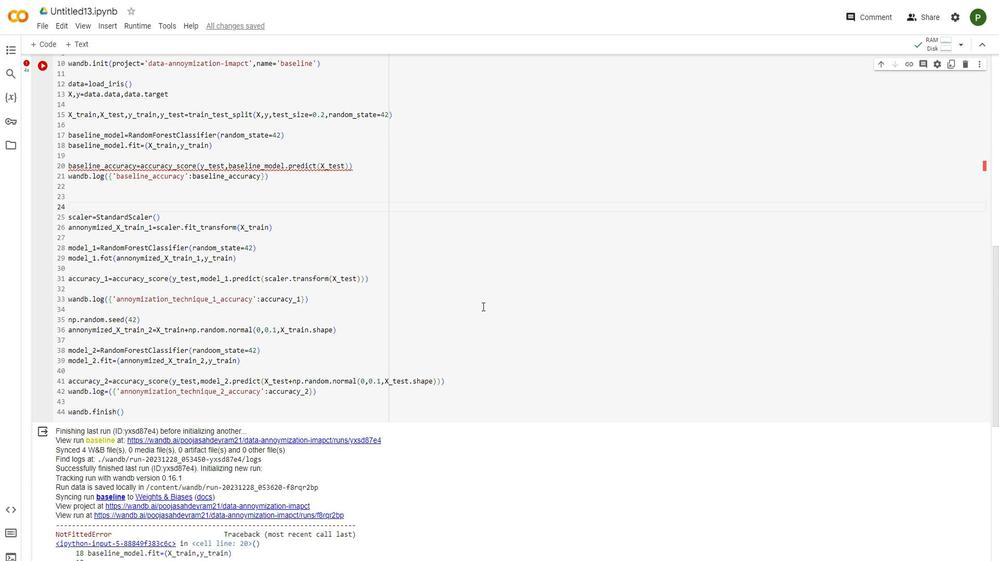 
Action: Mouse scrolled (143, 407) with delta (0, 0)
Screenshot: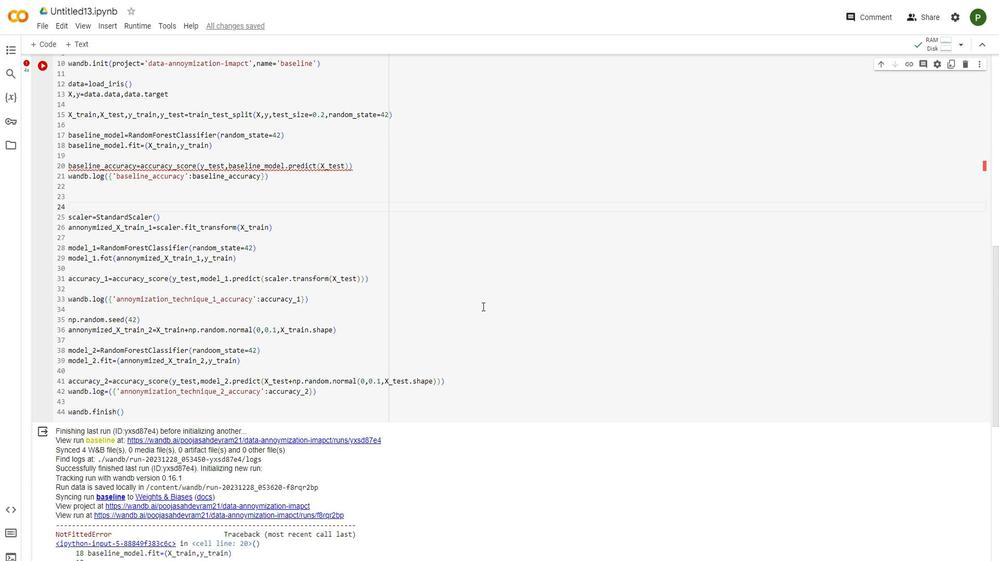 
Action: Mouse moved to (143, 407)
Screenshot: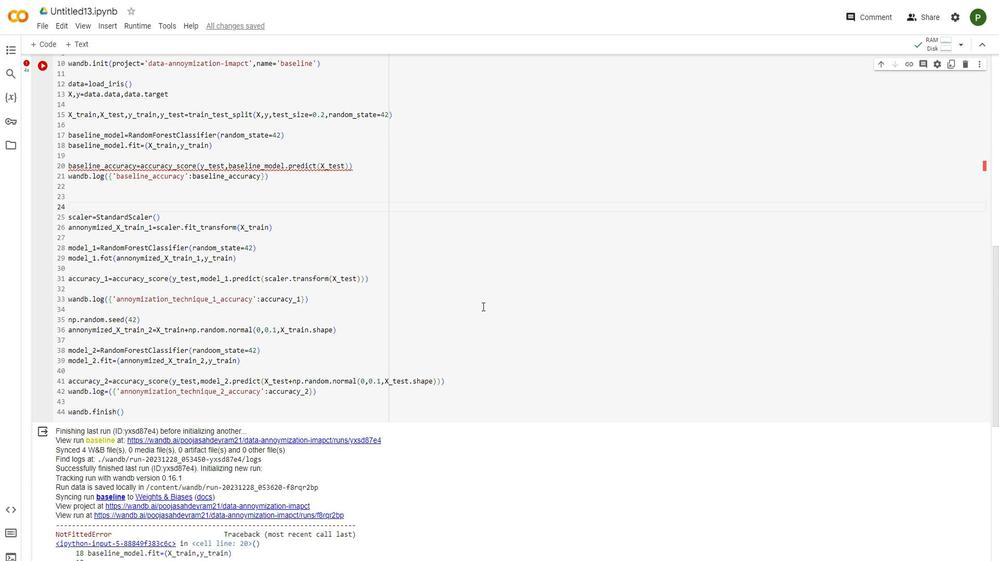 
Action: Mouse scrolled (143, 407) with delta (0, 0)
Screenshot: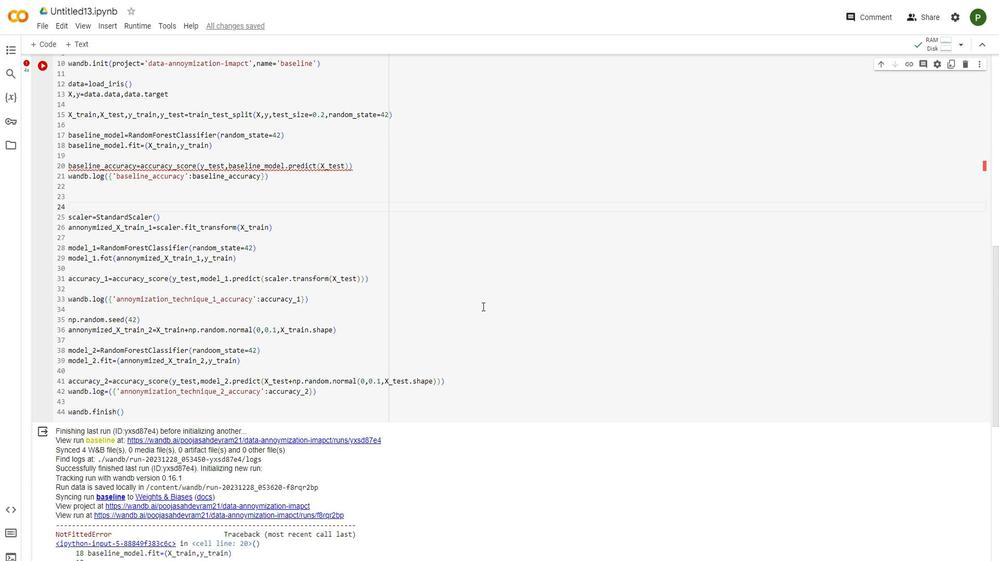 
Action: Mouse moved to (712, 424)
Screenshot: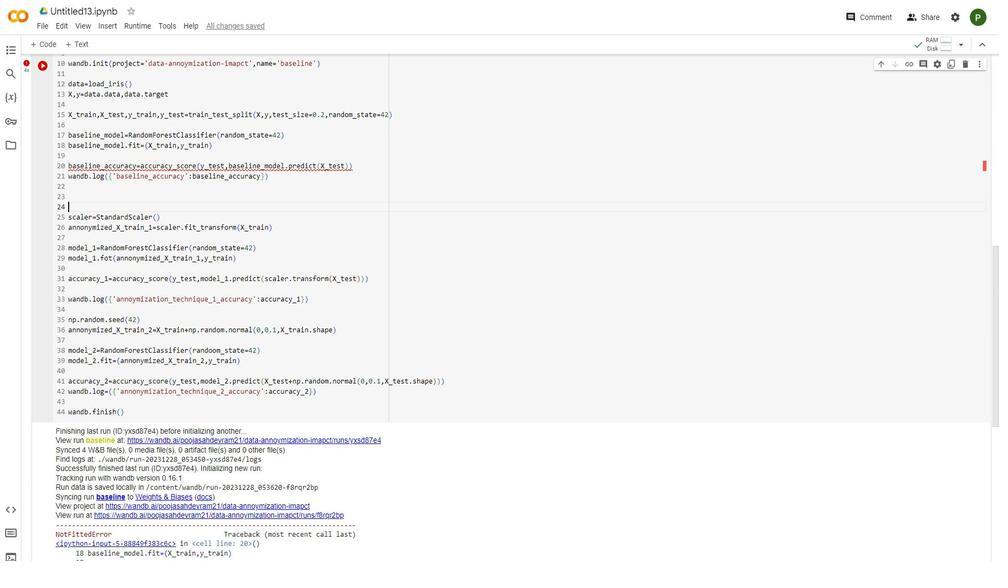 
Action: Mouse scrolled (712, 424) with delta (0, 0)
Screenshot: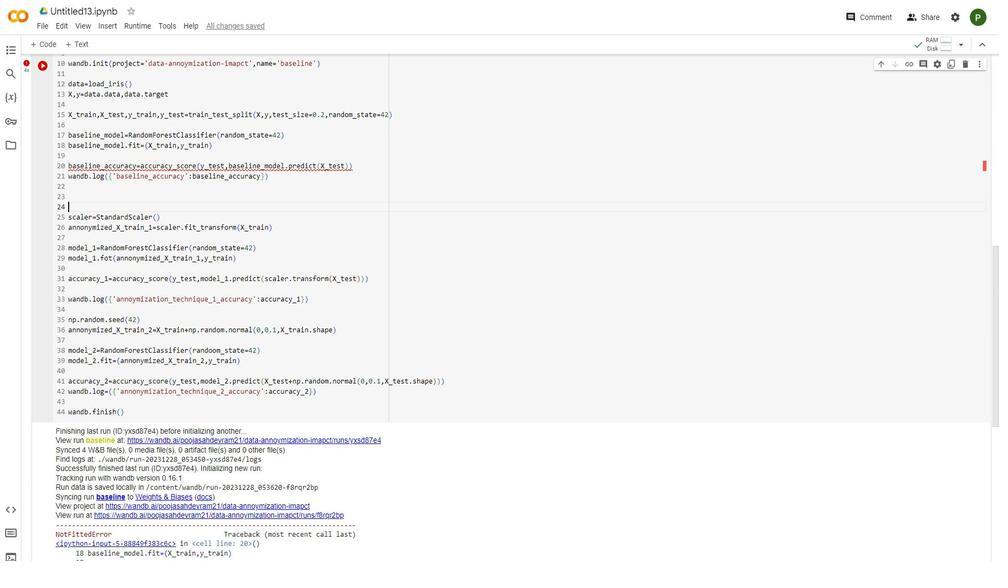 
Action: Mouse scrolled (712, 424) with delta (0, 0)
Screenshot: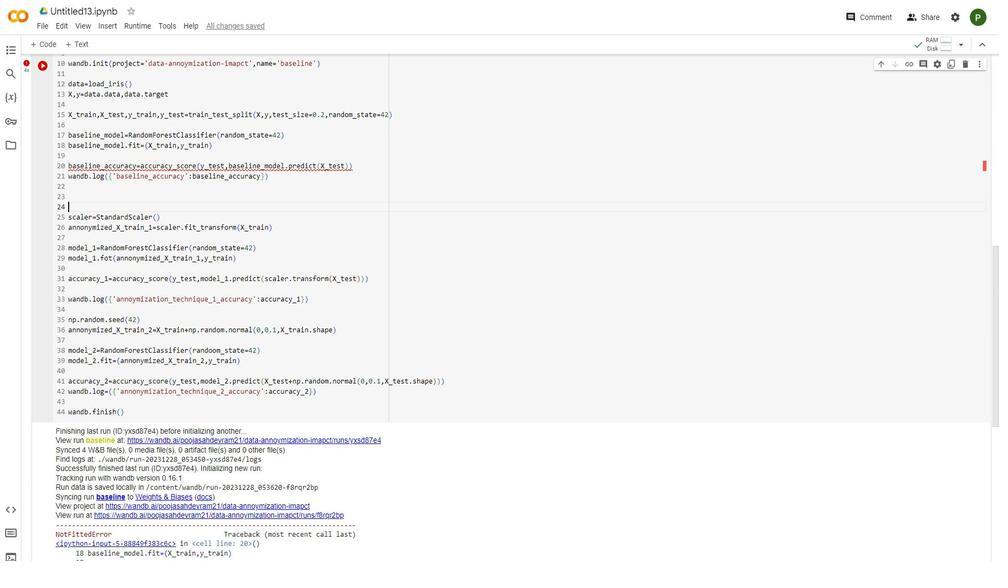 
Action: Mouse scrolled (712, 424) with delta (0, 0)
Screenshot: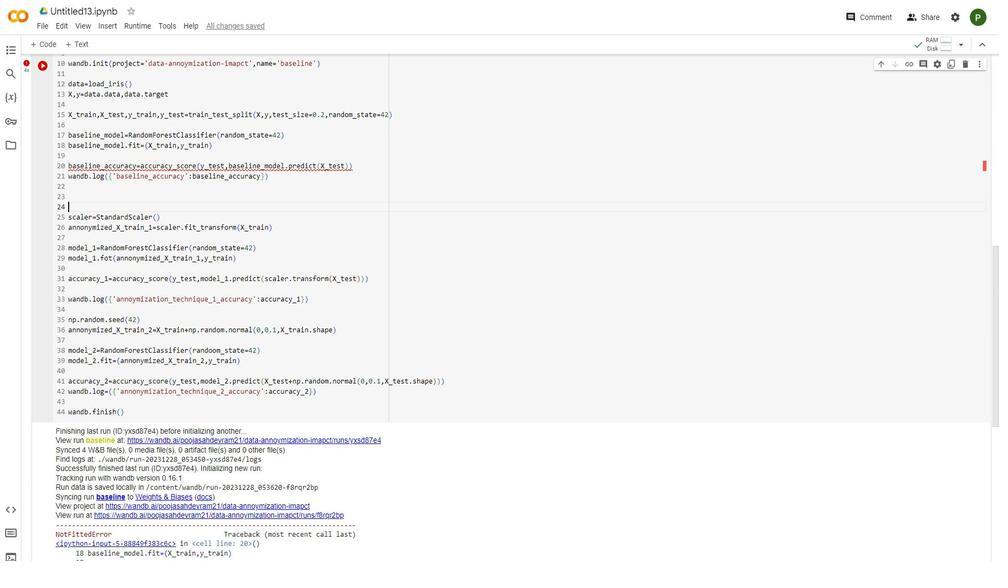 
Action: Mouse scrolled (712, 424) with delta (0, 0)
Screenshot: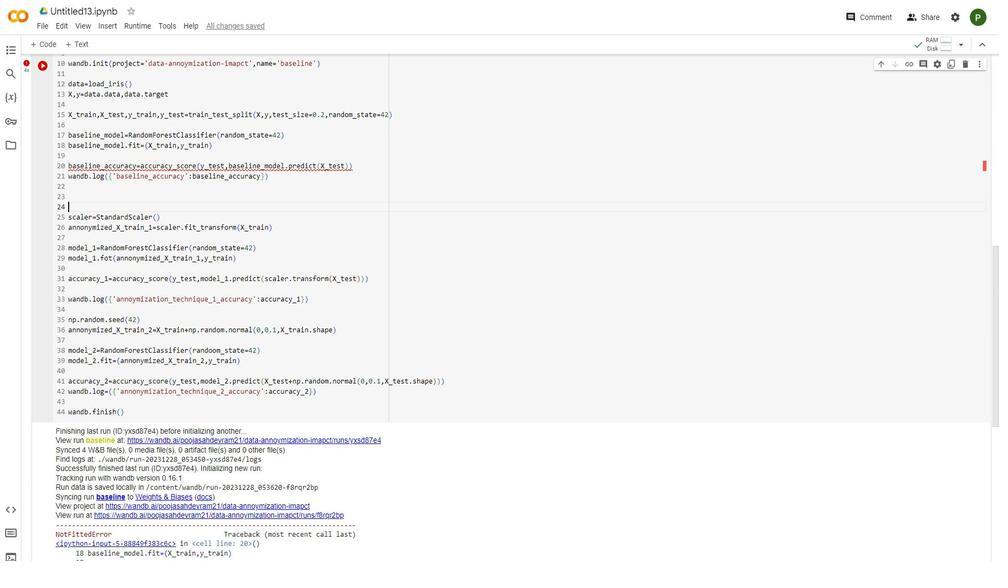 
Action: Mouse moved to (713, 424)
Screenshot: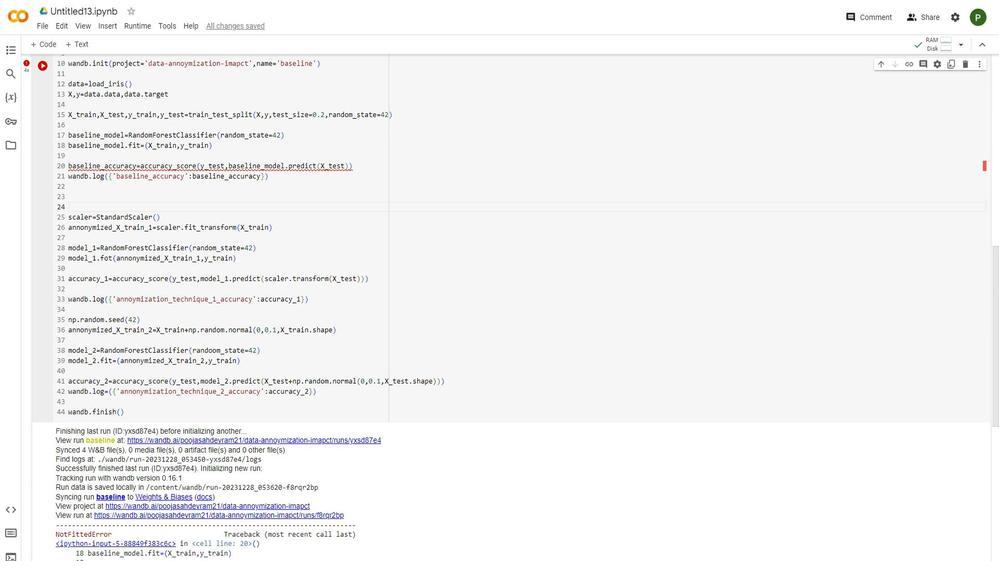 
Action: Mouse scrolled (713, 424) with delta (0, 0)
Screenshot: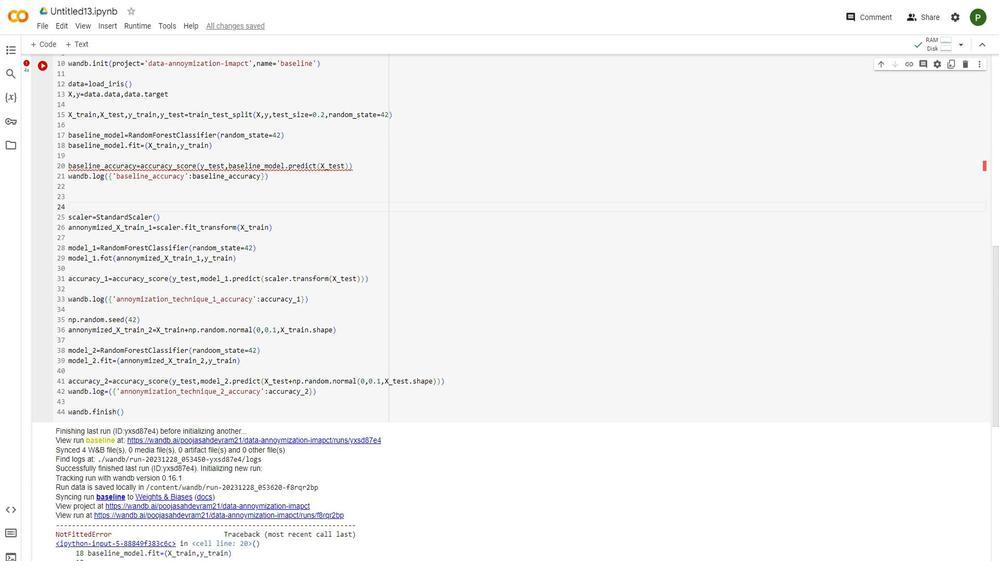 
Action: Mouse scrolled (713, 424) with delta (0, 0)
Screenshot: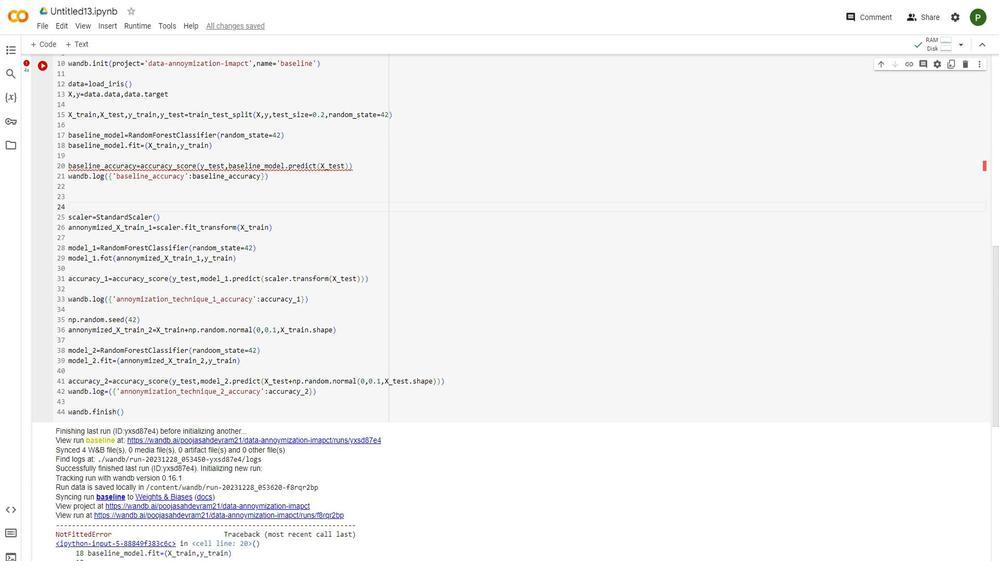 
Action: Mouse scrolled (713, 424) with delta (0, 0)
Screenshot: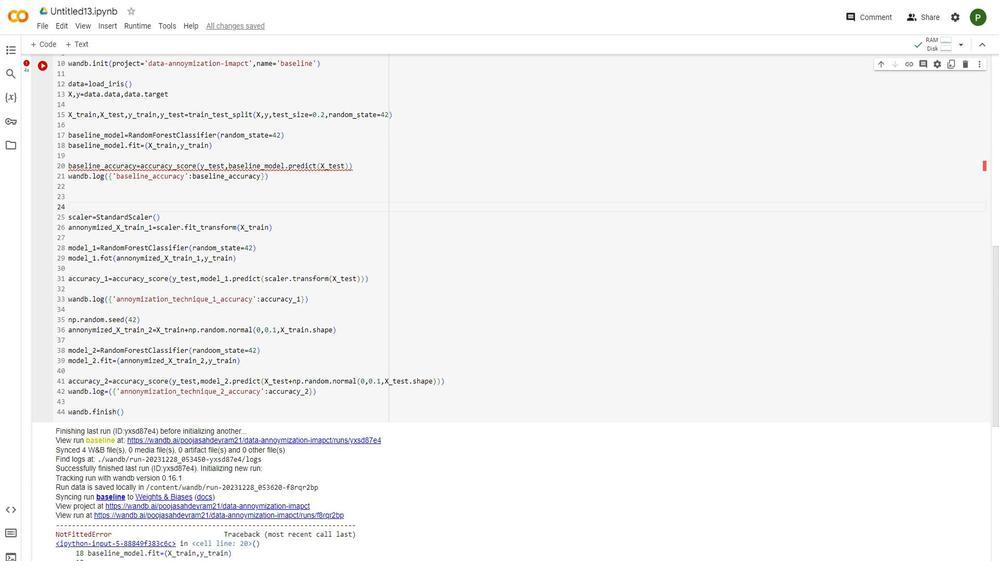 
Action: Mouse moved to (712, 425)
Screenshot: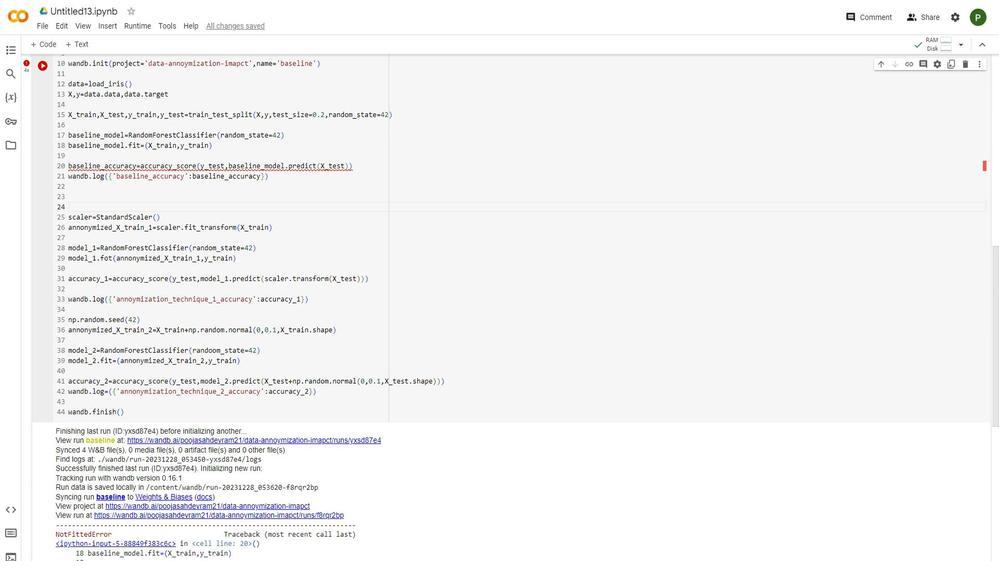 
Action: Mouse scrolled (712, 424) with delta (0, 0)
Screenshot: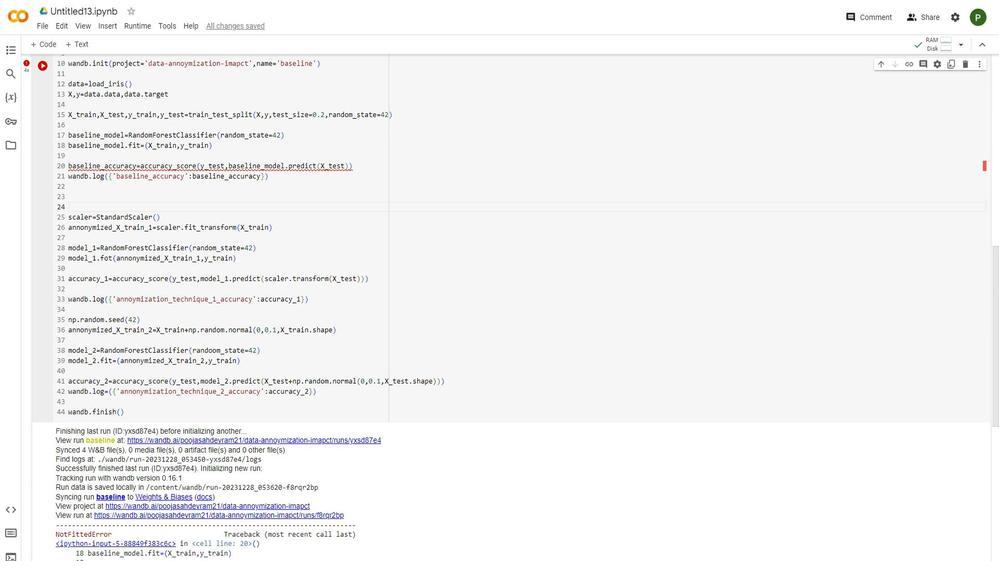 
Action: Mouse moved to (712, 425)
Screenshot: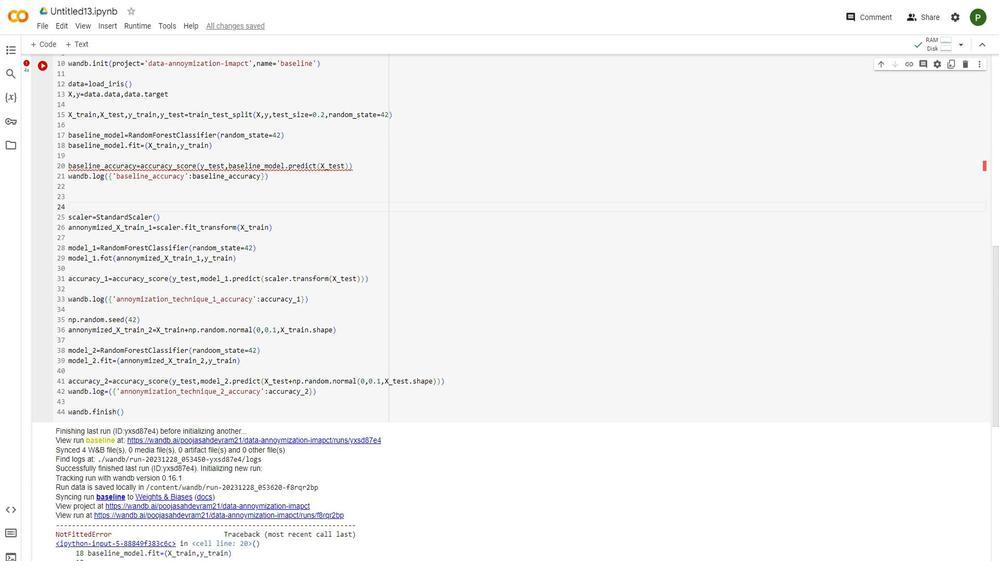 
Action: Mouse scrolled (712, 424) with delta (0, 0)
Screenshot: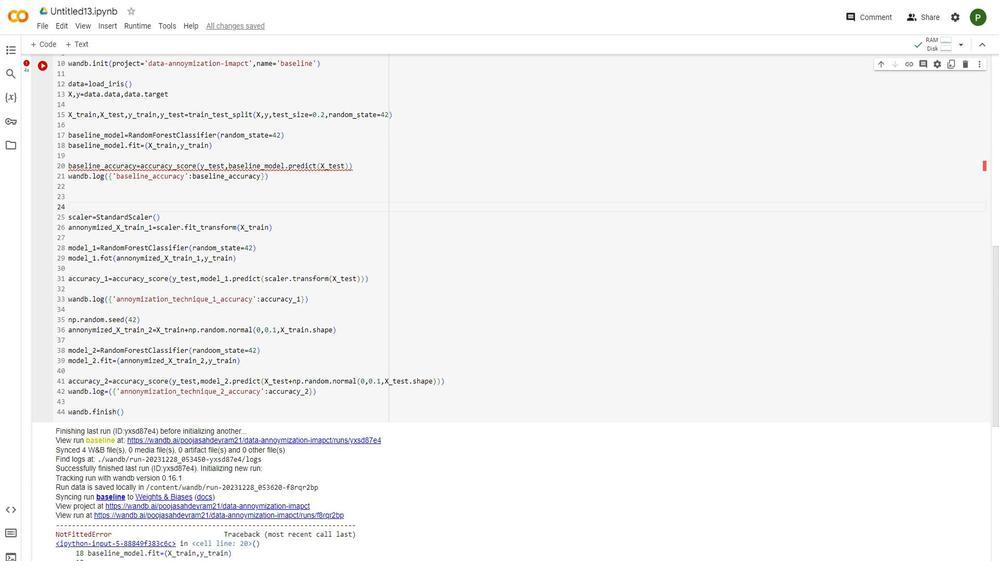
Action: Mouse scrolled (712, 424) with delta (0, 0)
Screenshot: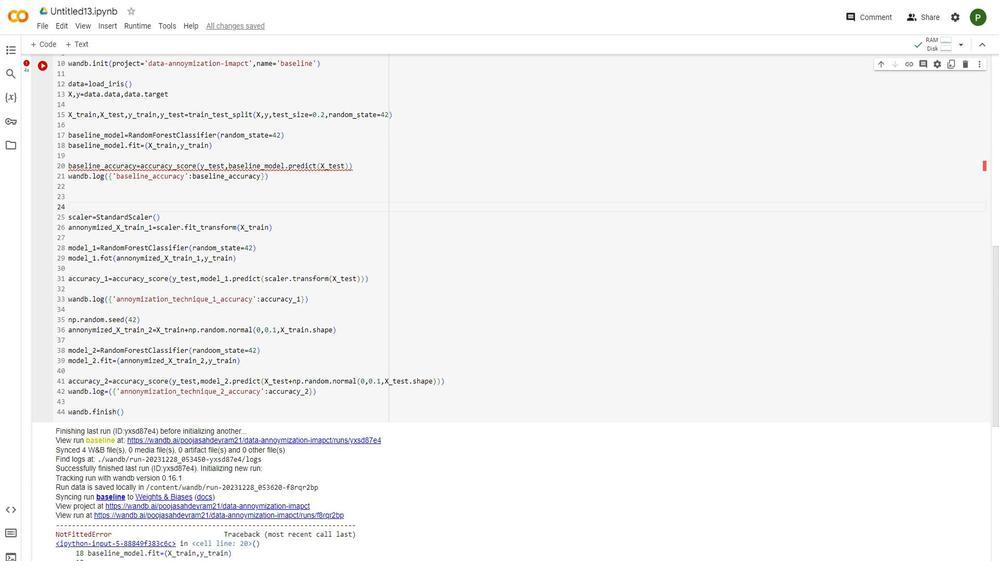 
Action: Mouse scrolled (712, 424) with delta (0, 0)
